 Task: Smart Goals for Elementary Teachers.
Action: Mouse pressed left at (284, 174)
Screenshot: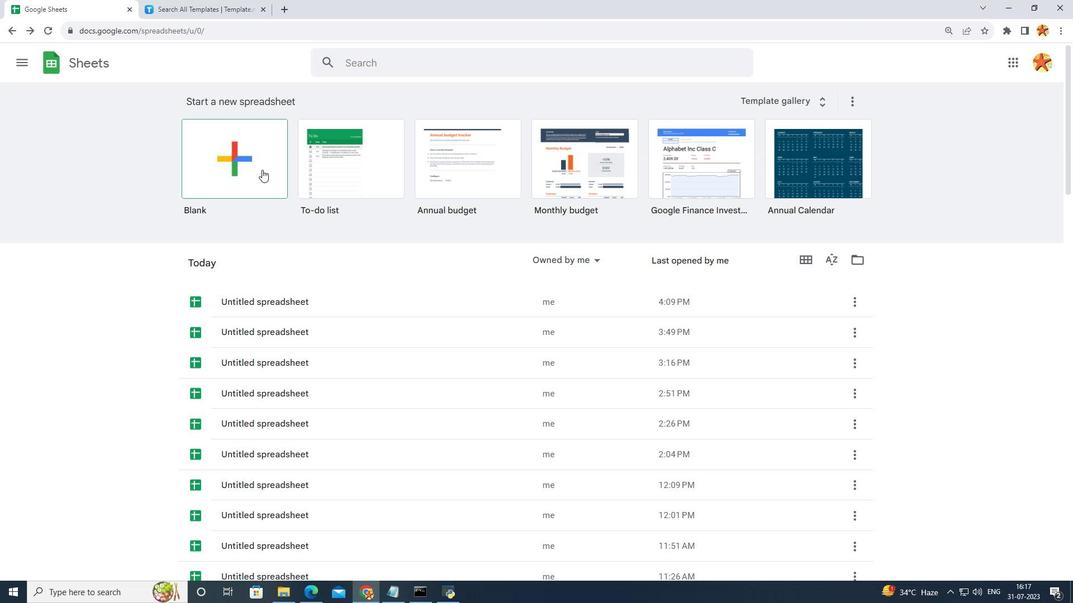 
Action: Mouse moved to (164, 168)
Screenshot: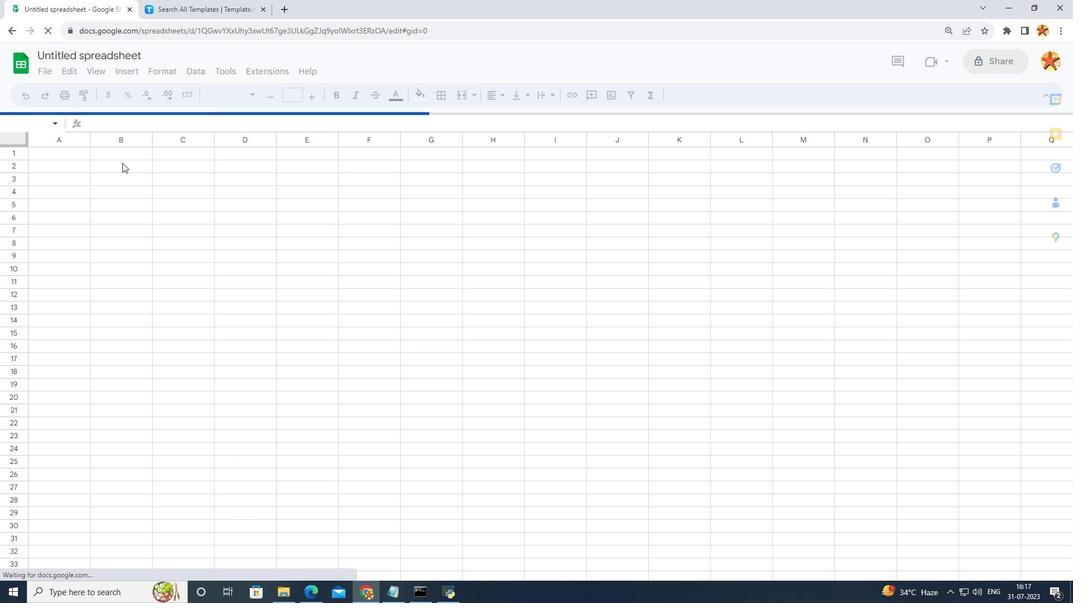 
Action: Mouse pressed left at (164, 168)
Screenshot: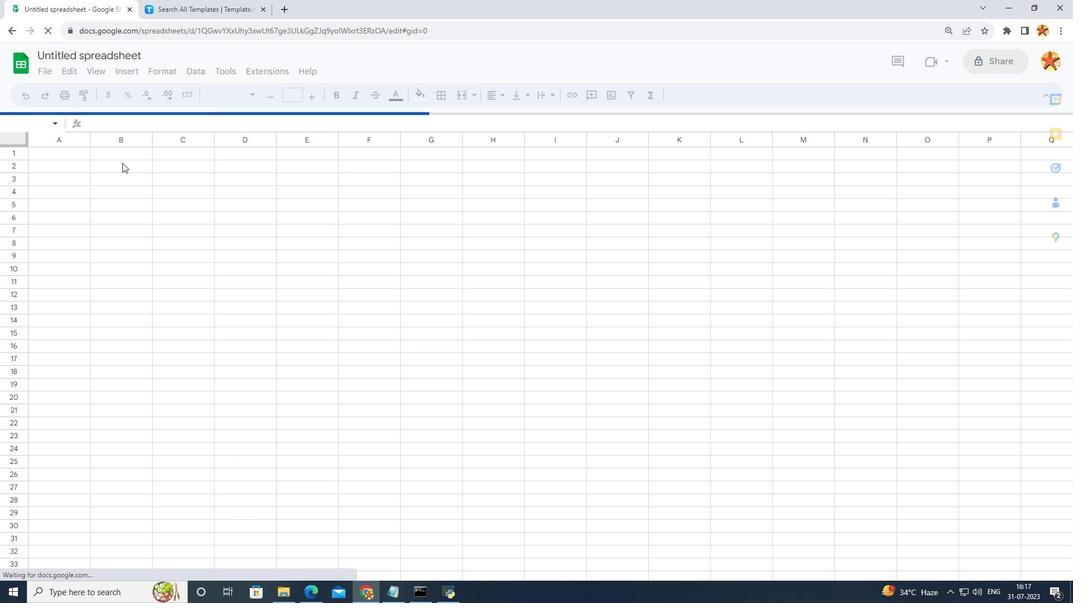 
Action: Mouse moved to (153, 80)
Screenshot: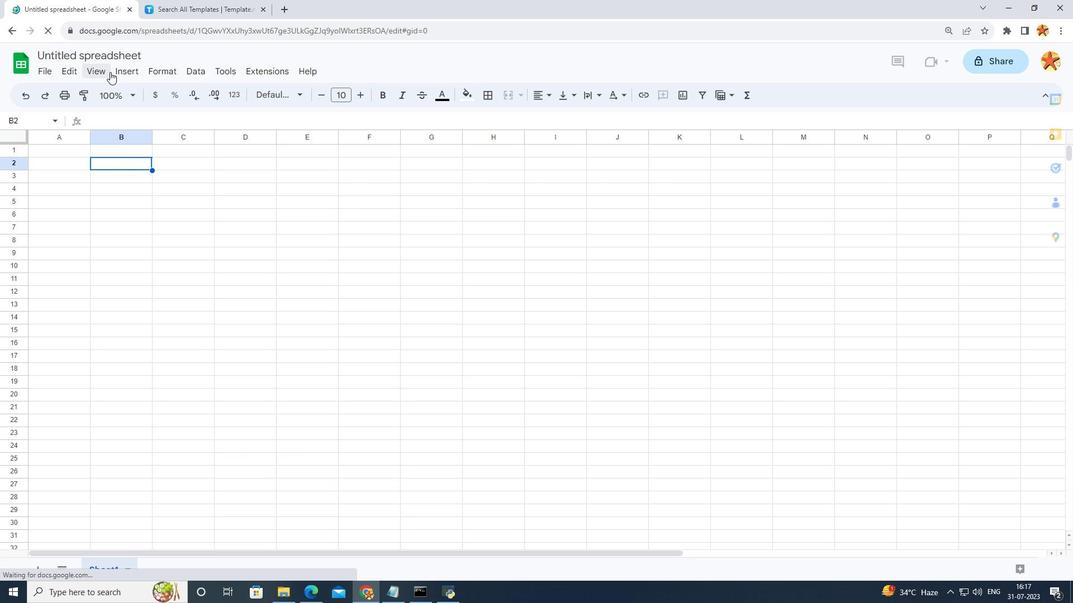 
Action: Mouse pressed left at (153, 80)
Screenshot: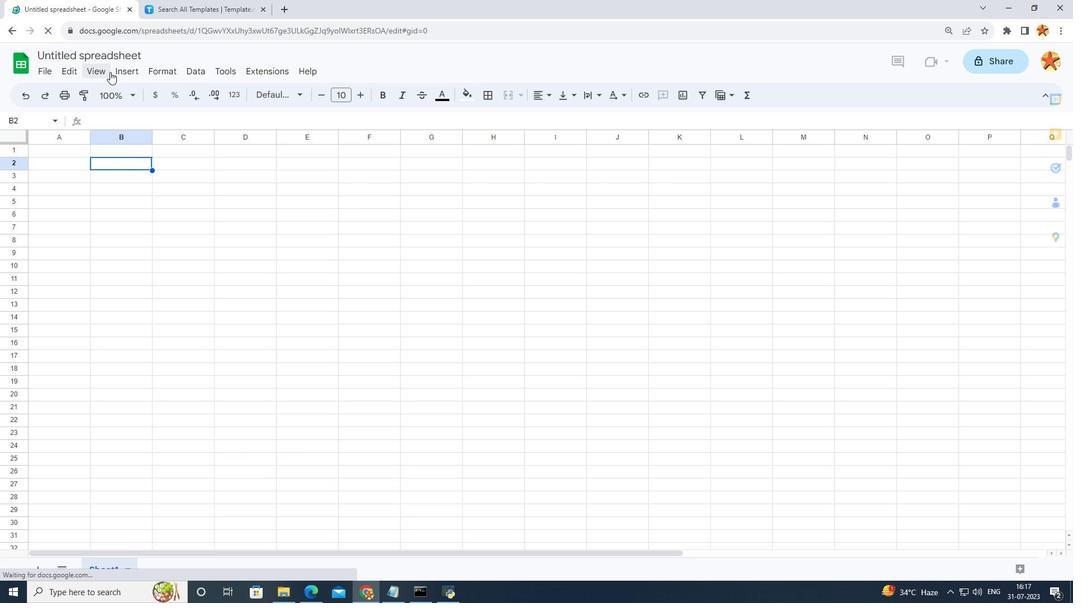 
Action: Mouse moved to (160, 77)
Screenshot: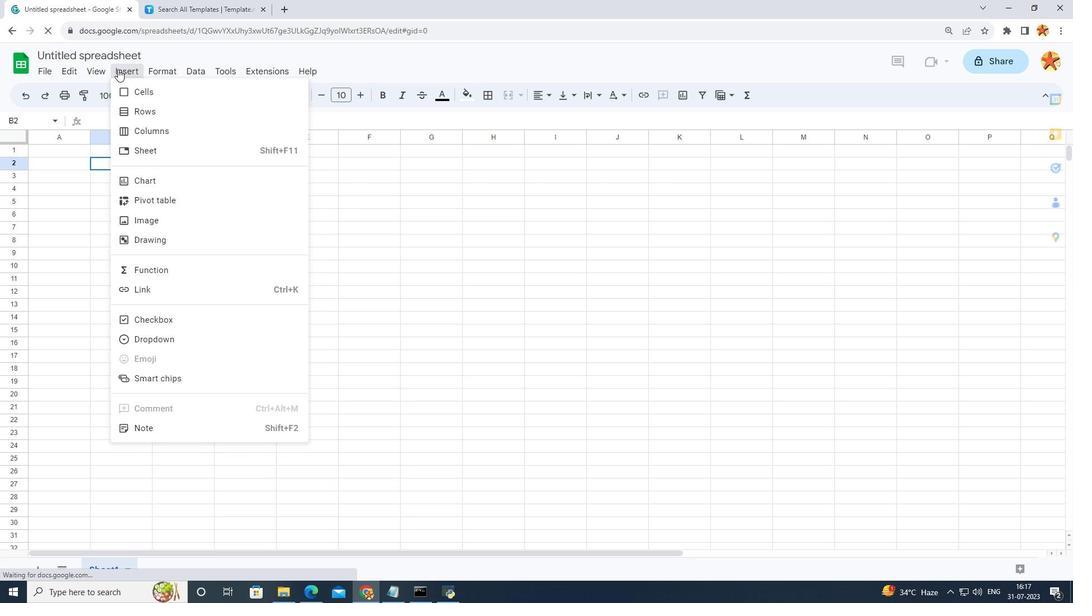 
Action: Mouse pressed left at (160, 77)
Screenshot: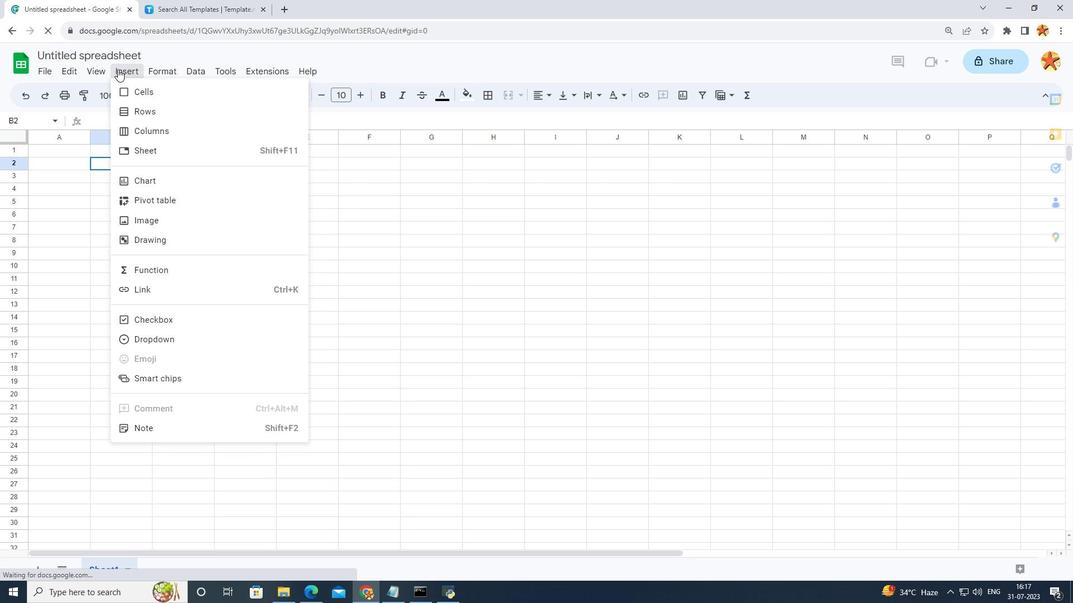 
Action: Mouse moved to (177, 78)
Screenshot: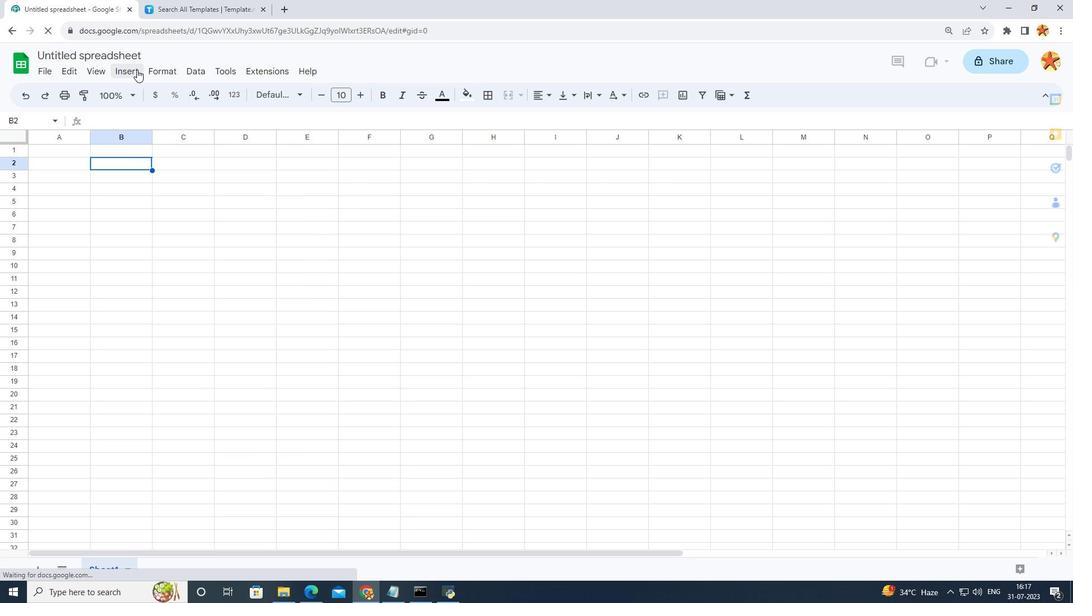 
Action: Mouse pressed left at (177, 78)
Screenshot: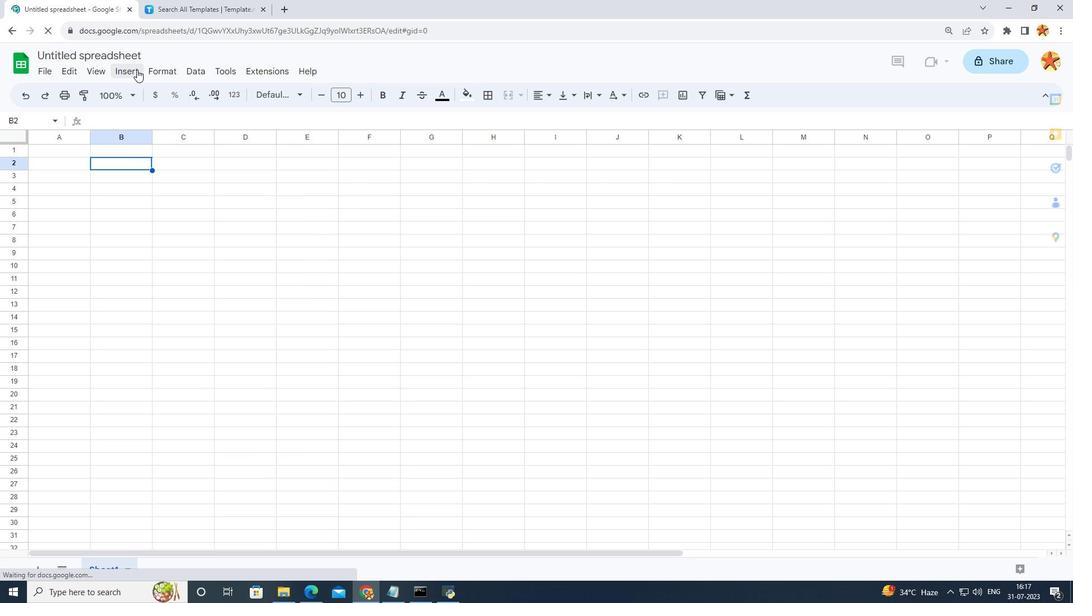 
Action: Mouse moved to (195, 218)
Screenshot: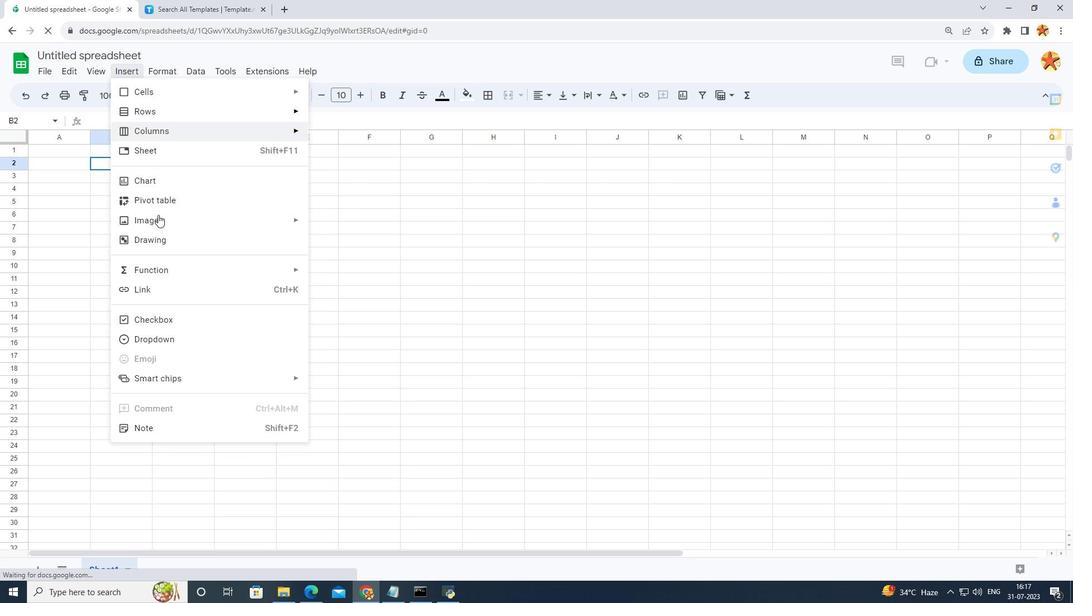 
Action: Mouse pressed left at (195, 218)
Screenshot: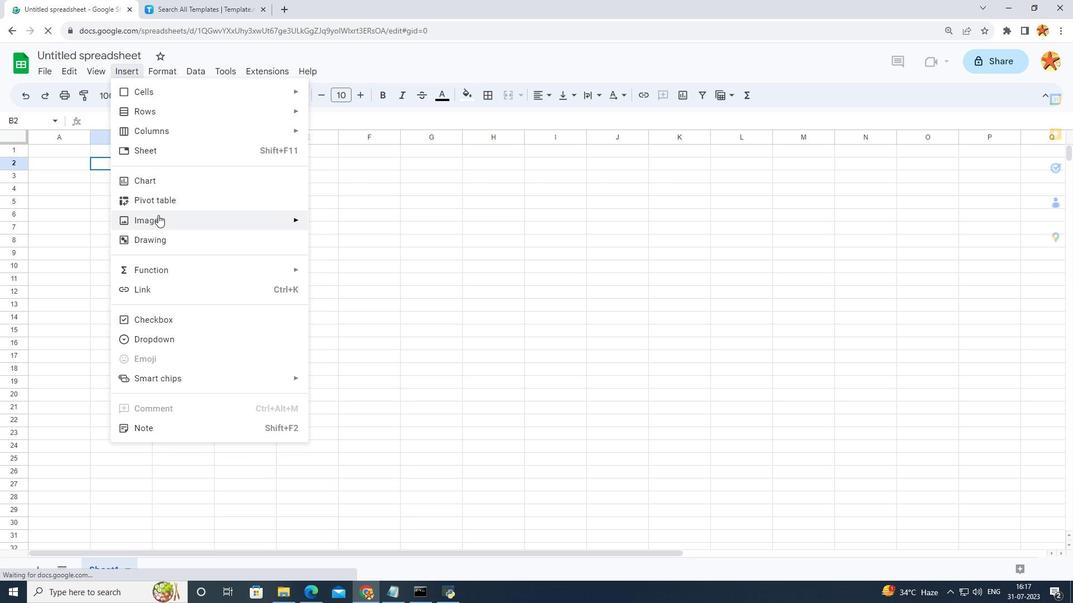 
Action: Mouse moved to (353, 228)
Screenshot: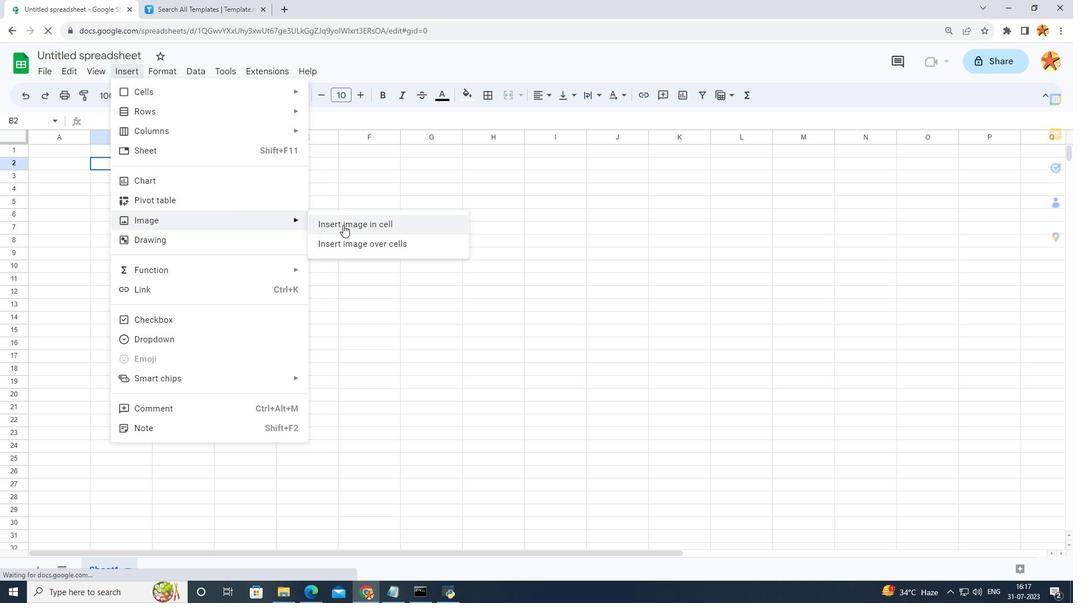 
Action: Mouse pressed left at (353, 228)
Screenshot: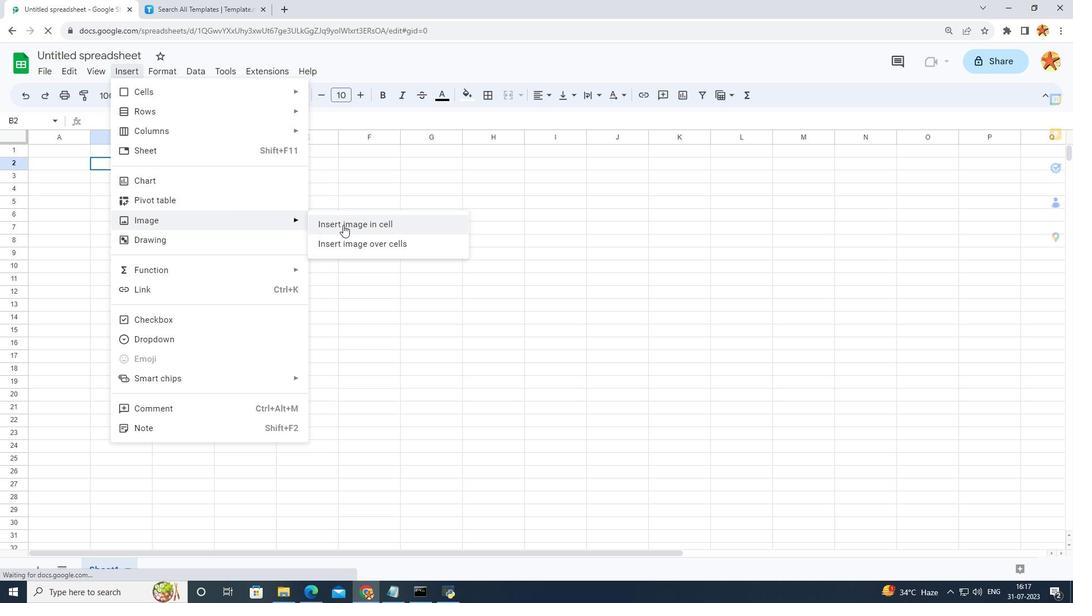 
Action: Mouse moved to (518, 387)
Screenshot: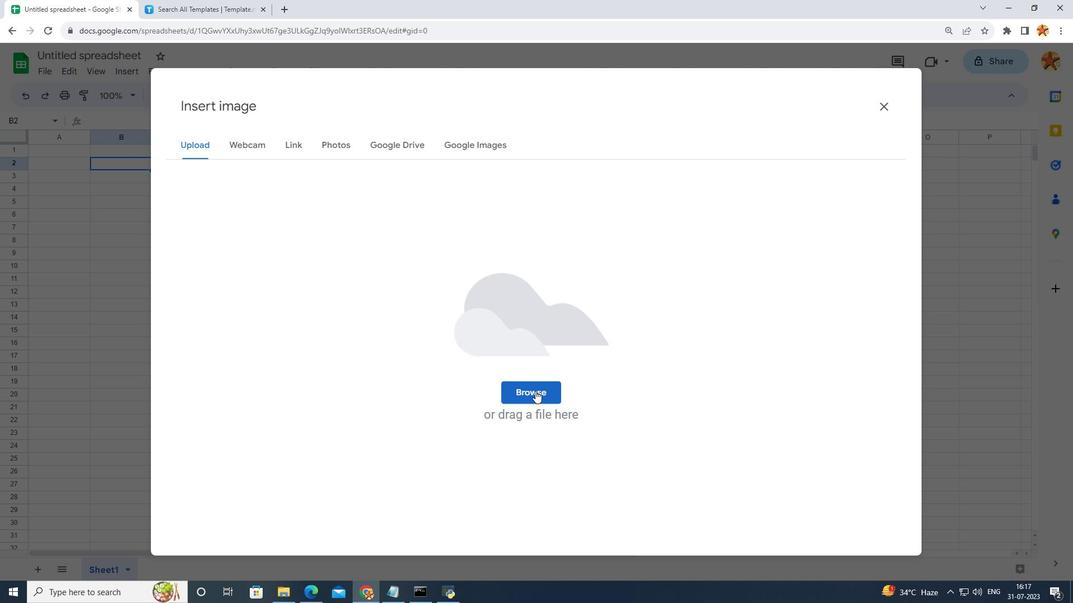 
Action: Mouse pressed left at (518, 387)
Screenshot: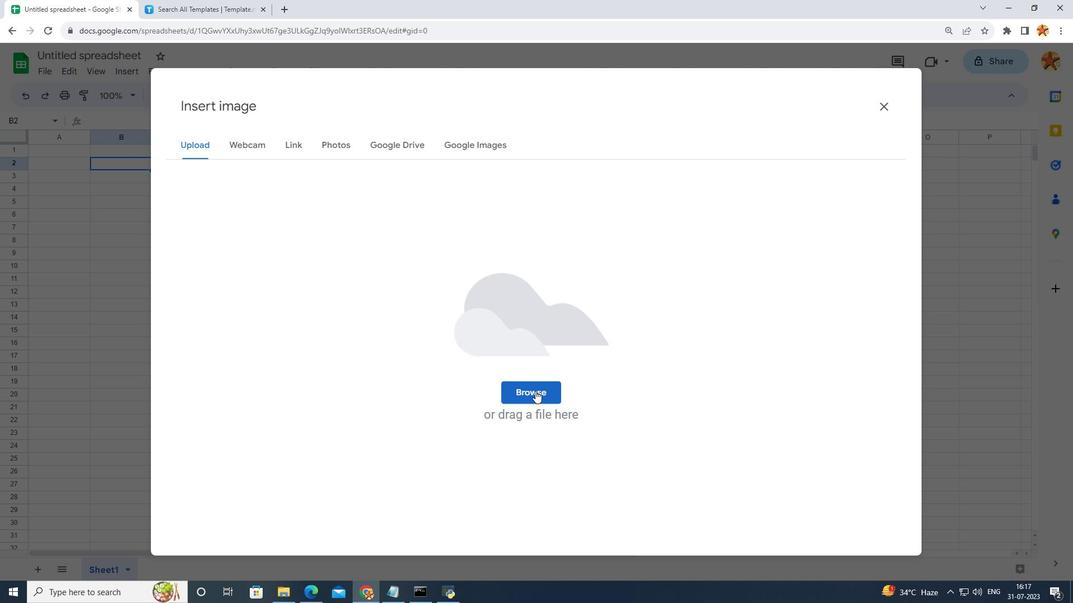 
Action: Mouse moved to (356, 239)
Screenshot: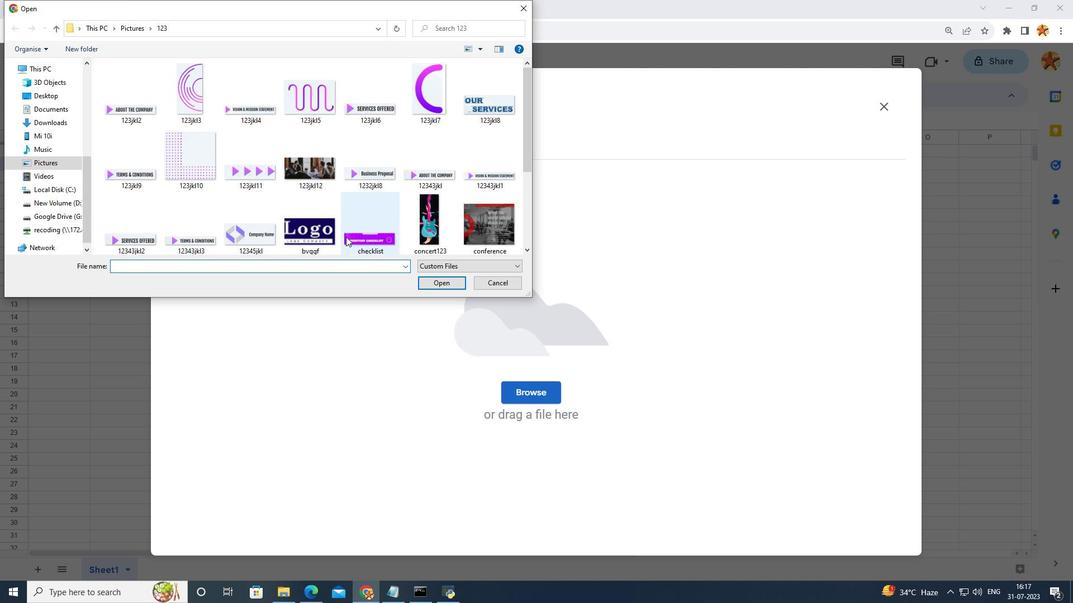 
Action: Mouse pressed left at (356, 239)
Screenshot: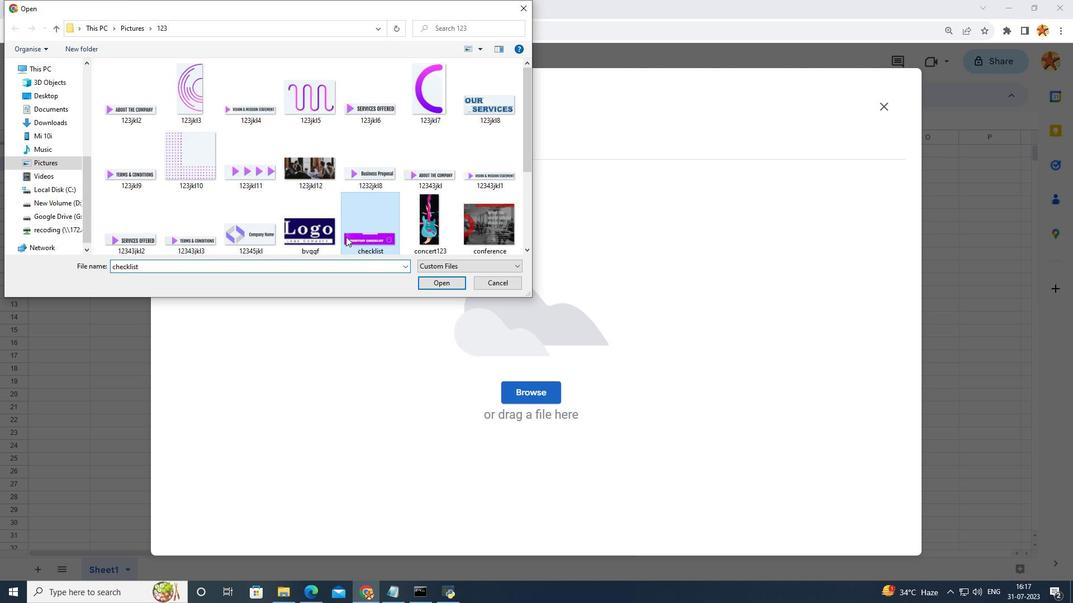 
Action: Mouse moved to (325, 233)
Screenshot: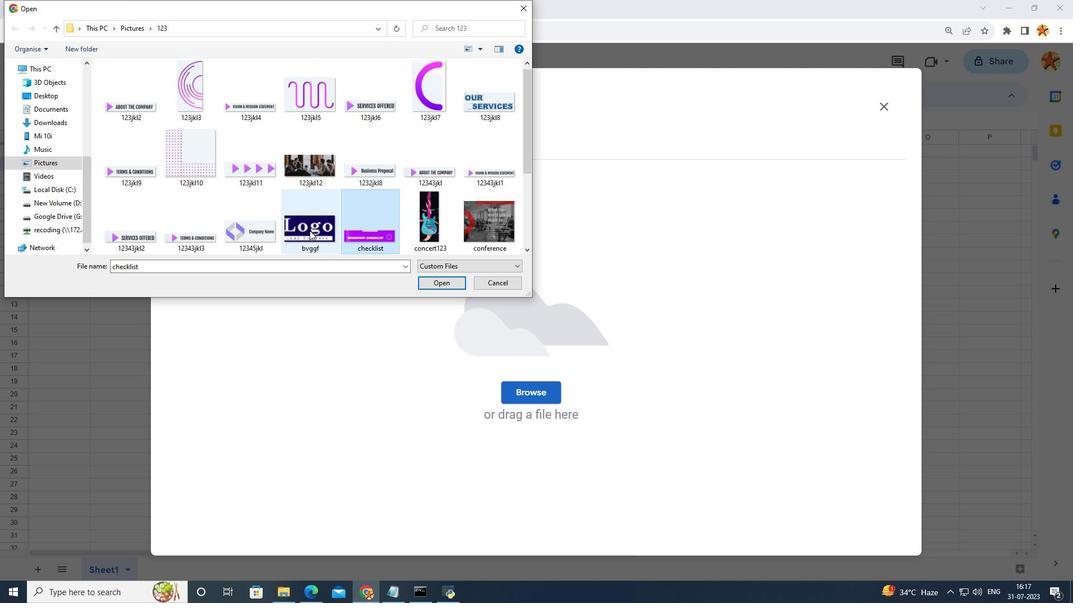 
Action: Mouse pressed left at (325, 233)
Screenshot: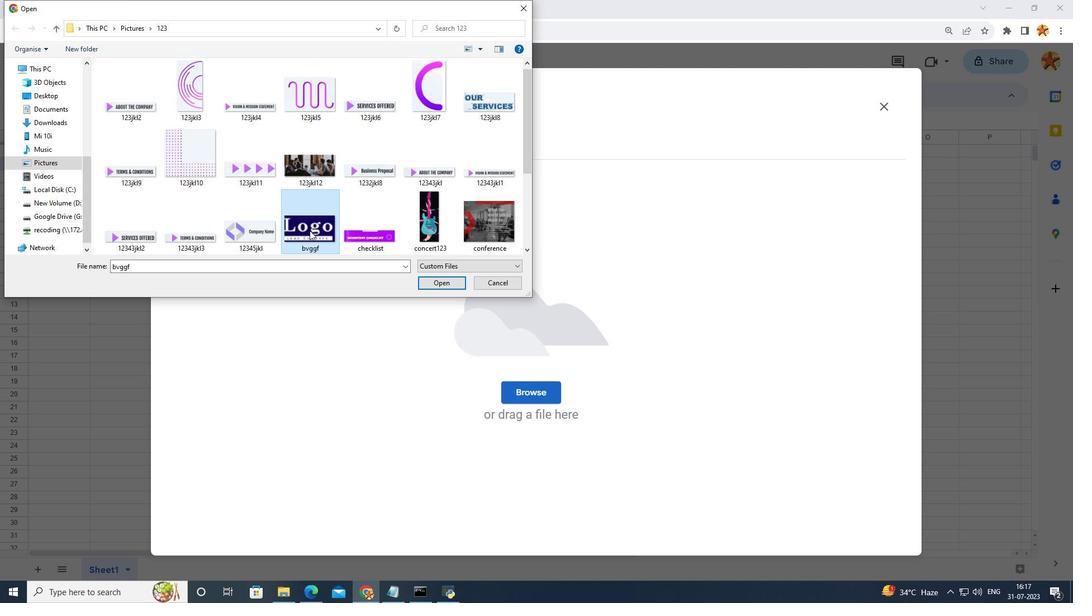 
Action: Mouse moved to (444, 285)
Screenshot: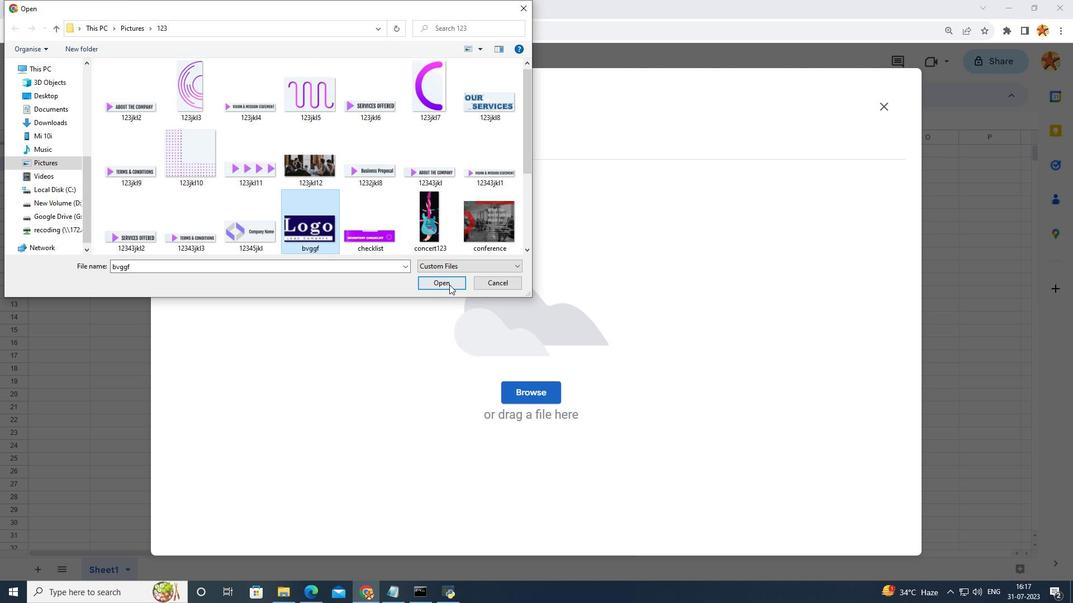 
Action: Mouse pressed left at (444, 285)
Screenshot: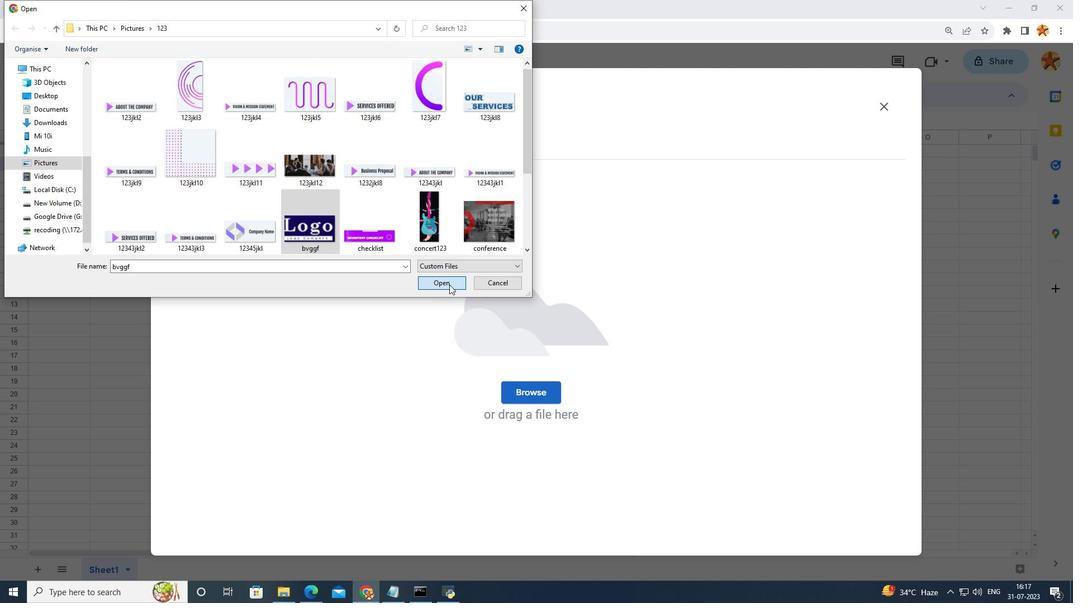 
Action: Mouse moved to (530, 101)
Screenshot: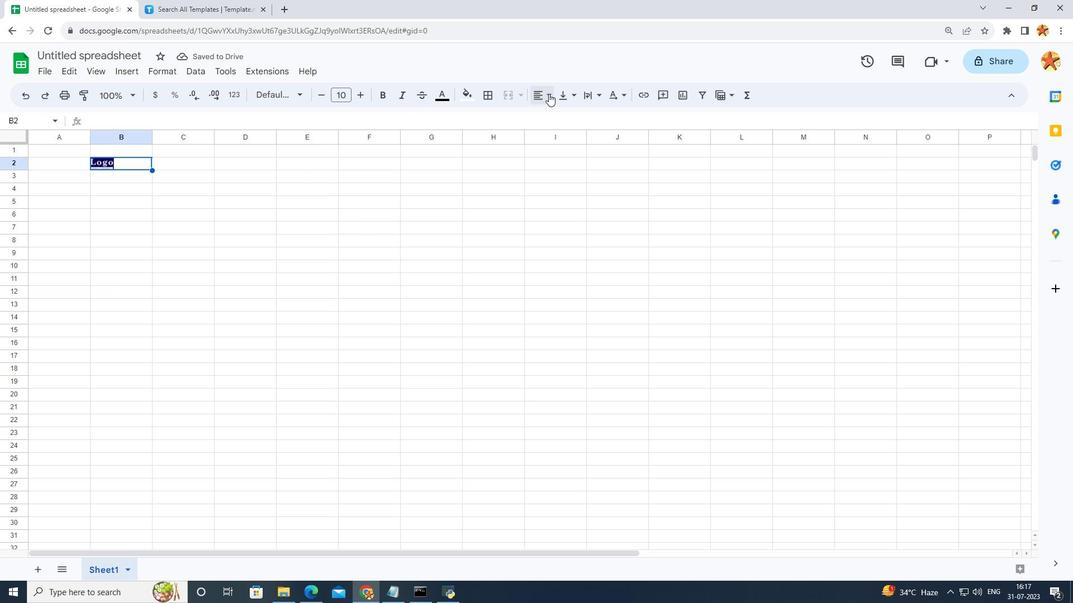 
Action: Mouse pressed left at (530, 101)
Screenshot: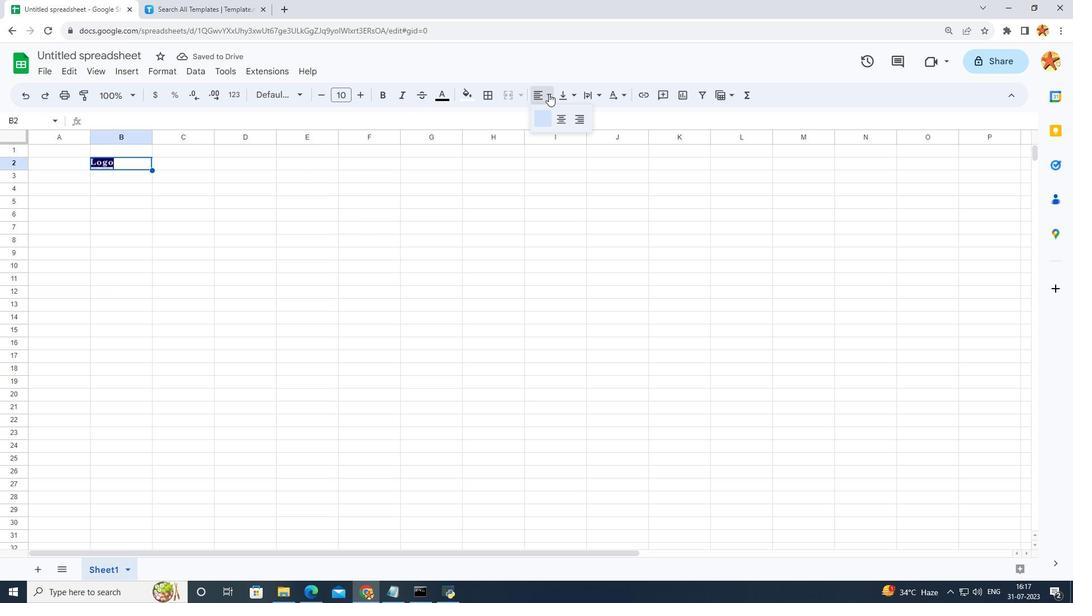 
Action: Mouse moved to (539, 121)
Screenshot: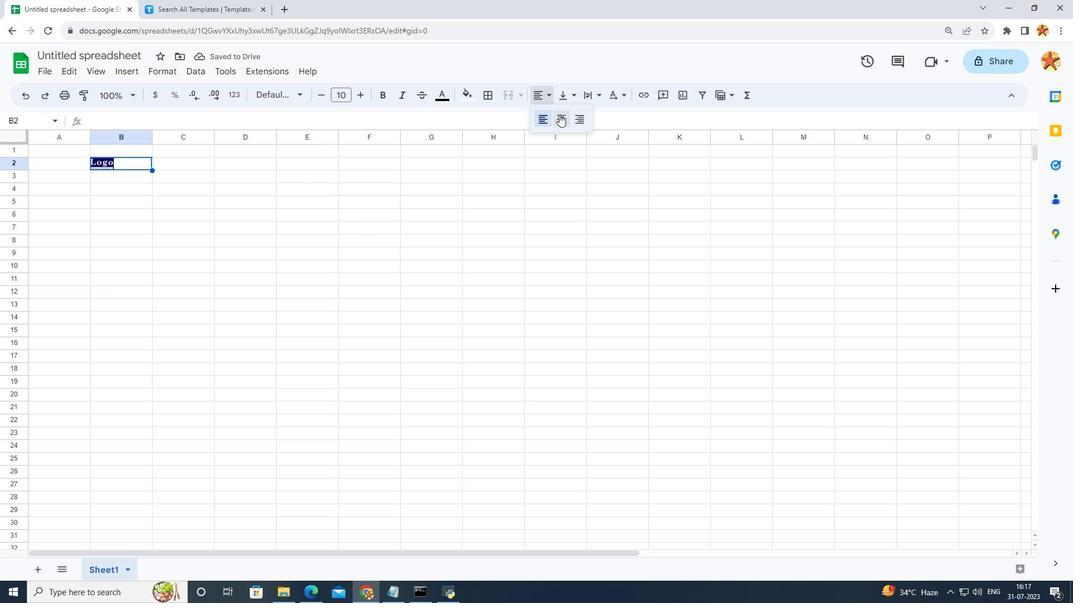 
Action: Mouse pressed left at (539, 121)
Screenshot: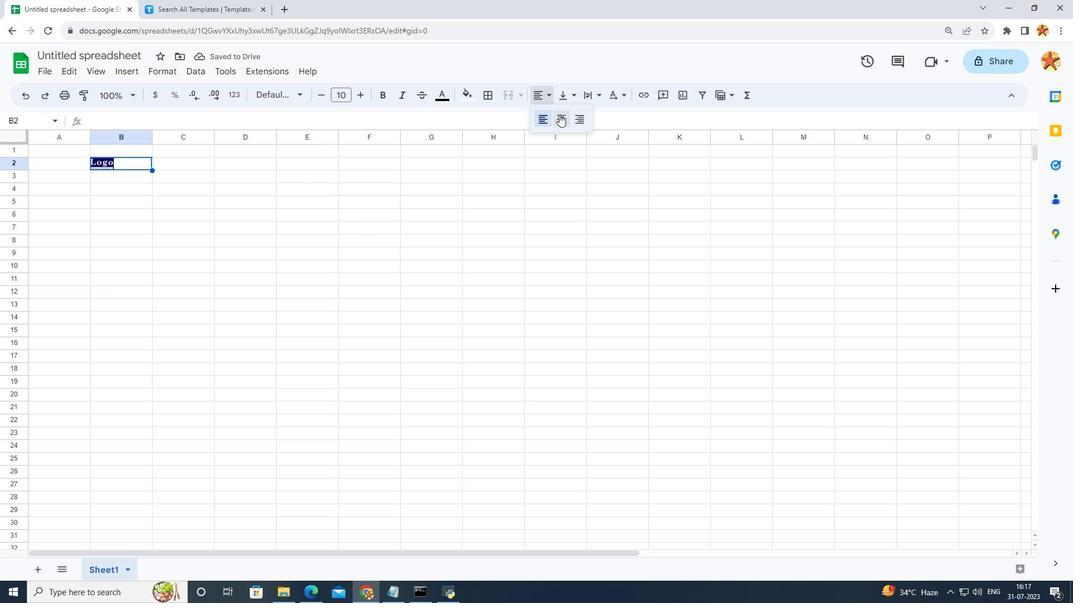 
Action: Mouse moved to (212, 174)
Screenshot: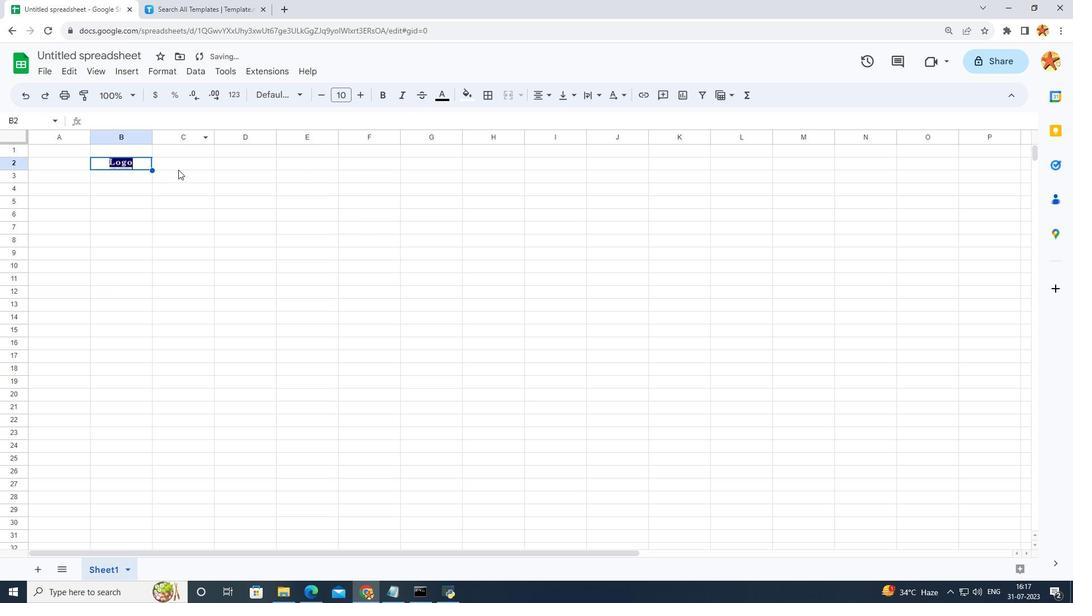 
Action: Mouse pressed left at (212, 174)
Screenshot: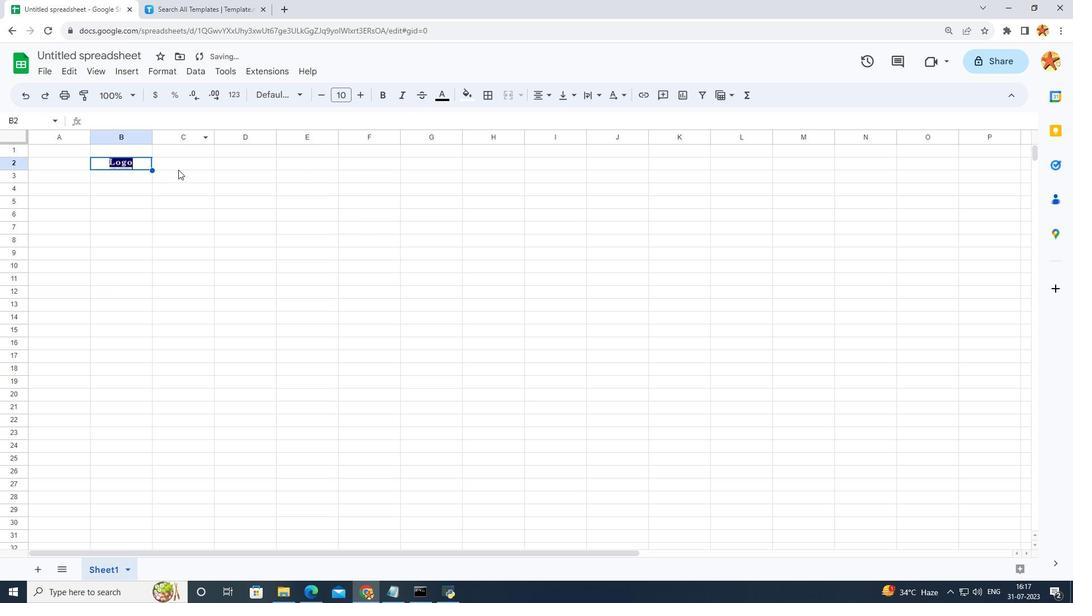 
Action: Mouse moved to (240, 166)
Screenshot: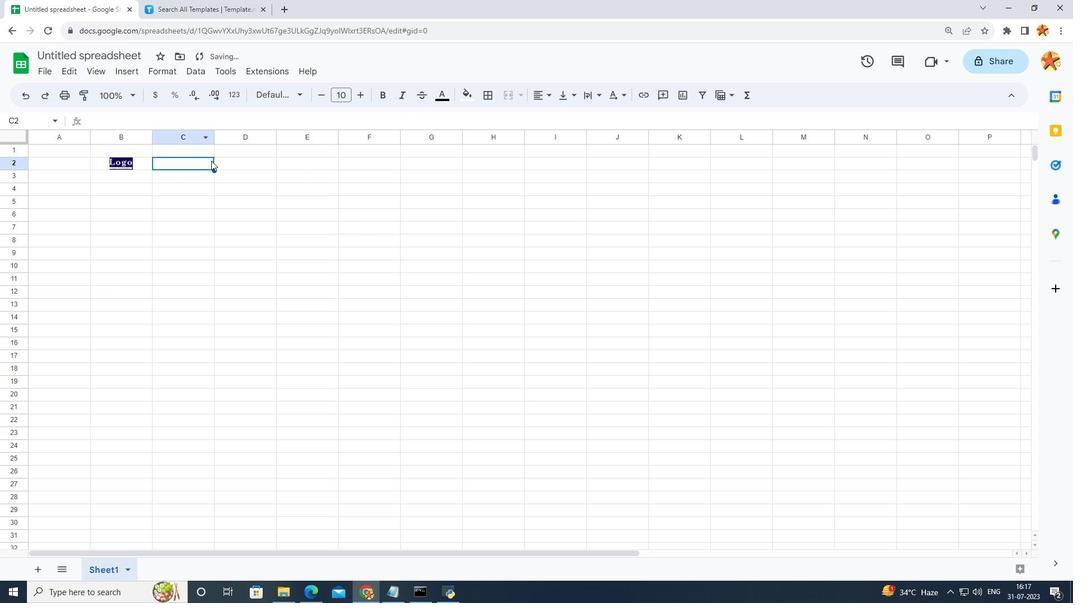 
Action: Mouse pressed left at (240, 166)
Screenshot: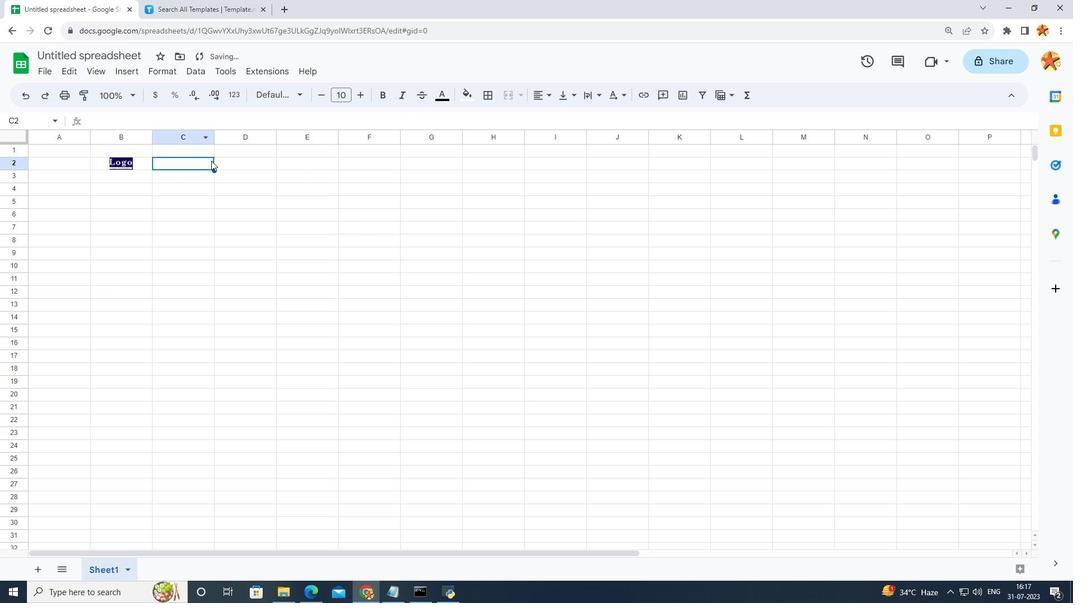 
Action: Mouse moved to (437, 168)
Screenshot: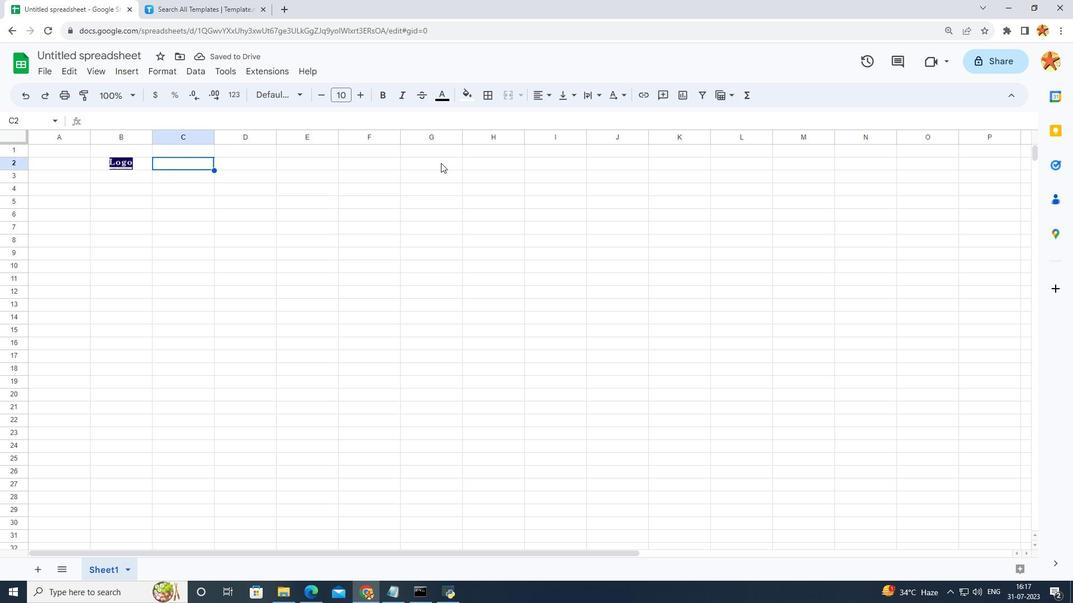 
Action: Mouse pressed left at (437, 168)
Screenshot: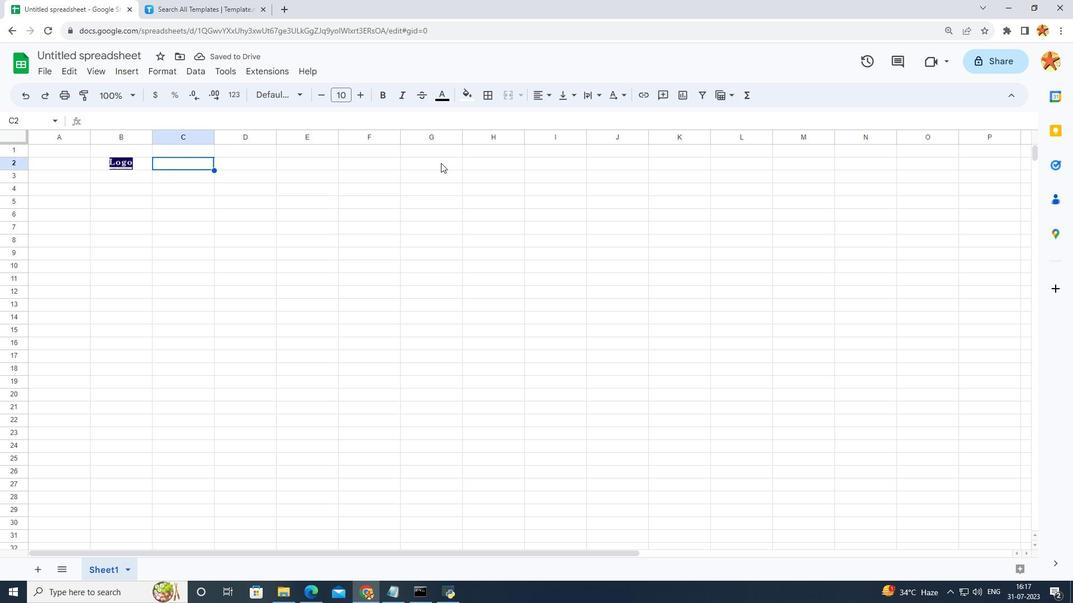 
Action: Mouse moved to (436, 168)
Screenshot: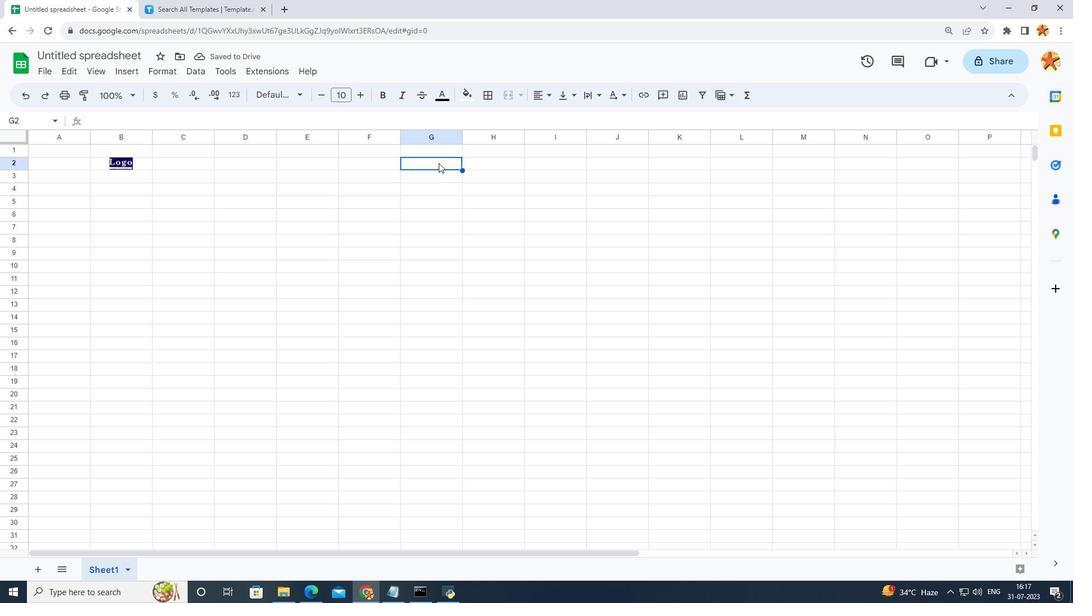 
Action: Mouse pressed left at (436, 168)
Screenshot: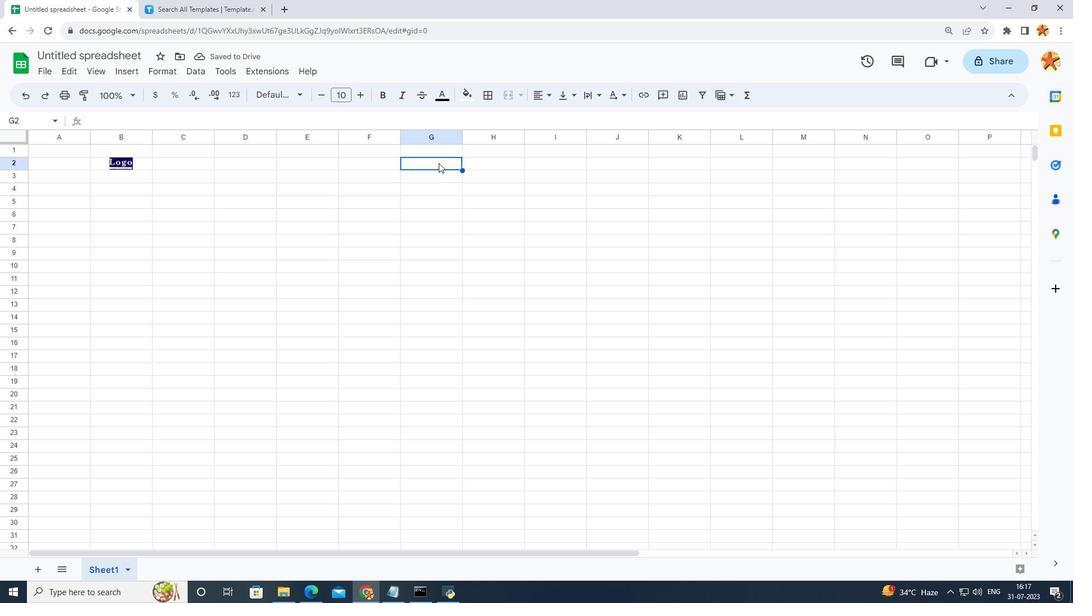 
Action: Mouse pressed left at (436, 168)
Screenshot: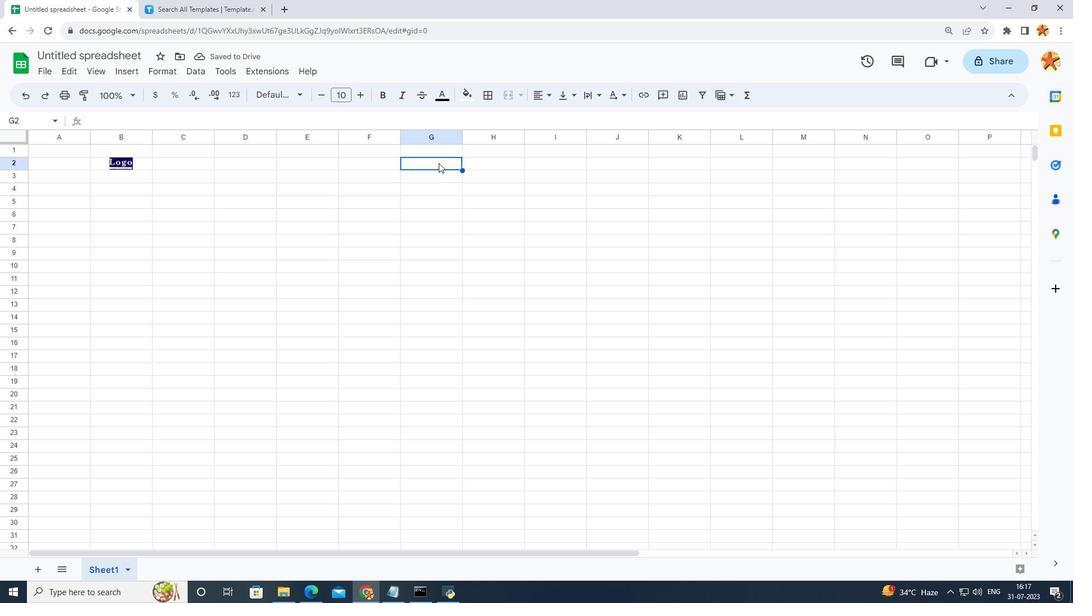 
Action: Key pressed <Key.caps_lock>LITTLE<Key.space>
Screenshot: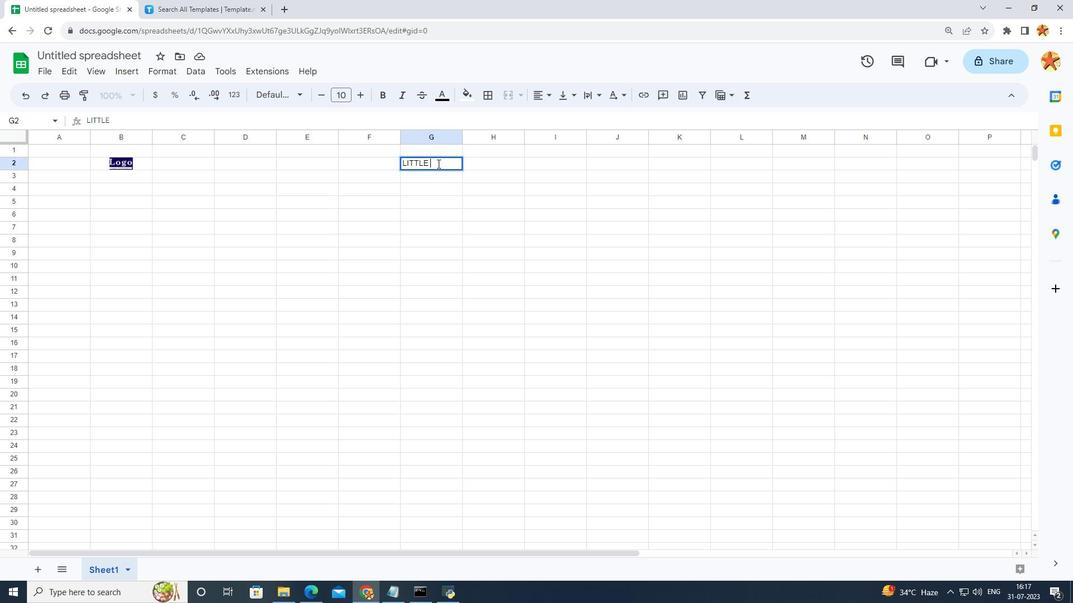 
Action: Mouse moved to (258, 188)
Screenshot: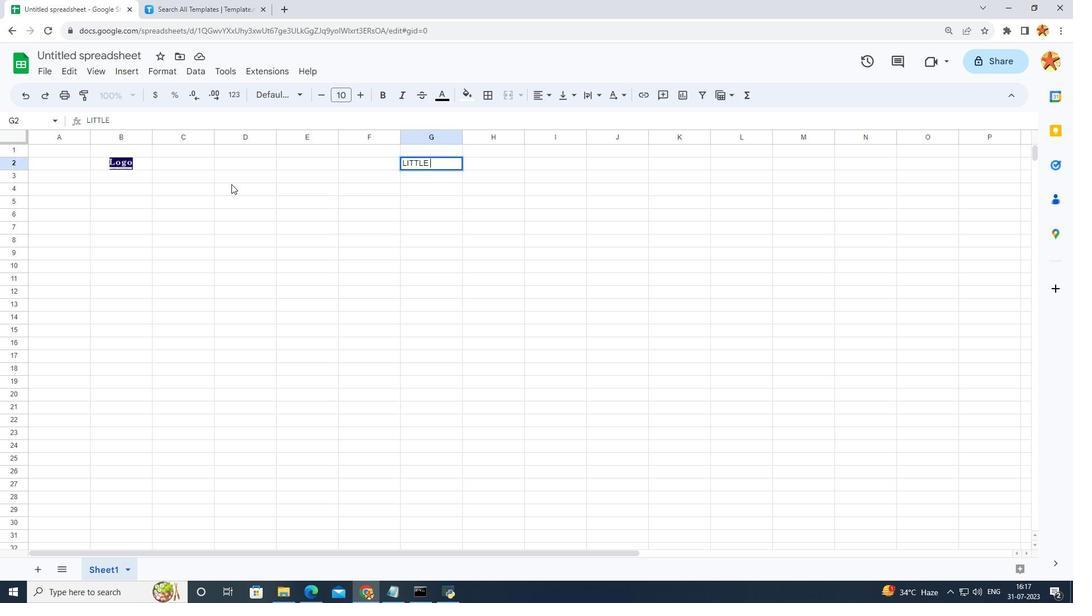 
Action: Key pressed FEATS<Key.space>ACADEMY<Key.enter>
Screenshot: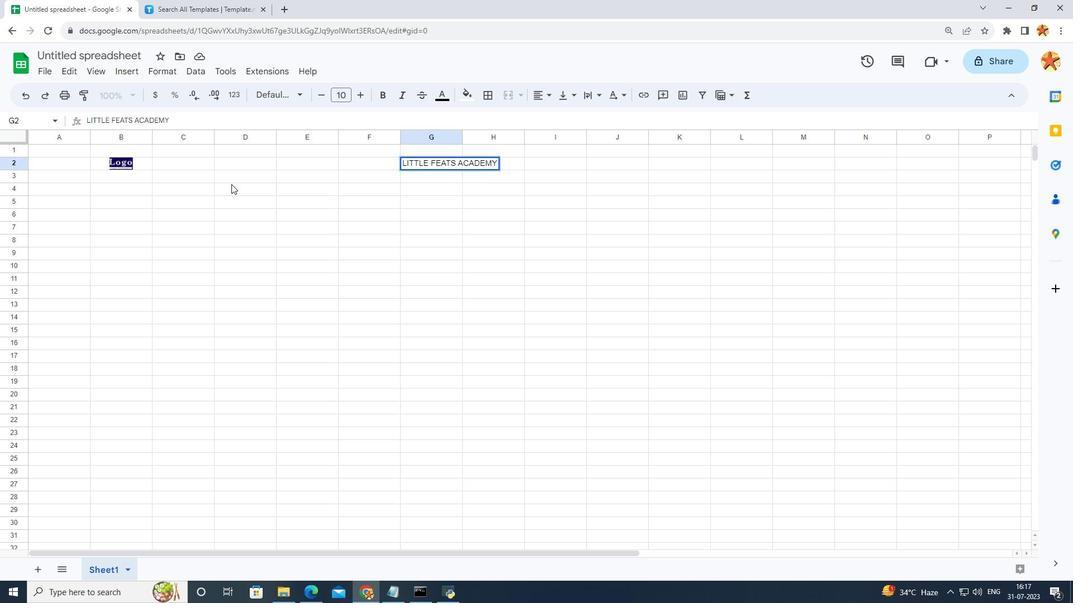 
Action: Mouse moved to (162, 154)
Screenshot: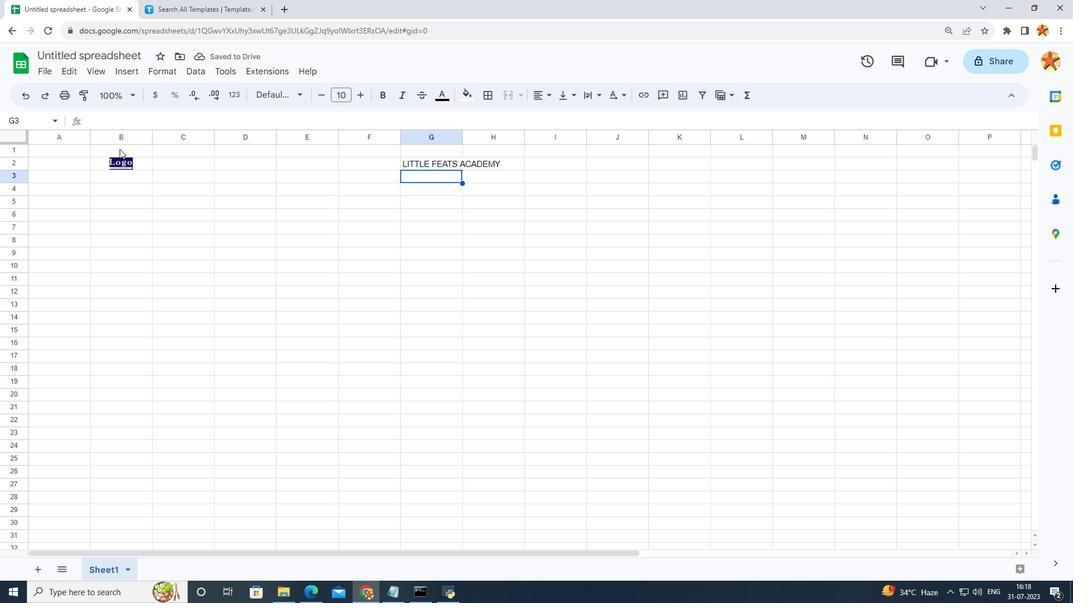 
Action: Mouse pressed left at (162, 154)
Screenshot: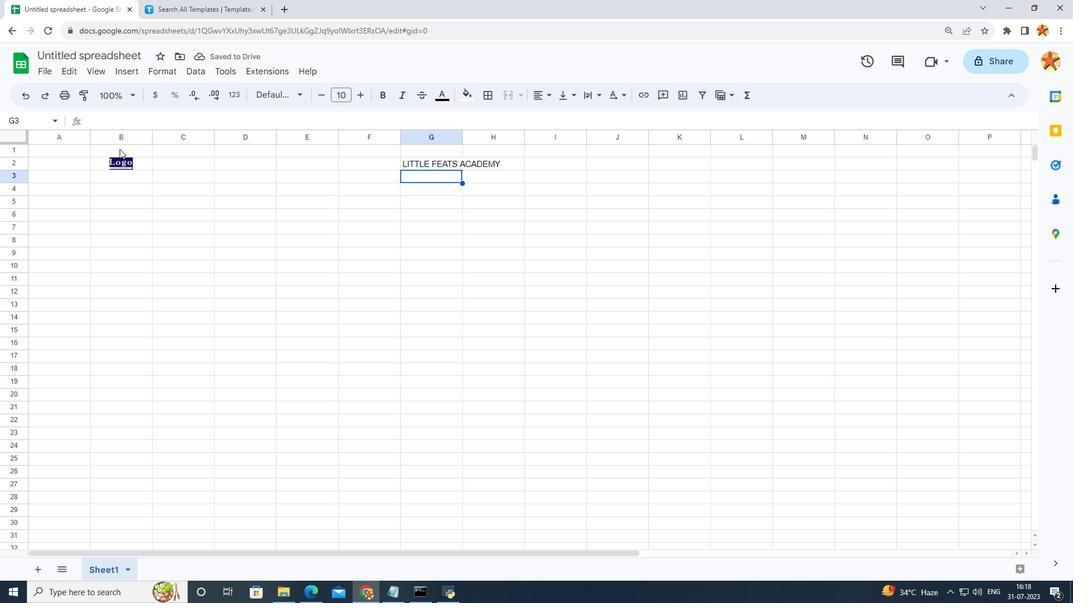 
Action: Mouse moved to (462, 104)
Screenshot: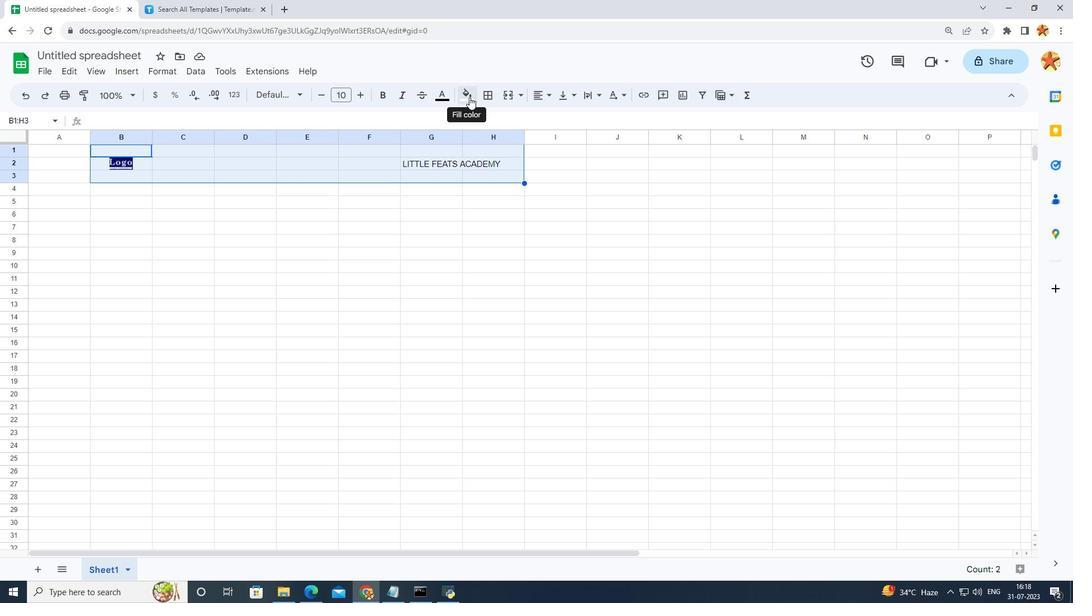 
Action: Mouse pressed left at (462, 104)
Screenshot: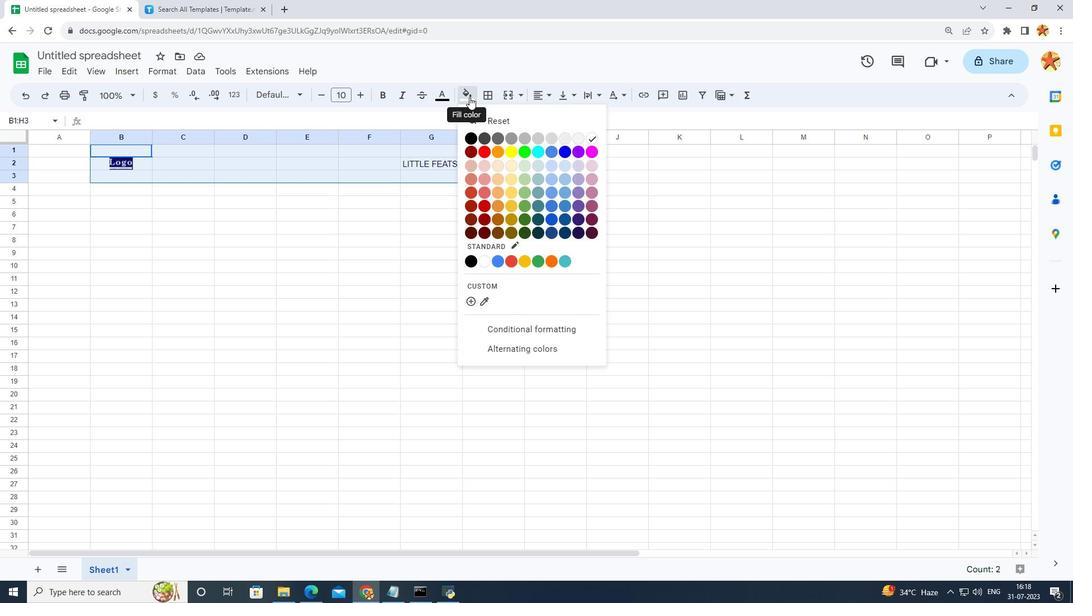 
Action: Mouse moved to (512, 196)
Screenshot: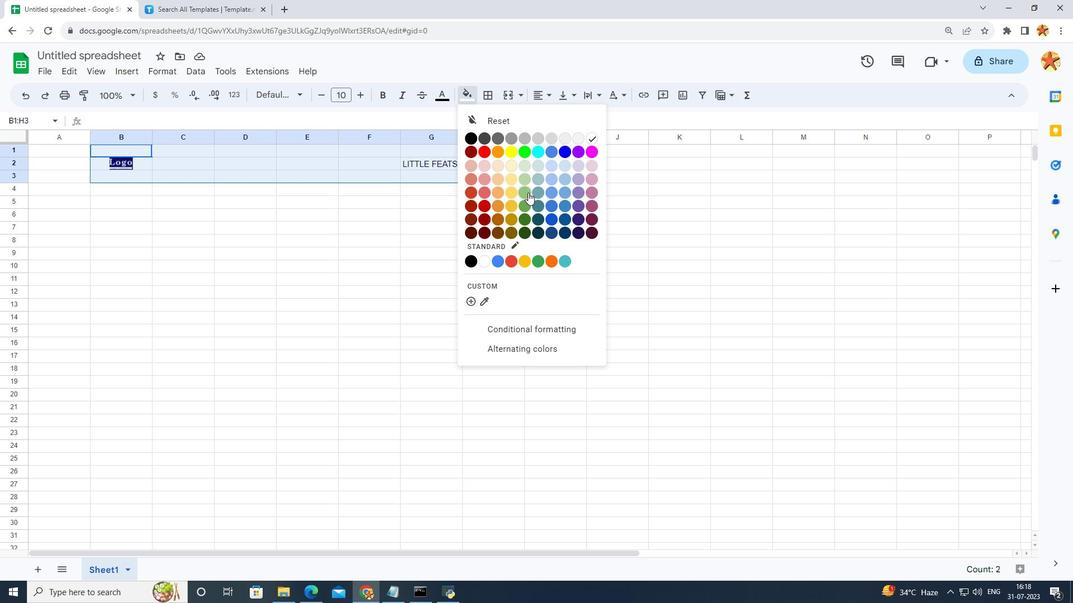 
Action: Mouse pressed left at (512, 196)
Screenshot: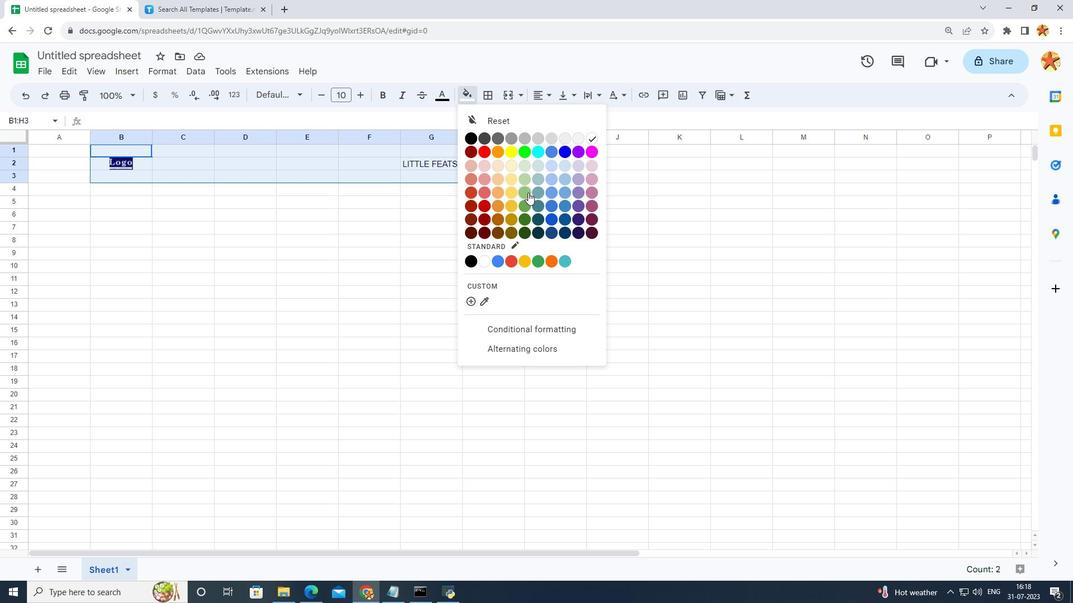 
Action: Mouse moved to (433, 101)
Screenshot: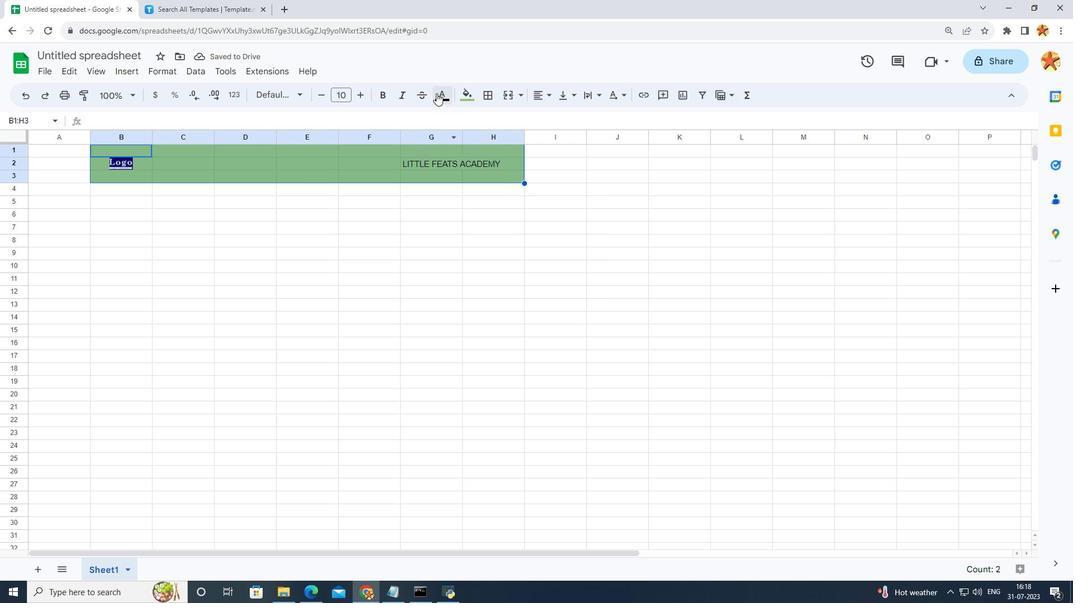 
Action: Mouse pressed left at (433, 101)
Screenshot: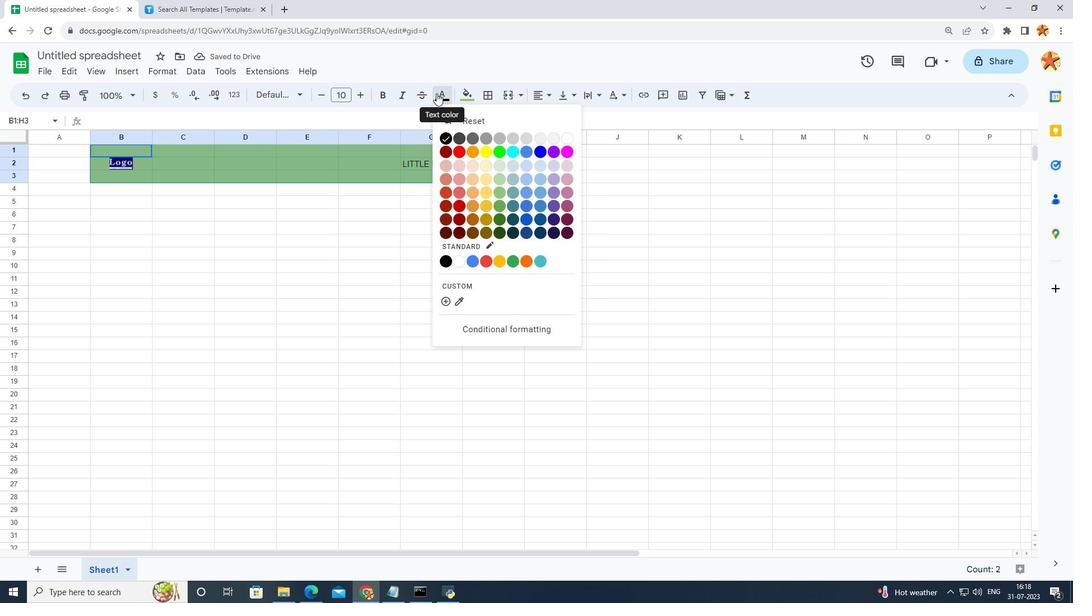 
Action: Mouse moved to (551, 145)
Screenshot: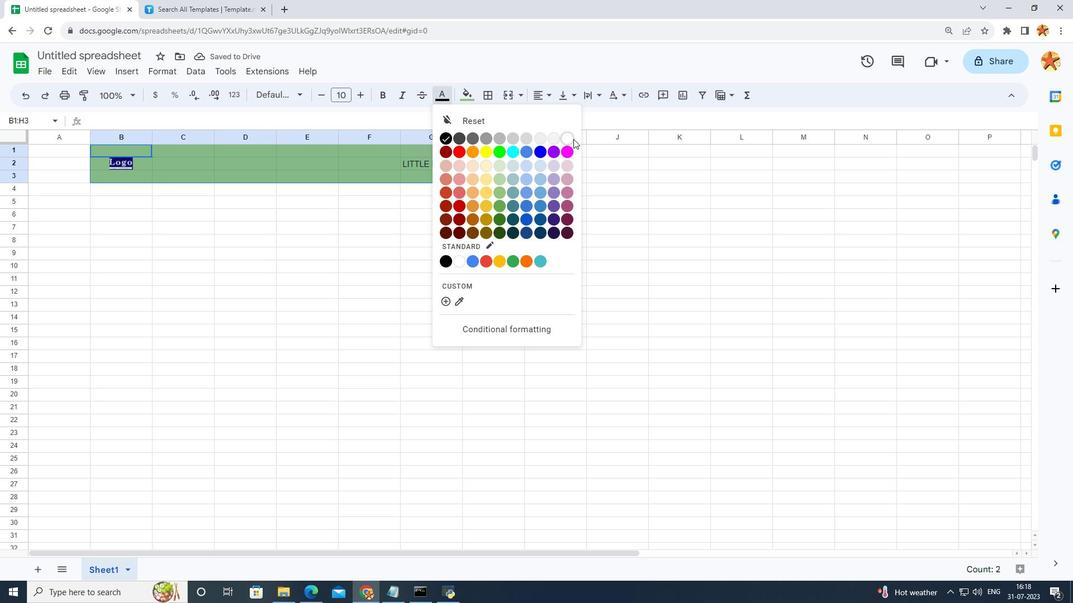 
Action: Mouse pressed left at (551, 145)
Screenshot: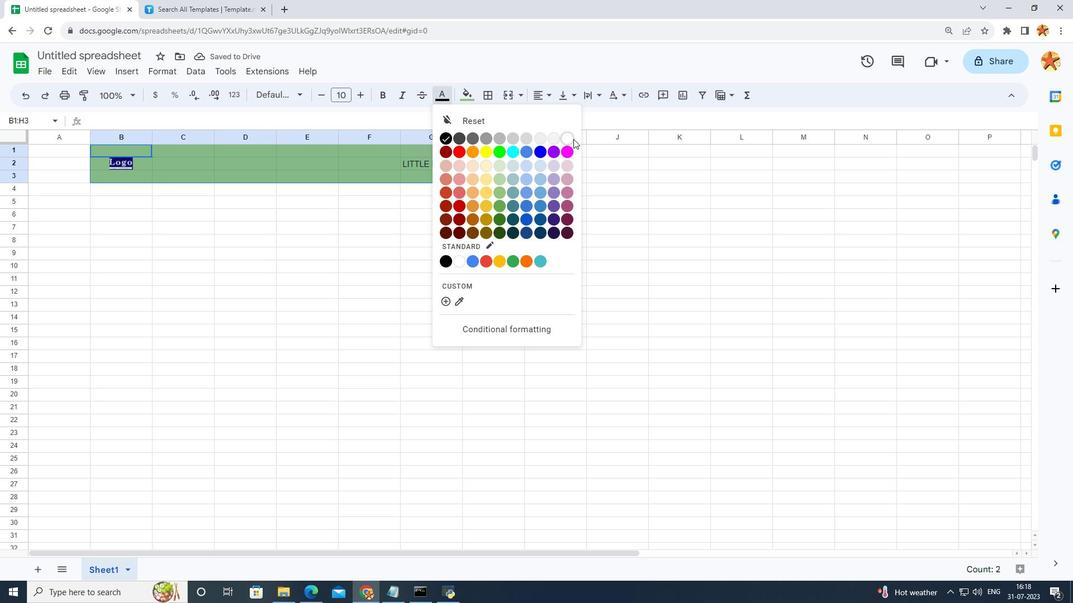 
Action: Mouse moved to (385, 97)
Screenshot: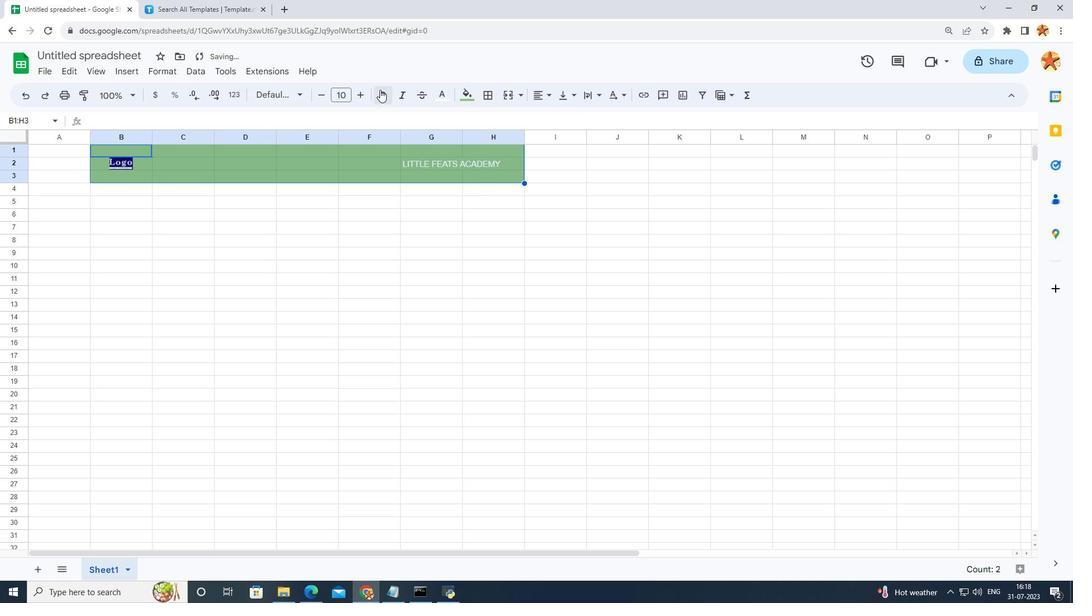 
Action: Mouse pressed left at (385, 97)
Screenshot: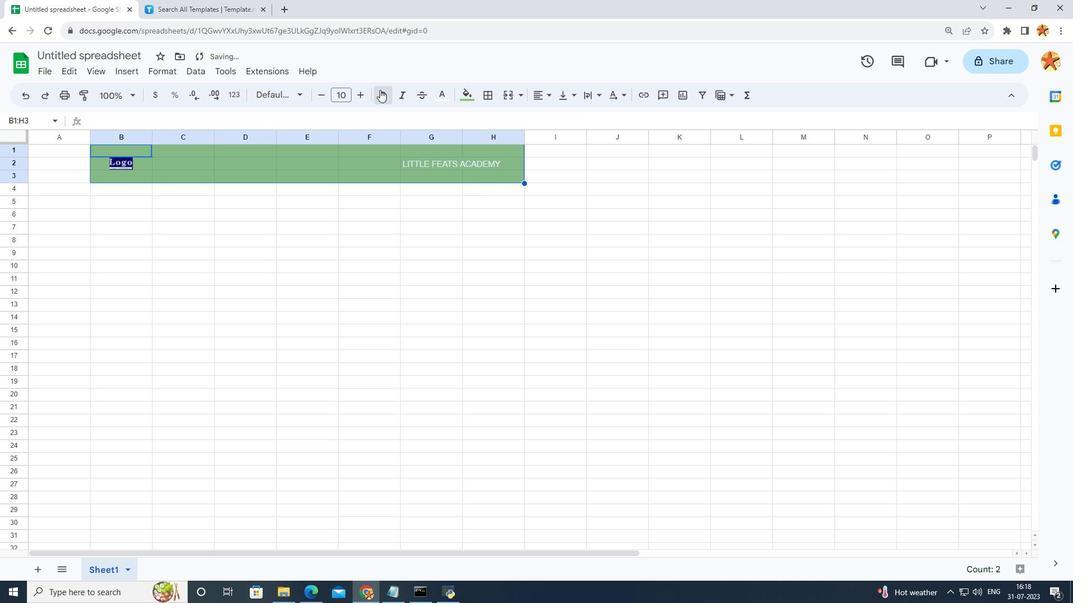 
Action: Mouse moved to (426, 163)
Screenshot: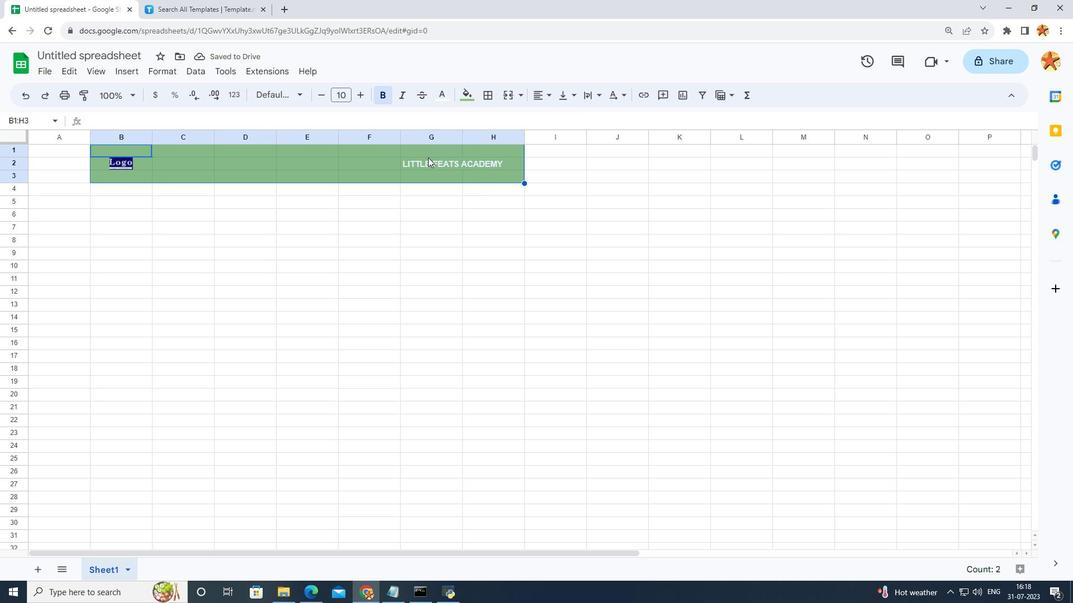 
Action: Mouse pressed left at (426, 163)
Screenshot: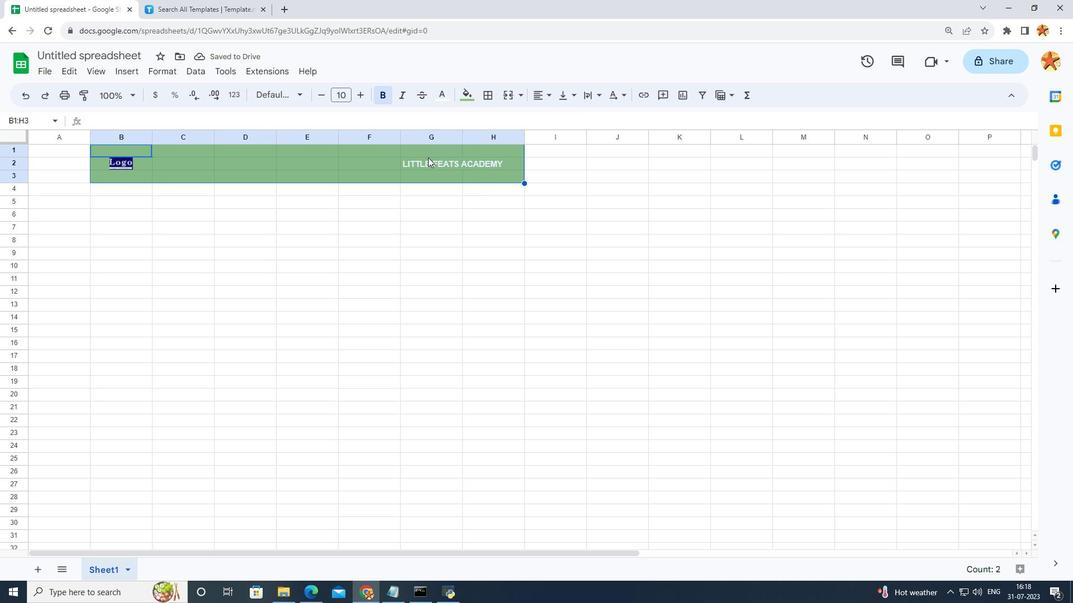 
Action: Mouse moved to (419, 170)
Screenshot: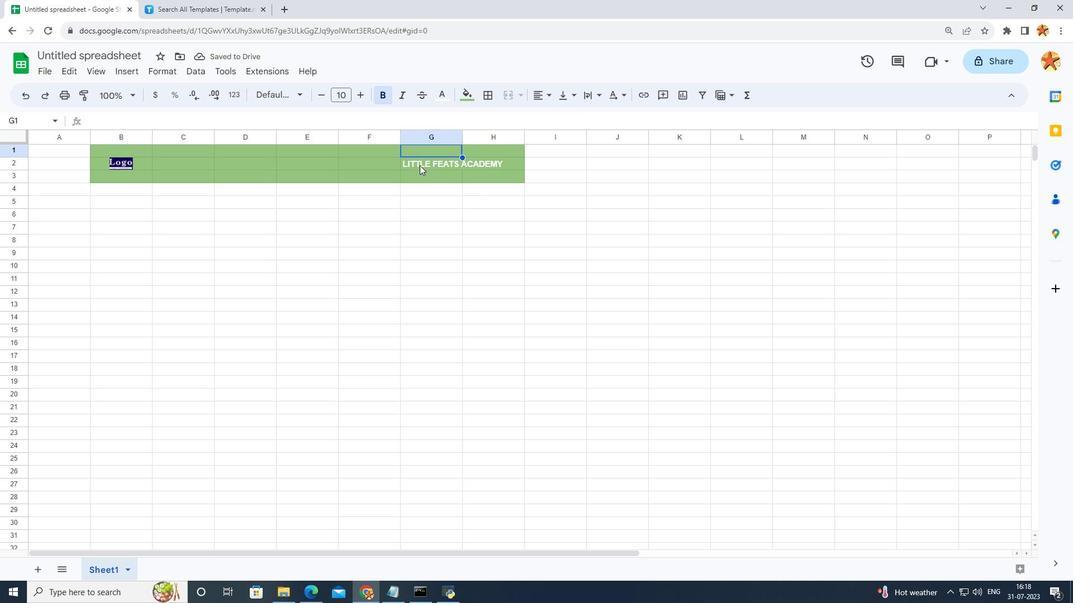 
Action: Mouse pressed left at (419, 170)
Screenshot: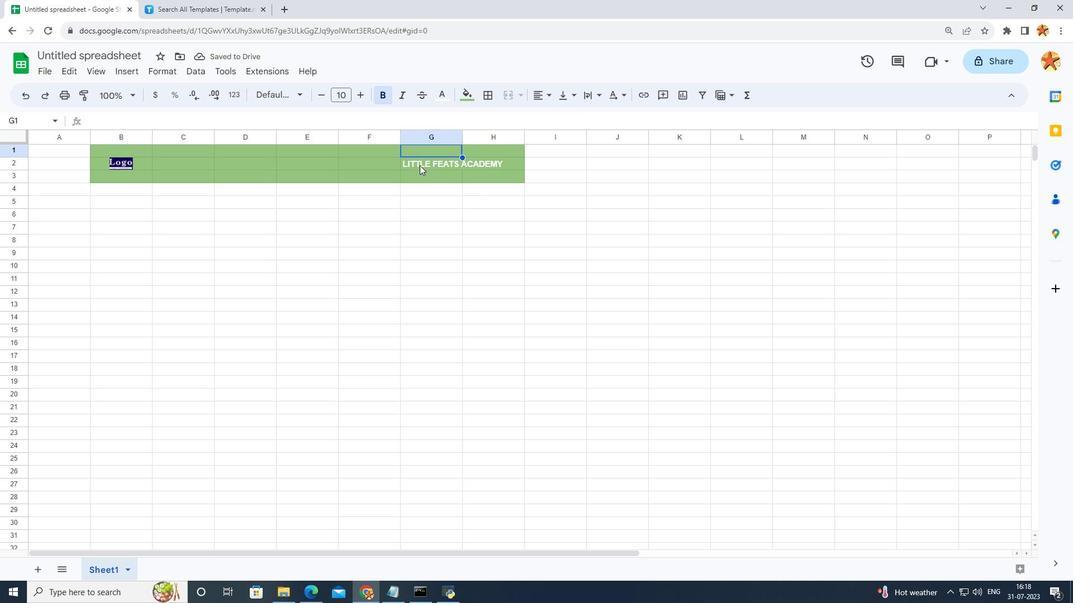
Action: Mouse moved to (369, 101)
Screenshot: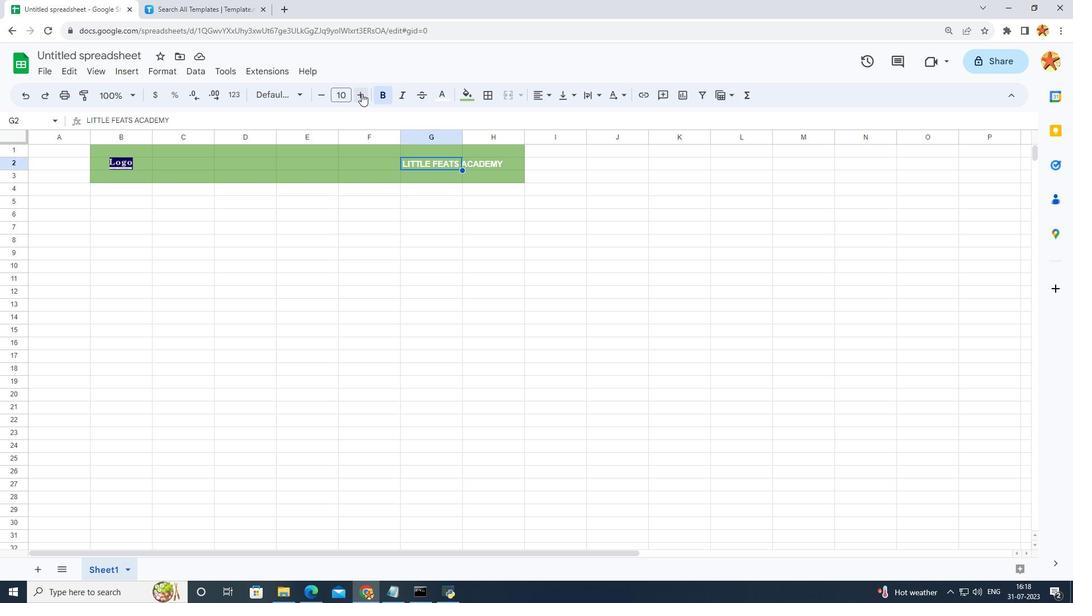 
Action: Mouse pressed left at (369, 101)
Screenshot: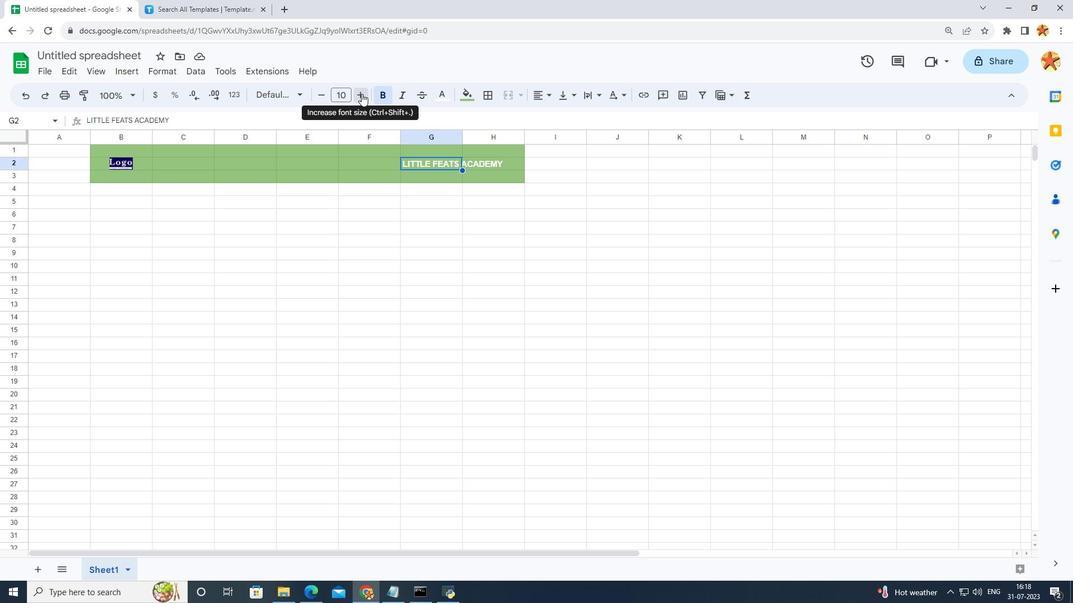 
Action: Mouse pressed left at (369, 101)
Screenshot: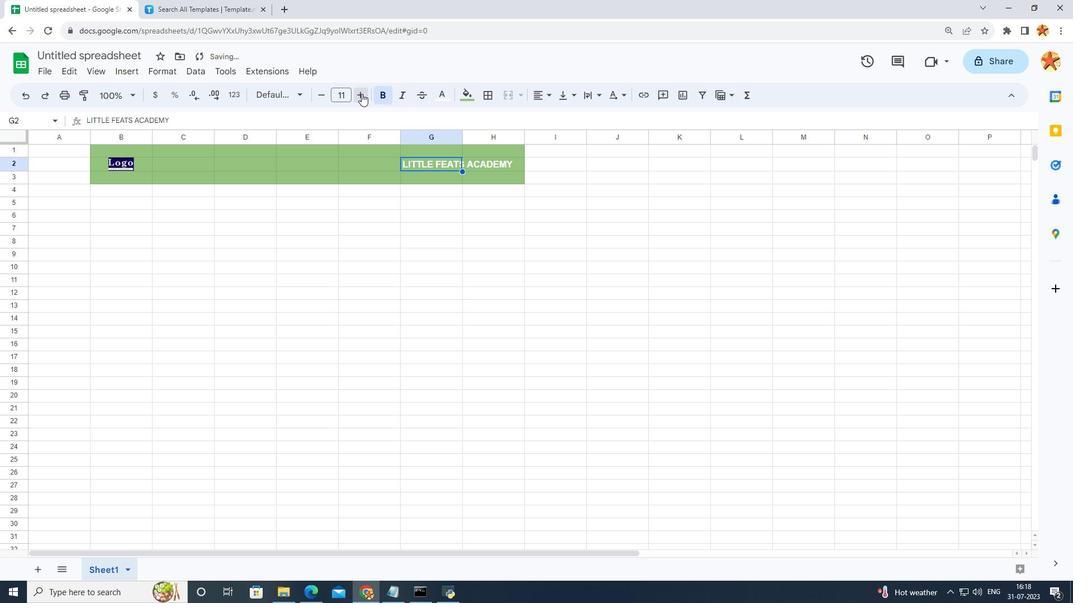 
Action: Mouse pressed left at (369, 101)
Screenshot: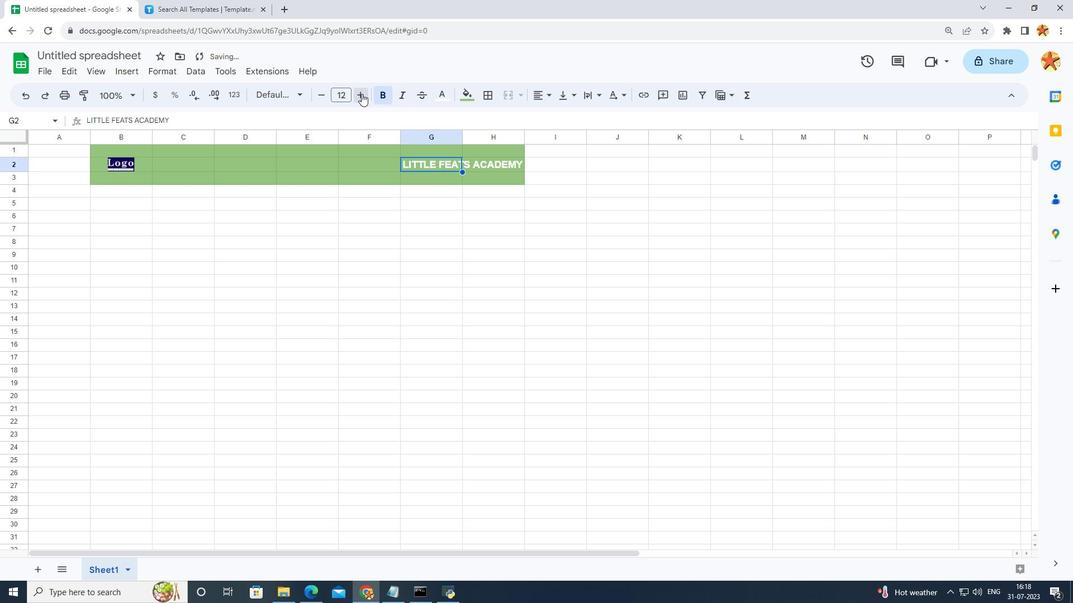 
Action: Mouse pressed left at (369, 101)
Screenshot: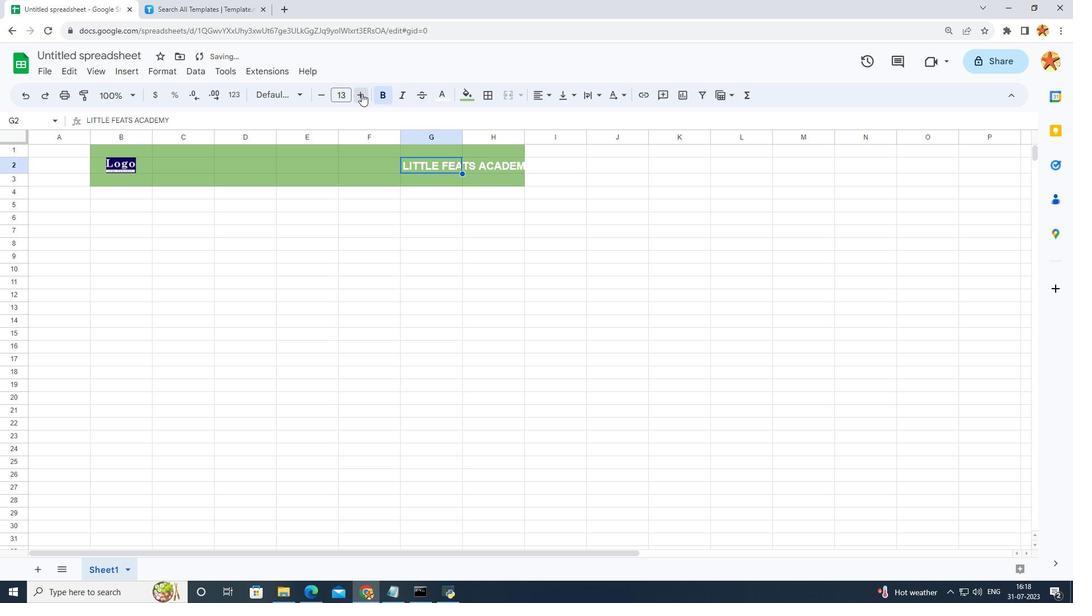 
Action: Mouse moved to (519, 155)
Screenshot: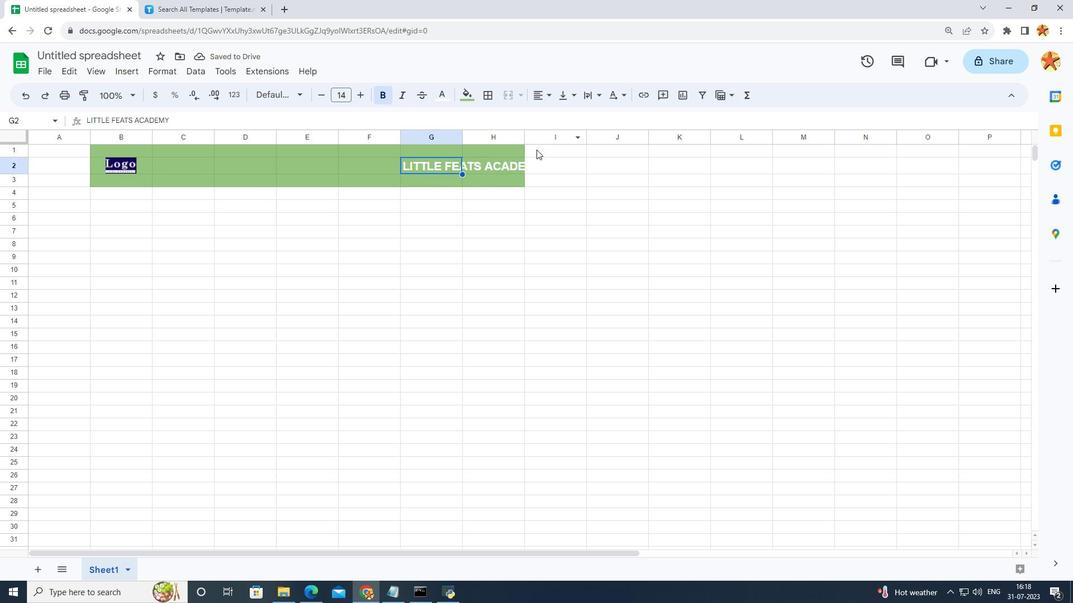 
Action: Mouse pressed left at (519, 155)
Screenshot: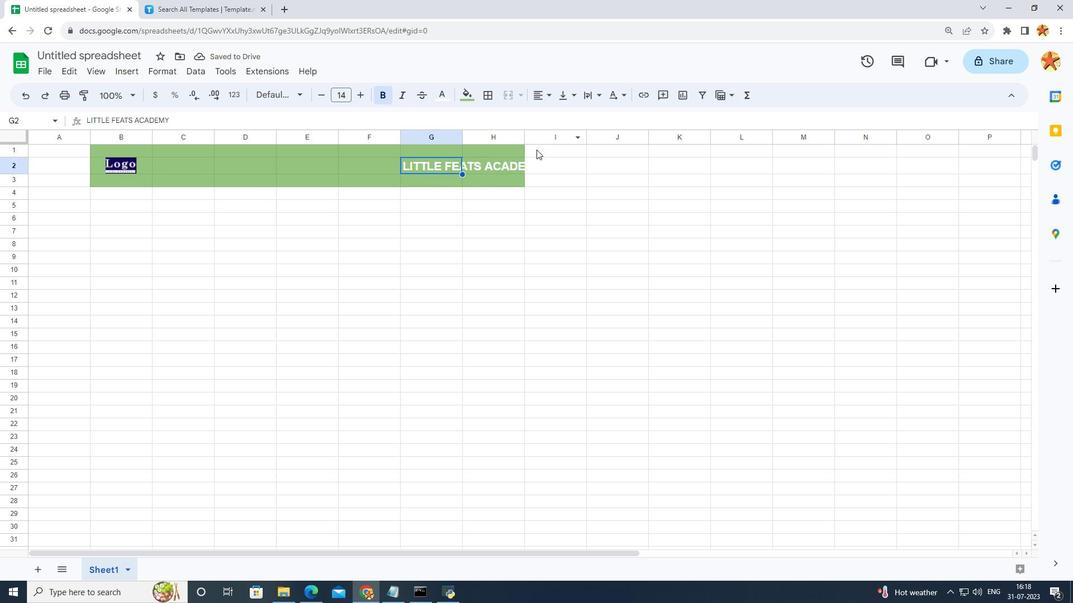 
Action: Mouse moved to (456, 102)
Screenshot: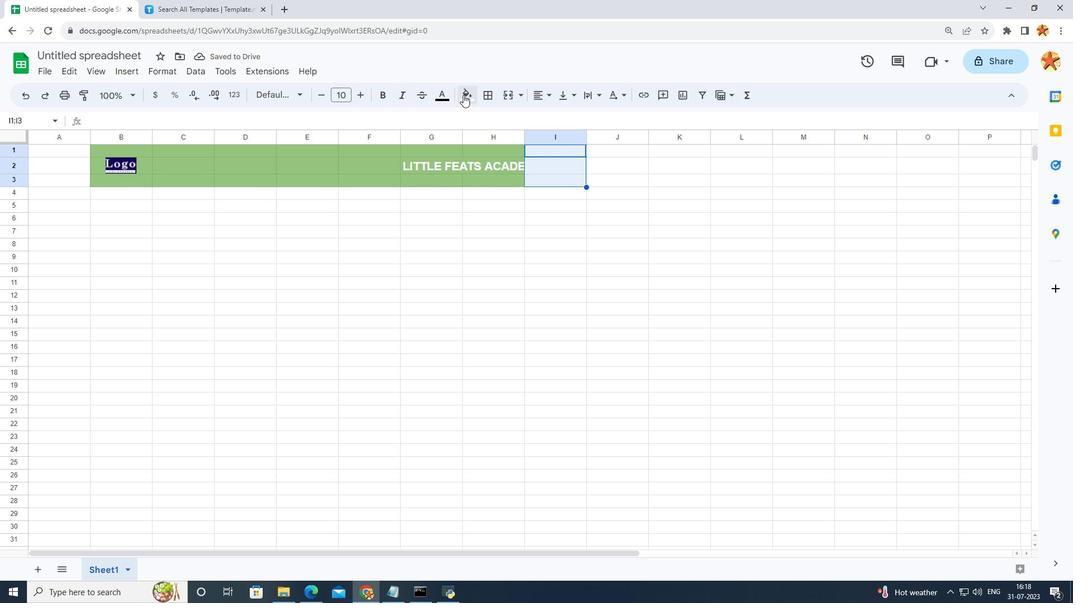 
Action: Mouse pressed left at (456, 102)
Screenshot: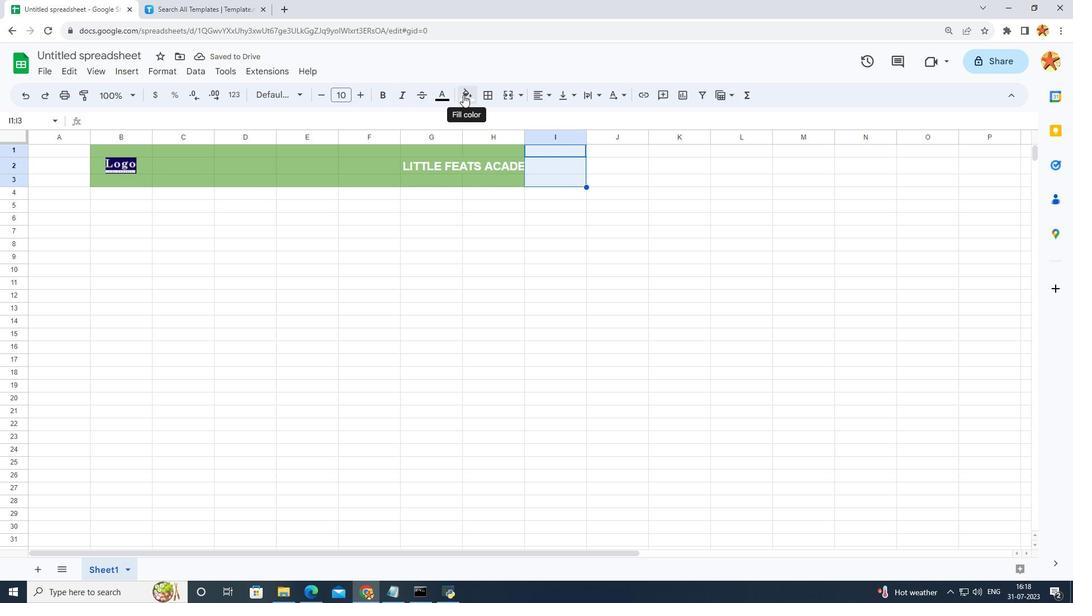 
Action: Mouse moved to (508, 193)
Screenshot: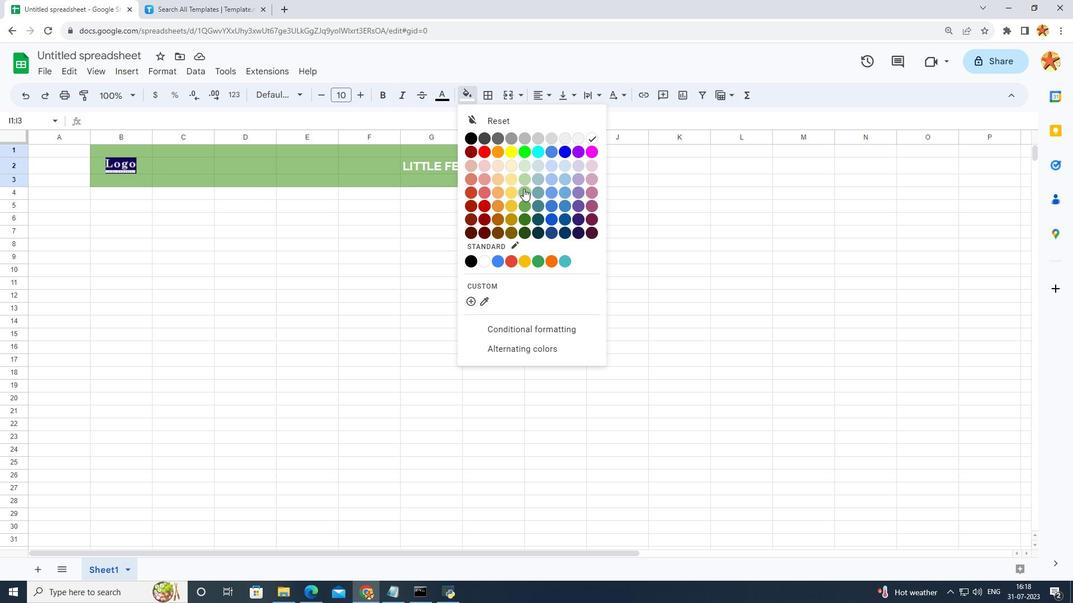 
Action: Mouse pressed left at (508, 193)
Screenshot: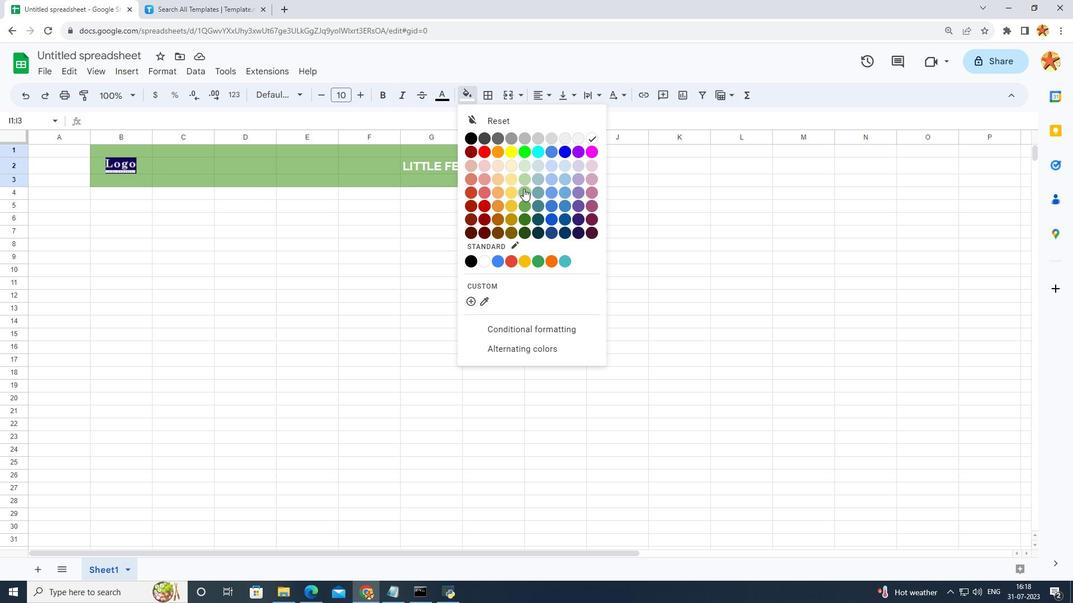 
Action: Mouse moved to (518, 187)
Screenshot: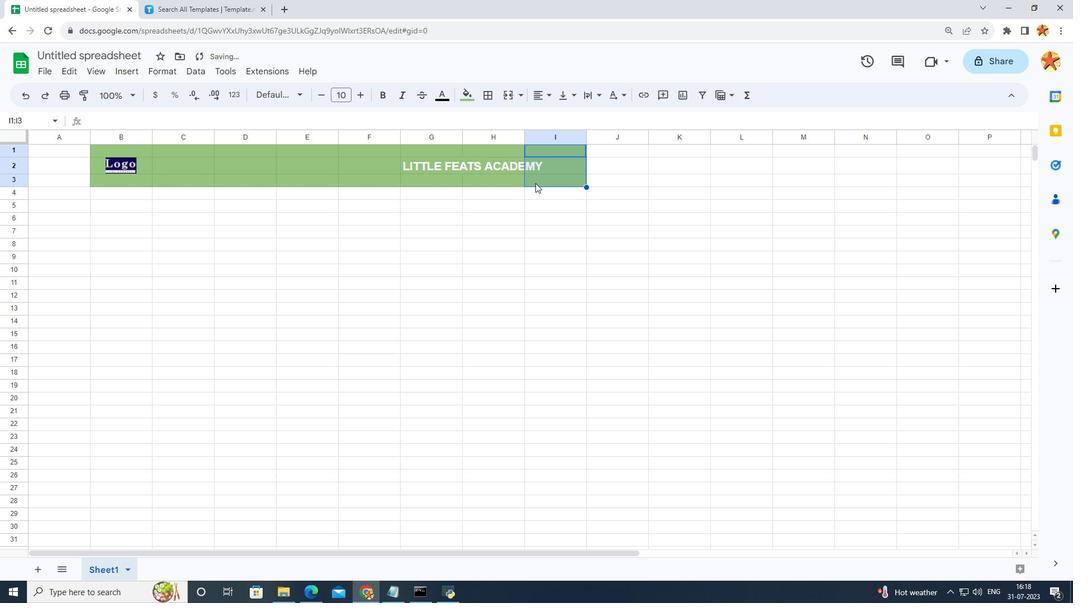 
Action: Mouse pressed left at (518, 187)
Screenshot: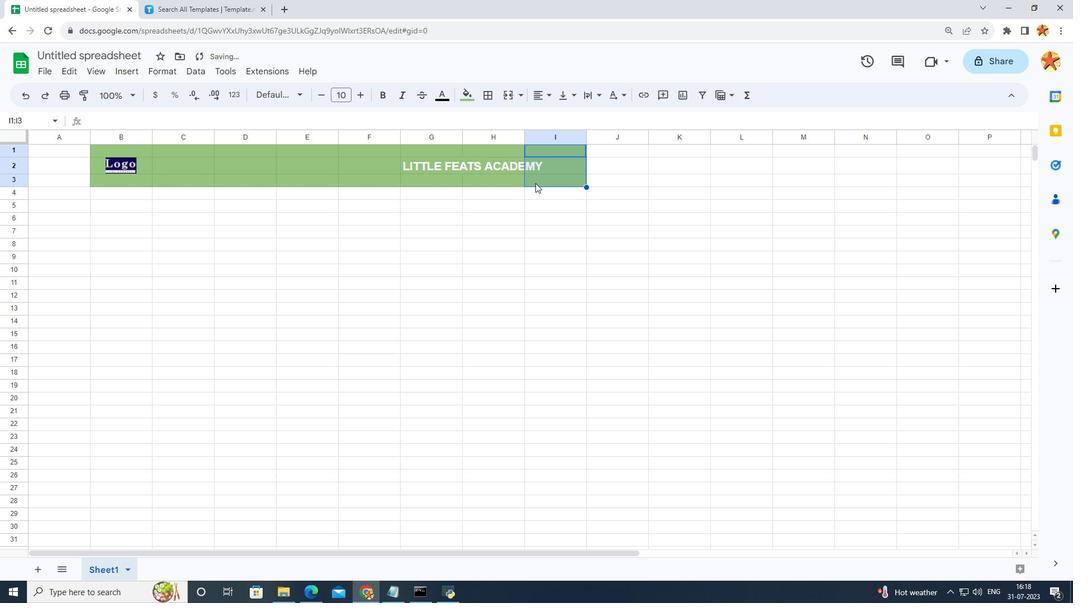 
Action: Mouse moved to (462, 204)
Screenshot: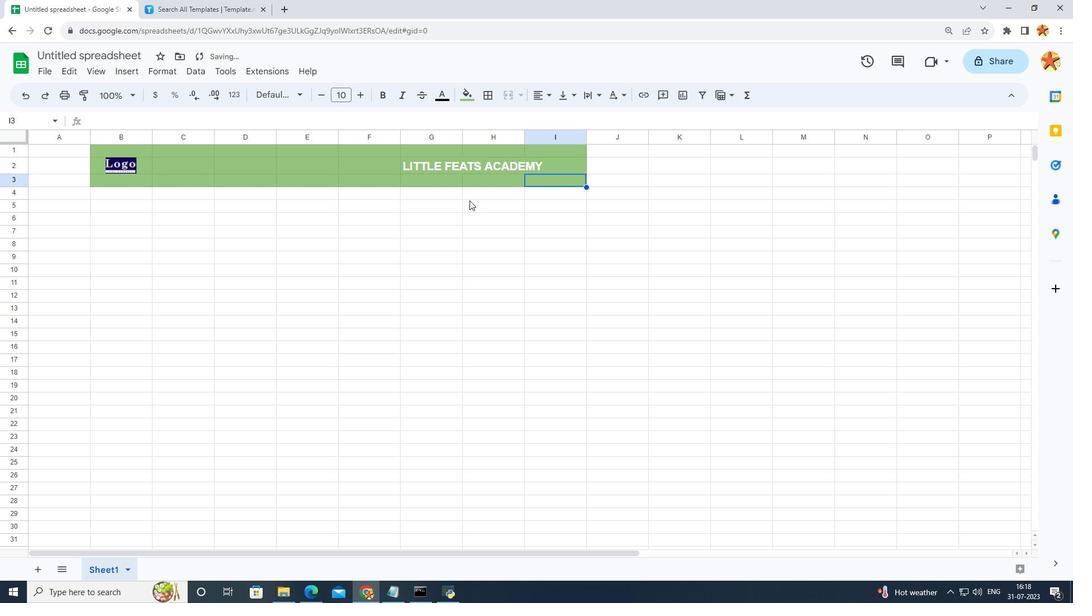 
Action: Mouse pressed left at (462, 204)
Screenshot: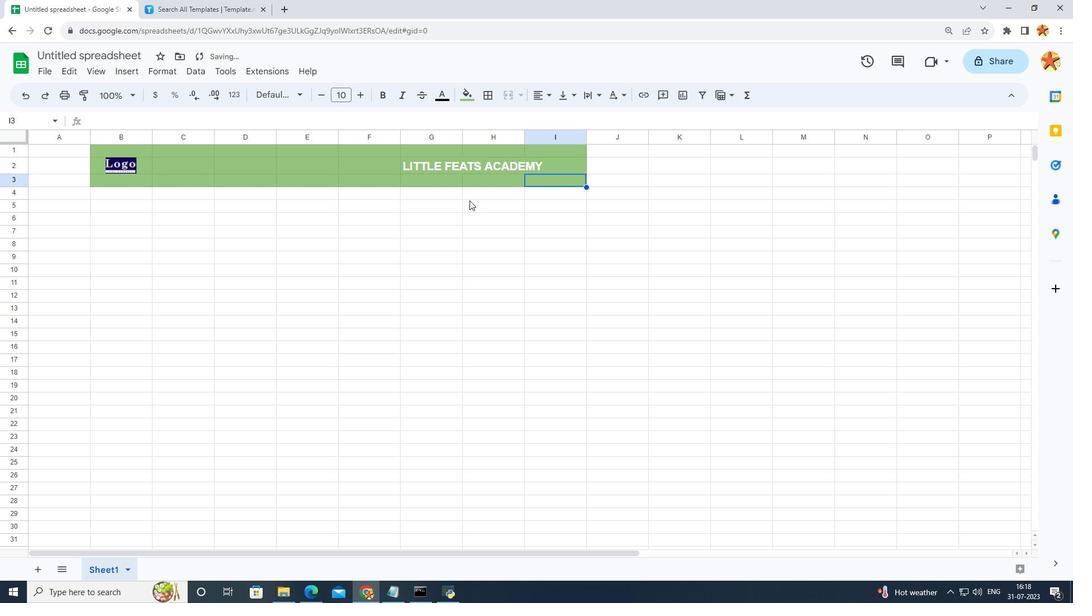 
Action: Mouse moved to (435, 179)
Screenshot: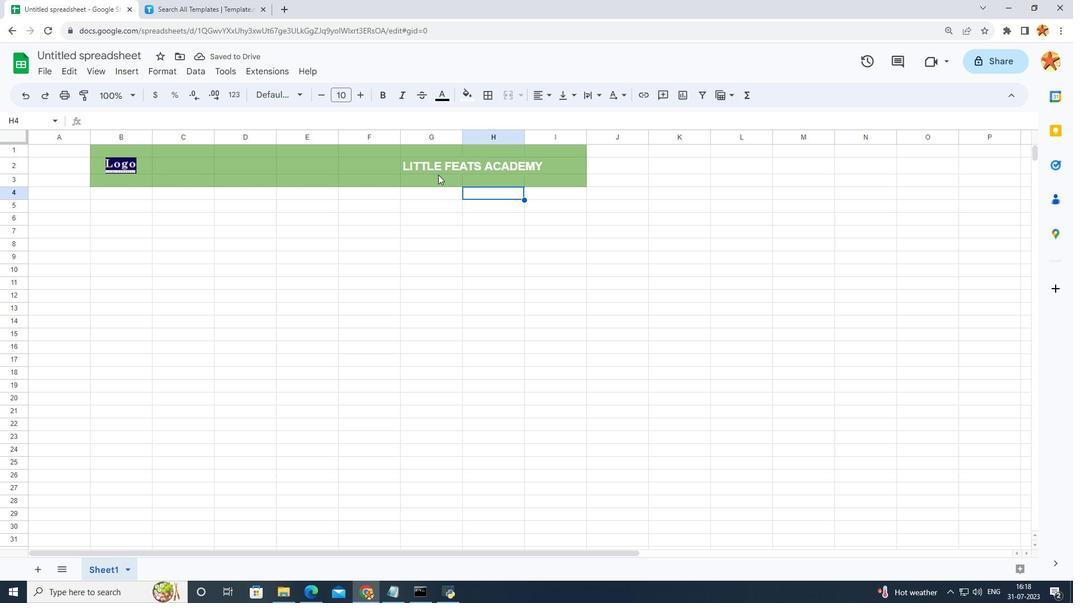 
Action: Mouse pressed left at (435, 179)
Screenshot: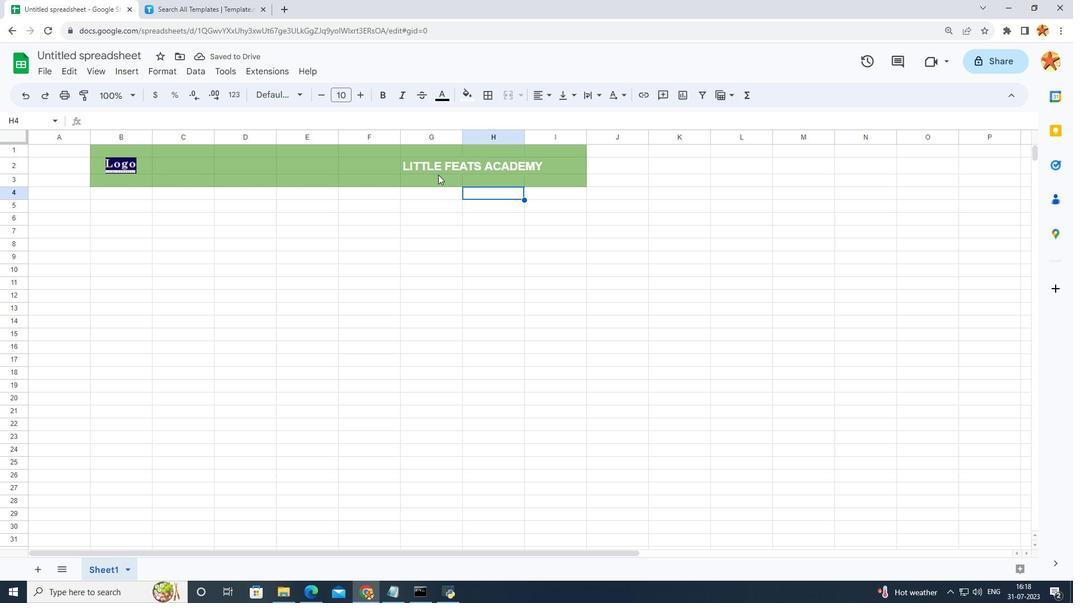 
Action: Mouse pressed left at (435, 179)
Screenshot: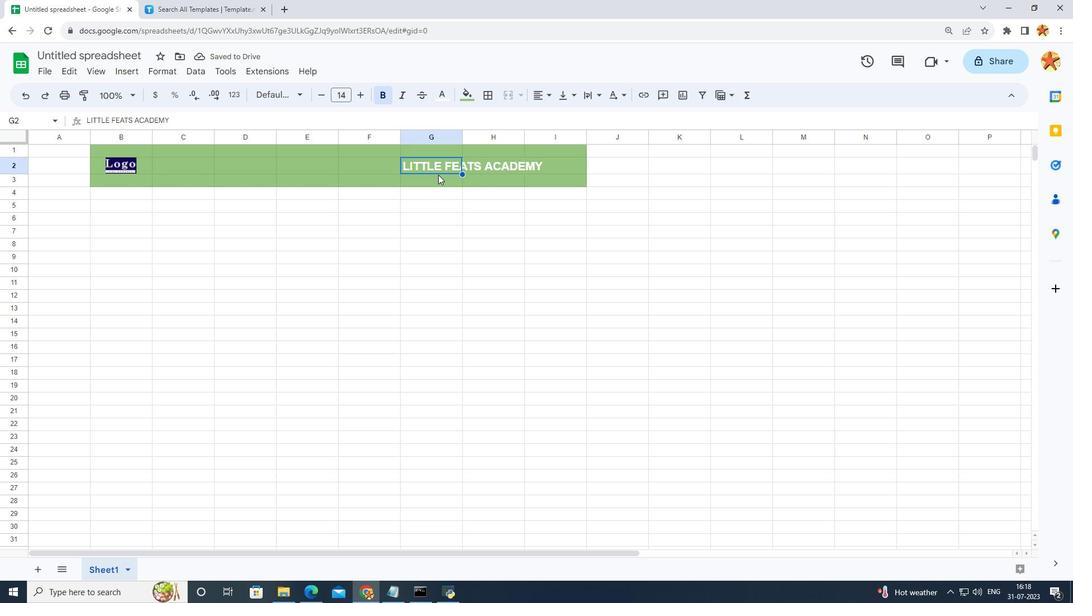 
Action: Mouse moved to (428, 182)
Screenshot: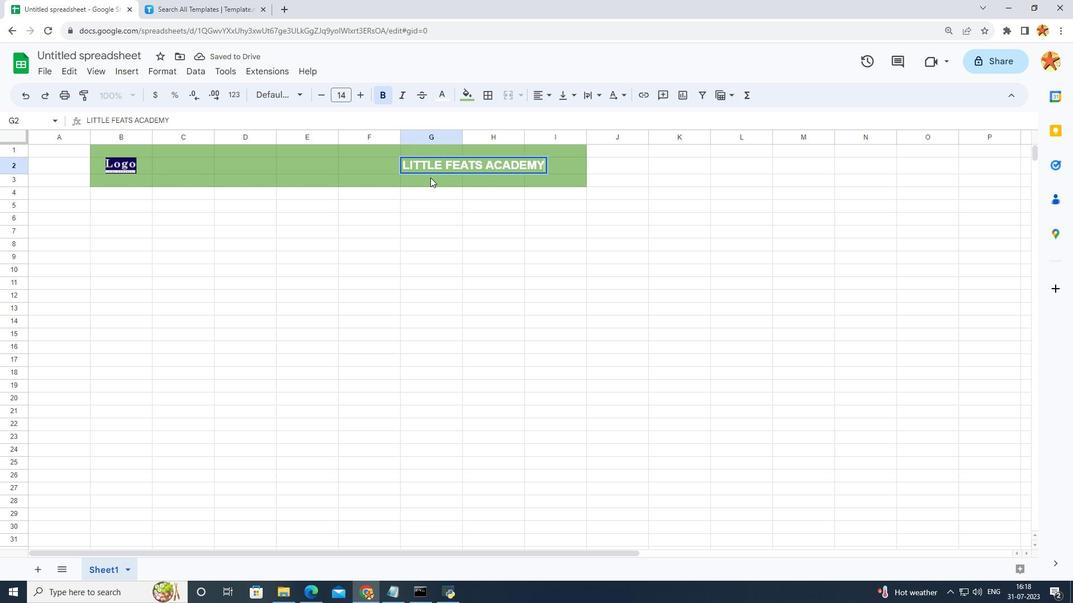
Action: Mouse pressed left at (428, 182)
Screenshot: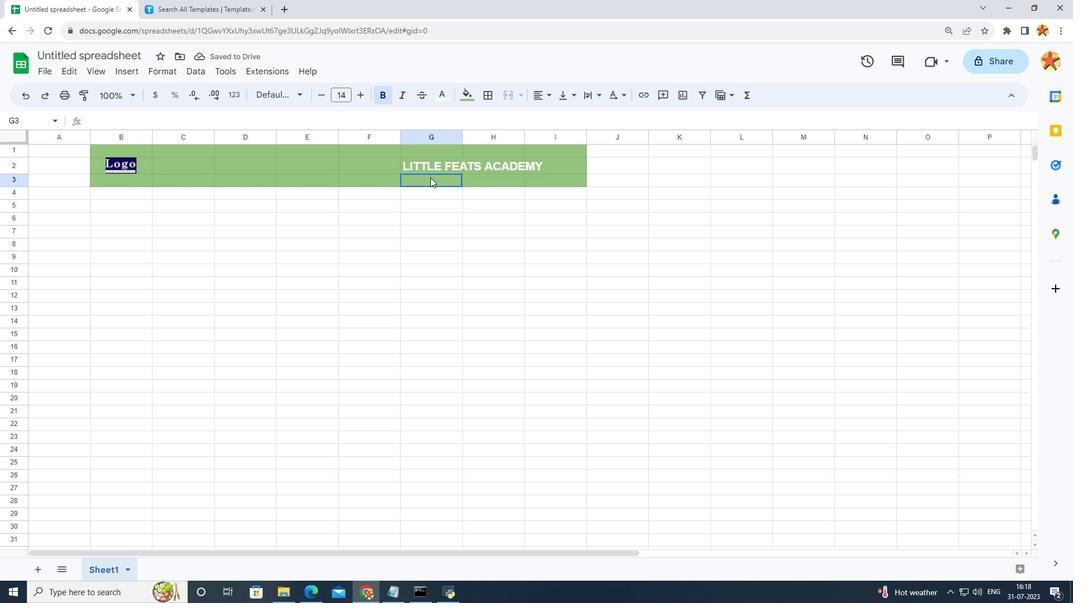 
Action: Mouse pressed left at (428, 182)
Screenshot: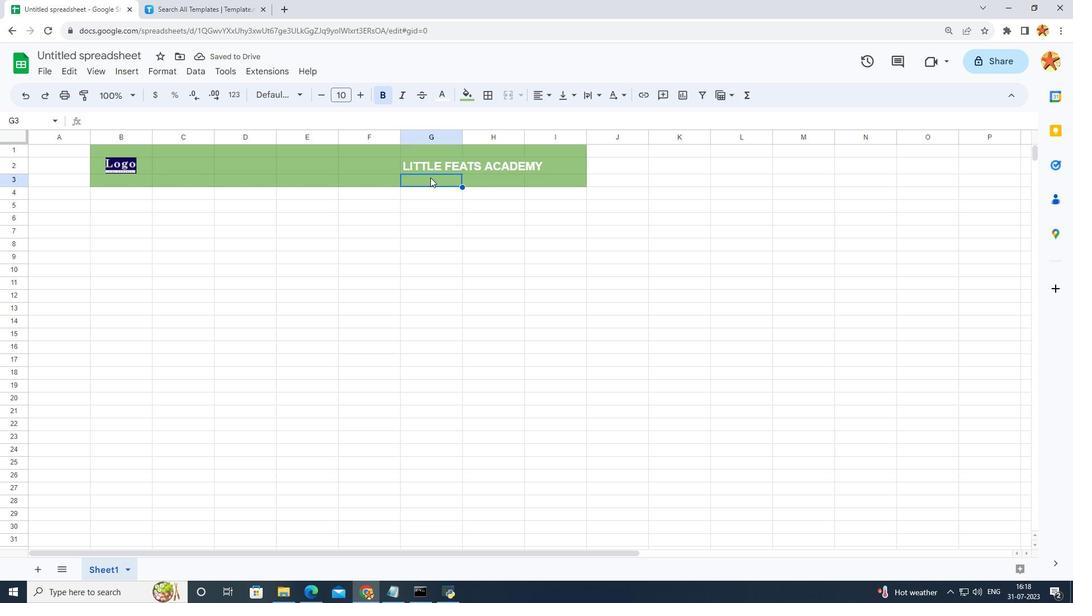 
Action: Mouse moved to (428, 182)
Screenshot: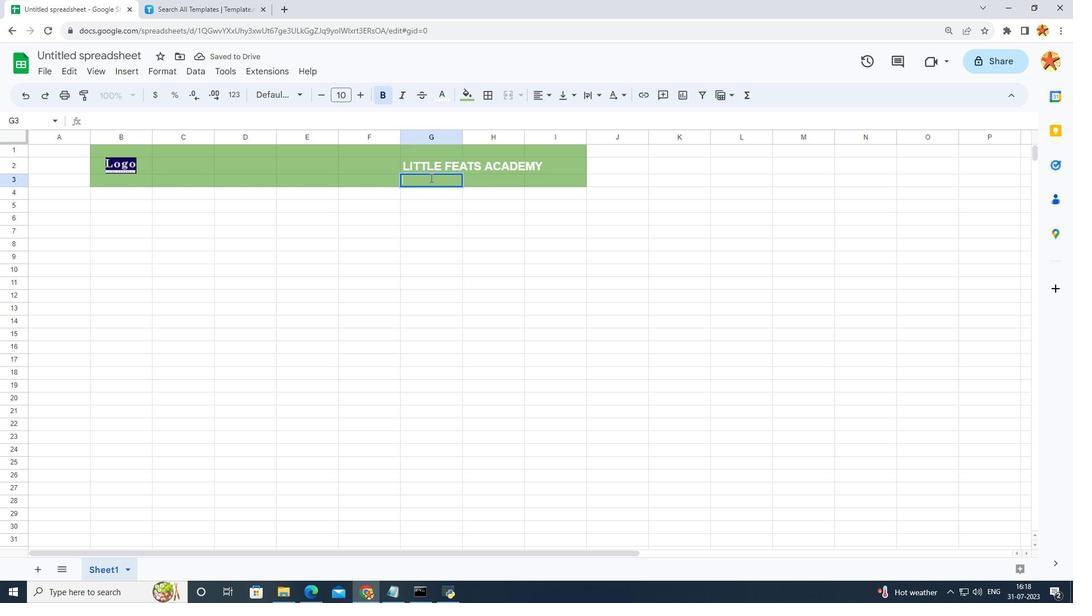 
Action: Key pressed 3129,<Key.space><Key.caps_lock>w<Key.caps_lock>EST<Key.space>STREEE<Key.backspace>T<Key.space>,<Key.caps_lock>g<Key.caps_lock>RABND<Key.space><Key.backspace><Key.backspace><Key.backspace><Key.backspace><Key.backspace><Key.backspace><Key.backspace>GRAND<Key.space>RAPIDS,MICHIGAN<Key.enter>
Screenshot: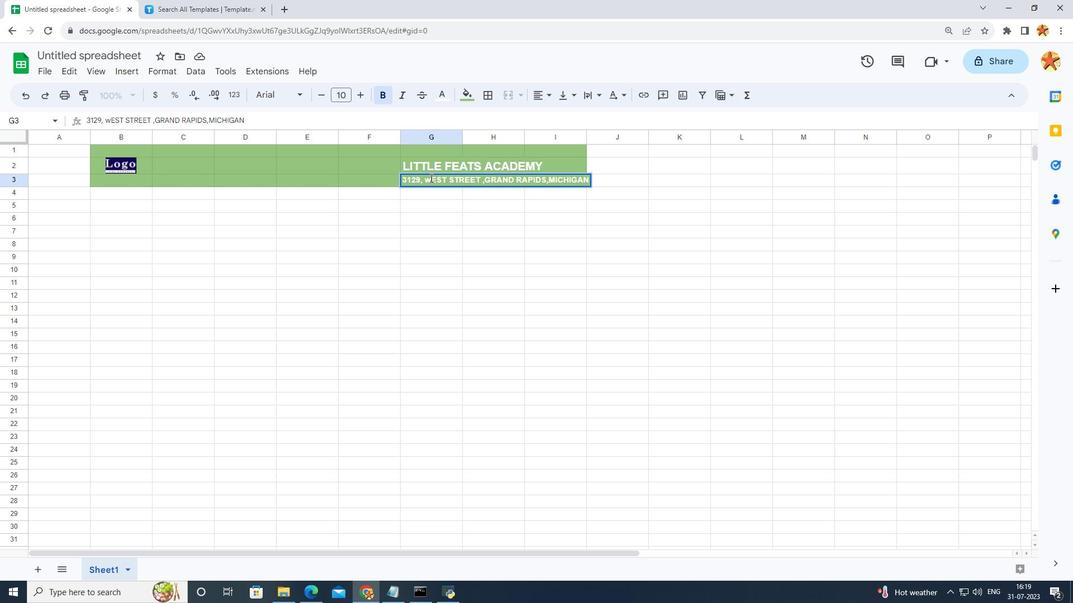 
Action: Mouse moved to (418, 182)
Screenshot: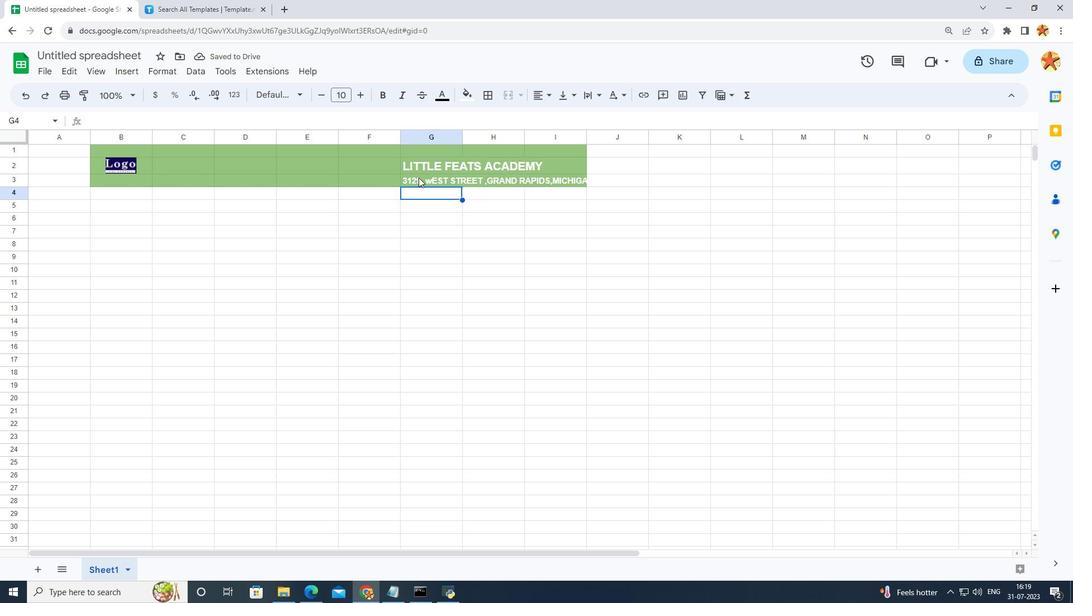 
Action: Mouse pressed left at (418, 182)
Screenshot: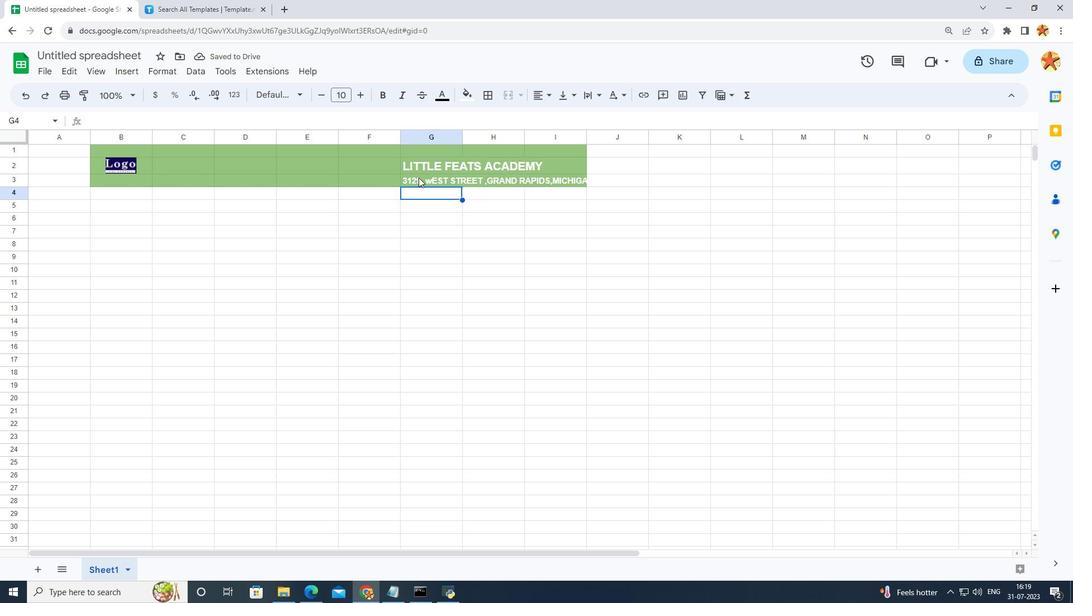 
Action: Mouse moved to (552, 182)
Screenshot: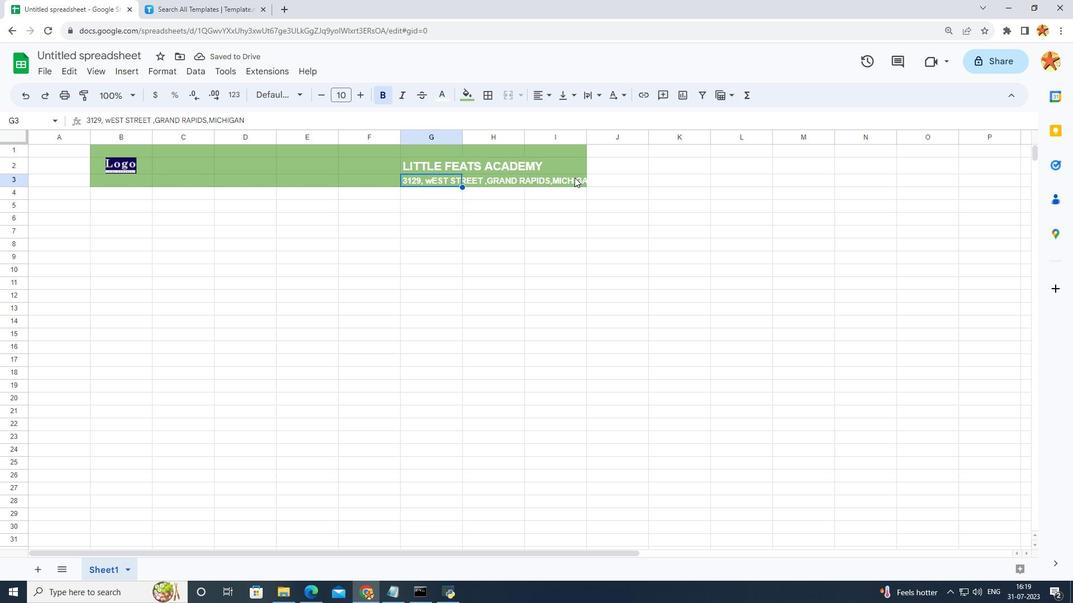 
Action: Mouse pressed left at (552, 182)
Screenshot: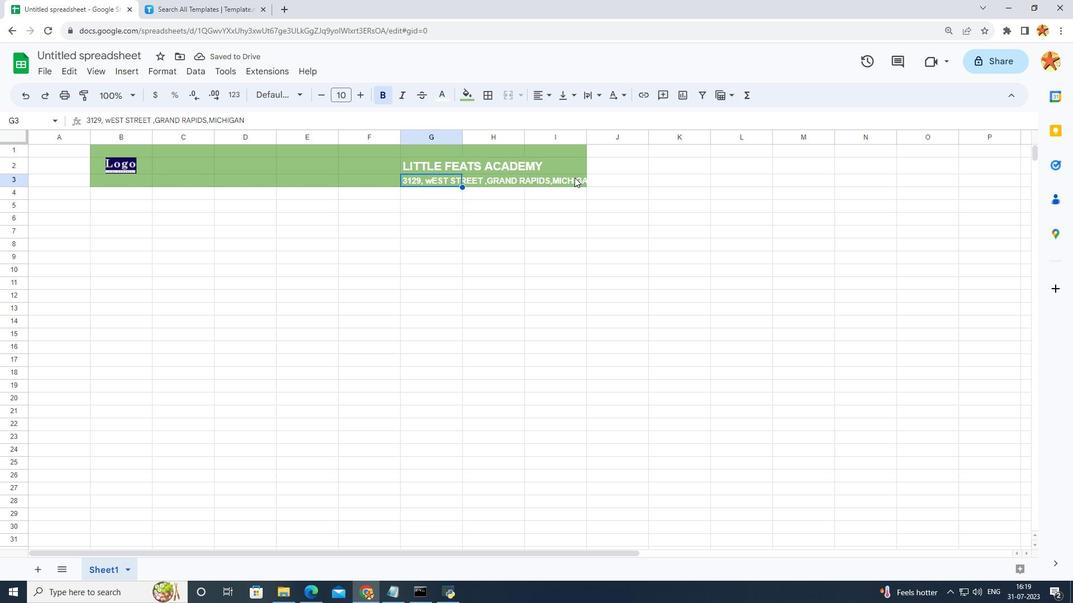 
Action: Mouse moved to (441, 183)
Screenshot: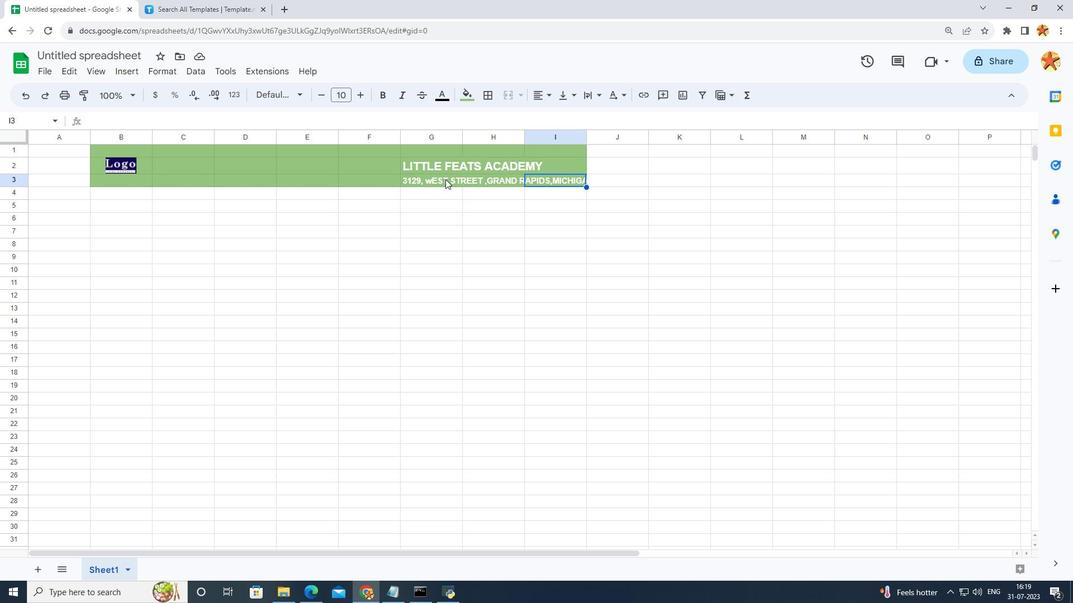 
Action: Mouse pressed left at (441, 183)
Screenshot: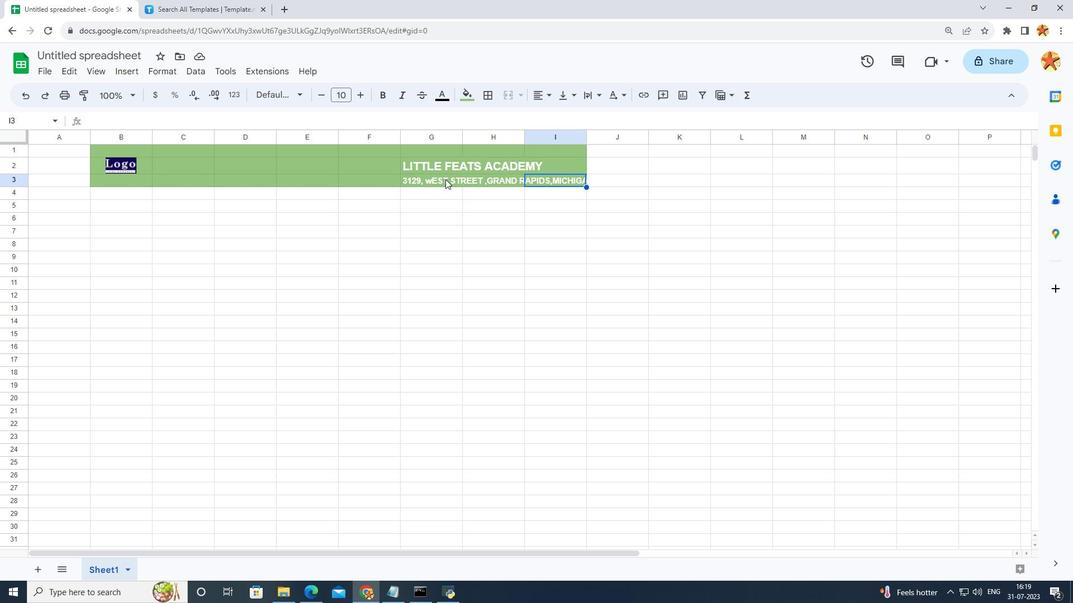 
Action: Mouse pressed left at (441, 183)
Screenshot: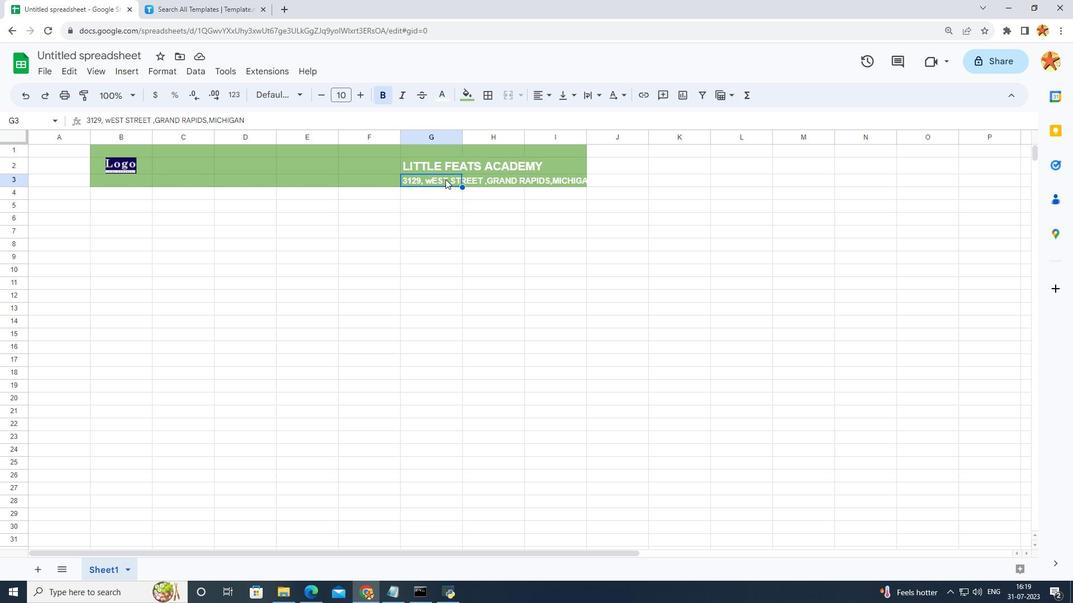 
Action: Mouse moved to (444, 183)
Screenshot: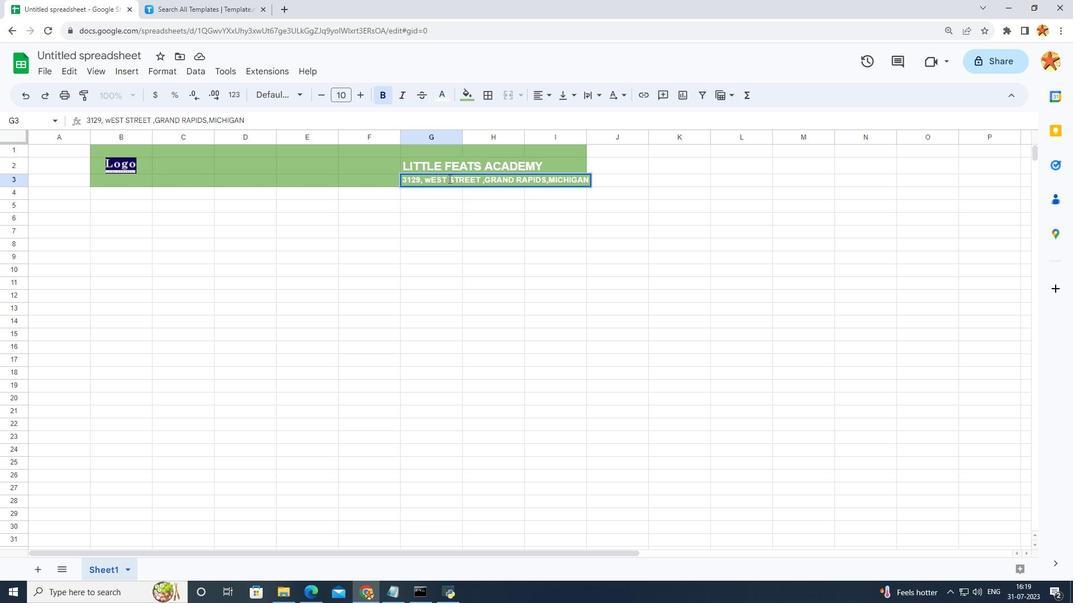 
Action: Key pressed <Key.space>49503<Key.enter>
Screenshot: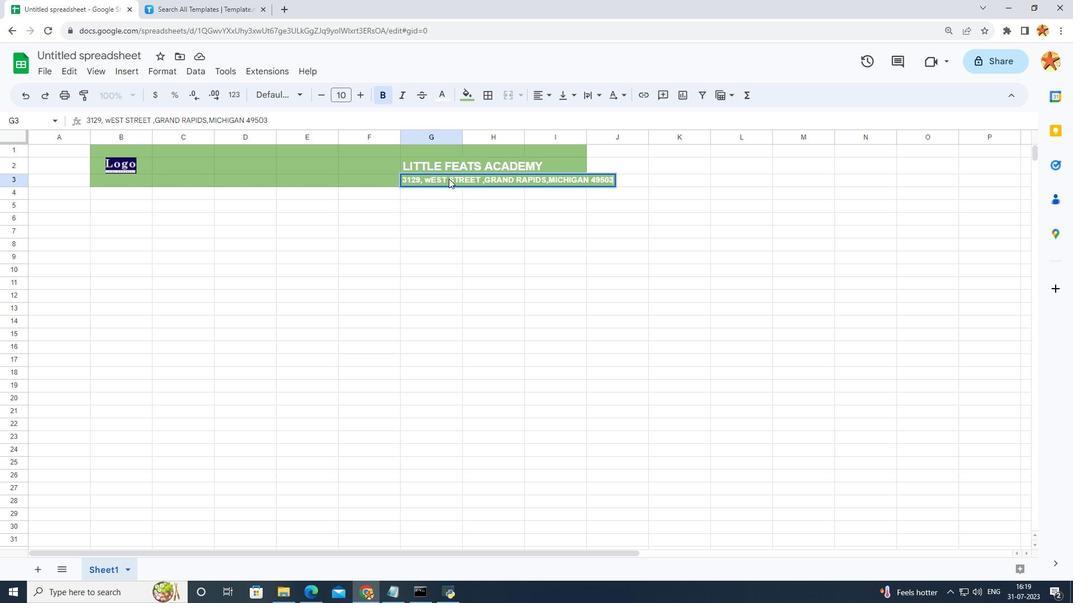 
Action: Mouse moved to (576, 155)
Screenshot: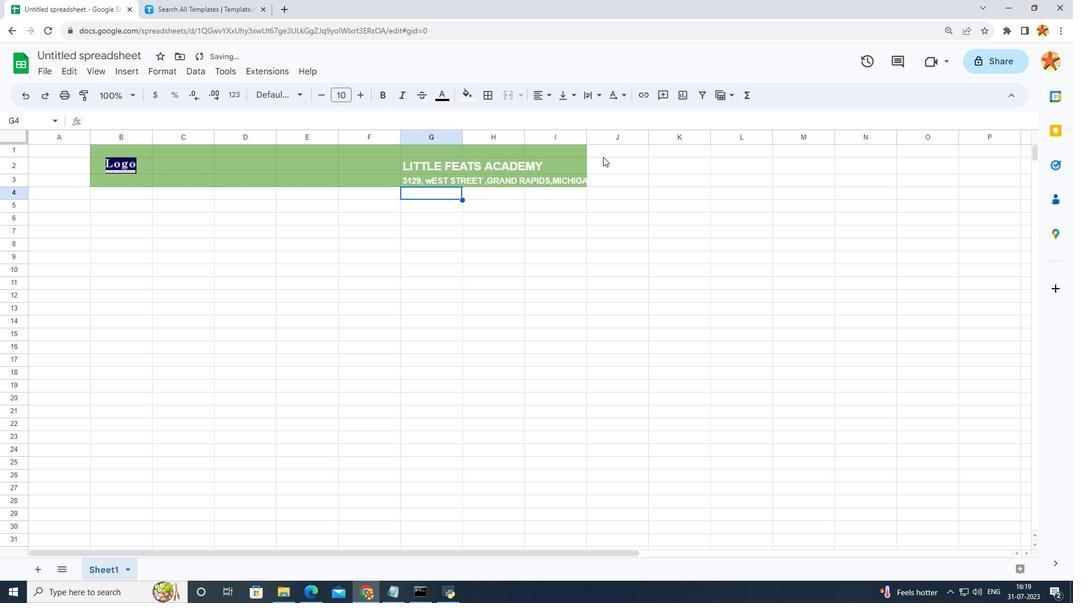 
Action: Mouse pressed left at (576, 155)
Screenshot: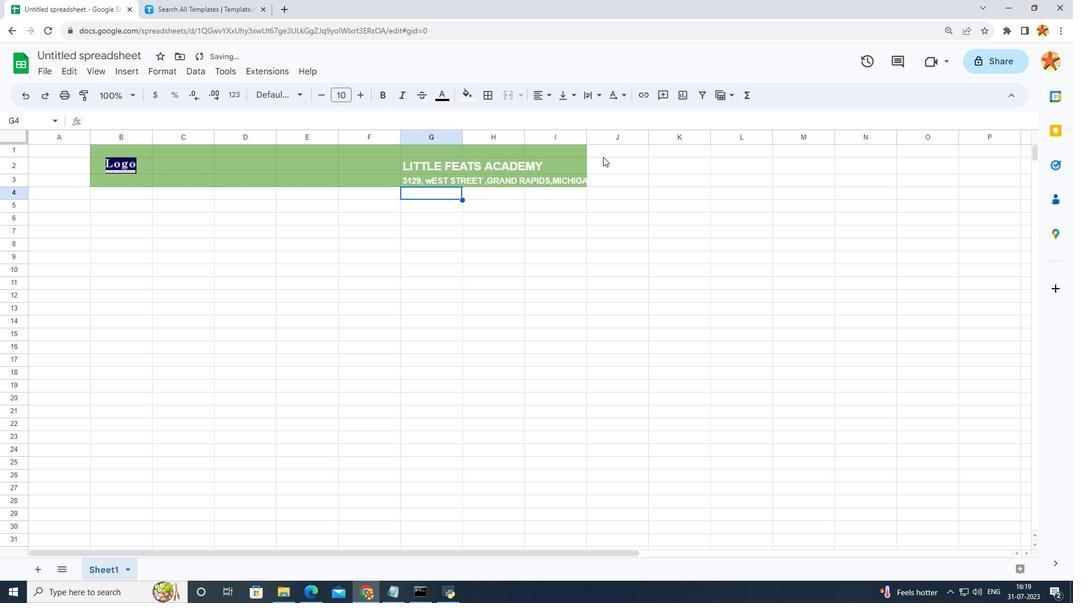 
Action: Mouse moved to (458, 95)
Screenshot: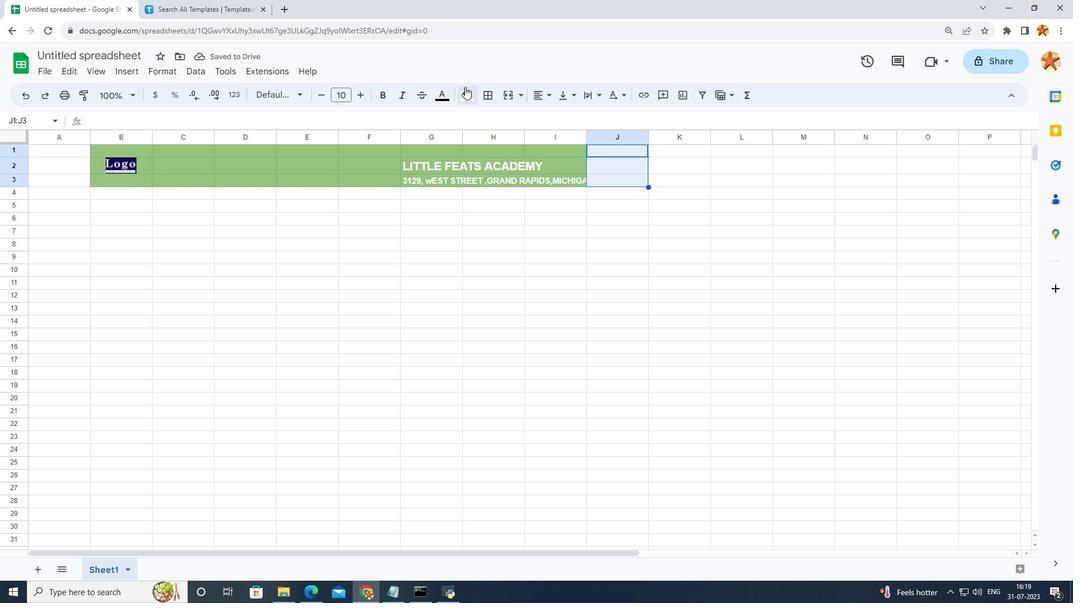 
Action: Mouse pressed left at (458, 95)
Screenshot: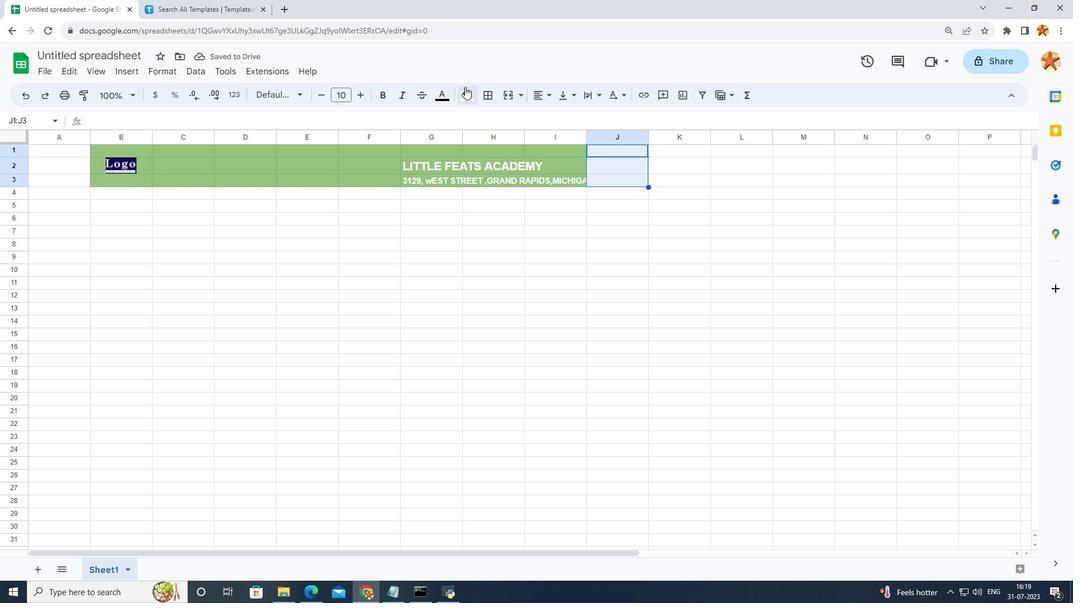 
Action: Mouse moved to (508, 181)
Screenshot: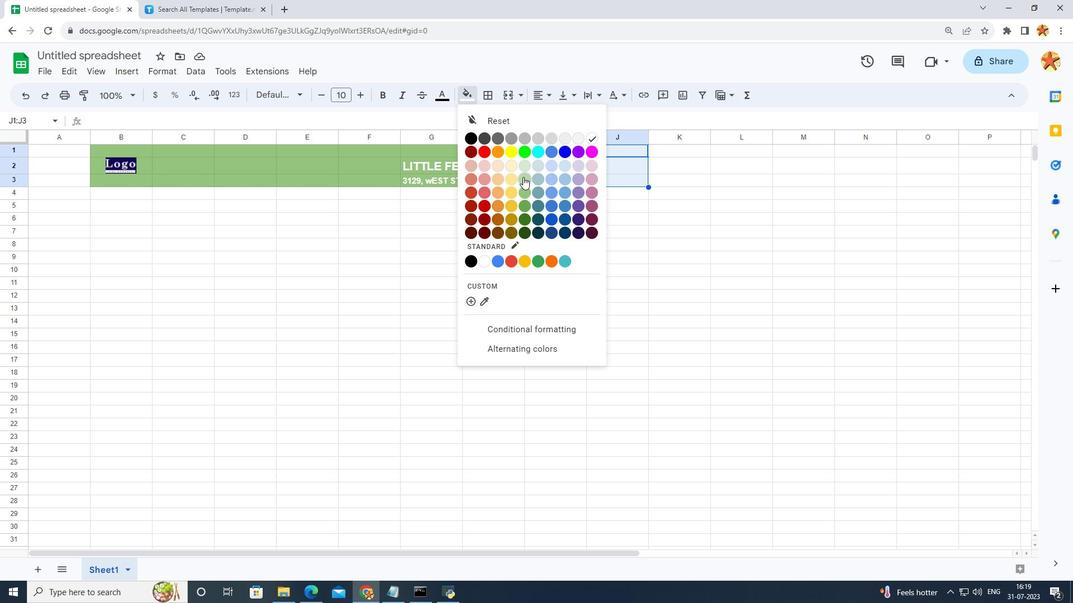 
Action: Mouse pressed left at (508, 181)
Screenshot: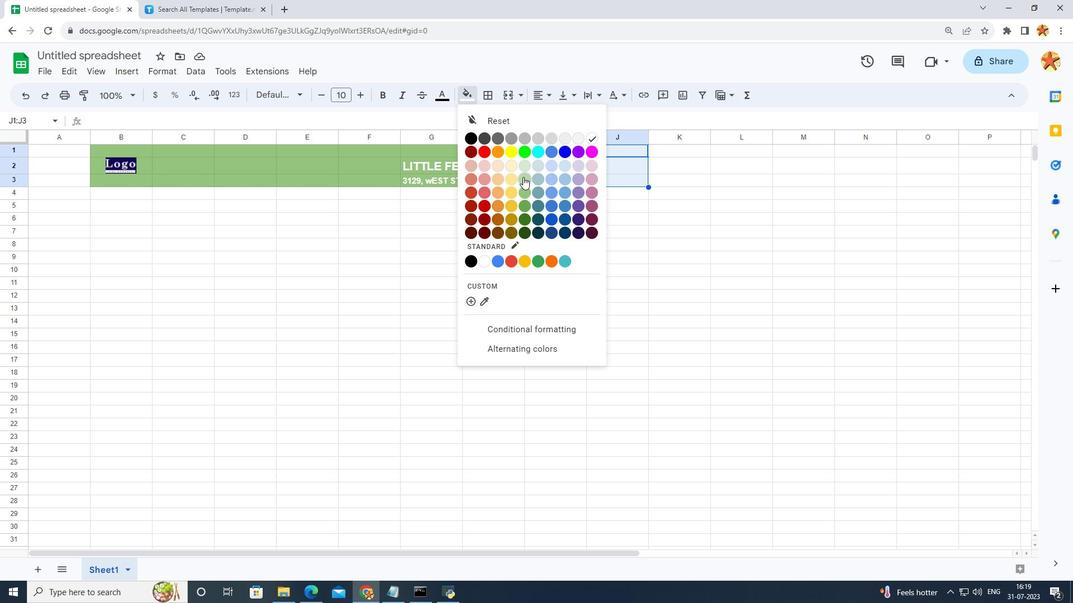 
Action: Mouse moved to (528, 196)
Screenshot: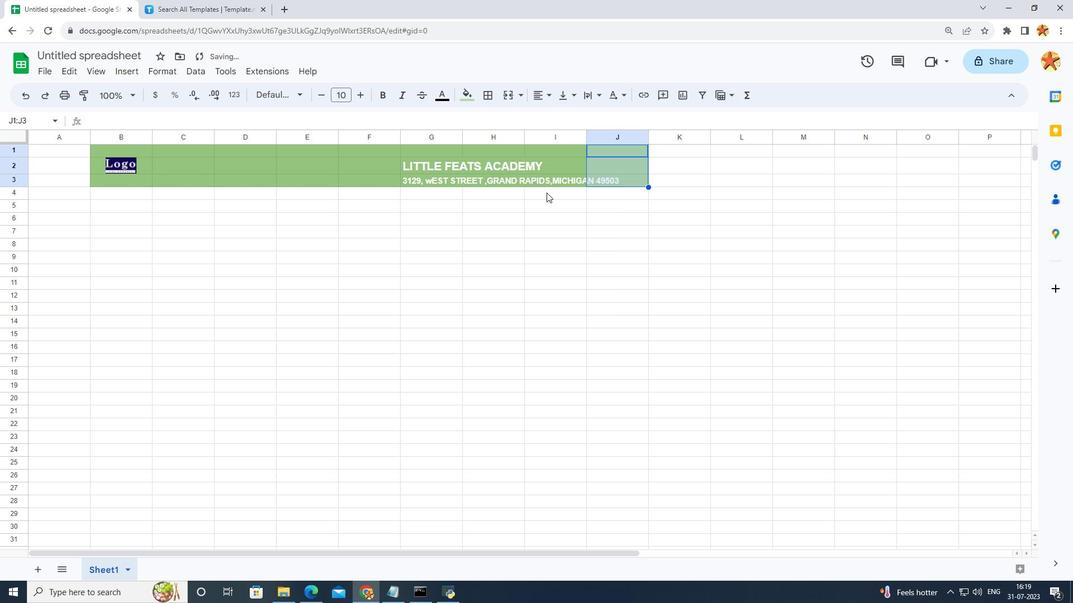 
Action: Mouse pressed left at (528, 196)
Screenshot: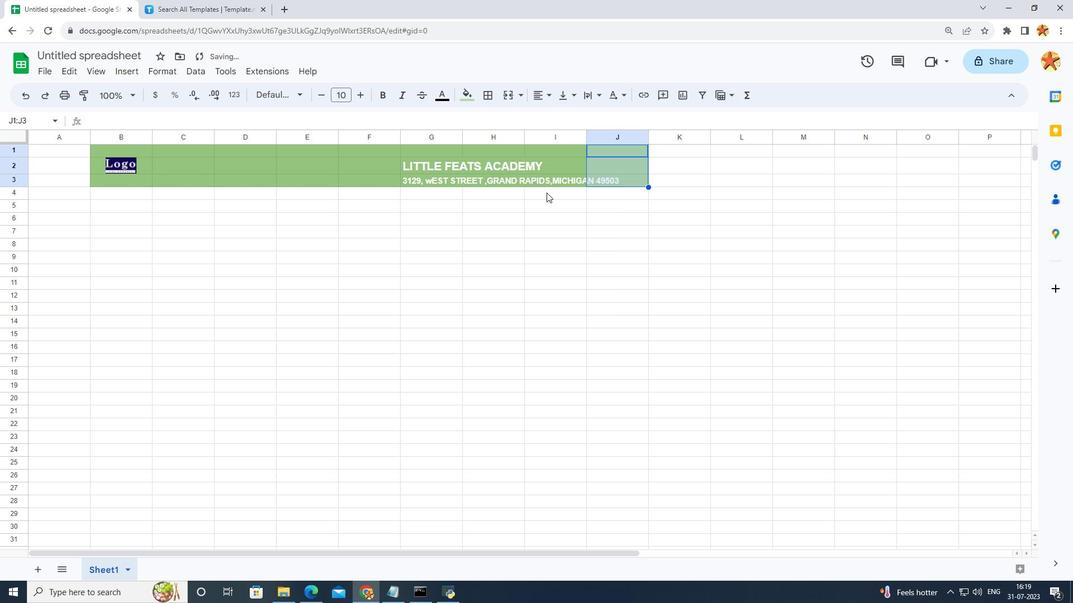 
Action: Mouse moved to (561, 183)
Screenshot: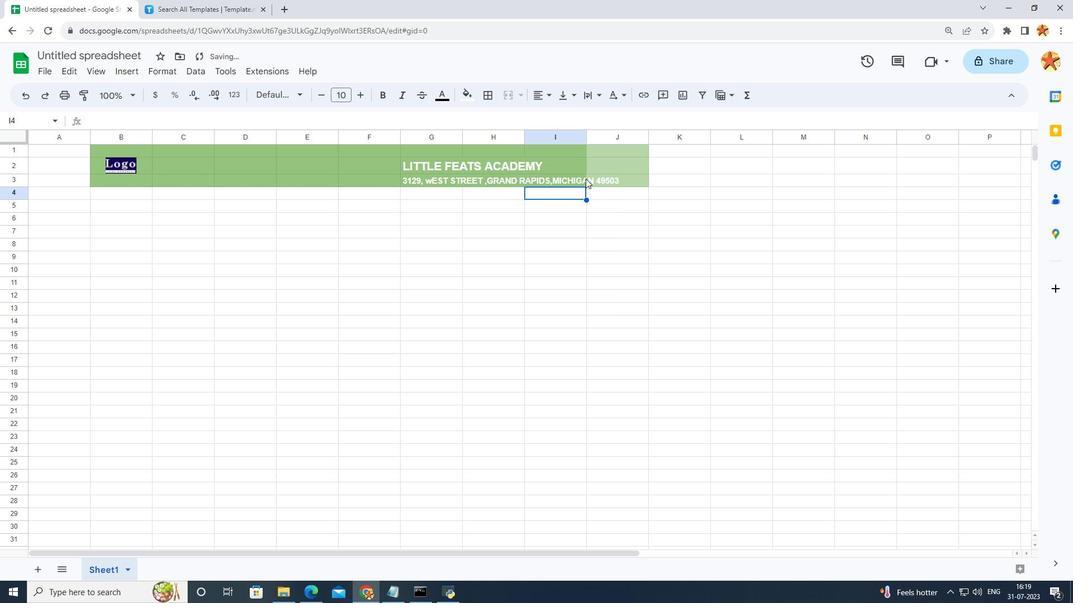
Action: Mouse pressed left at (561, 183)
Screenshot: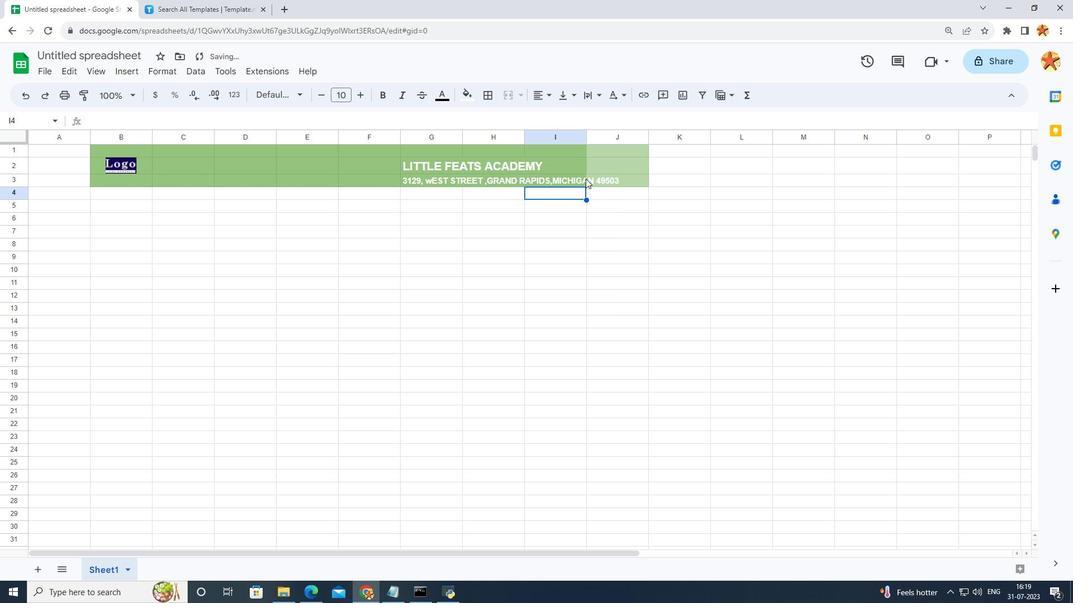 
Action: Mouse moved to (392, 106)
Screenshot: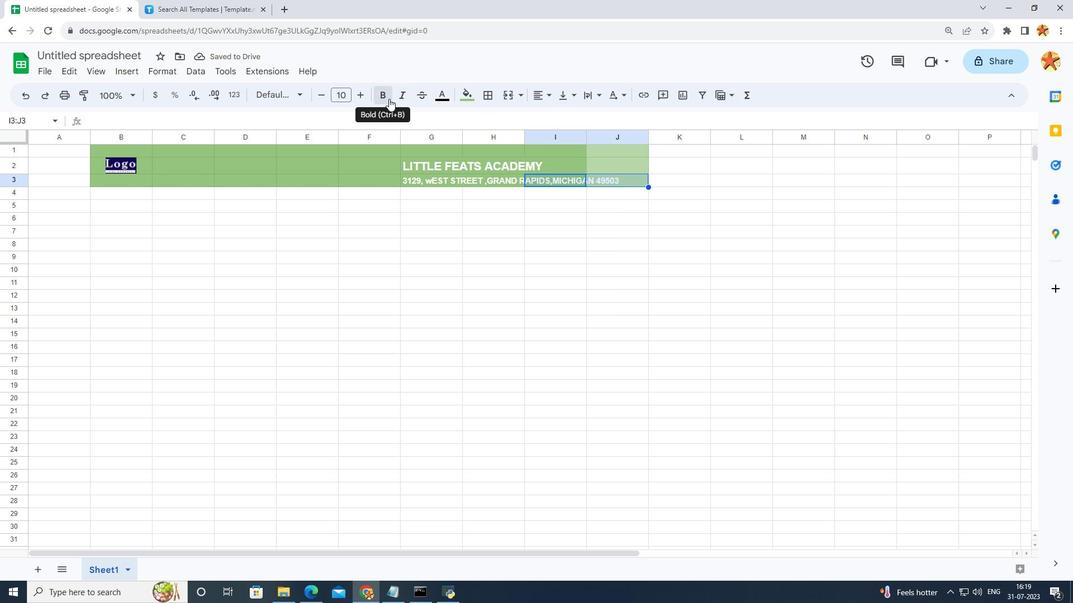 
Action: Mouse pressed left at (392, 106)
Screenshot: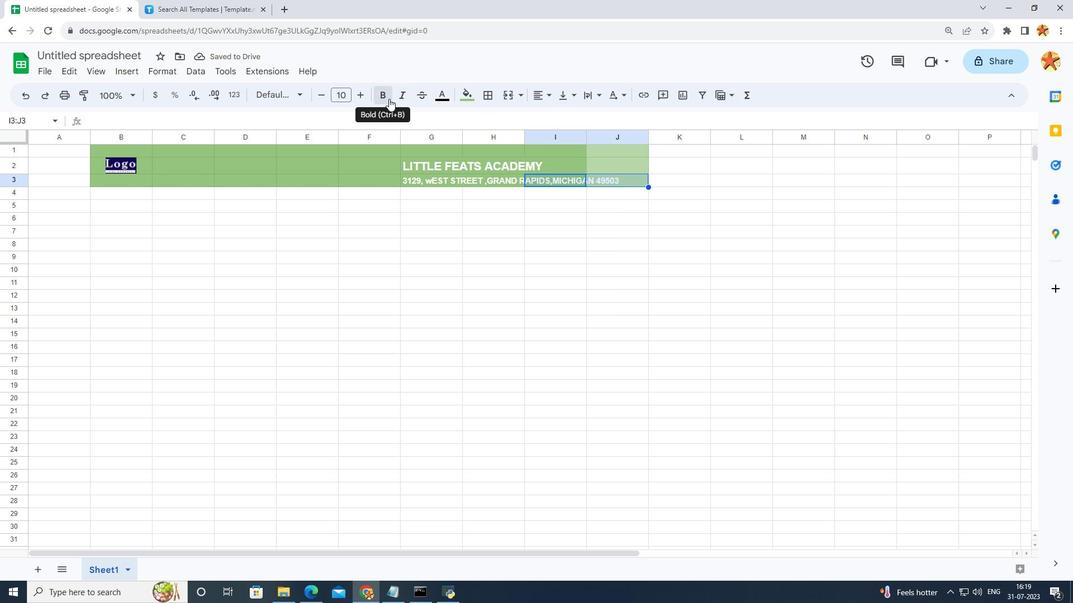 
Action: Mouse moved to (436, 186)
Screenshot: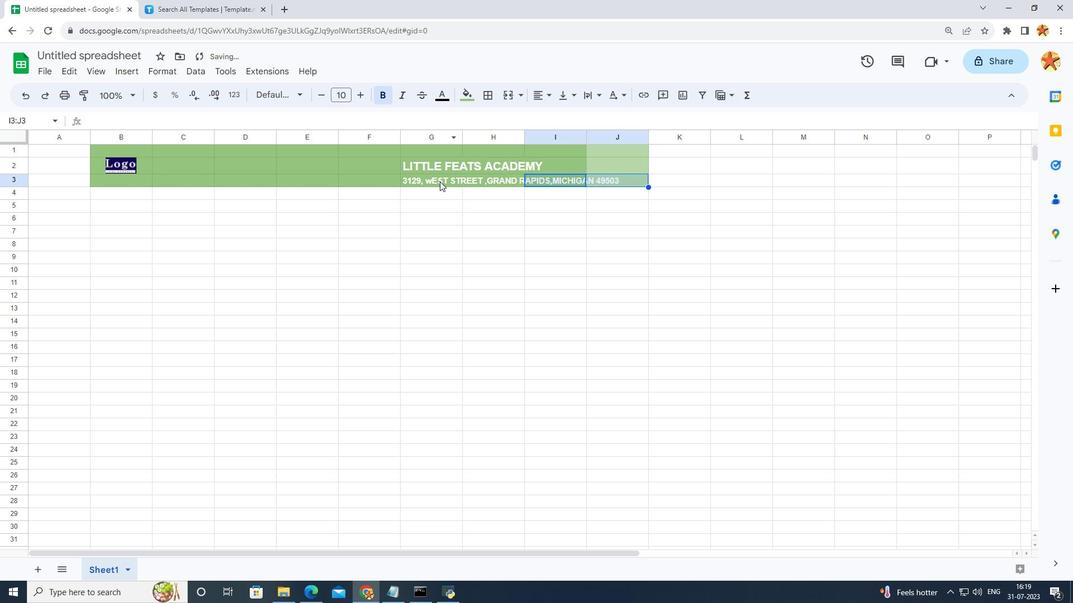 
Action: Mouse pressed left at (436, 186)
Screenshot: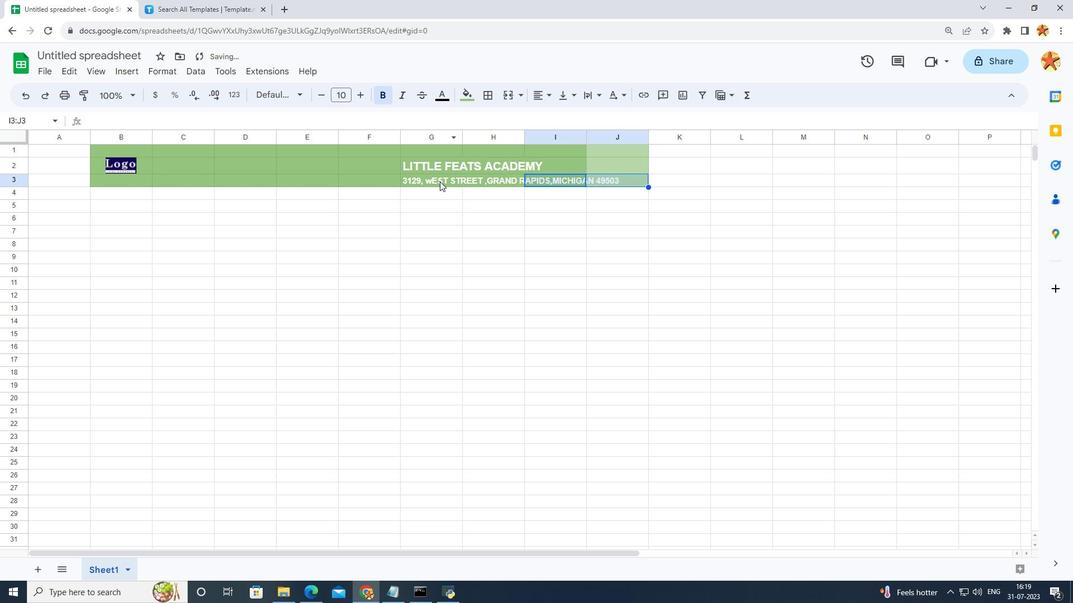 
Action: Mouse moved to (584, 158)
Screenshot: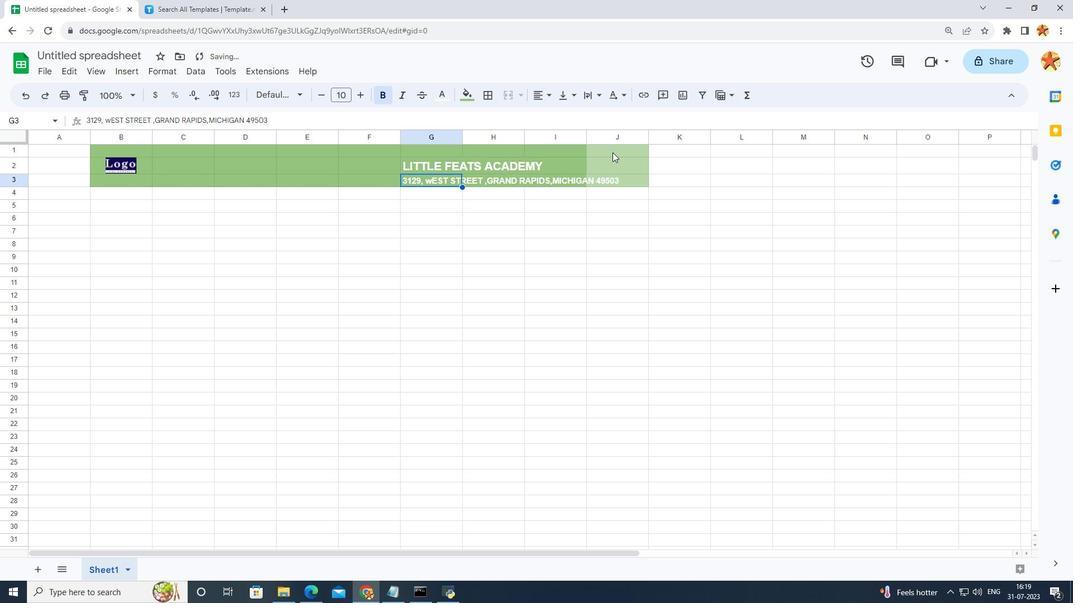 
Action: Mouse pressed left at (584, 158)
Screenshot: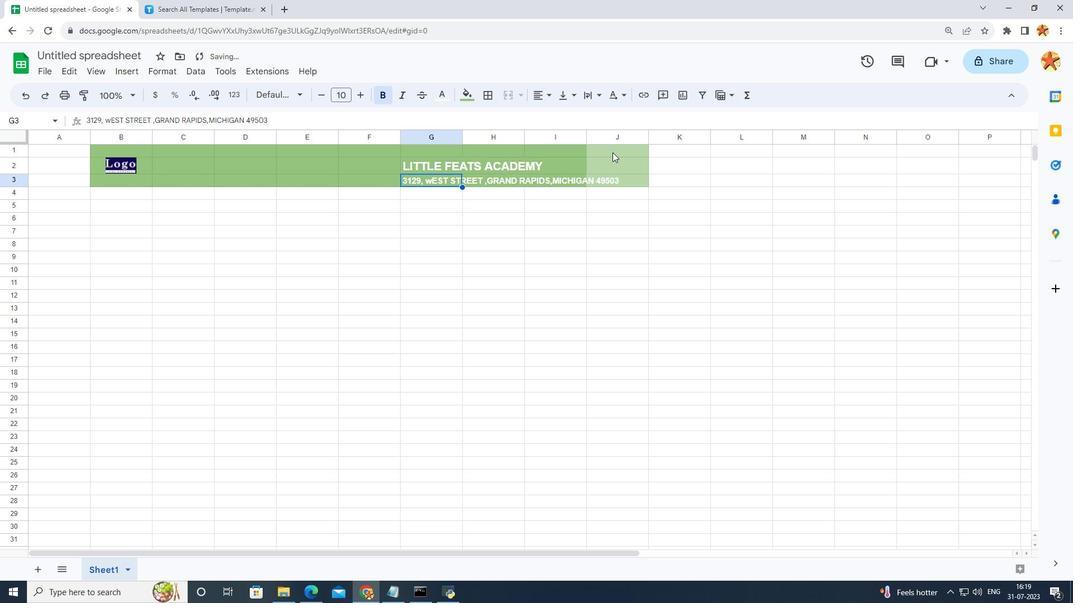 
Action: Mouse moved to (465, 99)
Screenshot: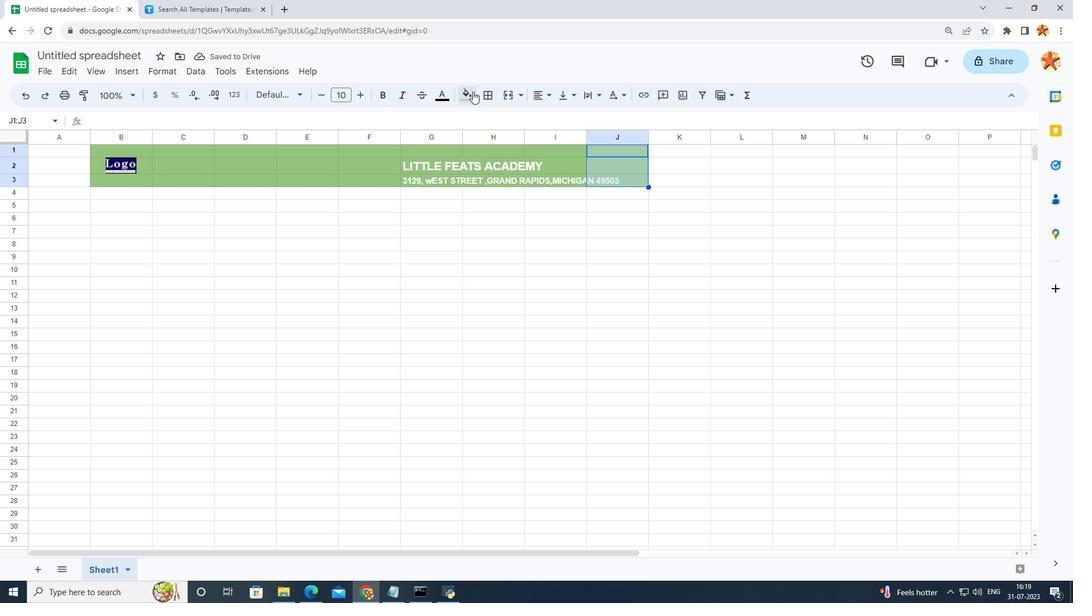 
Action: Mouse pressed left at (465, 99)
Screenshot: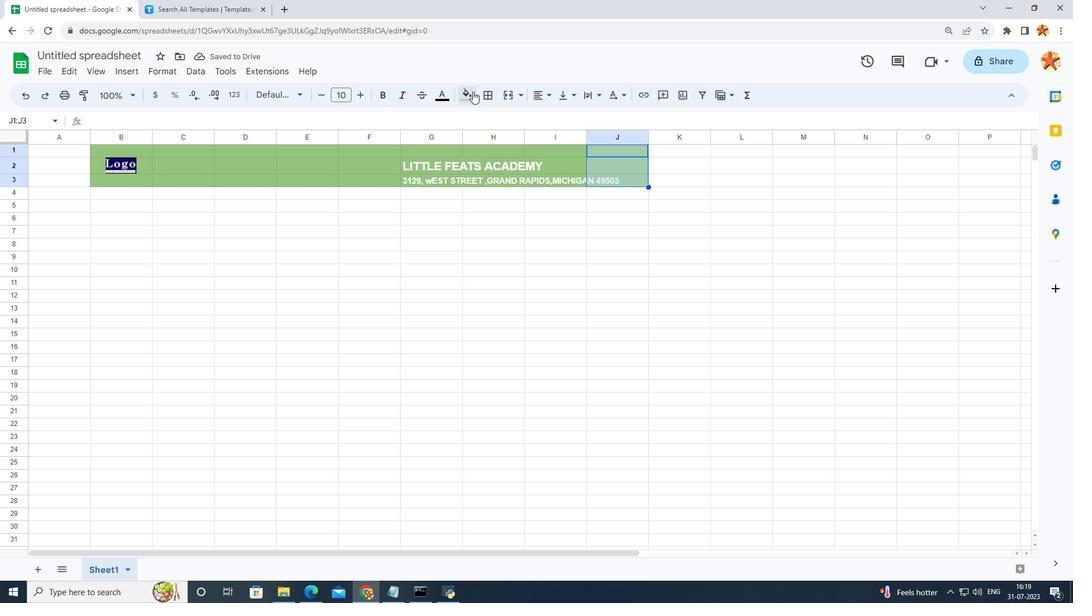 
Action: Mouse moved to (510, 197)
Screenshot: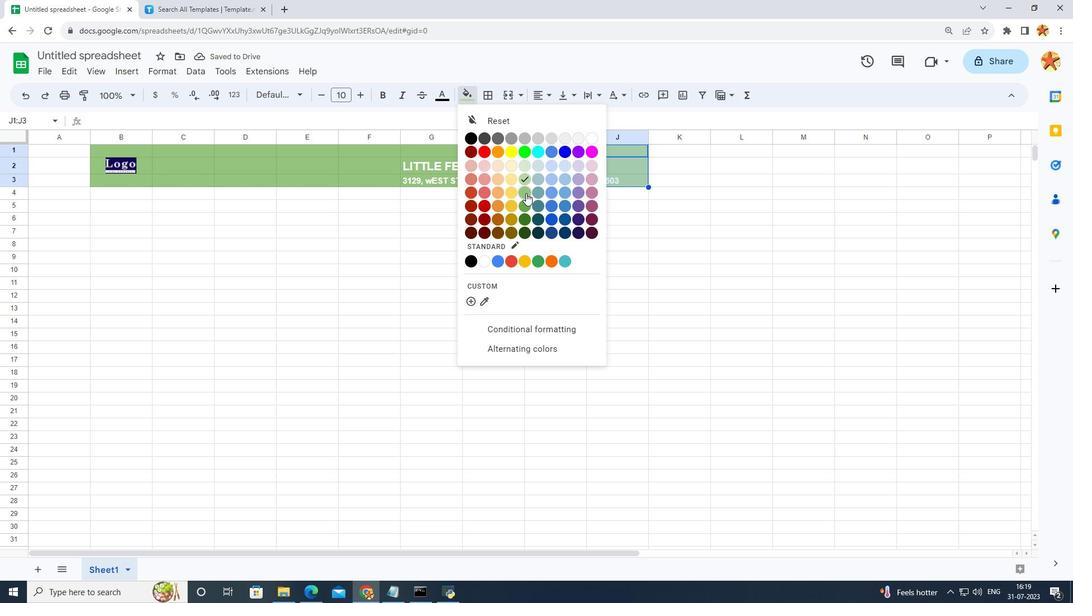 
Action: Mouse pressed left at (510, 197)
Screenshot: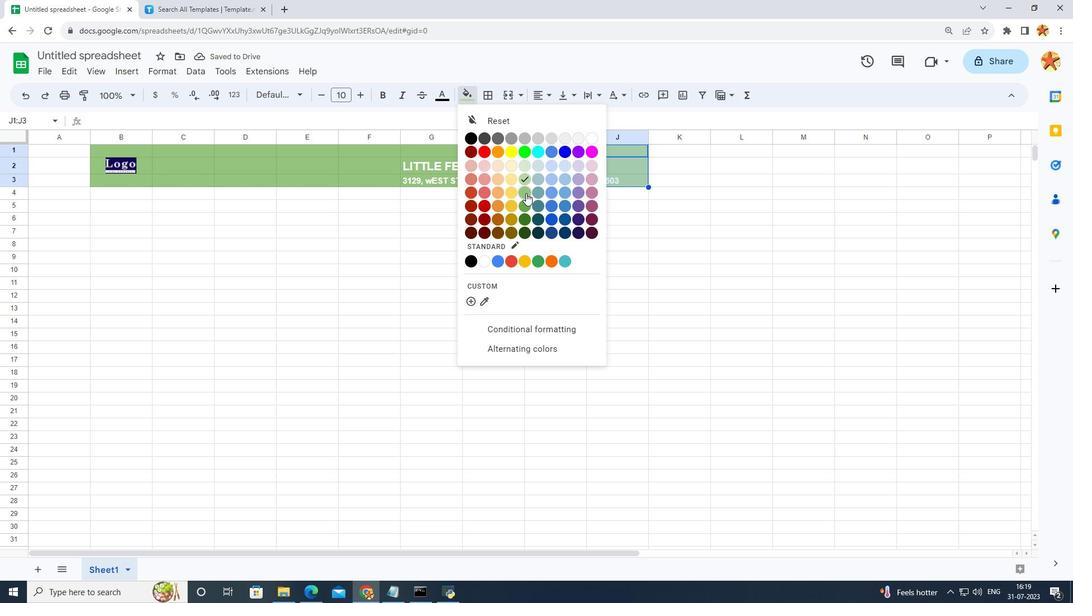 
Action: Mouse moved to (539, 188)
Screenshot: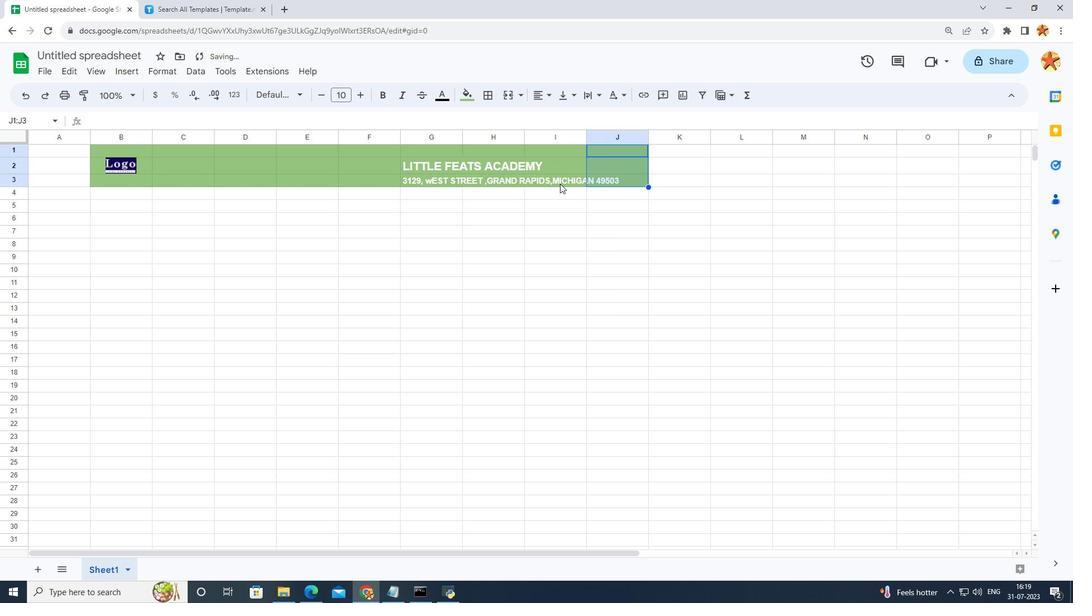 
Action: Mouse pressed left at (539, 188)
Screenshot: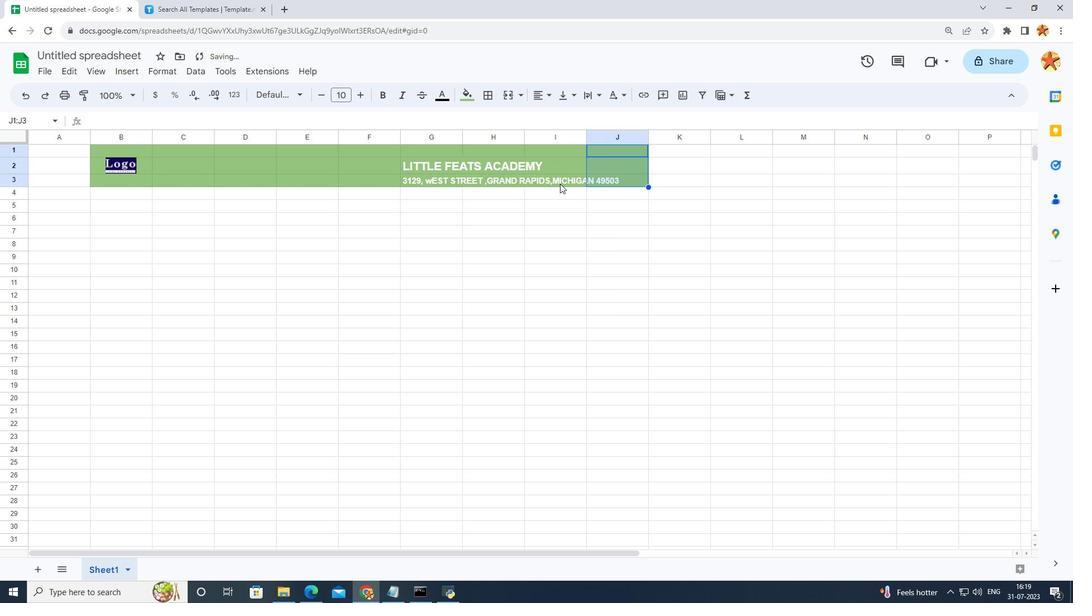 
Action: Mouse moved to (446, 199)
Screenshot: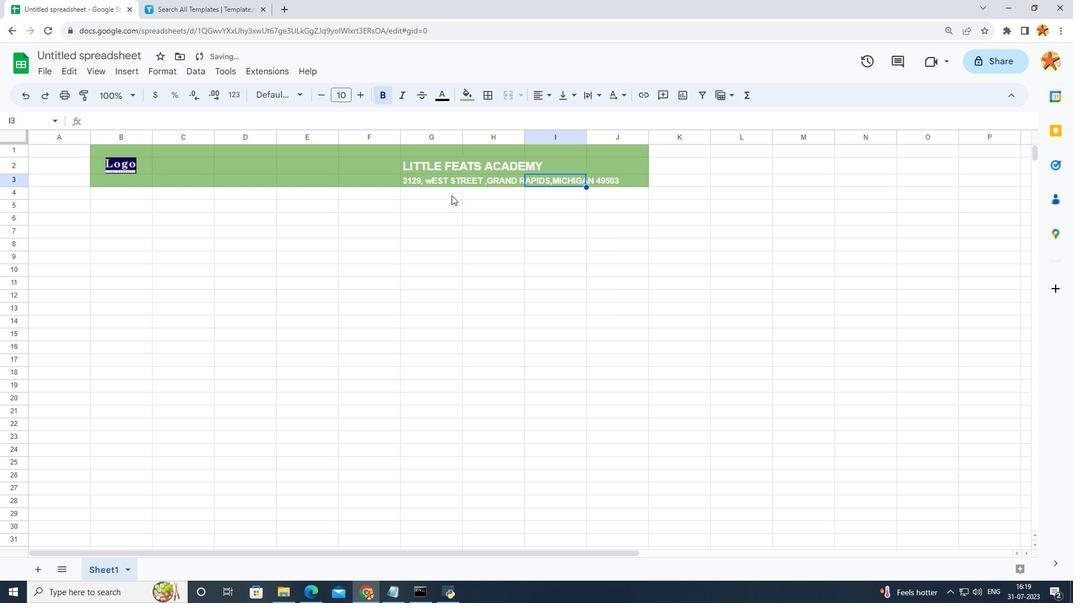 
Action: Mouse pressed left at (446, 199)
Screenshot: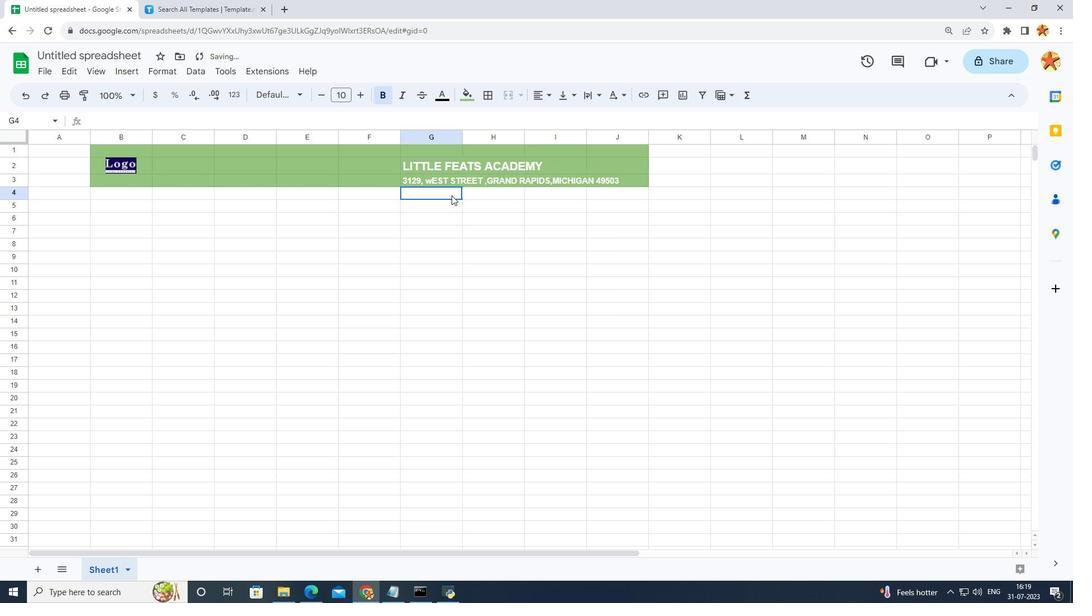 
Action: Mouse moved to (167, 197)
Screenshot: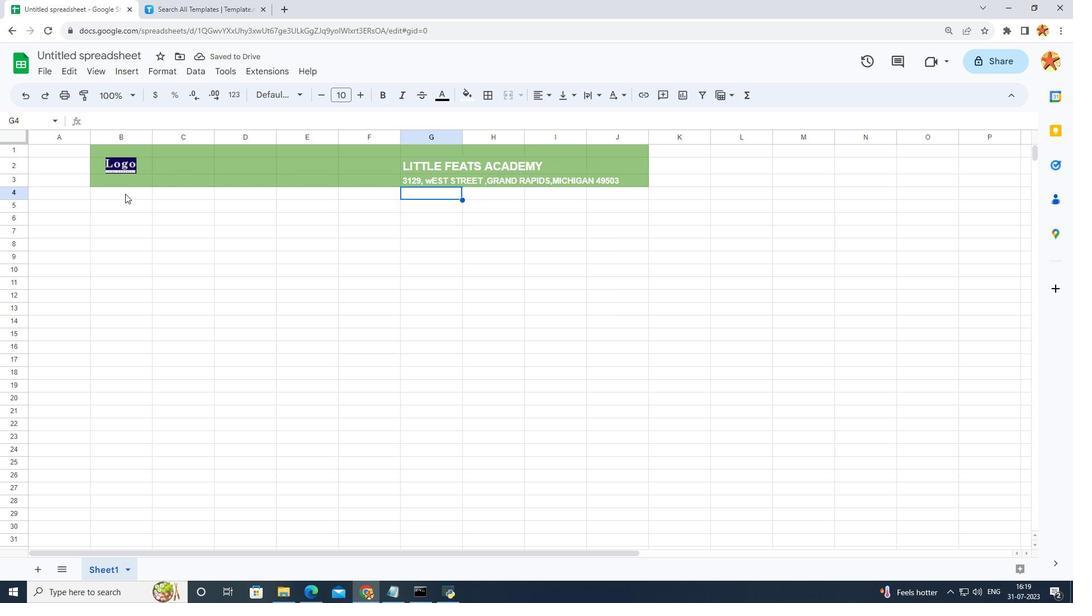 
Action: Mouse pressed left at (167, 197)
Screenshot: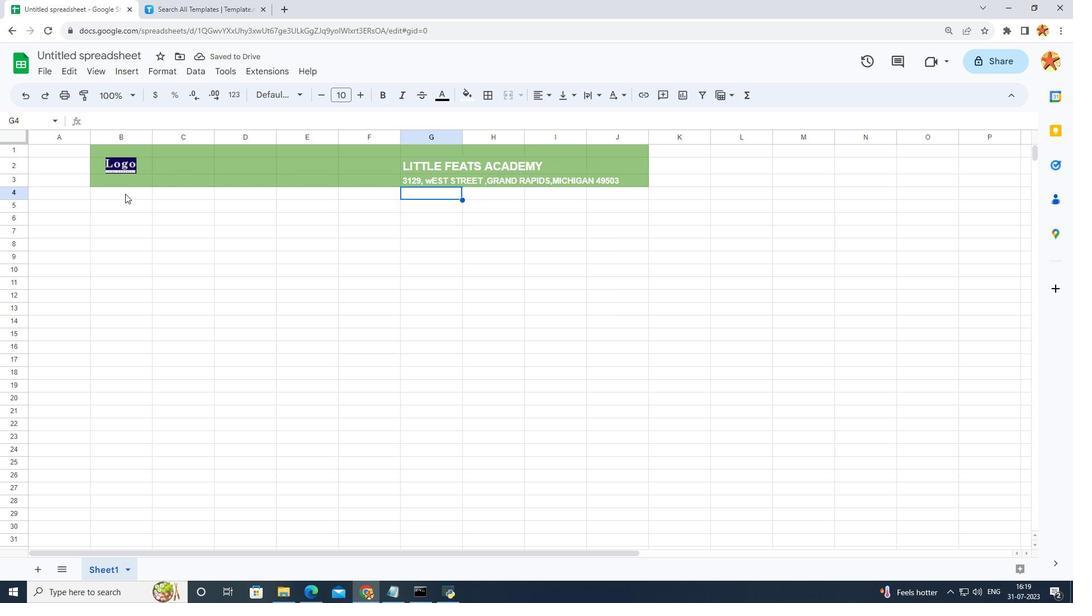 
Action: Mouse moved to (464, 103)
Screenshot: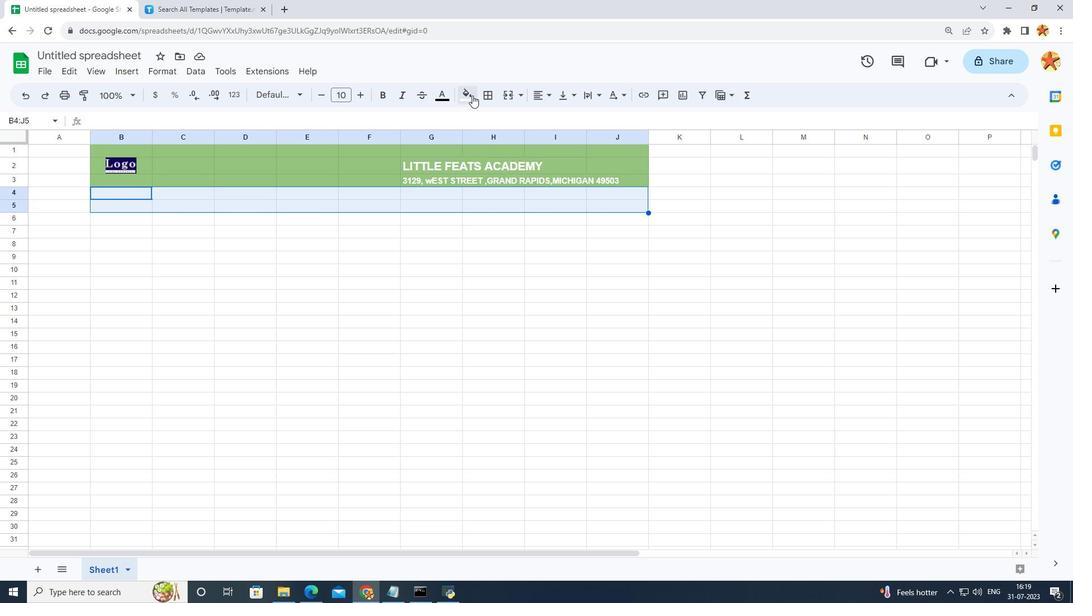 
Action: Mouse pressed left at (464, 103)
Screenshot: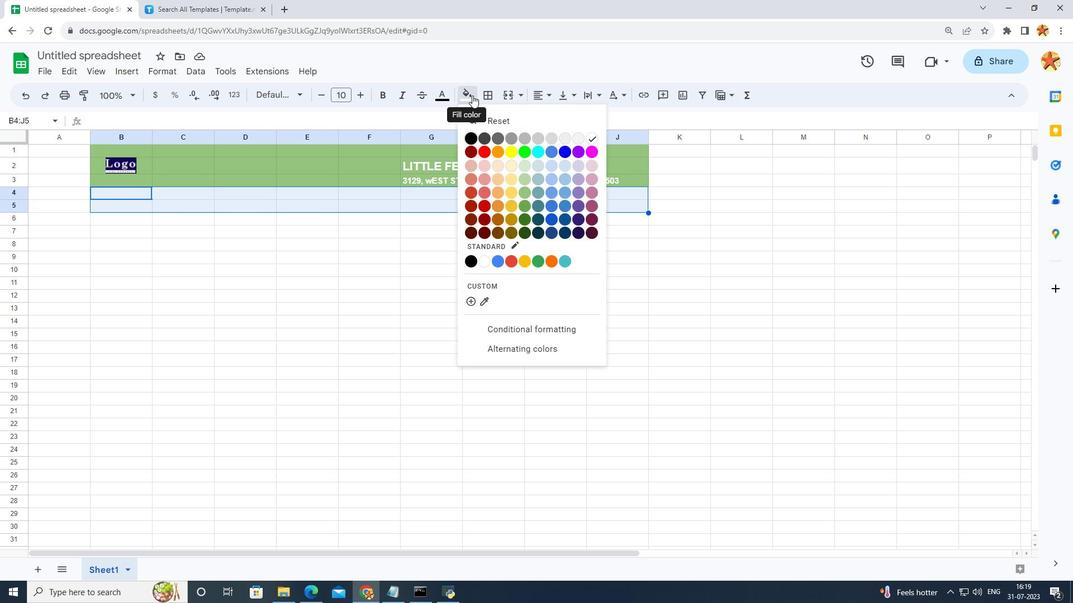 
Action: Mouse moved to (508, 193)
Screenshot: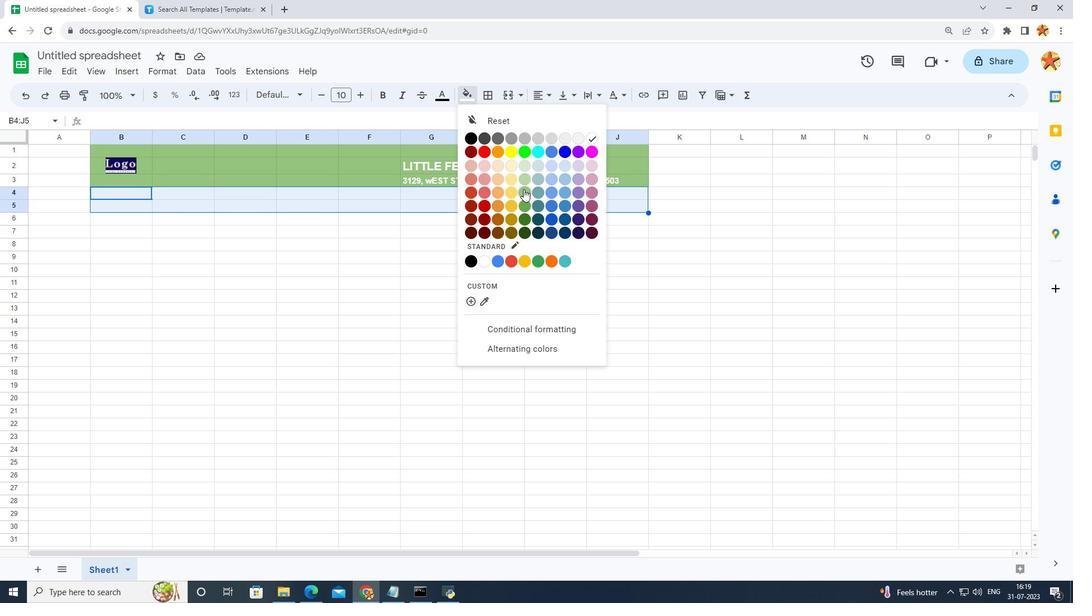 
Action: Mouse pressed left at (508, 193)
Screenshot: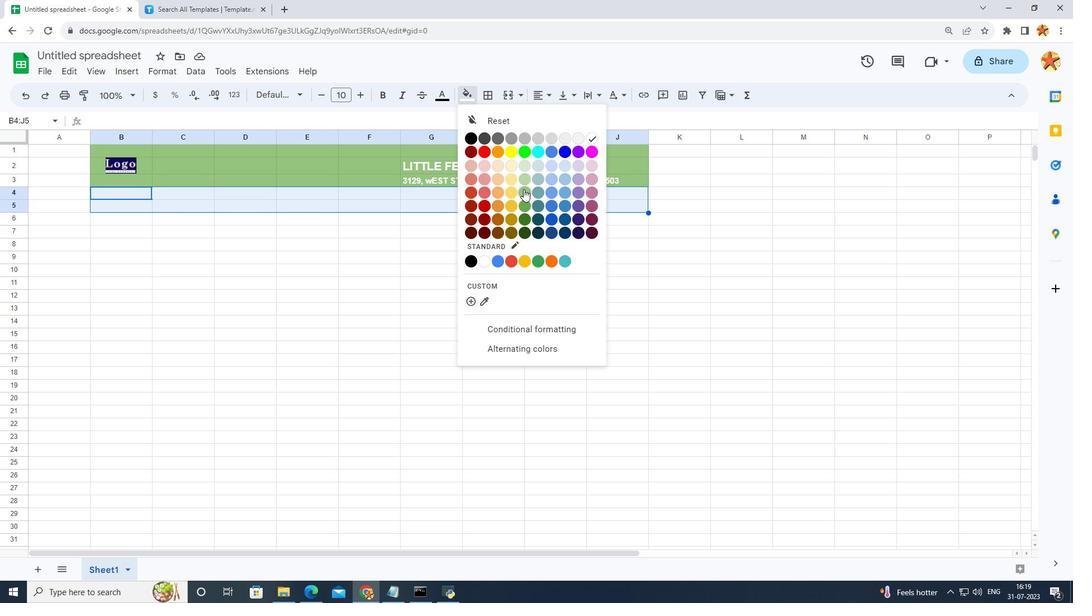
Action: Mouse moved to (468, 198)
Screenshot: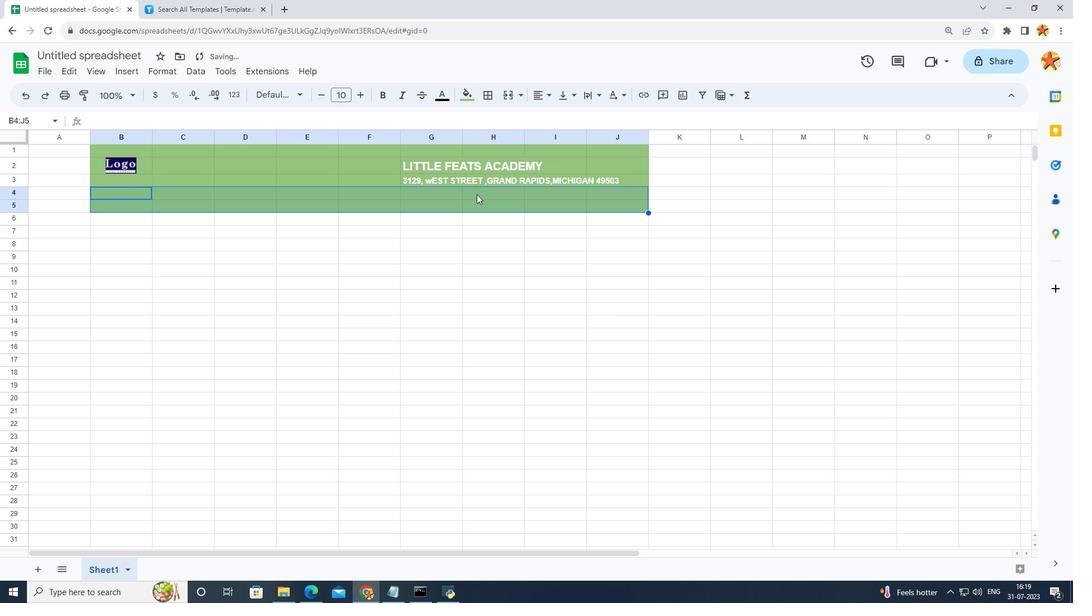 
Action: Mouse pressed left at (468, 198)
Screenshot: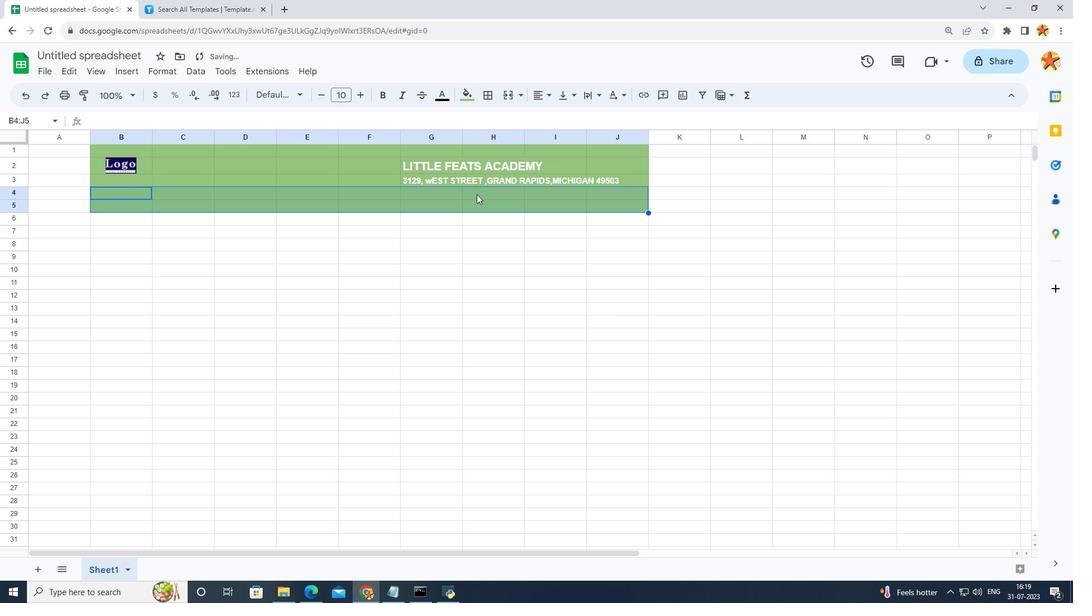 
Action: Mouse moved to (429, 196)
Screenshot: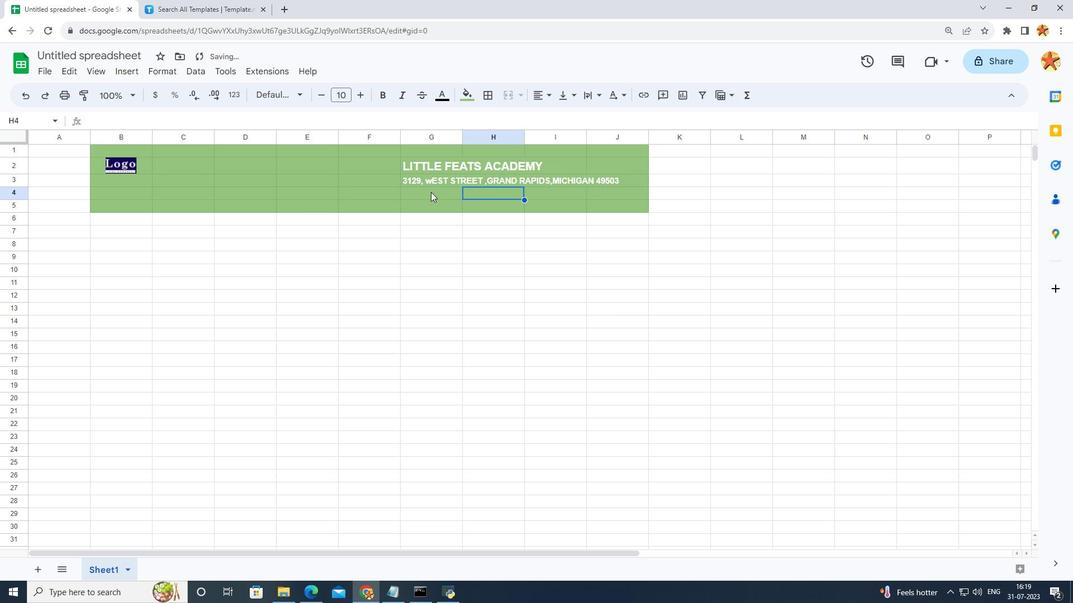 
Action: Mouse pressed left at (429, 196)
Screenshot: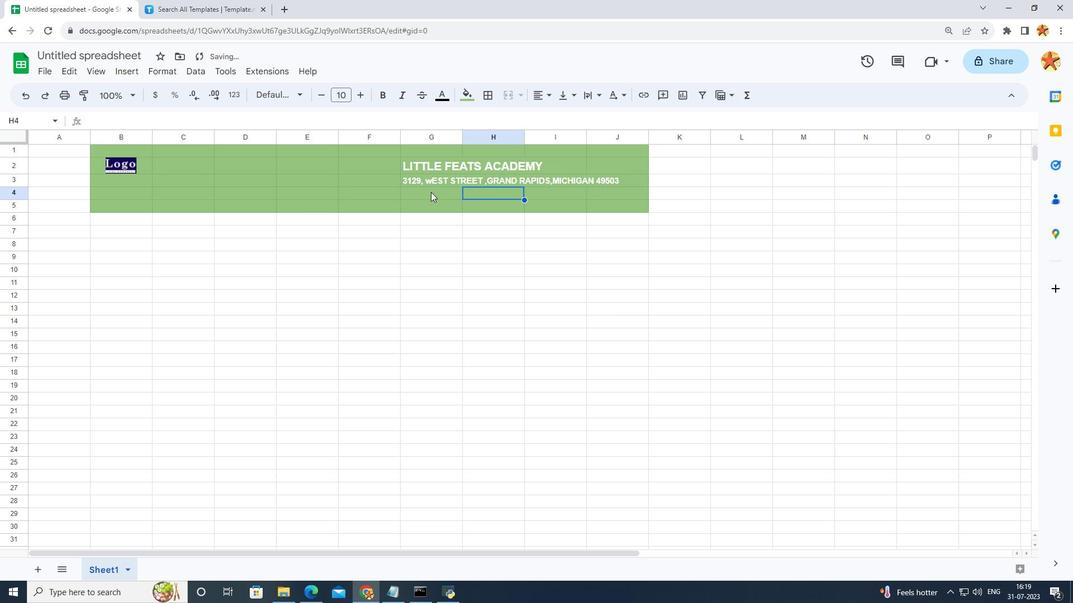 
Action: Mouse pressed left at (429, 196)
Screenshot: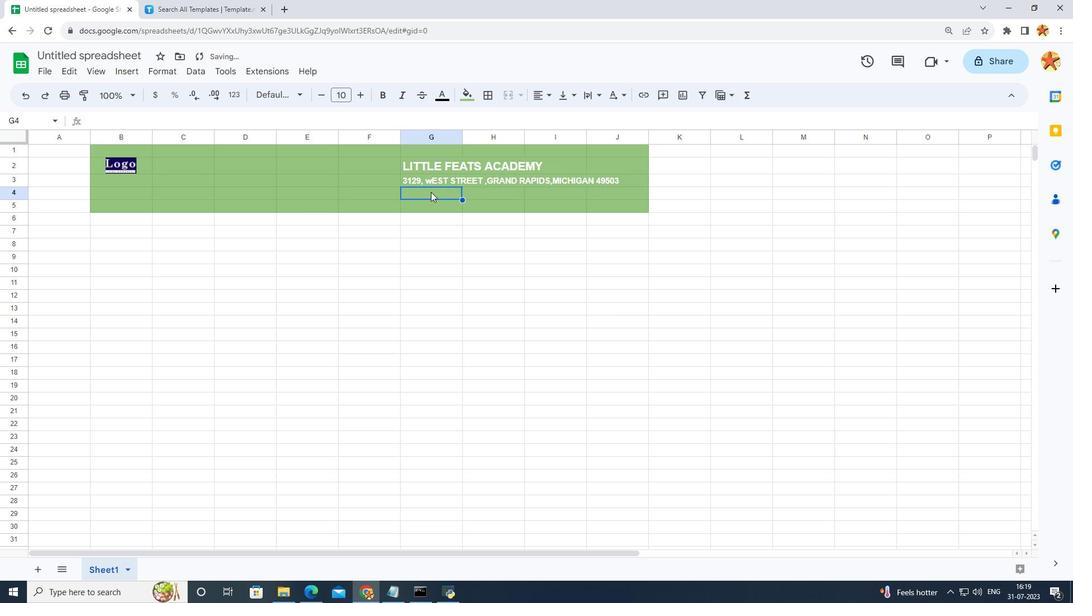 
Action: Mouse moved to (429, 196)
Screenshot: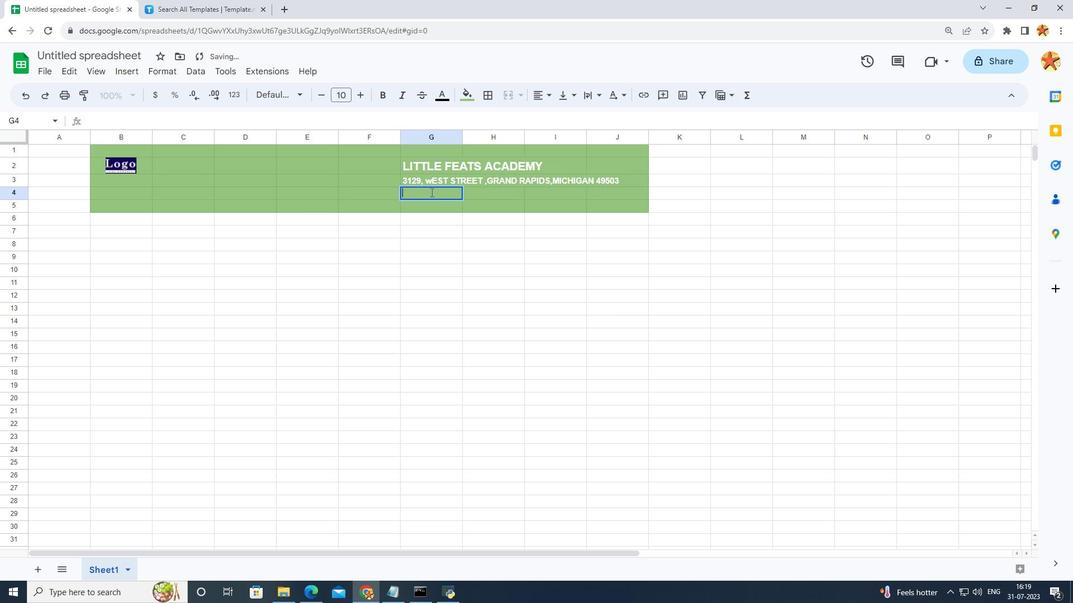 
Action: Key pressed LITTLEFEATS<Key.backspace><Key.backspace><Key.backspace><Key.backspace><Key.backspace><Key.backspace><Key.backspace><Key.backspace><Key.backspace><Key.backspace><Key.backspace><Key.caps_lock>littlefr<Key.backspace>eats<Key.shift_r>@academy.com<Key.enter>222-555-7777-<Key.backspace><Key.enter>
Screenshot: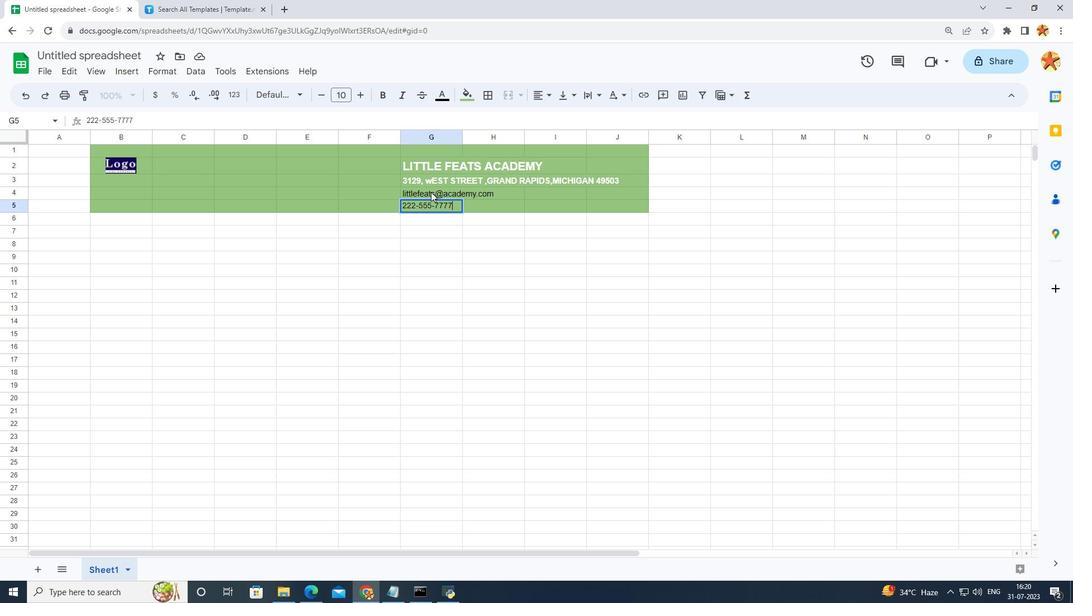 
Action: Mouse moved to (409, 193)
Screenshot: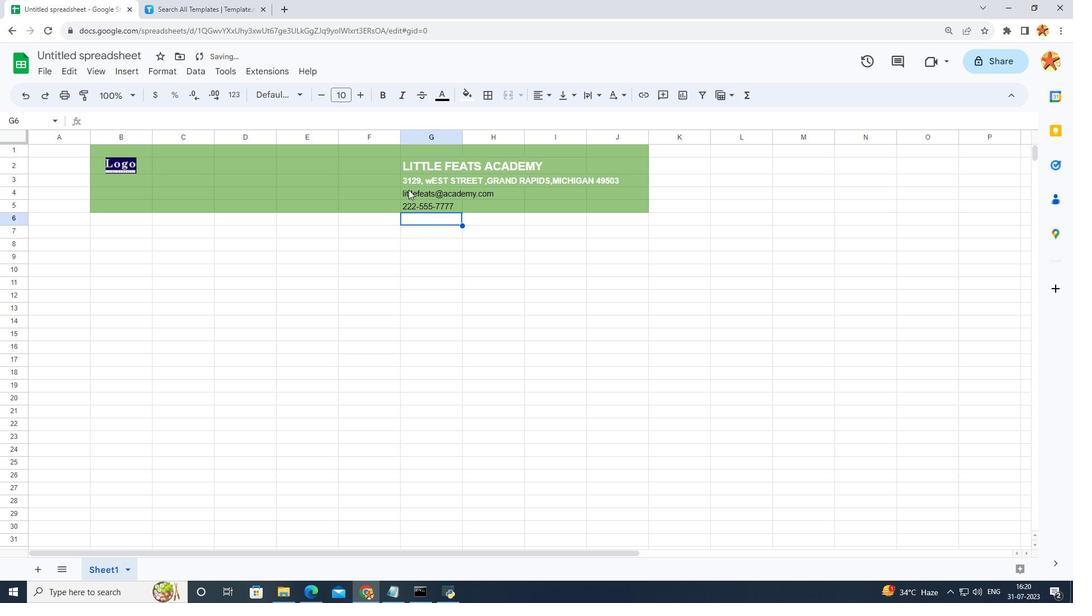 
Action: Mouse pressed left at (409, 193)
Screenshot: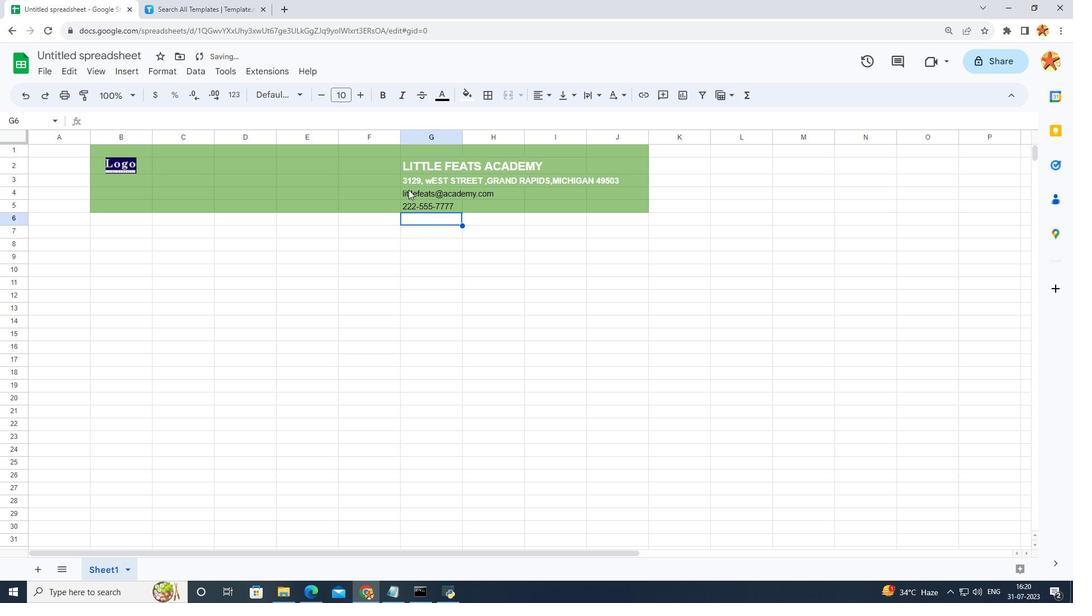 
Action: Mouse moved to (437, 105)
Screenshot: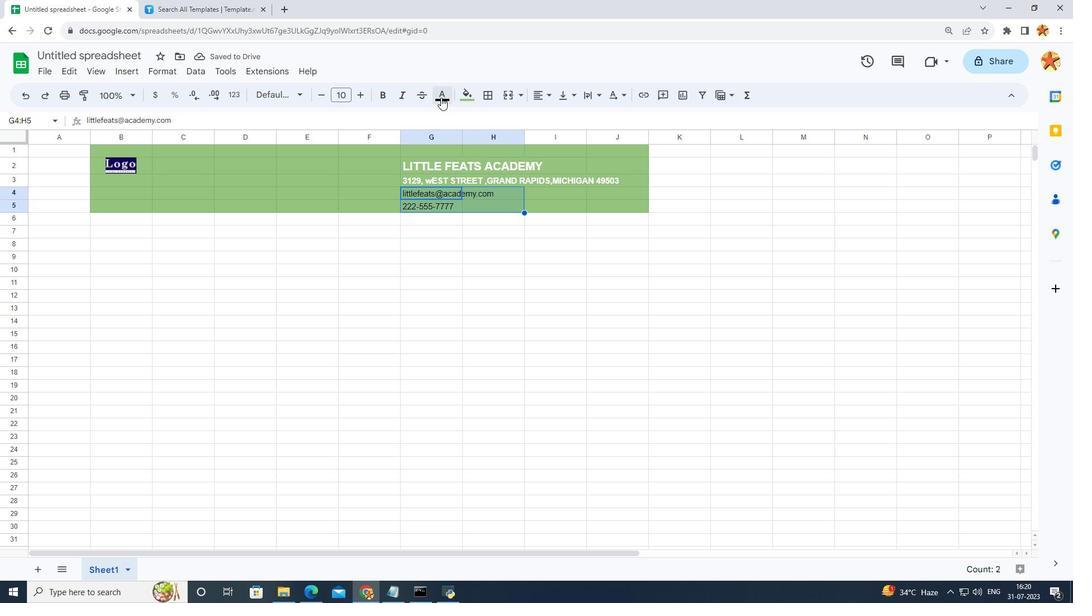 
Action: Mouse pressed left at (437, 105)
Screenshot: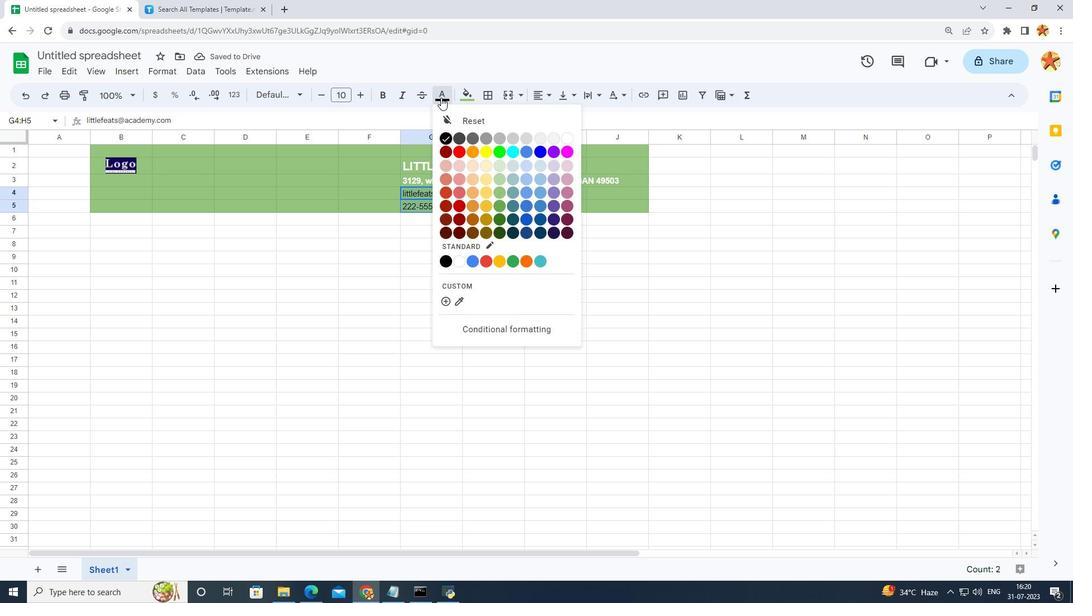 
Action: Mouse moved to (547, 144)
Screenshot: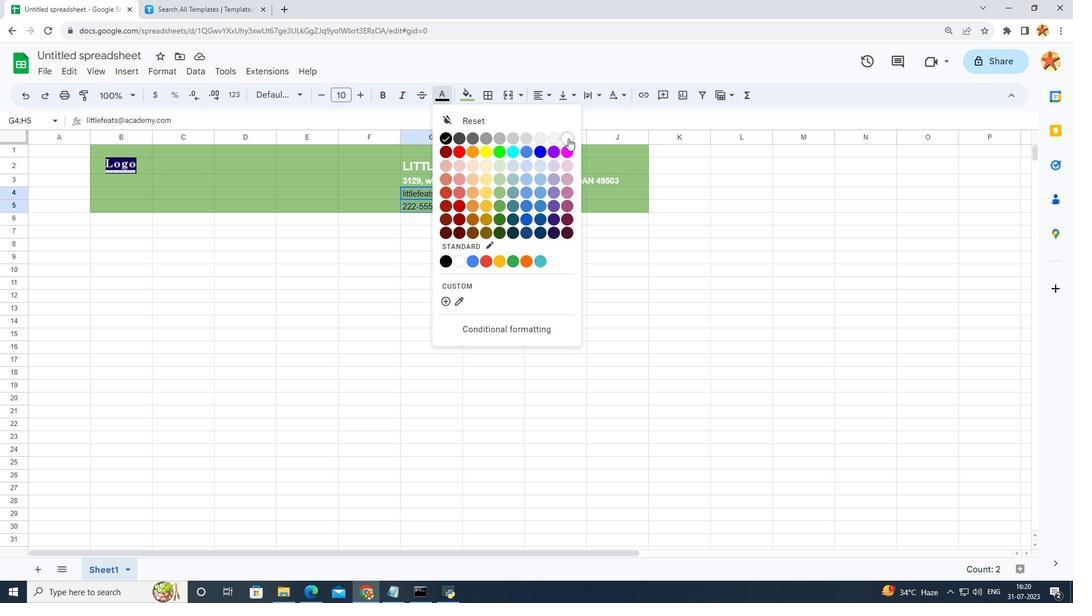 
Action: Mouse pressed left at (547, 144)
Screenshot: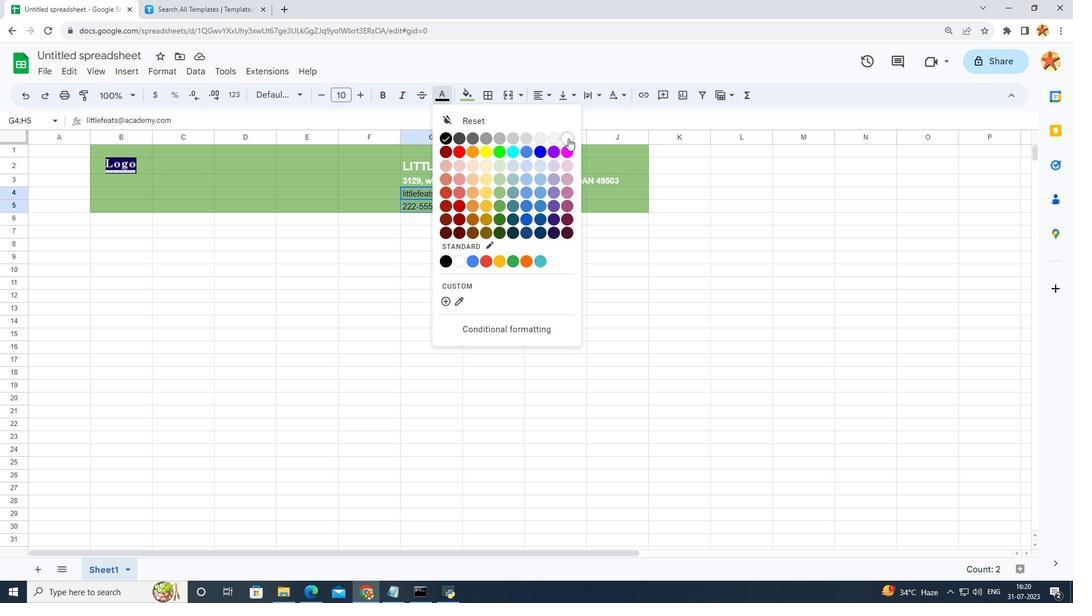 
Action: Mouse moved to (501, 267)
Screenshot: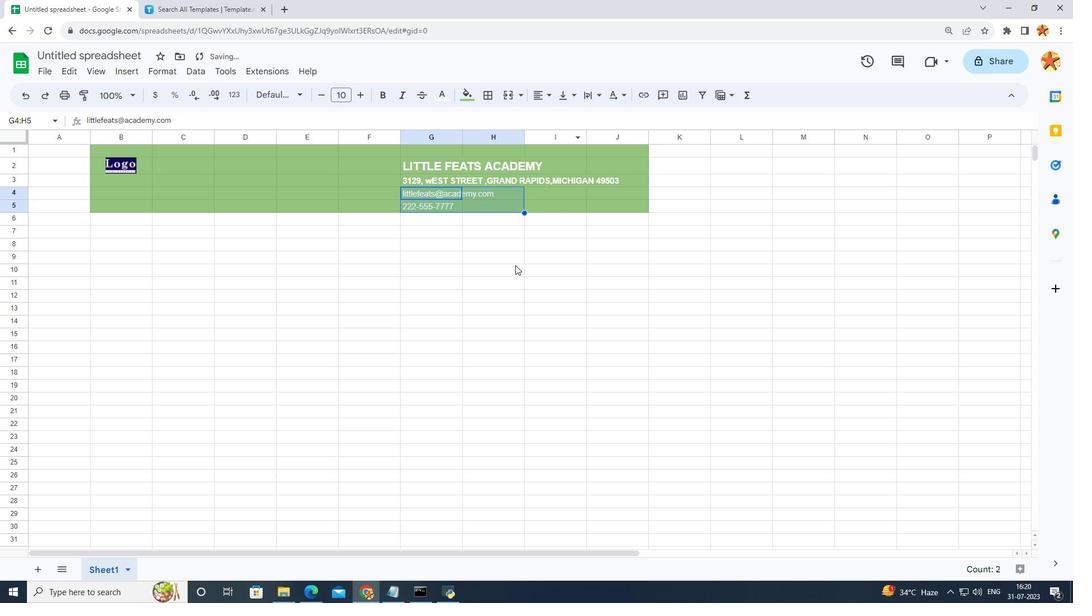 
Action: Mouse pressed left at (501, 267)
Screenshot: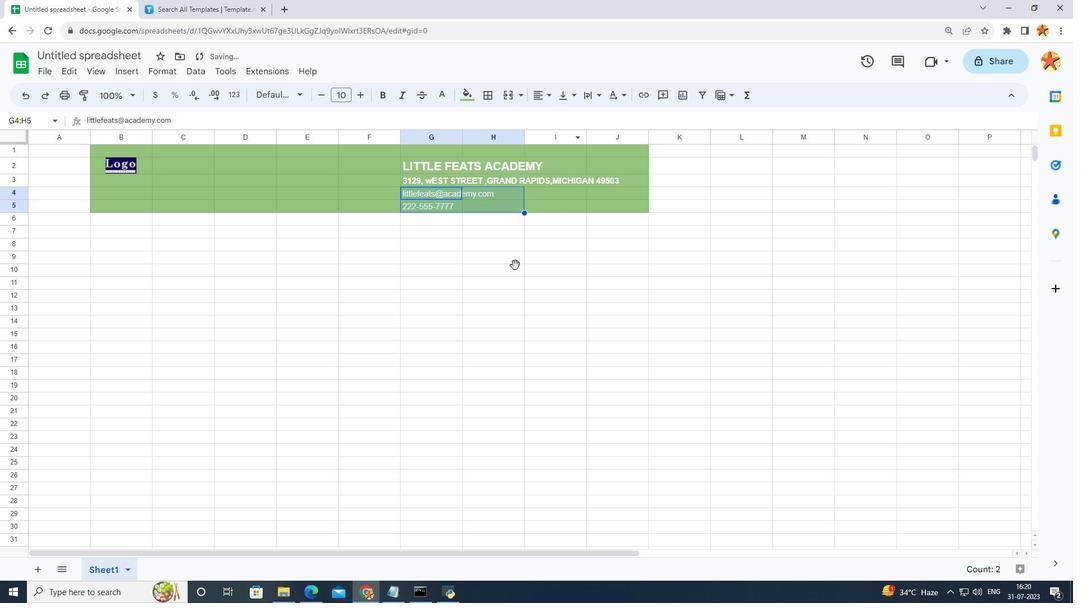 
Action: Mouse moved to (430, 198)
Screenshot: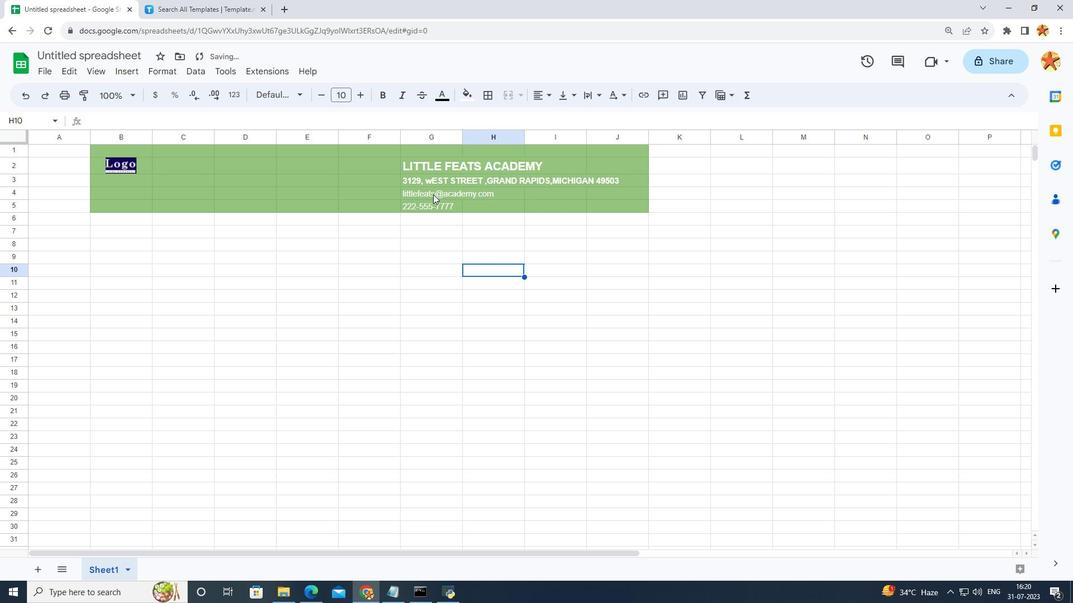 
Action: Mouse pressed left at (430, 198)
Screenshot: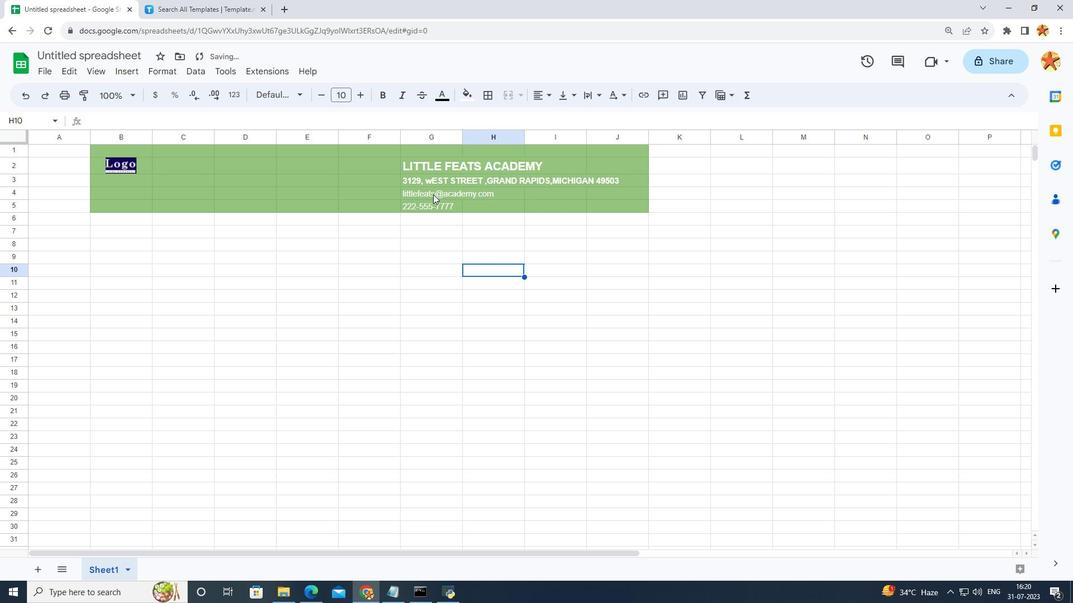 
Action: Mouse moved to (302, 95)
Screenshot: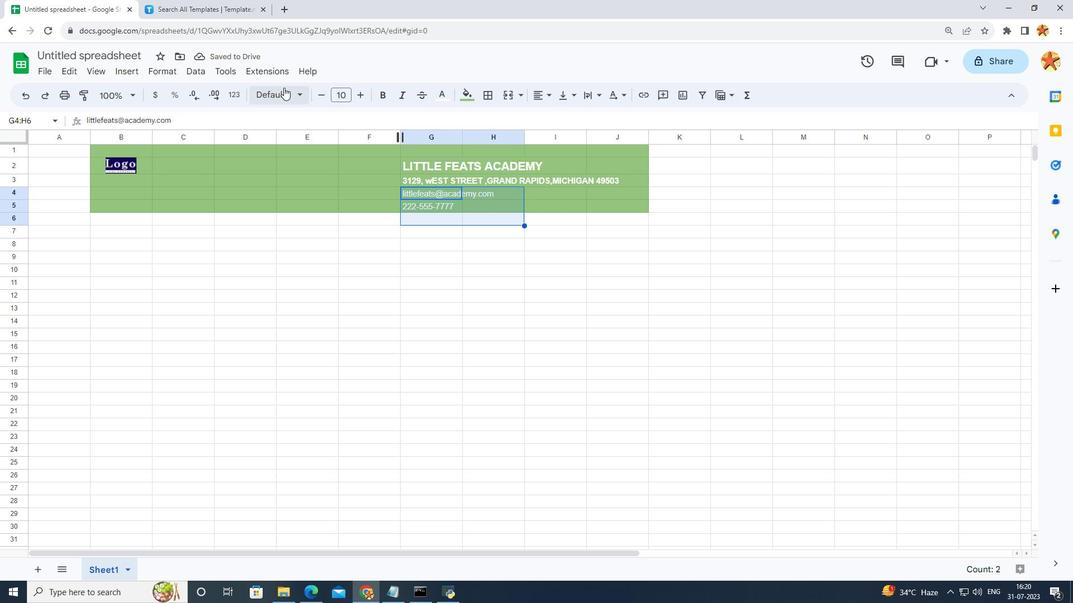 
Action: Mouse pressed left at (302, 95)
Screenshot: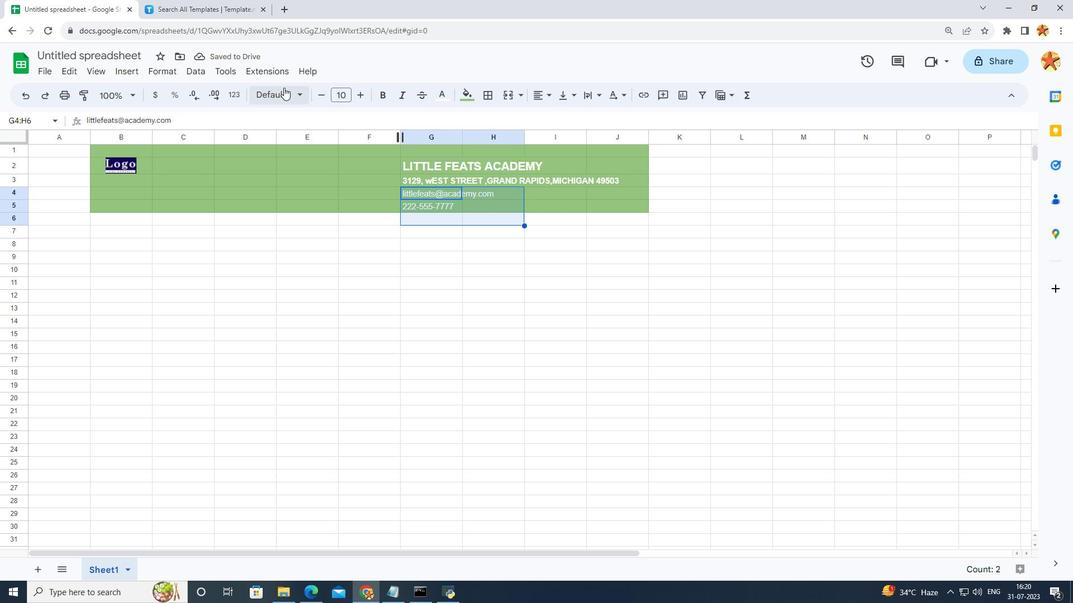 
Action: Mouse moved to (288, 213)
Screenshot: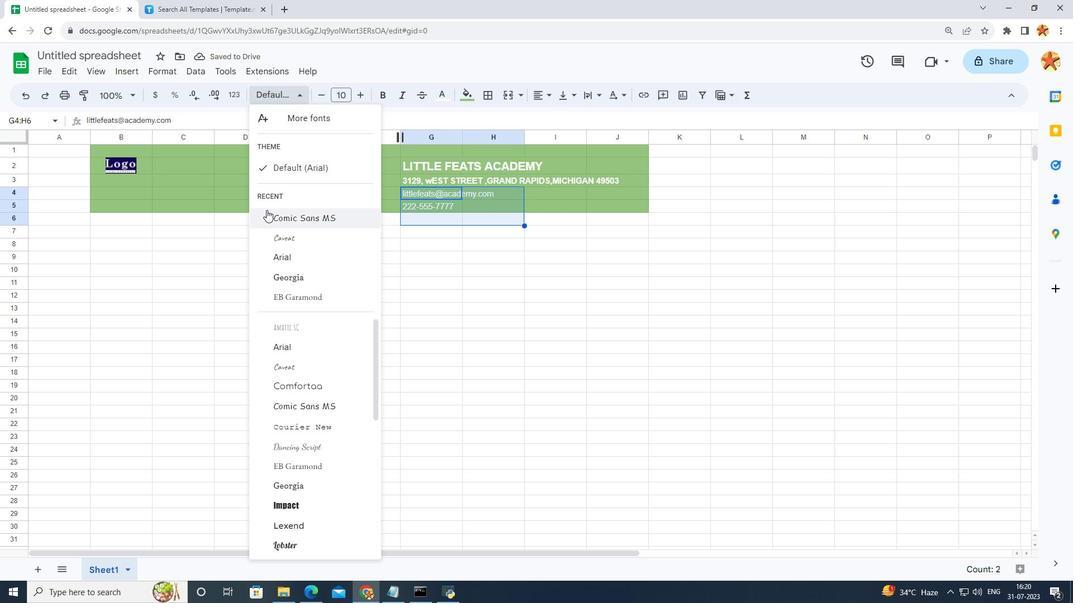 
Action: Mouse pressed left at (288, 213)
Screenshot: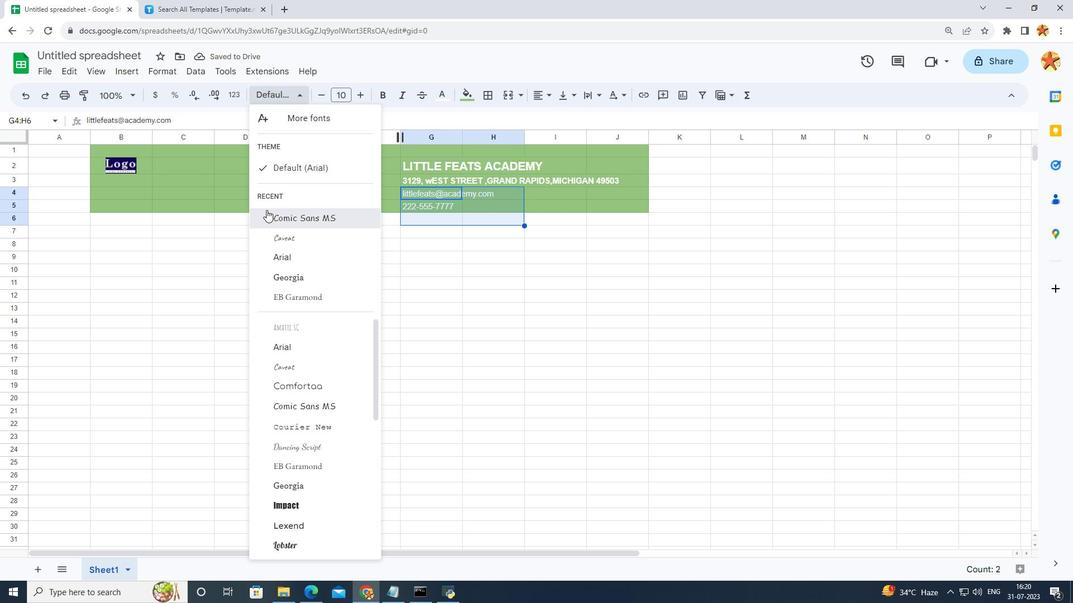 
Action: Mouse moved to (446, 186)
Screenshot: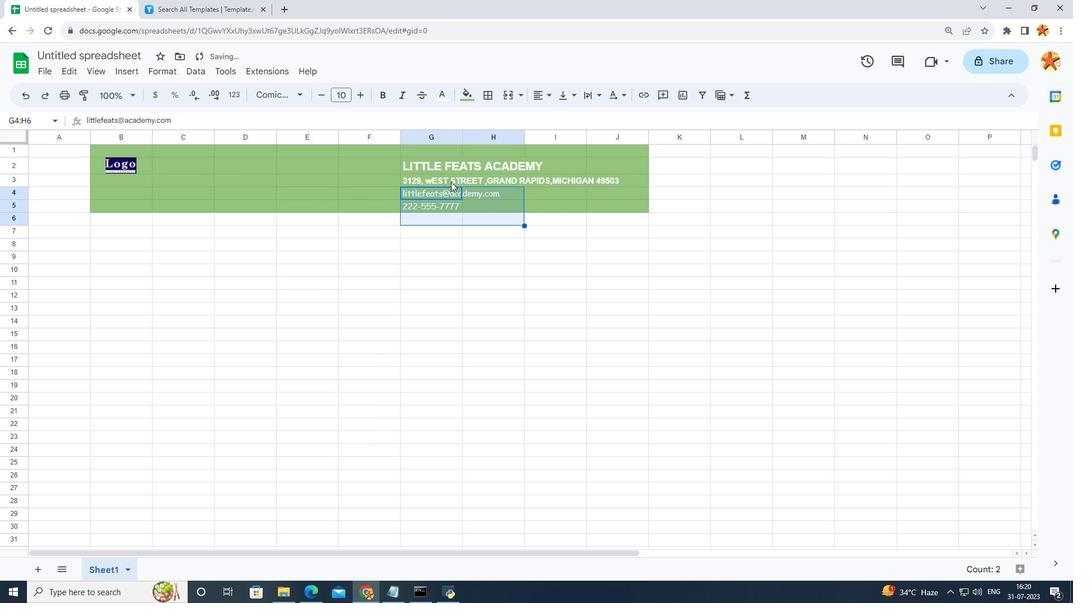 
Action: Mouse pressed left at (446, 186)
Screenshot: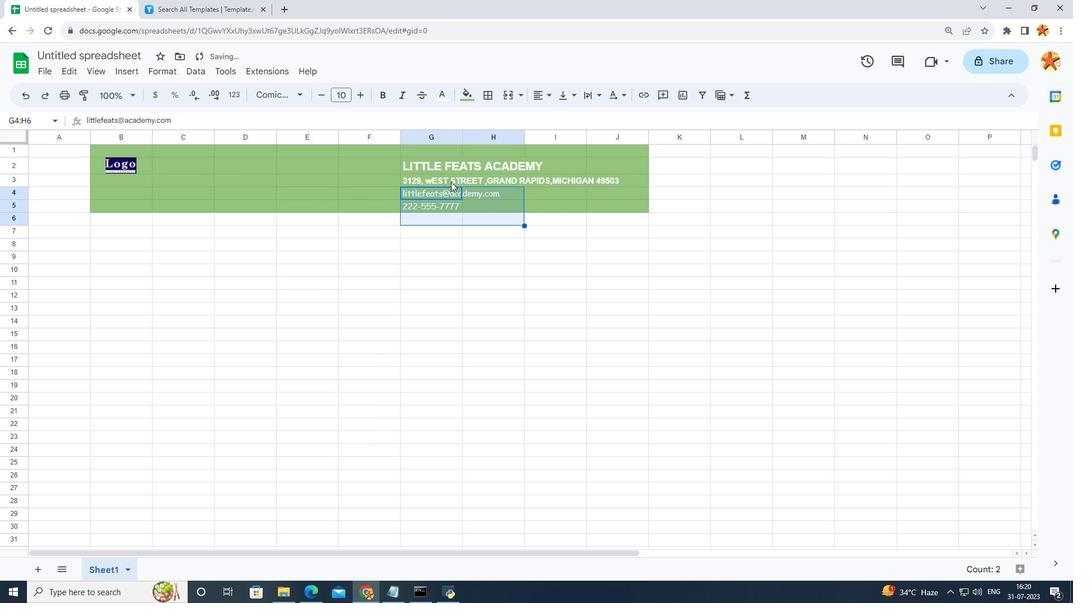 
Action: Mouse moved to (411, 183)
Screenshot: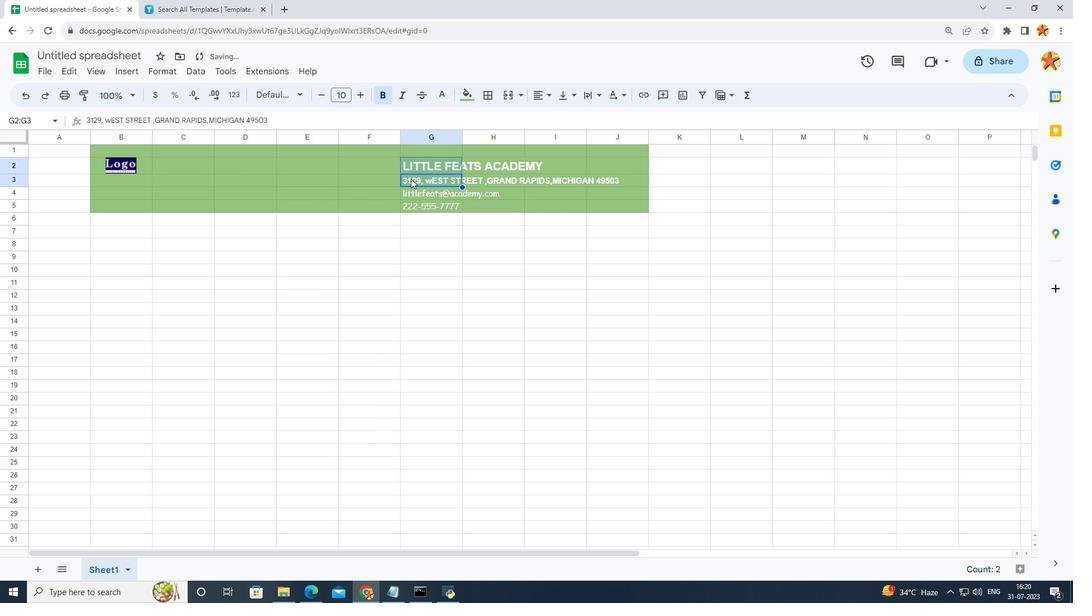 
Action: Mouse pressed left at (411, 183)
Screenshot: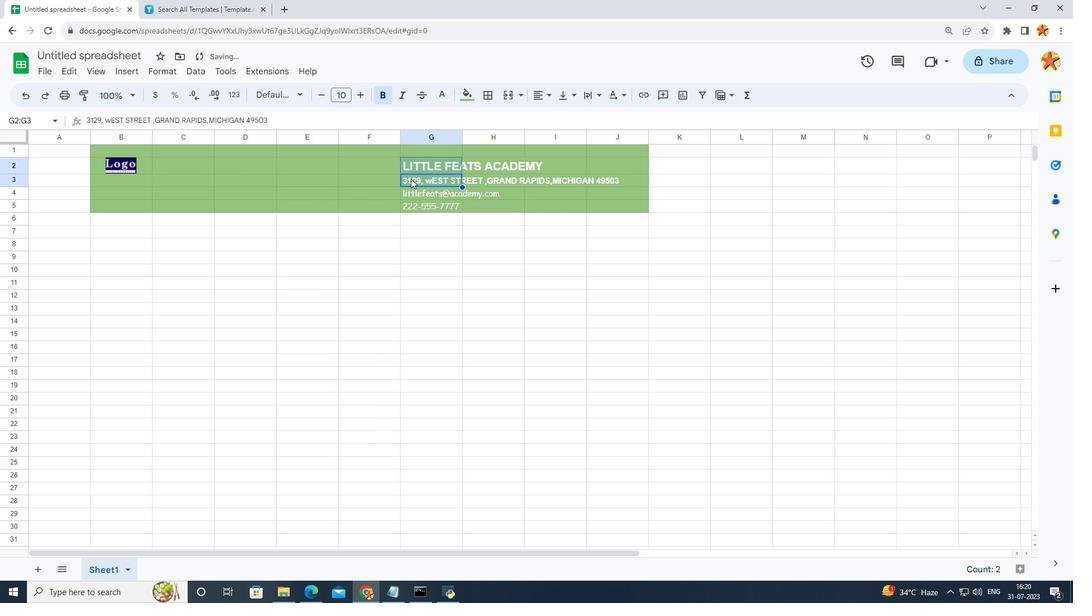 
Action: Mouse pressed left at (411, 183)
Screenshot: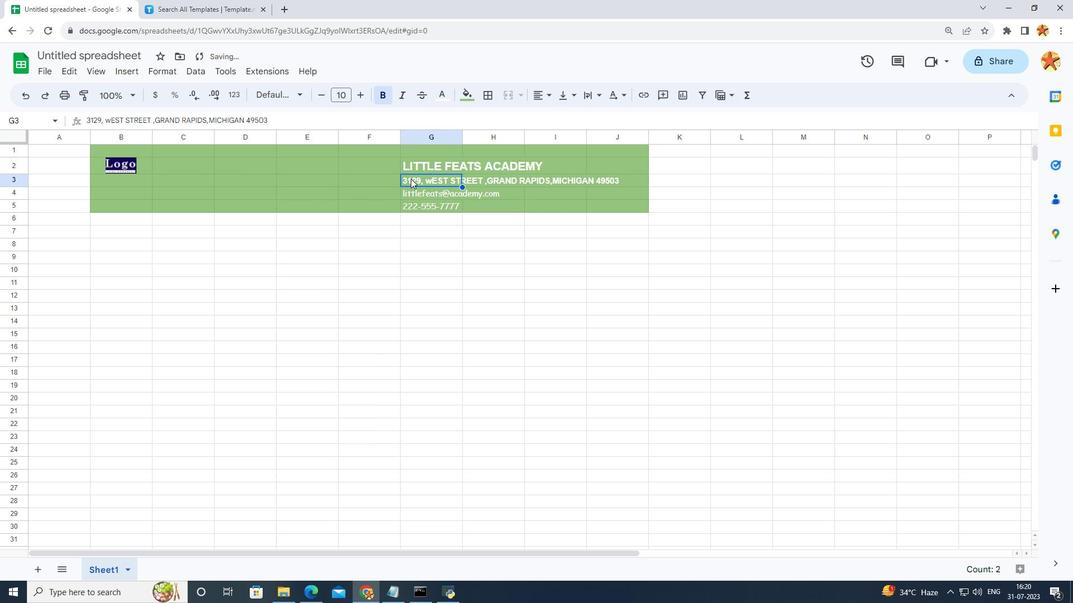 
Action: Mouse moved to (426, 183)
Screenshot: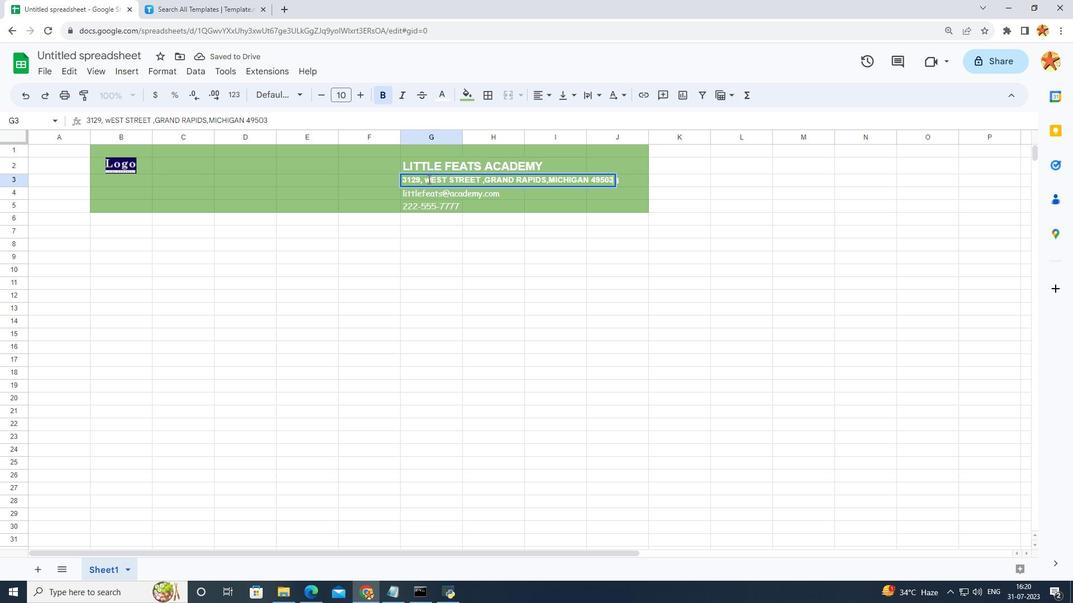 
Action: Mouse pressed left at (426, 183)
Screenshot: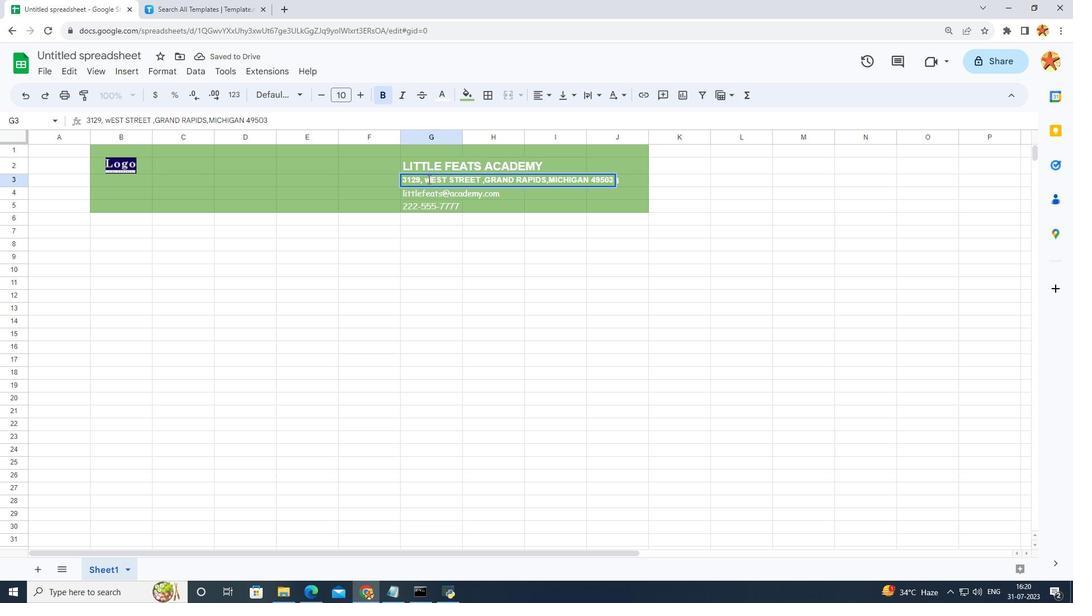 
Action: Mouse moved to (424, 185)
Screenshot: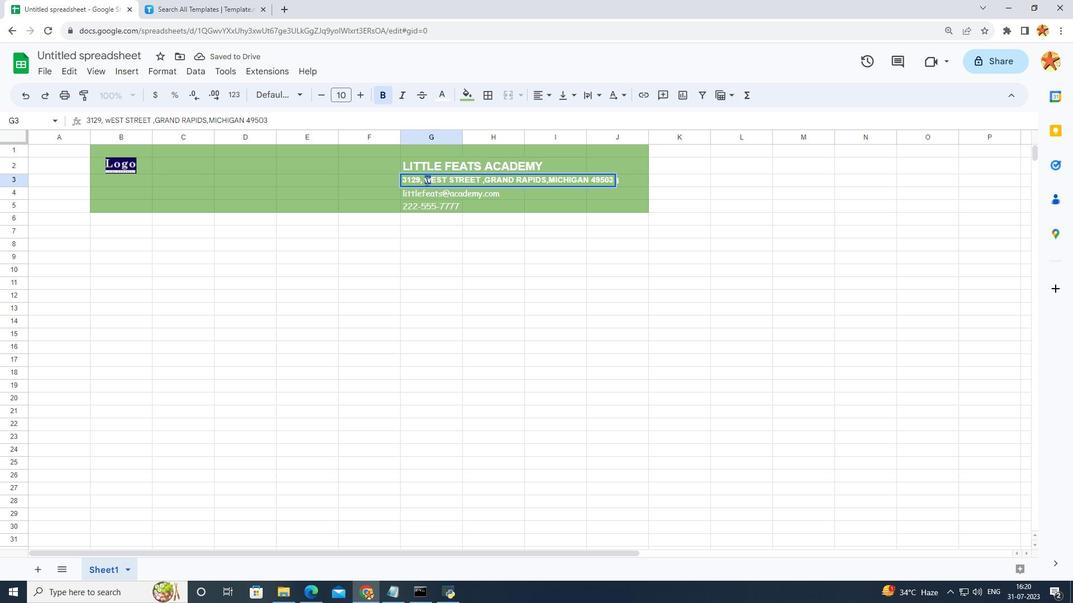 
Action: Key pressed <Key.caps_lock>W
Screenshot: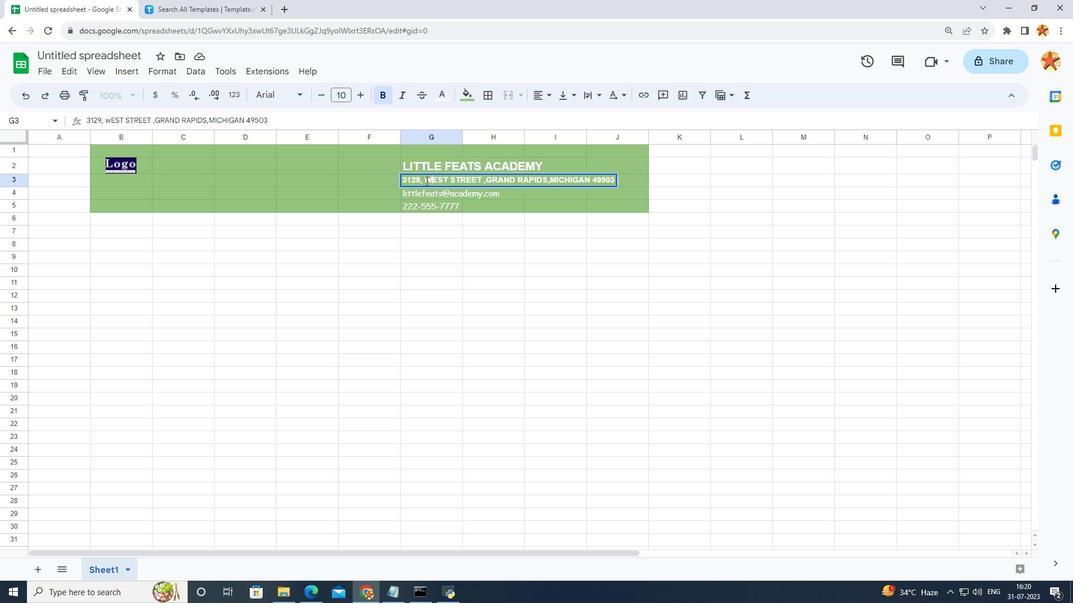 
Action: Mouse moved to (447, 248)
Screenshot: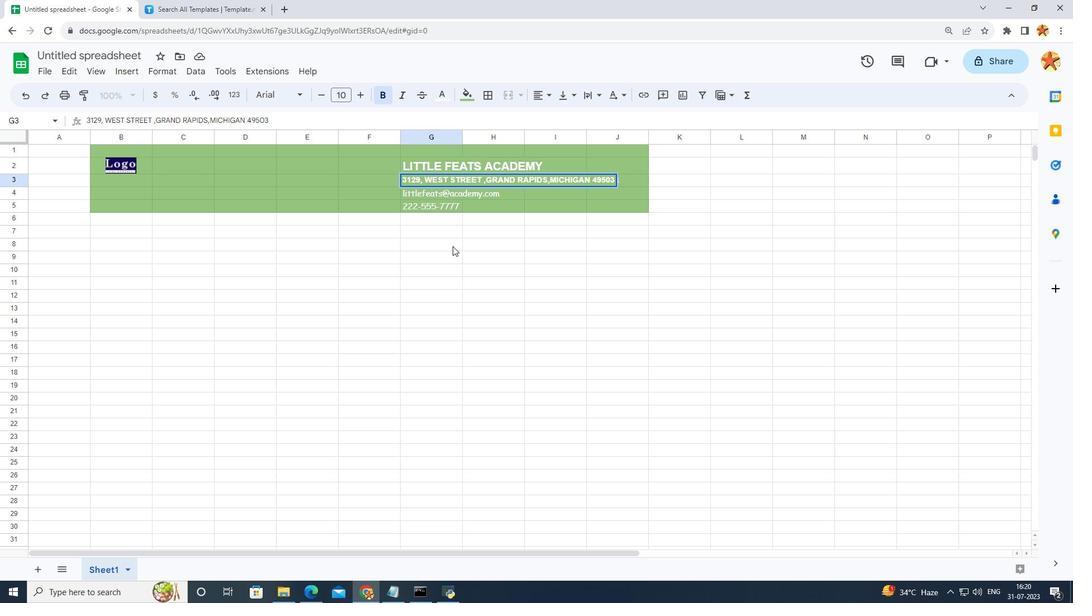 
Action: Mouse pressed left at (447, 248)
Screenshot: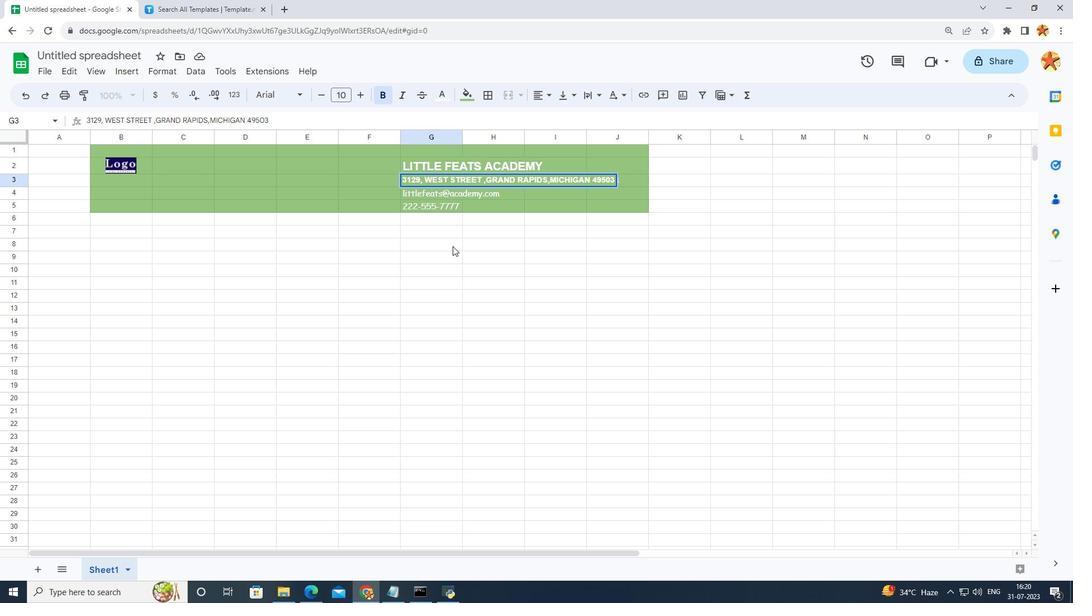 
Action: Mouse moved to (401, 197)
Screenshot: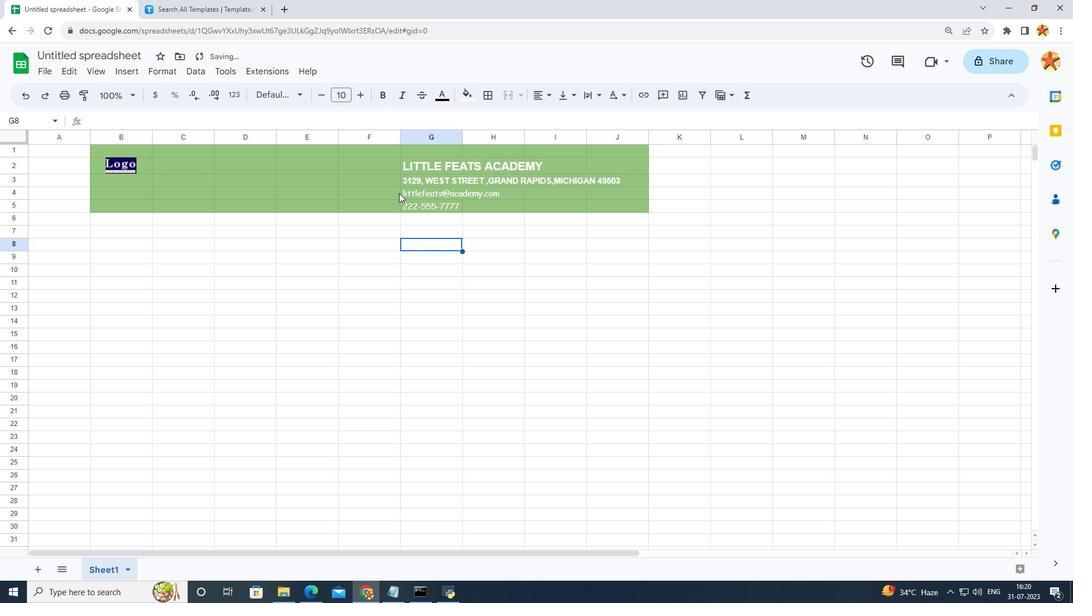 
Action: Mouse pressed left at (401, 197)
Screenshot: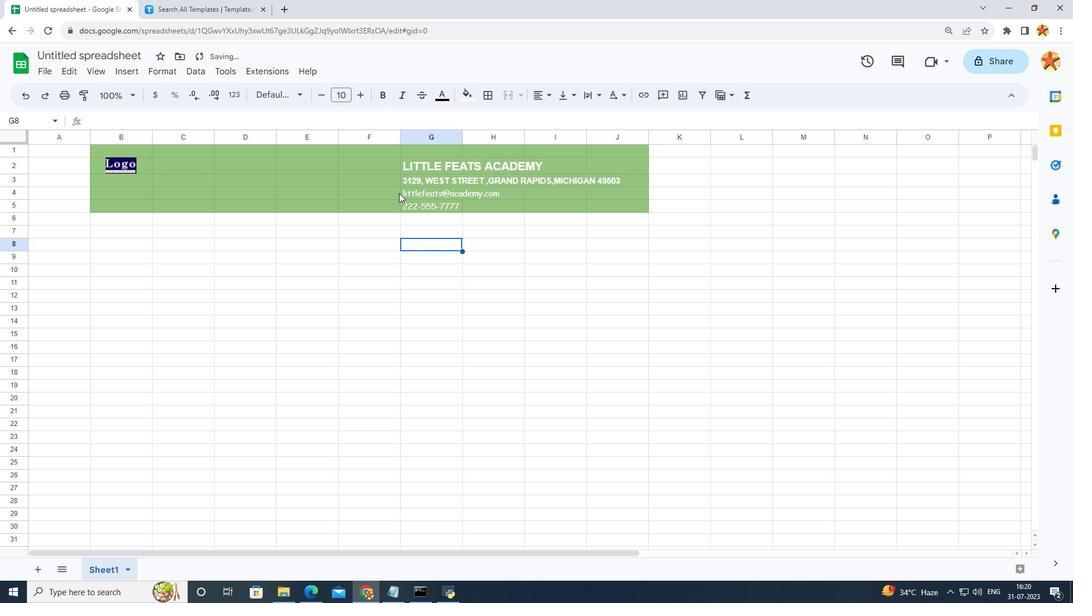 
Action: Mouse moved to (387, 98)
Screenshot: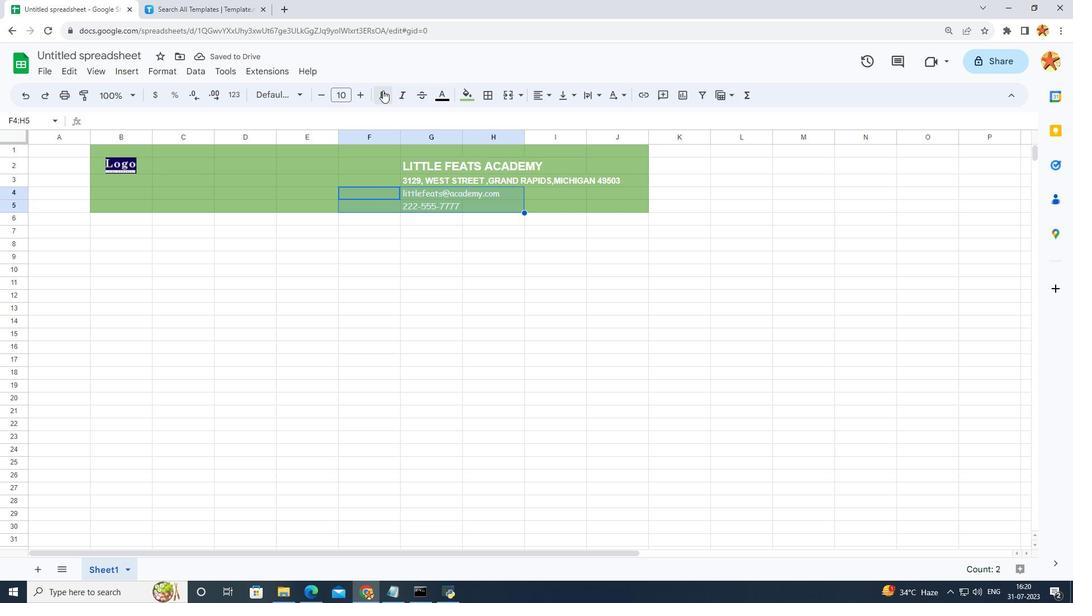 
Action: Mouse pressed left at (387, 98)
Screenshot: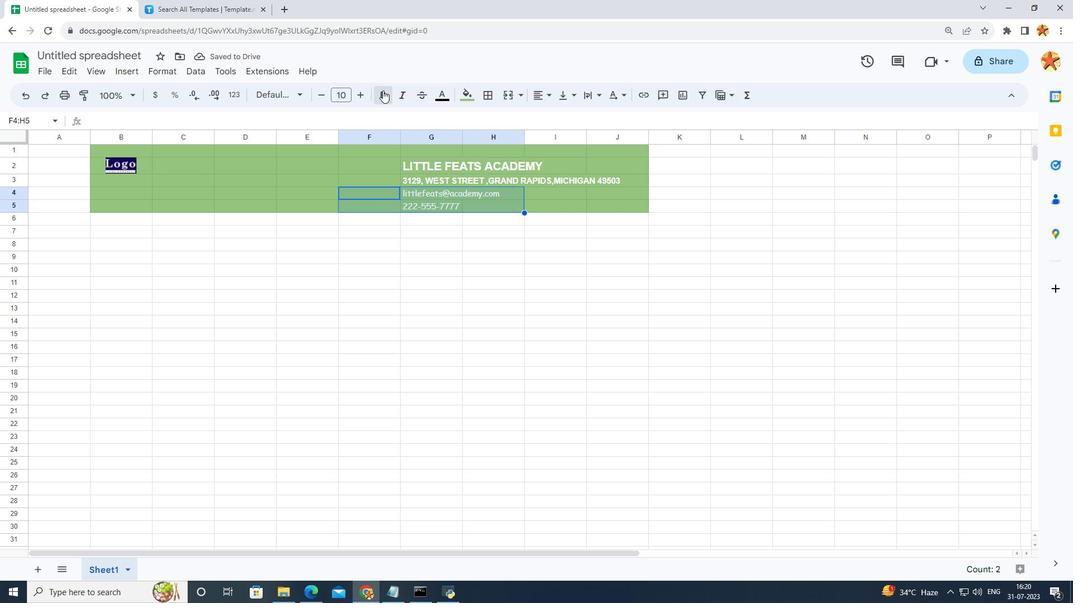 
Action: Mouse moved to (353, 224)
Screenshot: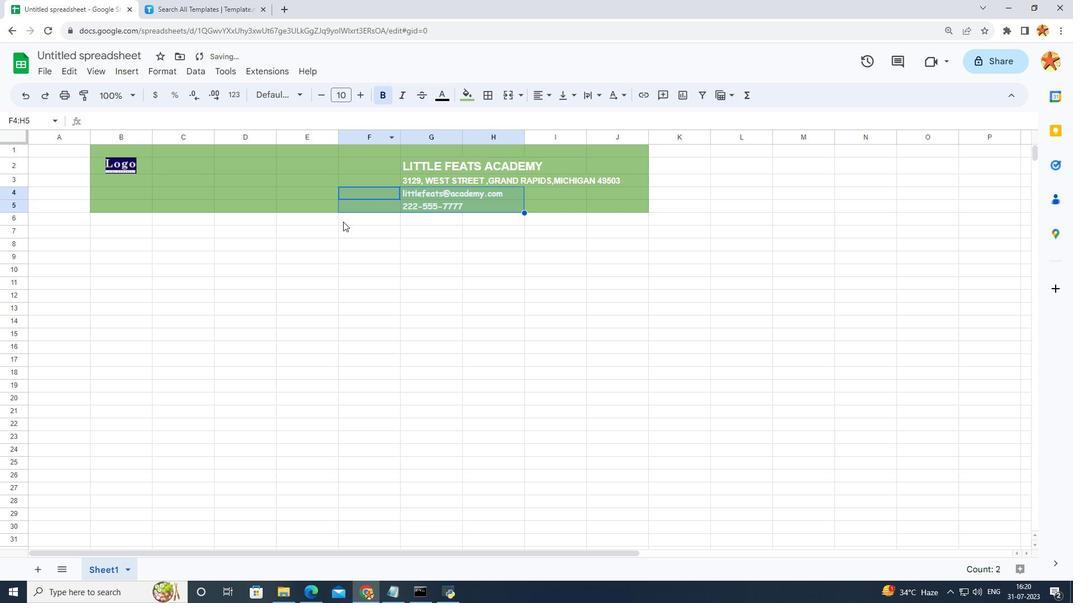 
Action: Mouse pressed left at (353, 224)
Screenshot: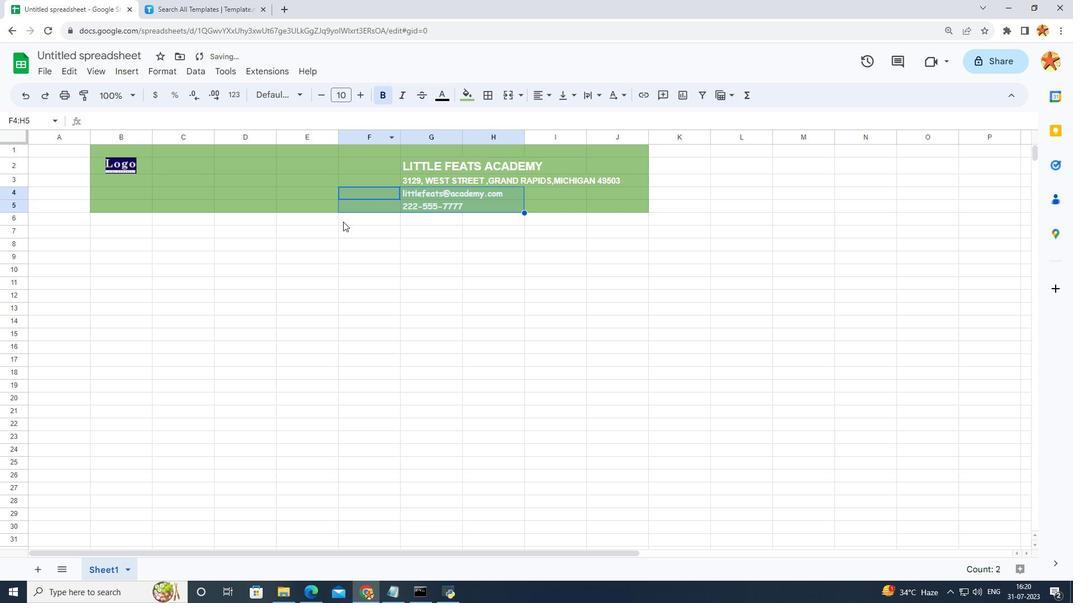 
Action: Mouse moved to (256, 219)
Screenshot: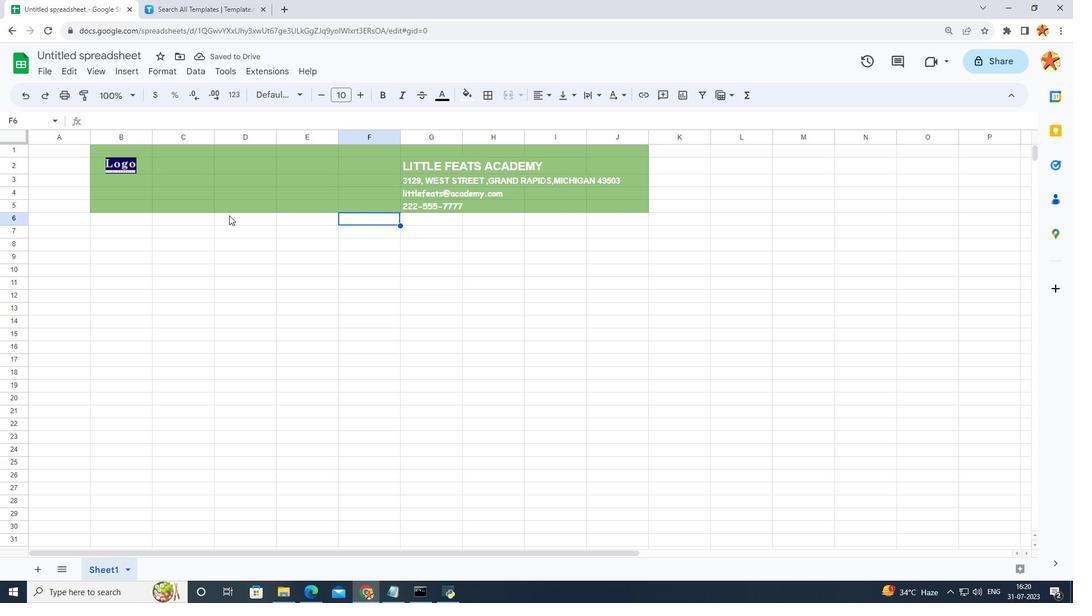 
Action: Mouse pressed left at (256, 219)
Screenshot: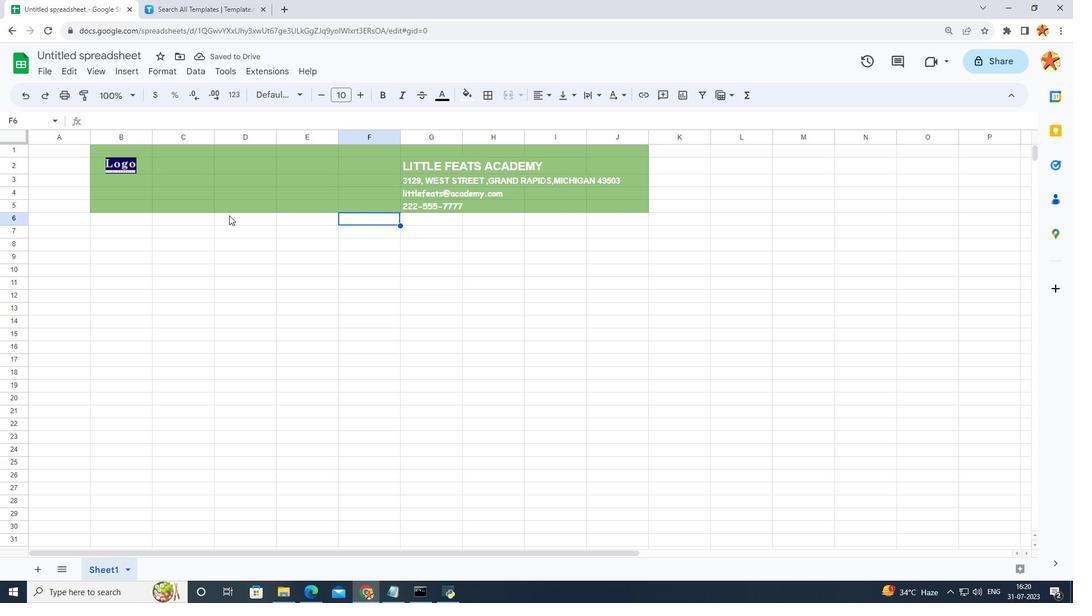 
Action: Mouse pressed left at (256, 219)
Screenshot: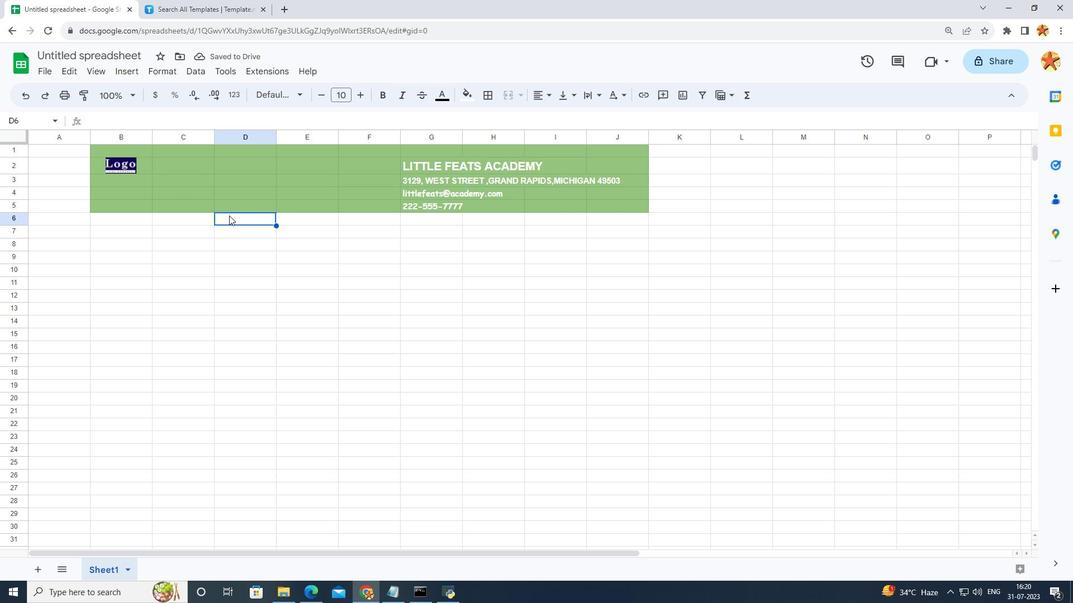 
Action: Mouse pressed left at (256, 219)
Screenshot: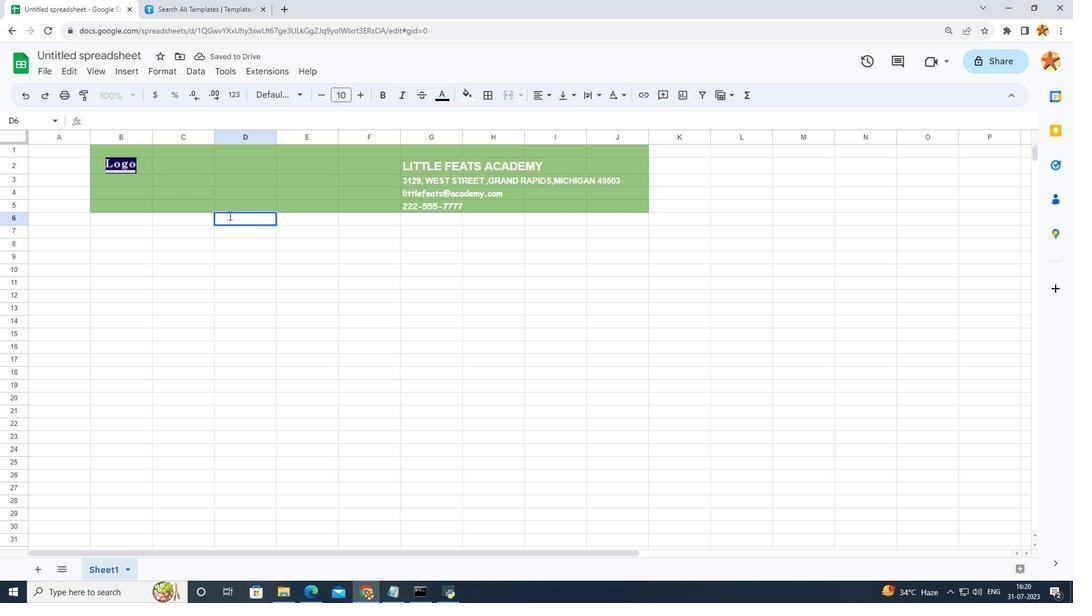 
Action: Mouse moved to (231, 215)
Screenshot: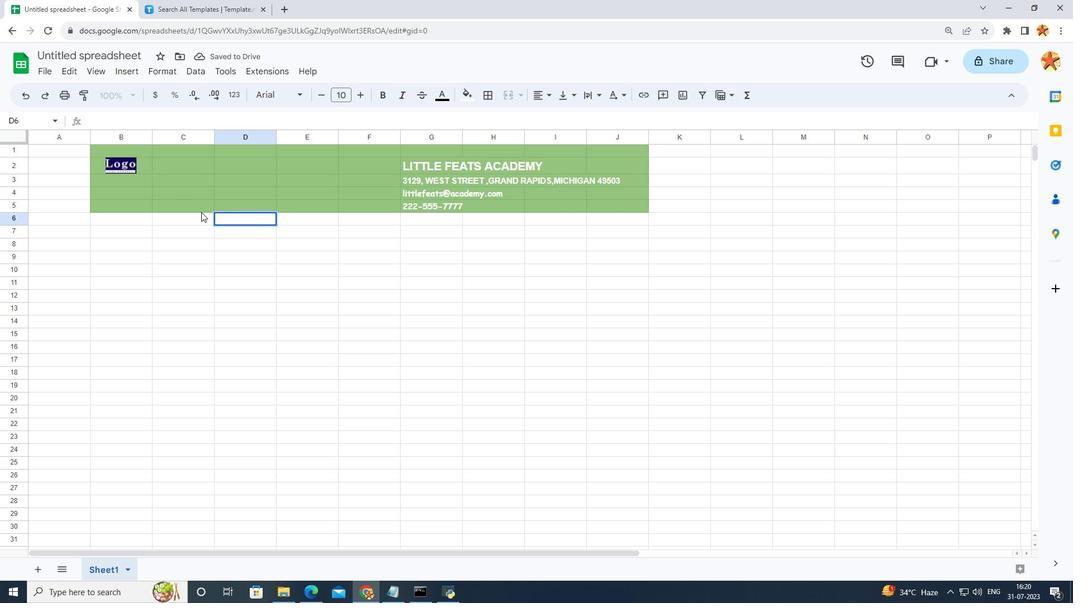 
Action: Mouse pressed left at (231, 215)
Screenshot: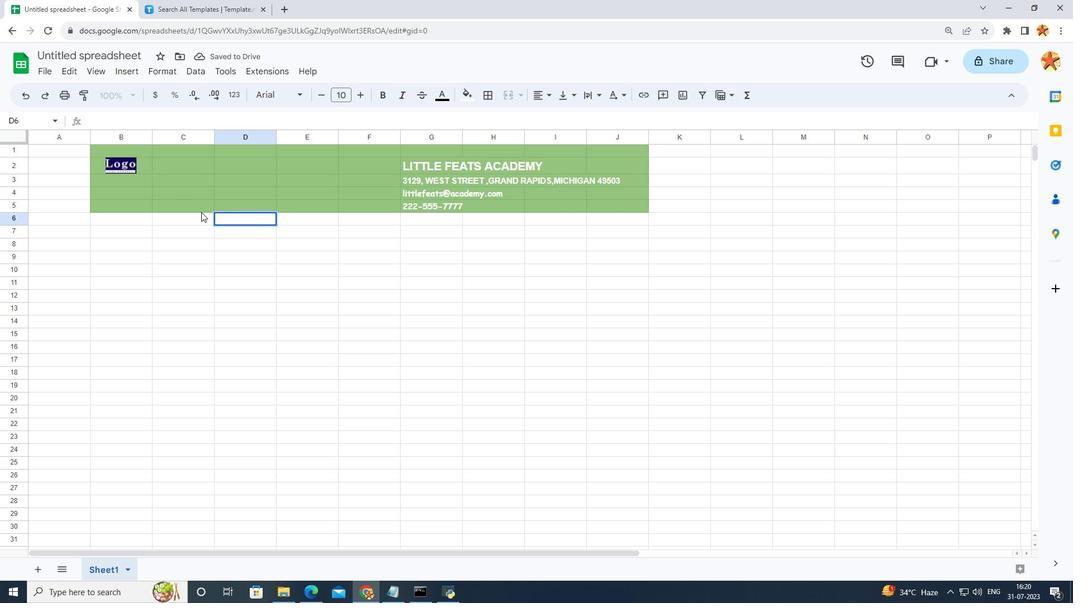 
Action: Mouse moved to (231, 216)
Screenshot: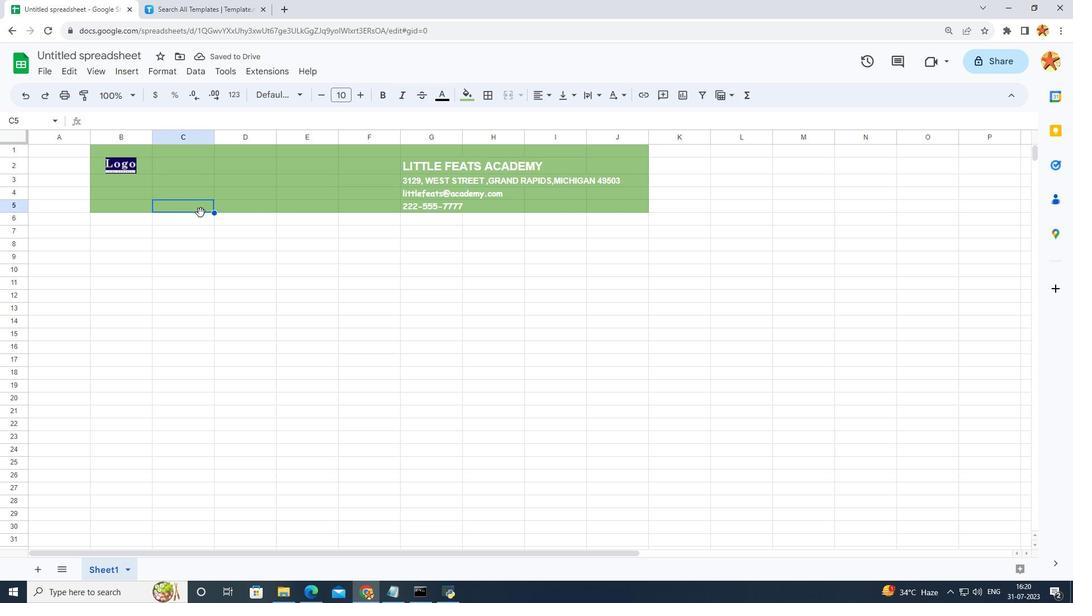 
Action: Mouse pressed left at (231, 216)
Screenshot: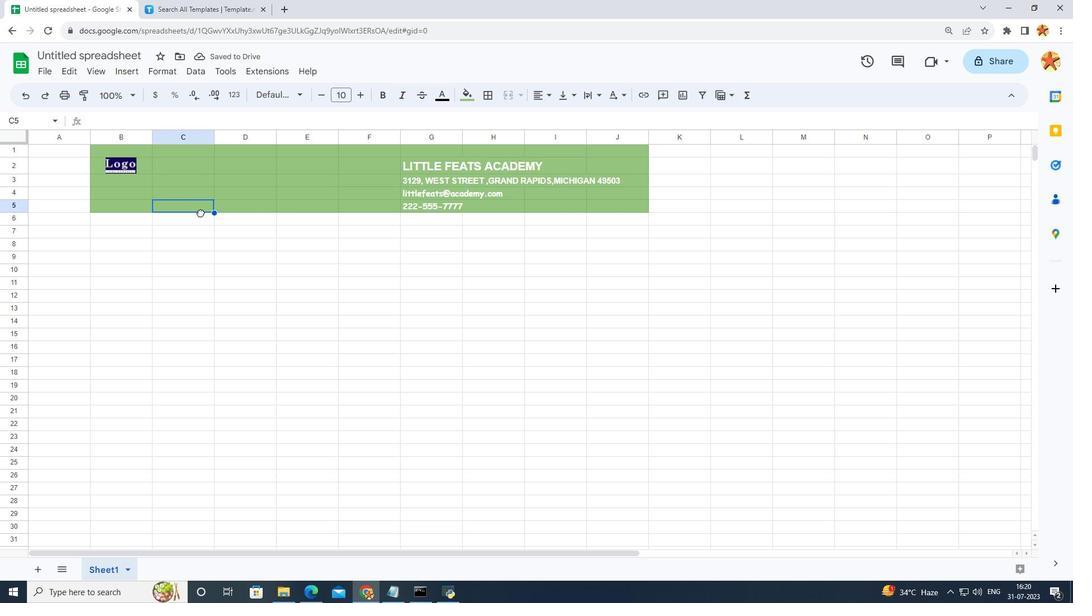 
Action: Mouse moved to (230, 220)
Screenshot: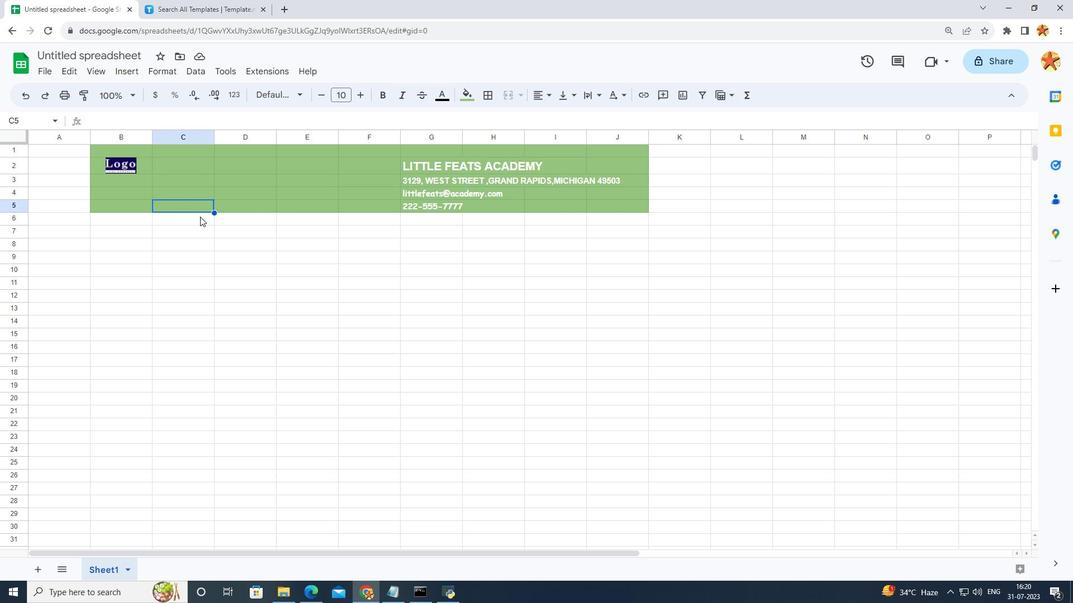 
Action: Mouse pressed left at (230, 220)
Screenshot: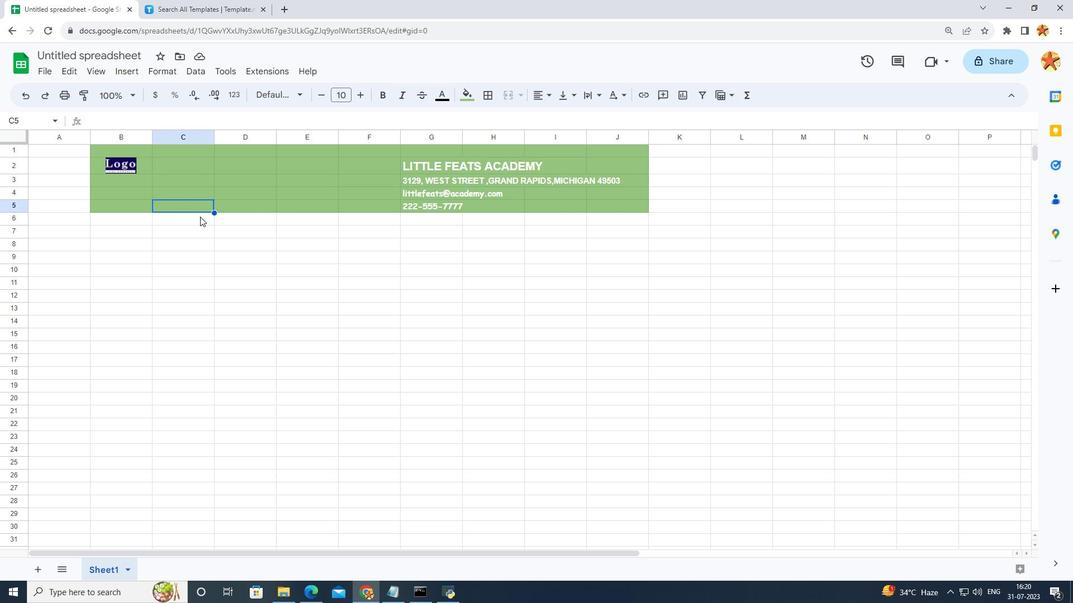 
Action: Mouse pressed left at (230, 220)
Screenshot: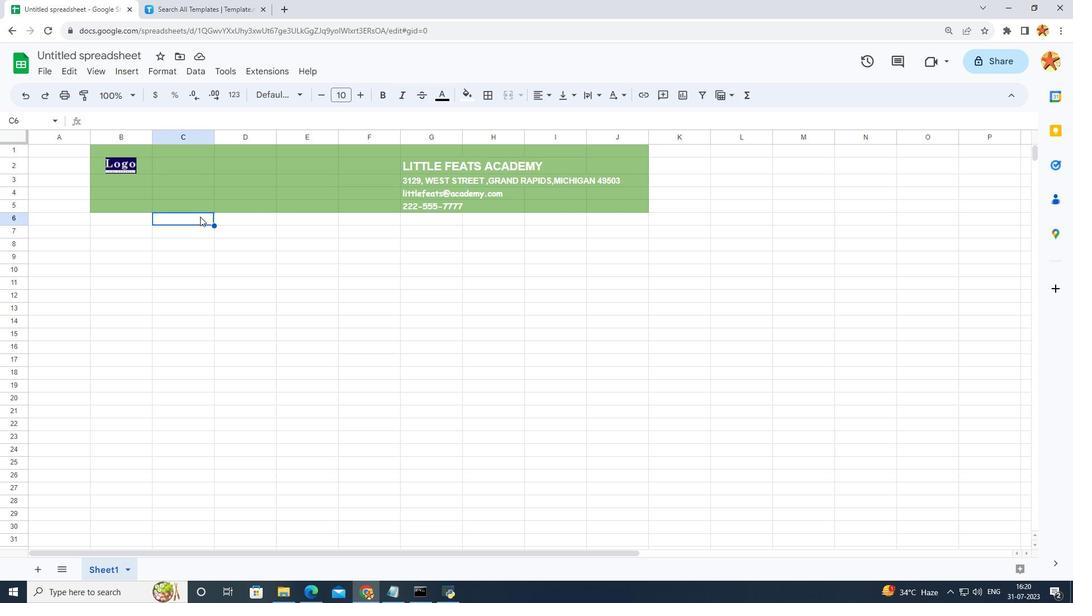 
Action: Mouse moved to (269, 229)
Screenshot: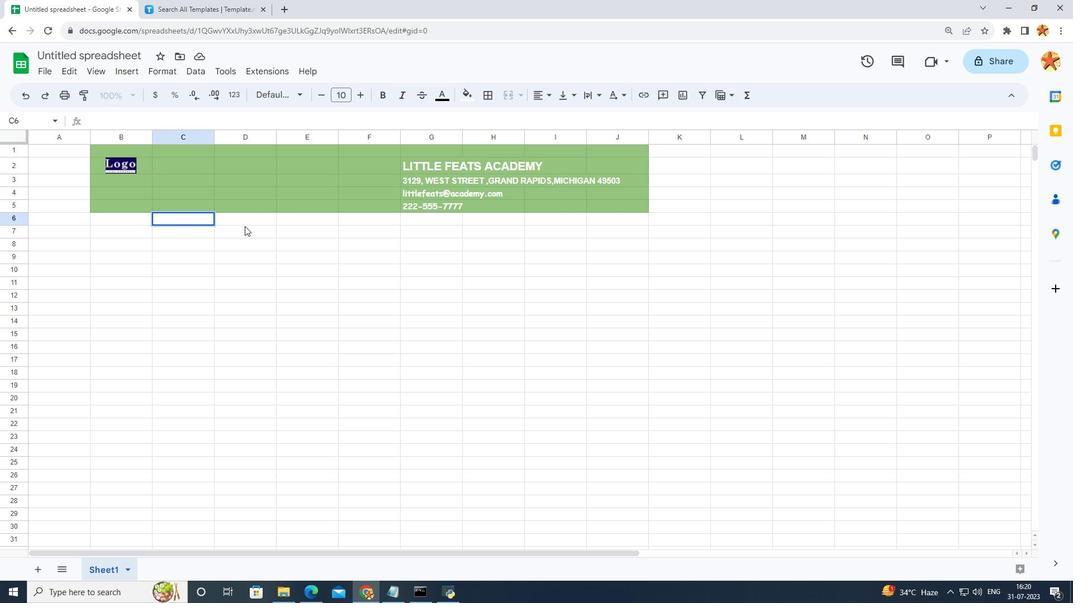 
Action: Mouse pressed left at (269, 229)
Screenshot: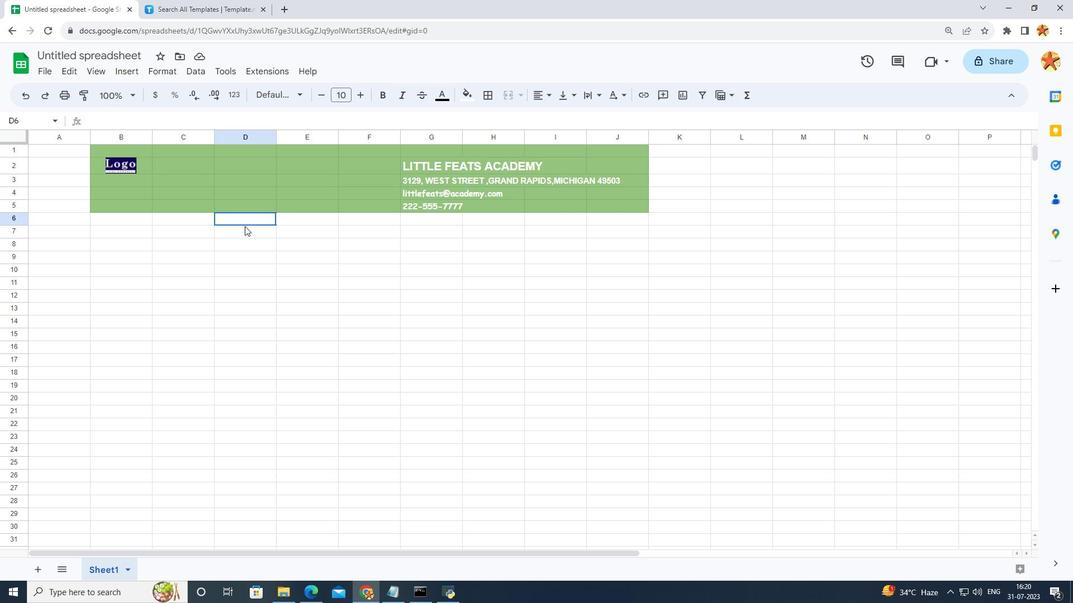 
Action: Mouse moved to (267, 225)
Screenshot: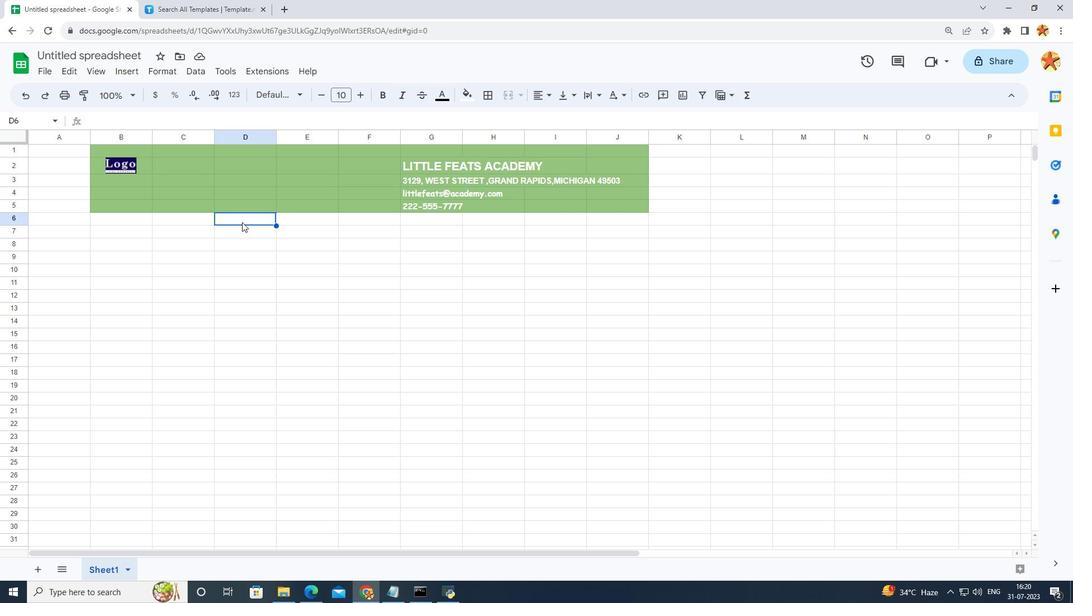 
Action: Mouse pressed left at (267, 225)
Screenshot: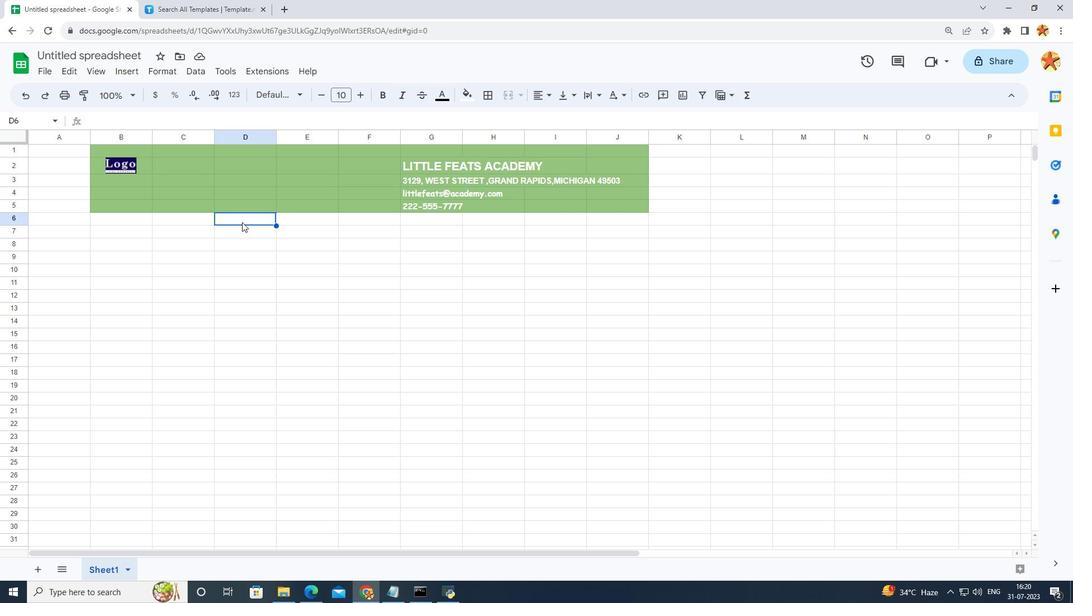 
Action: Mouse moved to (268, 224)
Screenshot: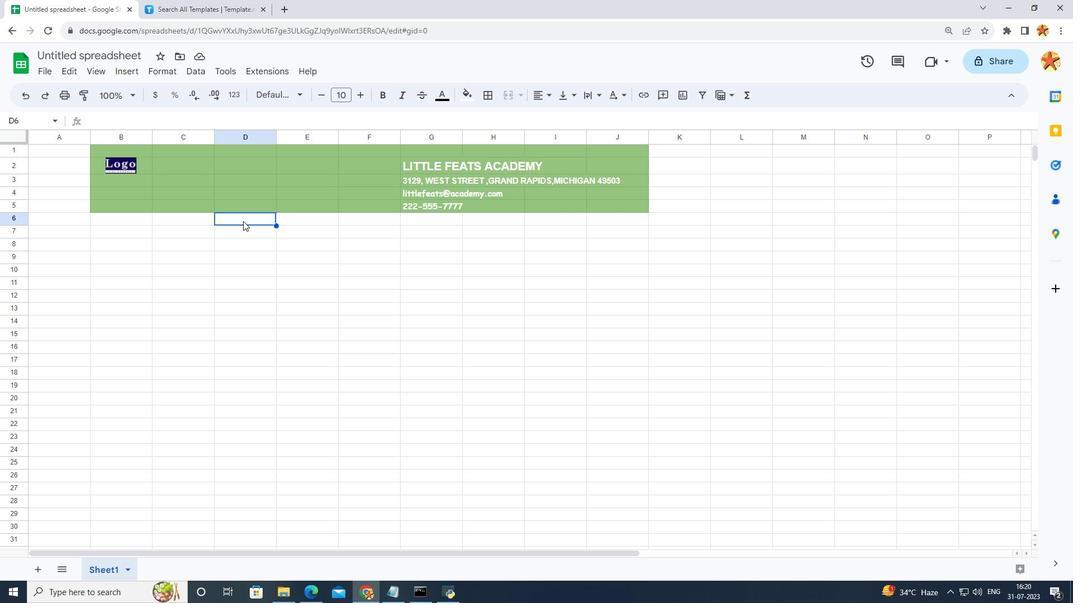 
Action: Mouse pressed left at (268, 224)
Screenshot: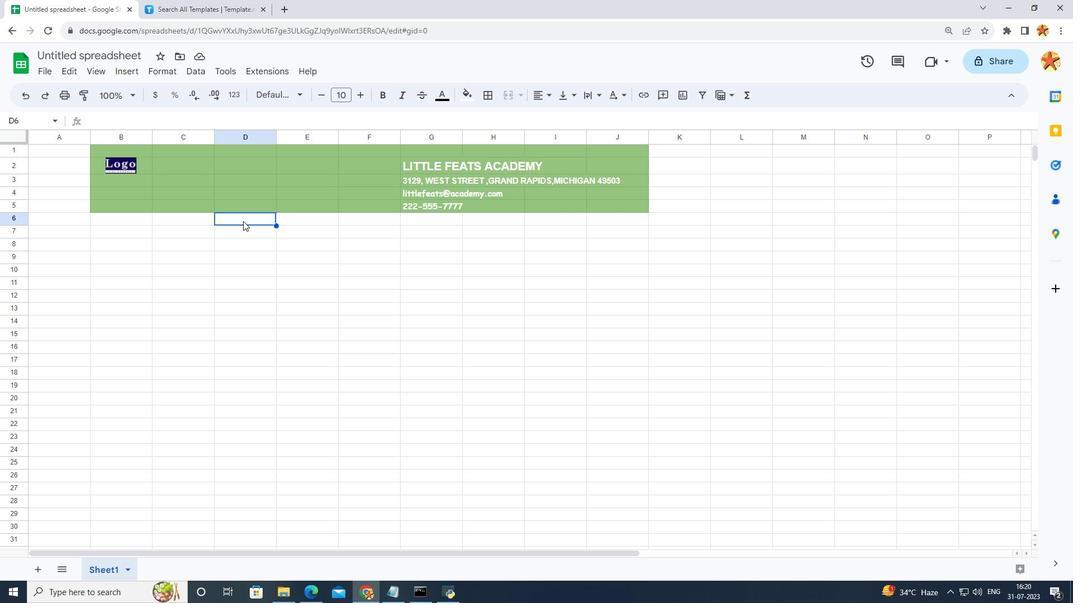 
Action: Mouse pressed left at (268, 224)
Screenshot: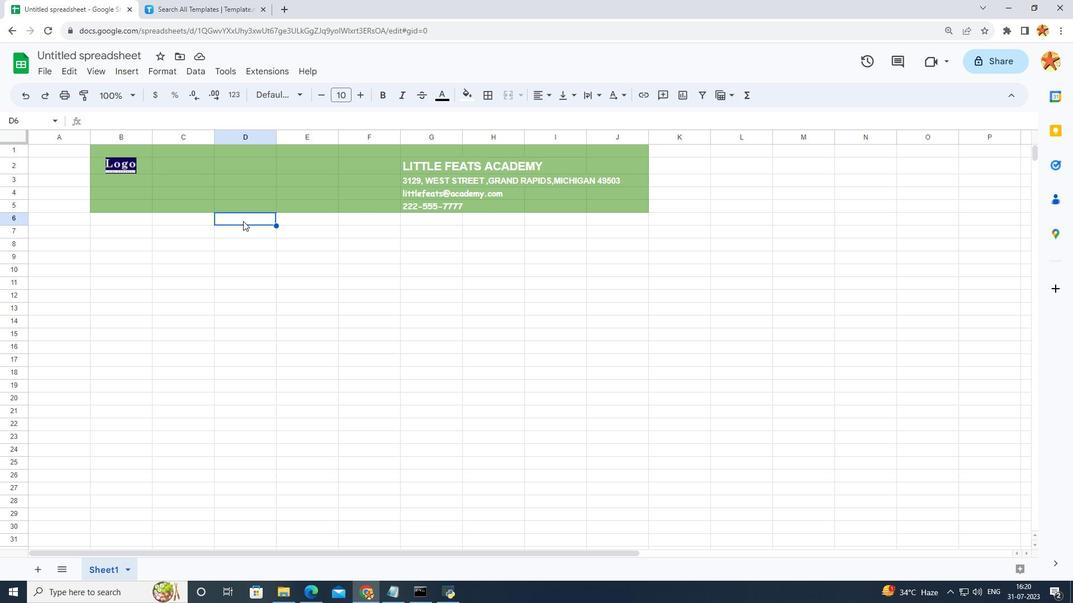 
Action: Mouse moved to (273, 223)
Screenshot: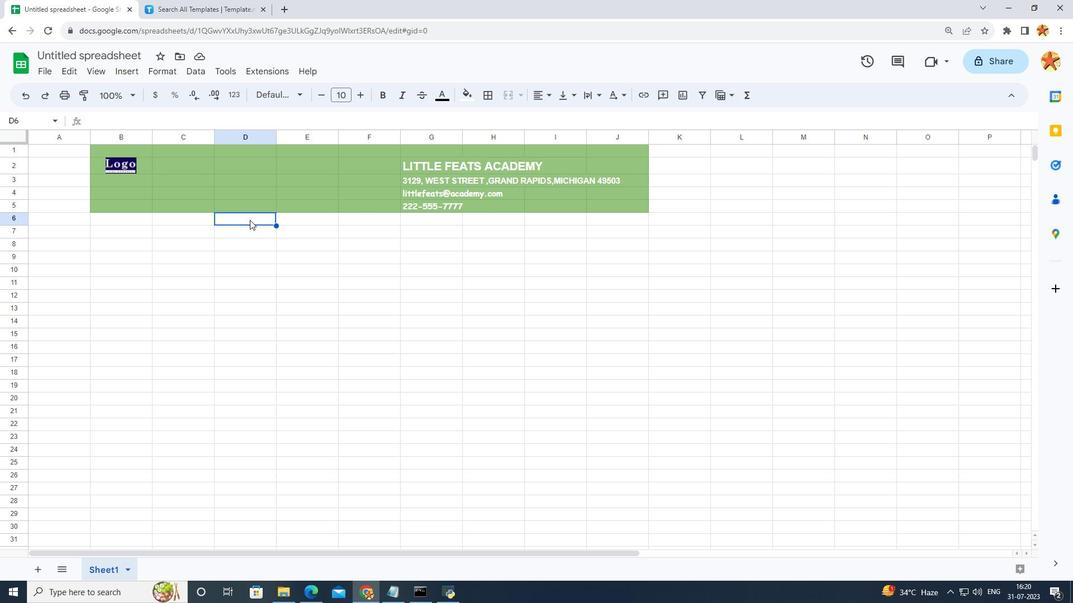 
Action: Key pressed 2023<Key.space><Key.caps_lock><Key.caps_lock>SMA
Screenshot: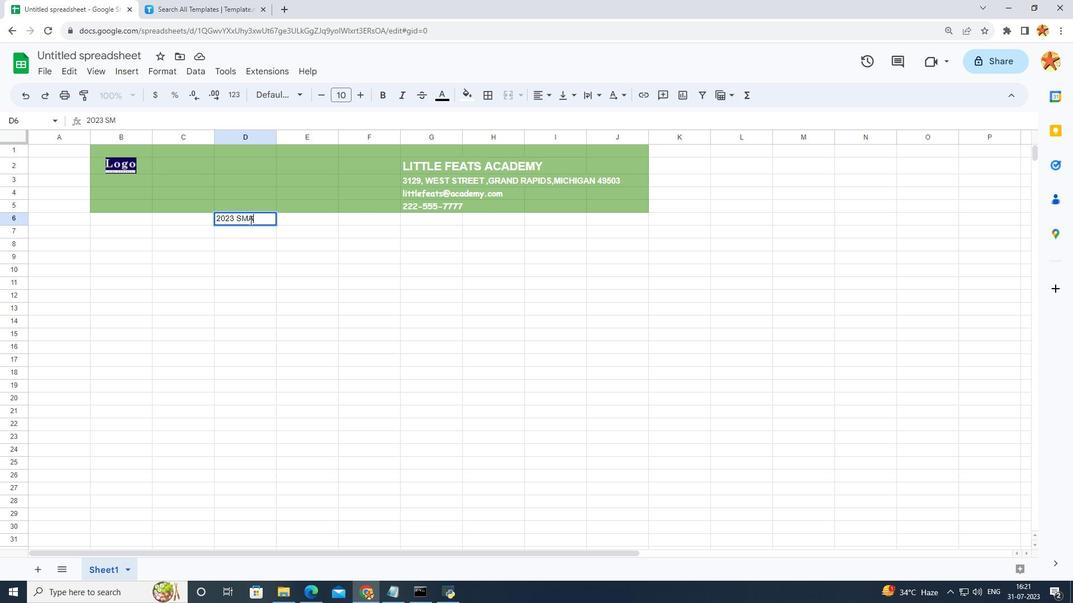 
Action: Mouse moved to (279, 50)
Screenshot: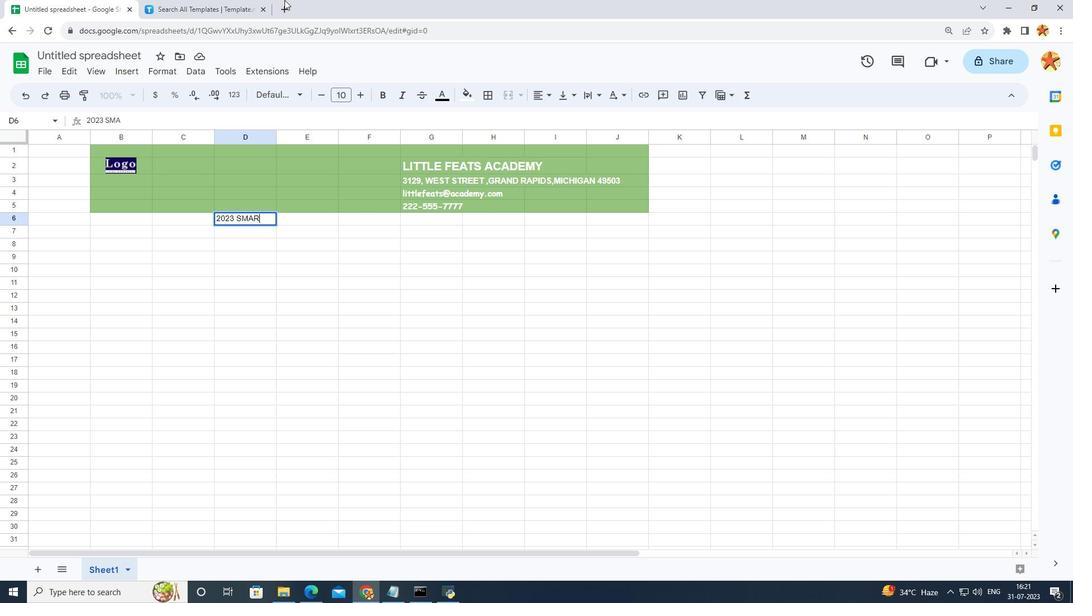 
Action: Key pressed R
Screenshot: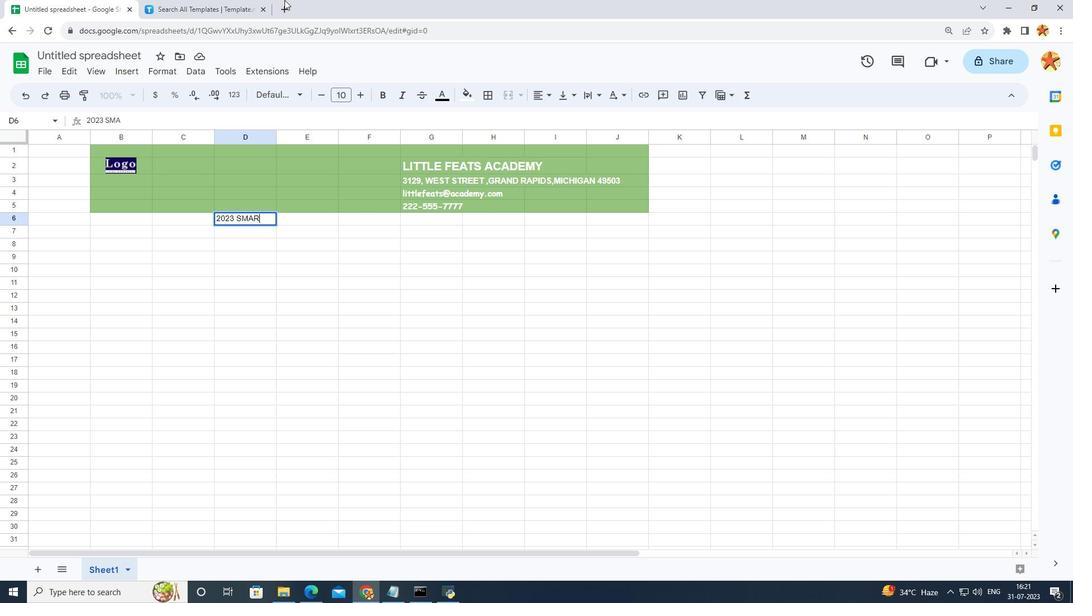 
Action: Mouse moved to (303, 11)
Screenshot: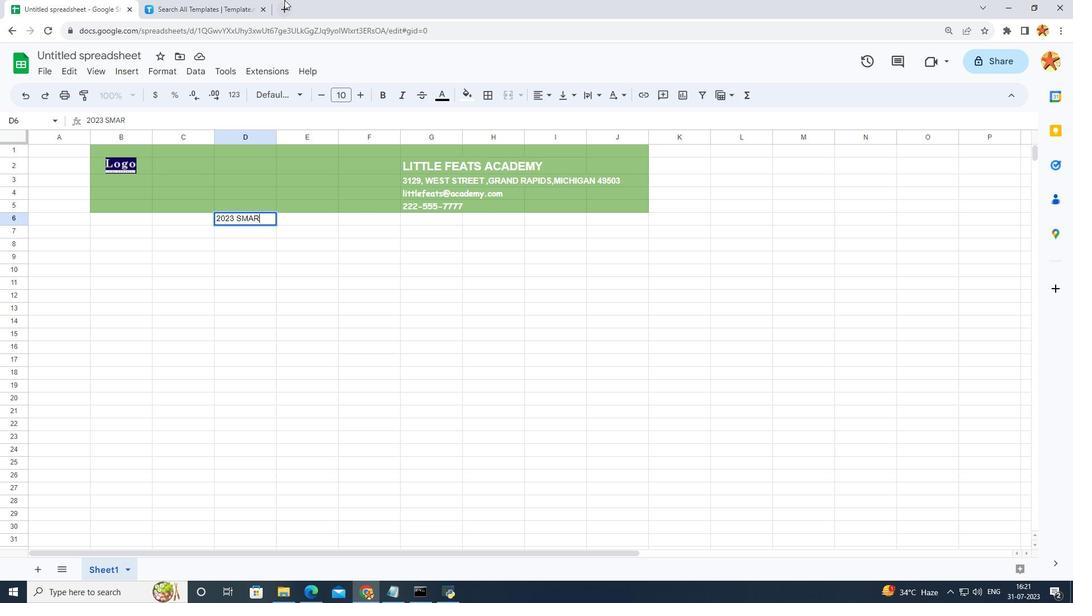 
Action: Key pressed T<Key.space>GOAL<Key.space>FOR<Key.space>ELEMENTARY<Key.space>T
Screenshot: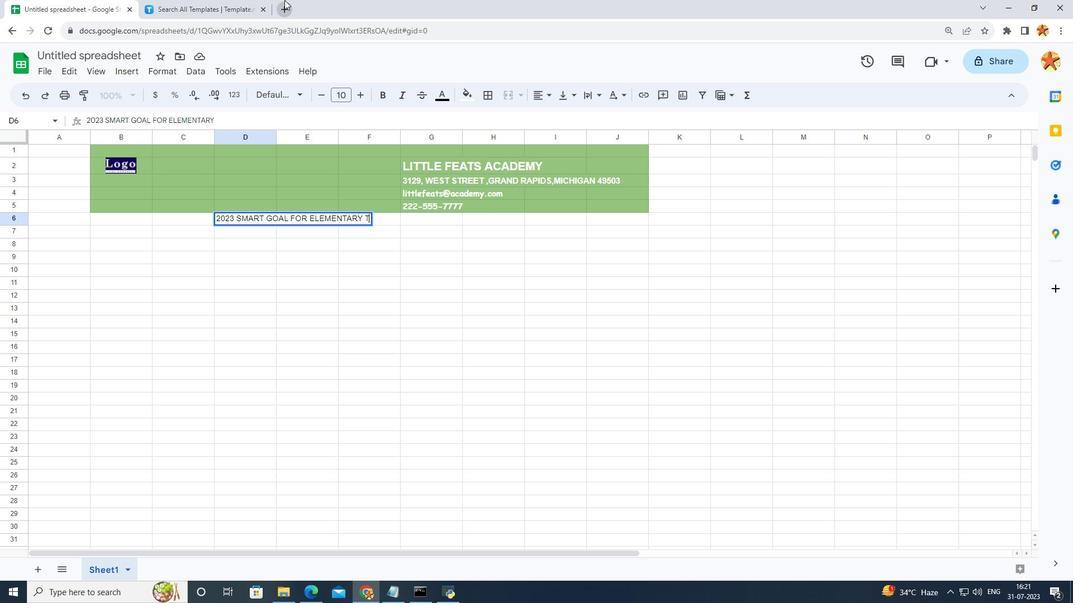 
Action: Mouse moved to (296, 8)
Screenshot: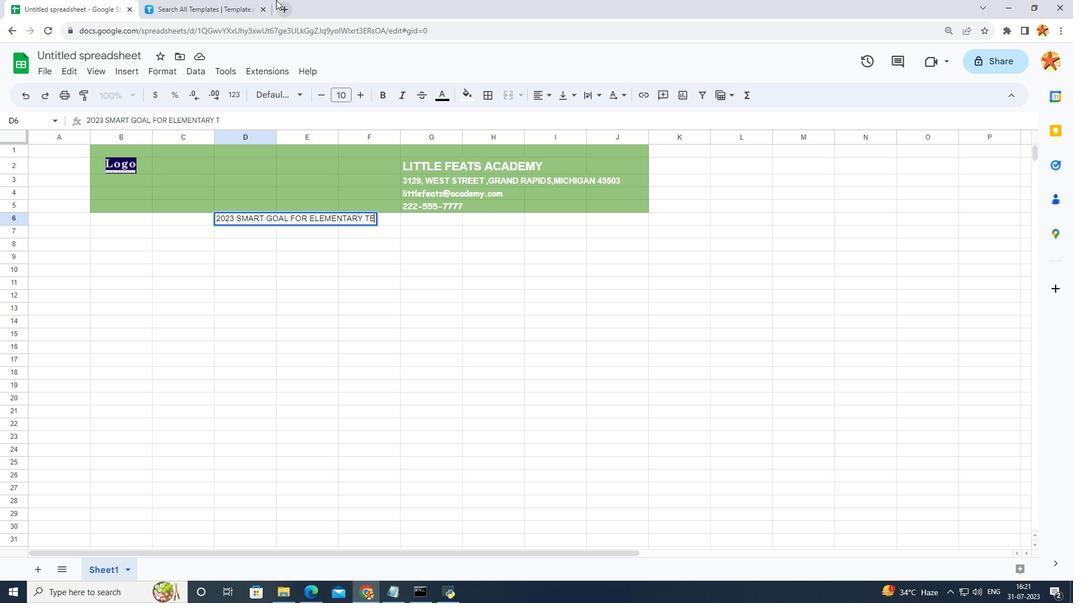 
Action: Key pressed E
Screenshot: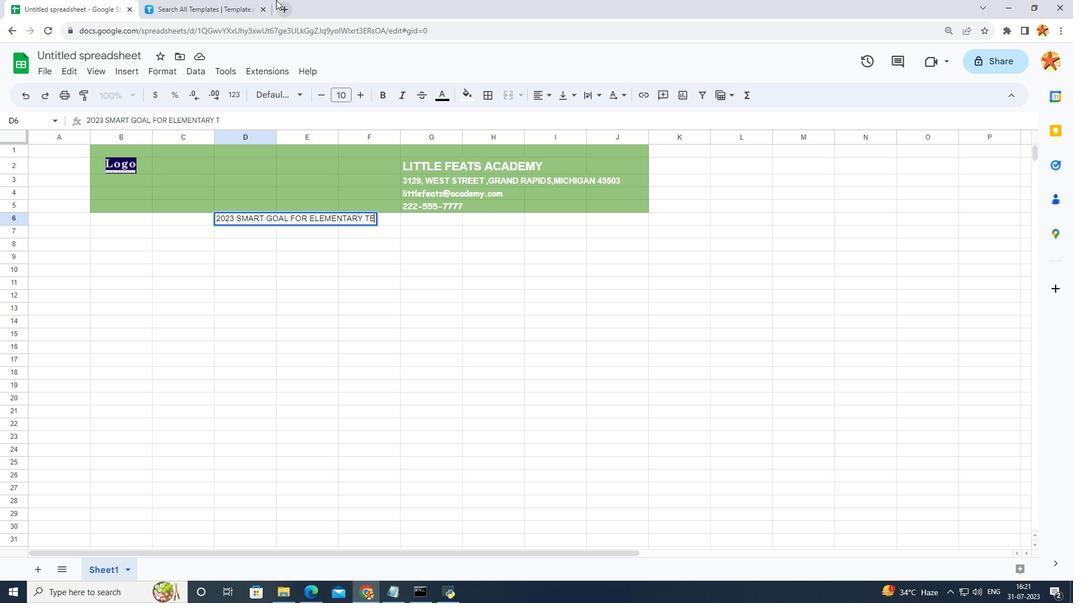 
Action: Mouse moved to (296, 11)
Screenshot: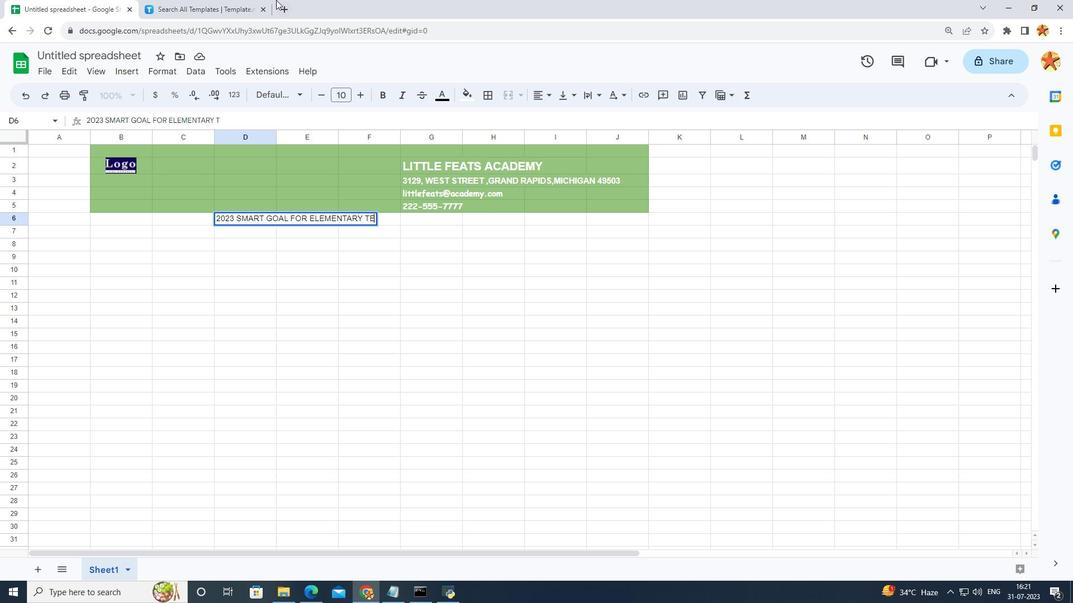
Action: Key pressed ACHERS<Key.enter>
Screenshot: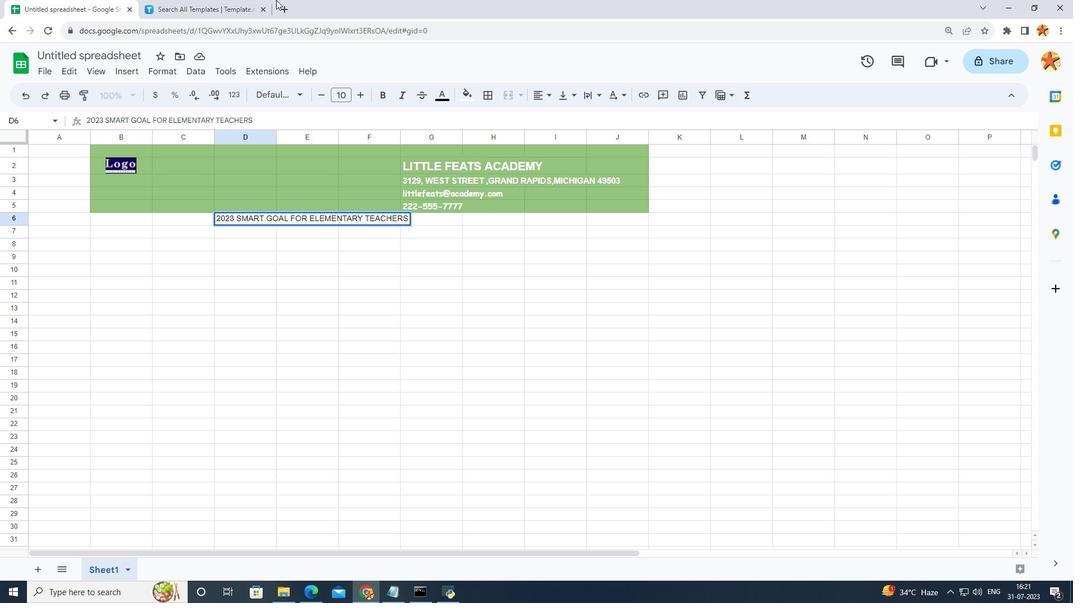 
Action: Mouse moved to (254, 218)
Screenshot: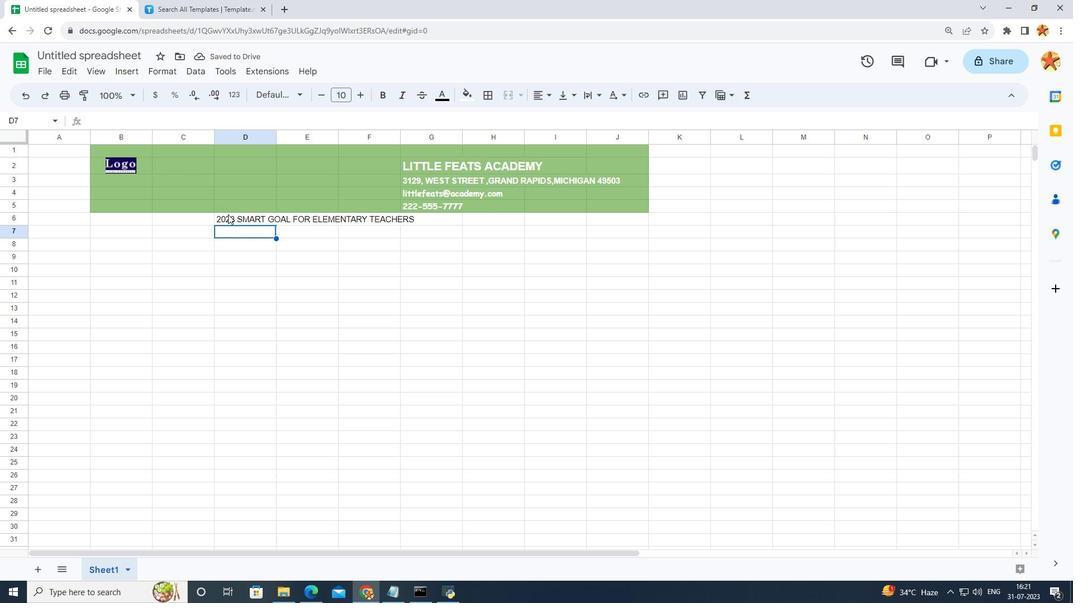 
Action: Mouse pressed left at (254, 218)
Screenshot: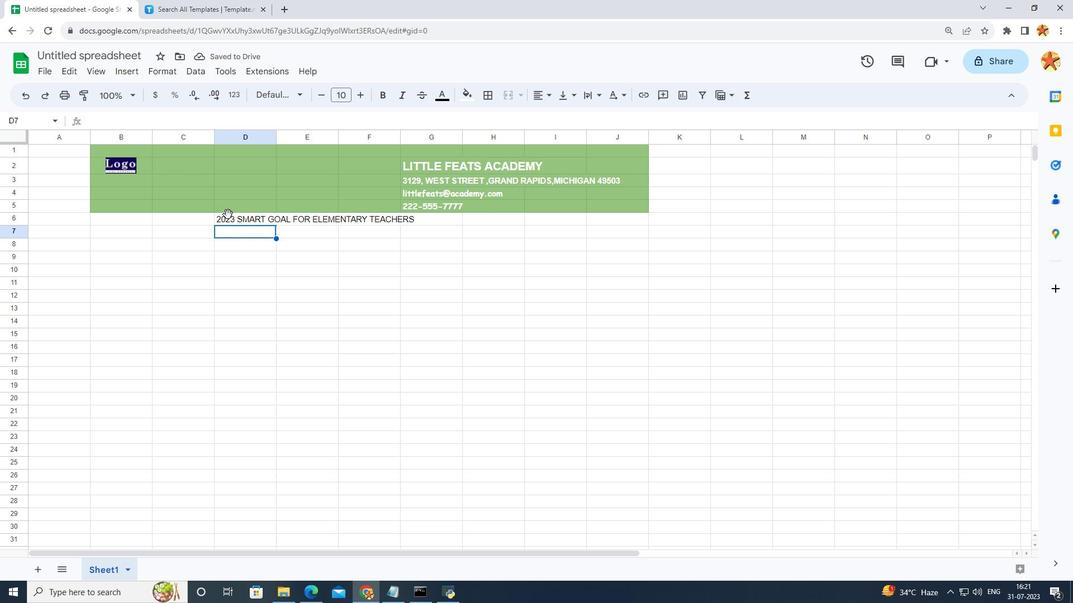 
Action: Mouse moved to (319, 97)
Screenshot: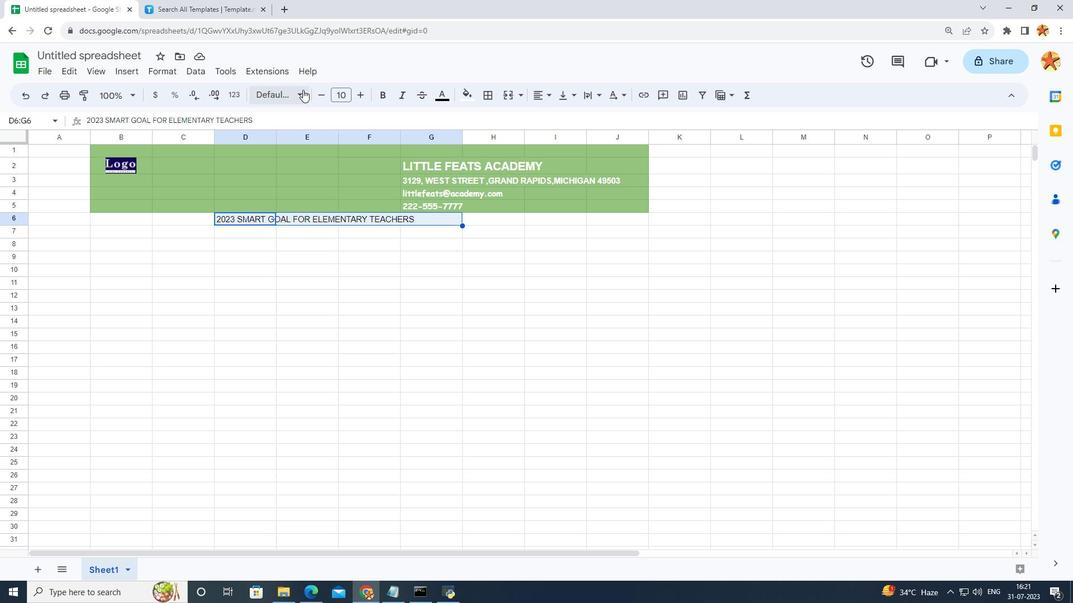 
Action: Mouse pressed left at (319, 97)
Screenshot: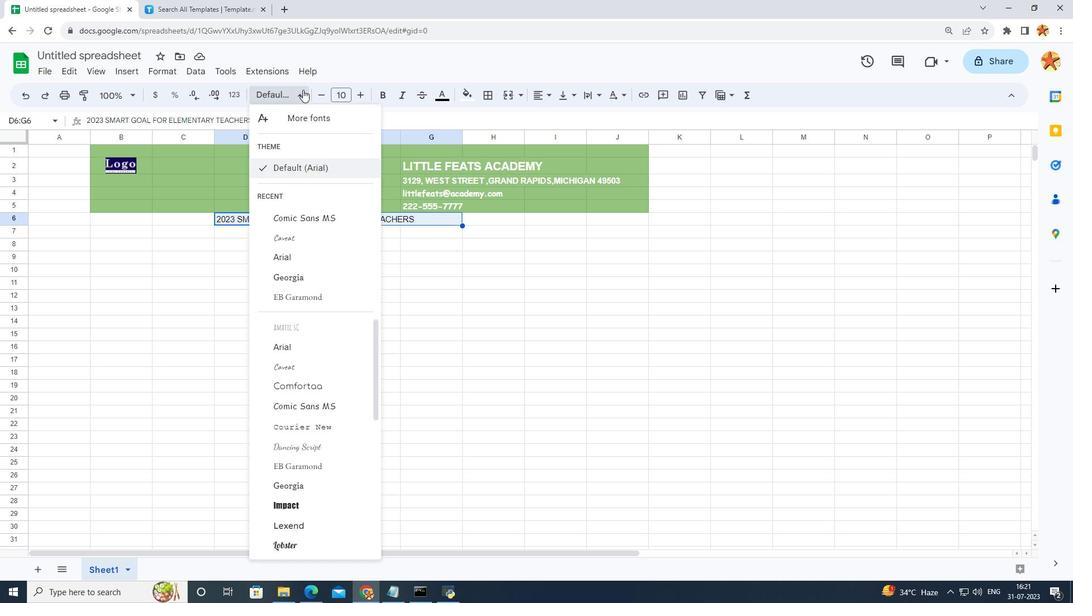 
Action: Mouse moved to (317, 220)
Screenshot: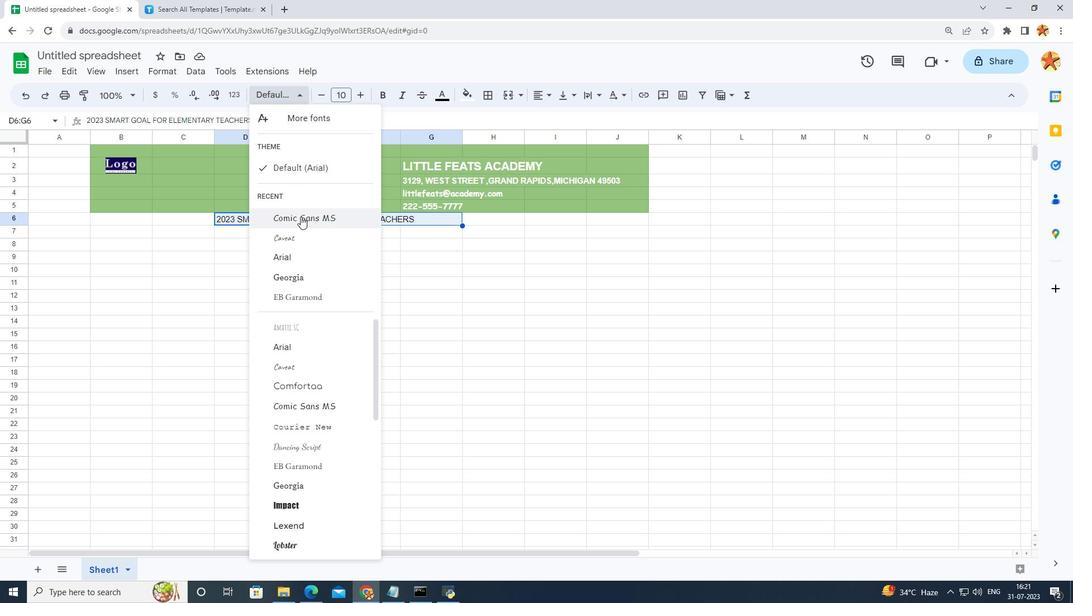 
Action: Mouse pressed left at (317, 220)
Screenshot: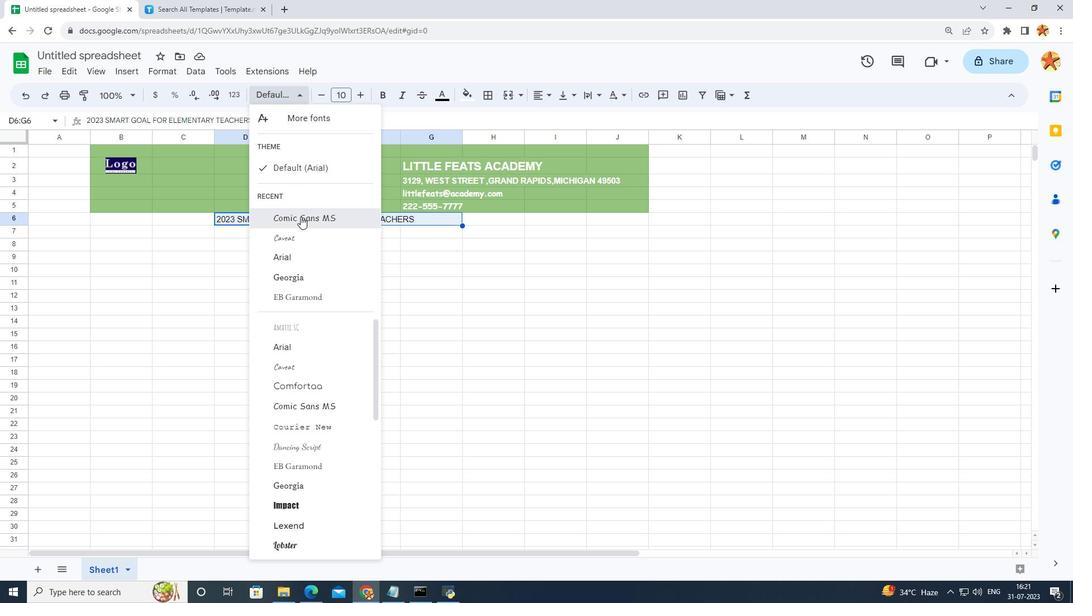 
Action: Mouse moved to (366, 100)
Screenshot: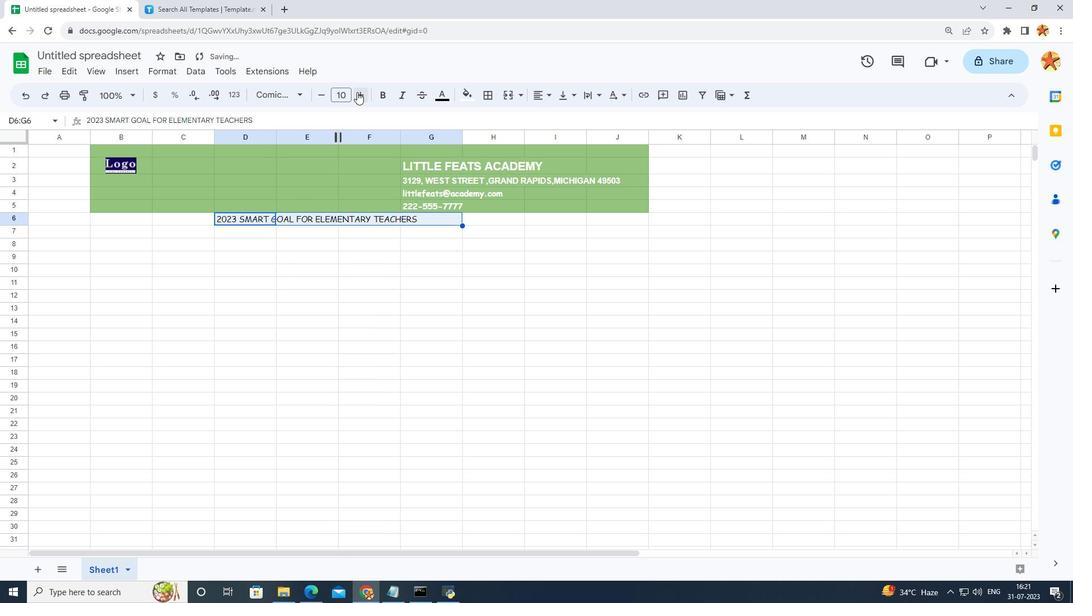 
Action: Mouse pressed left at (366, 100)
Screenshot: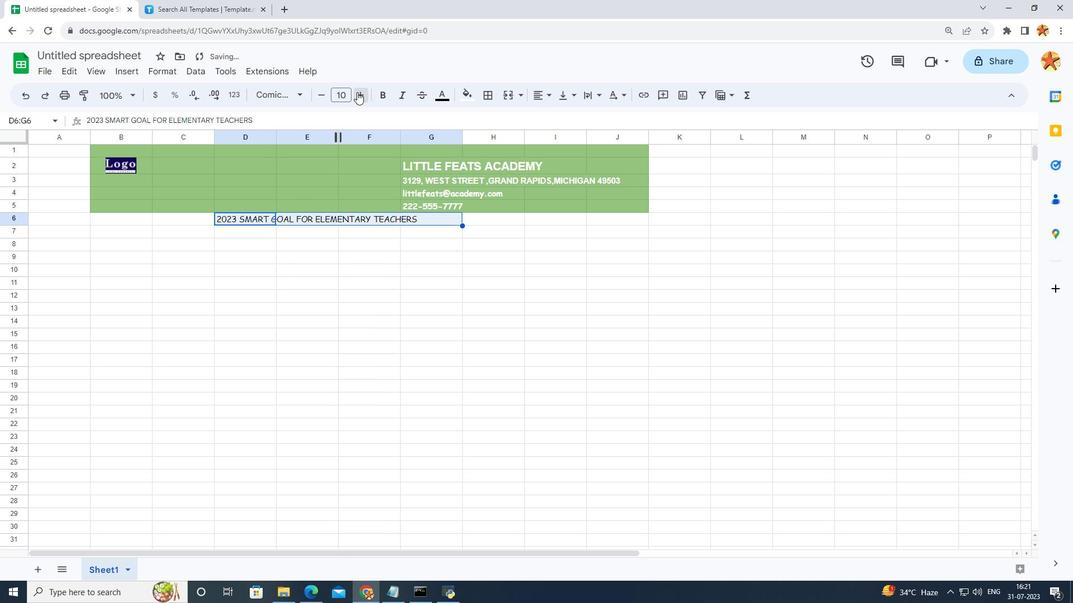 
Action: Mouse pressed left at (366, 100)
Screenshot: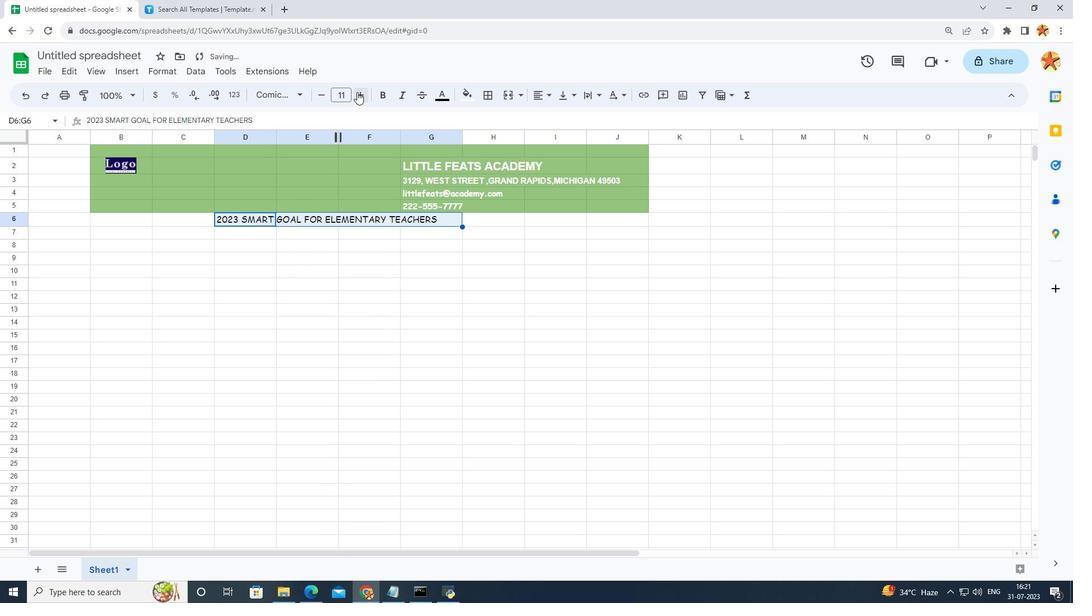 
Action: Mouse moved to (296, 242)
Screenshot: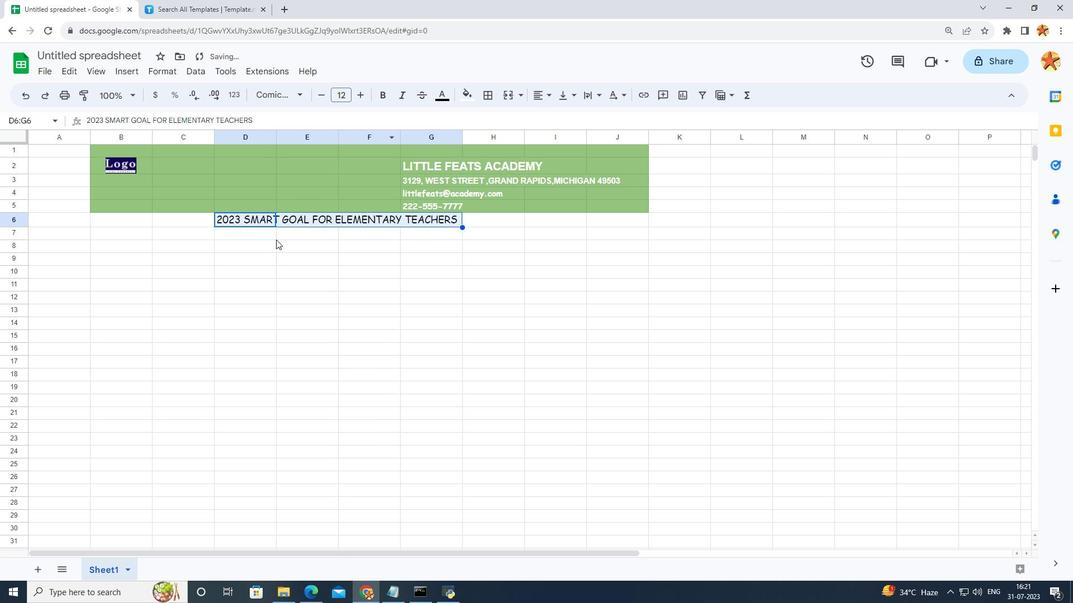
Action: Mouse pressed left at (296, 242)
Screenshot: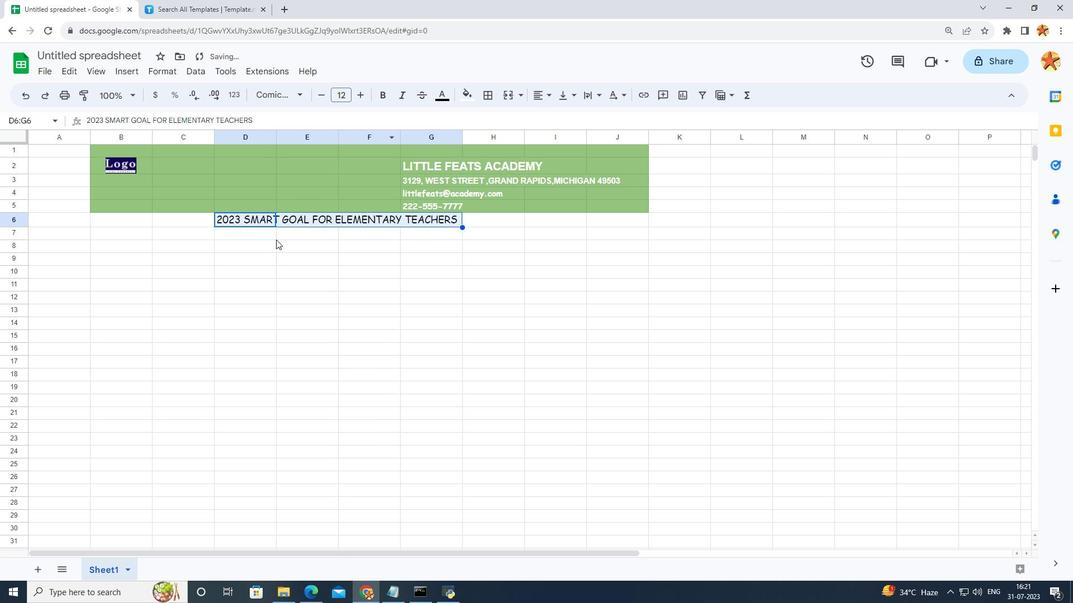 
Action: Mouse moved to (254, 237)
Screenshot: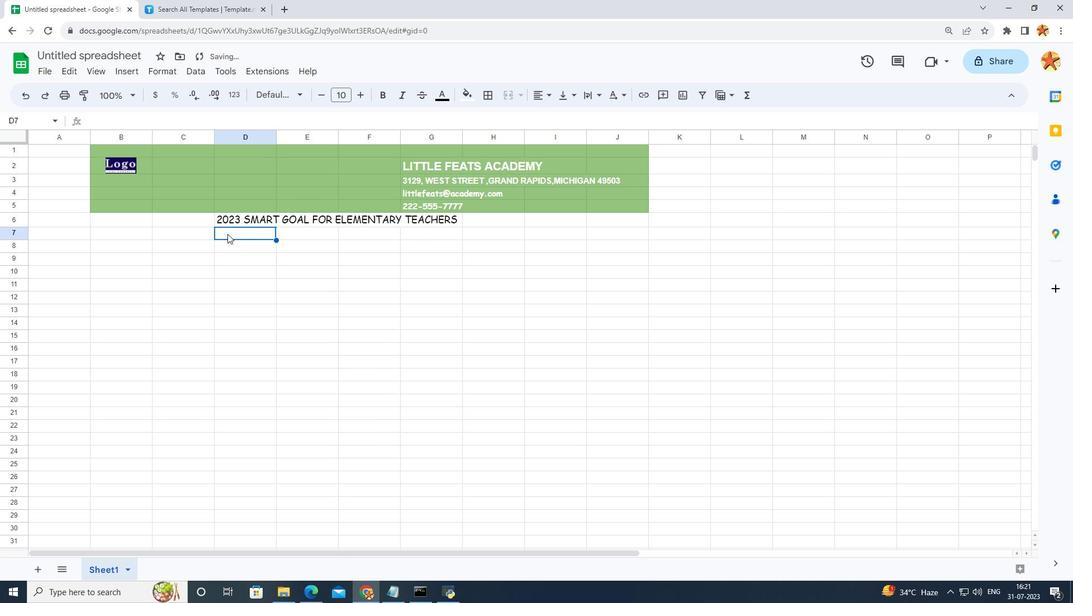 
Action: Mouse pressed left at (254, 237)
Screenshot: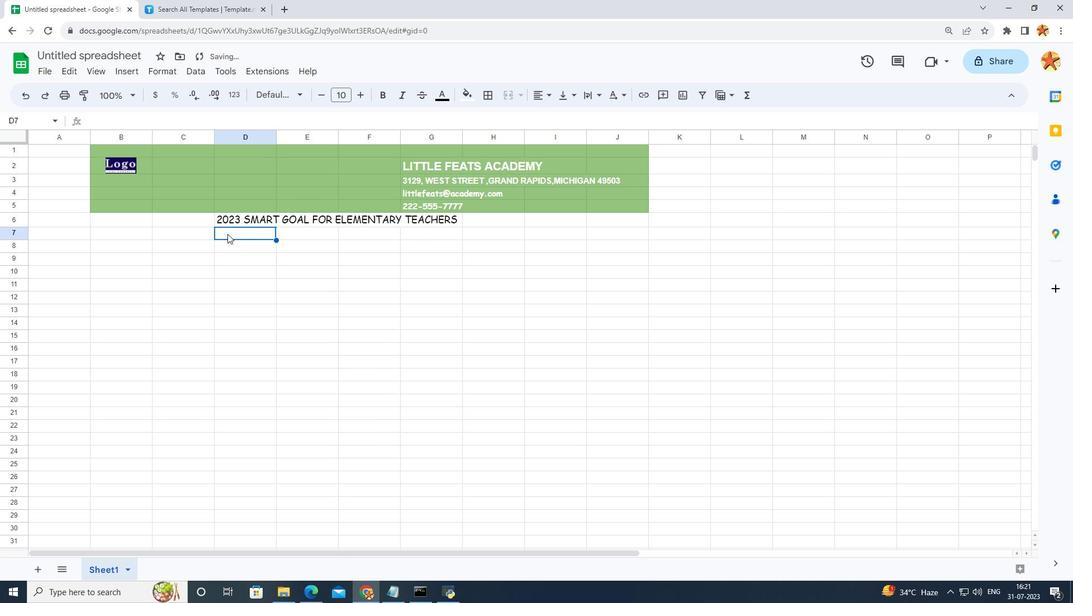
Action: Mouse moved to (235, 237)
Screenshot: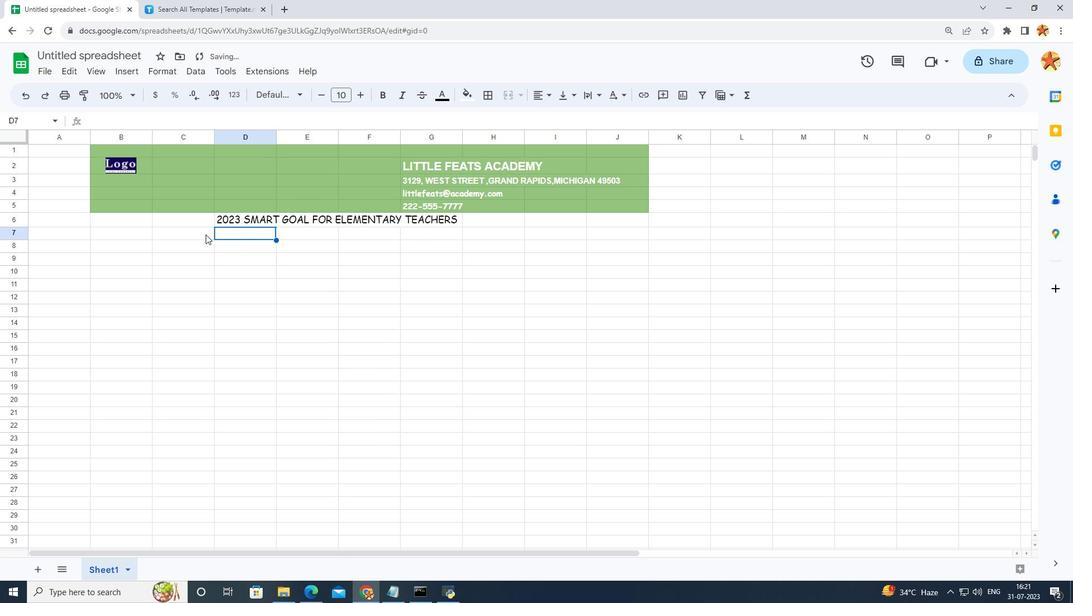 
Action: Mouse pressed left at (235, 237)
Screenshot: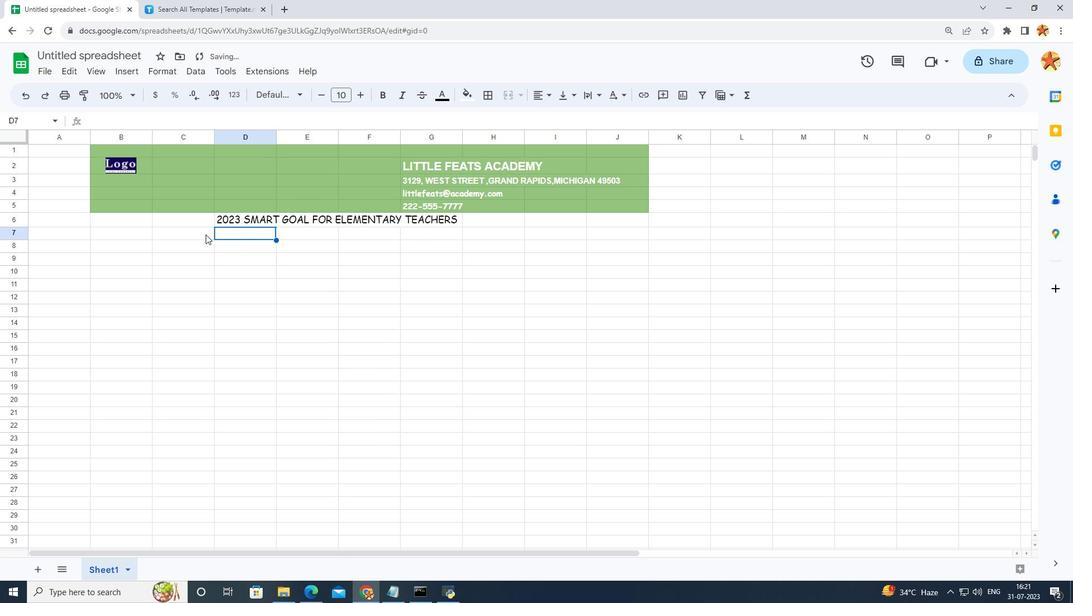 
Action: Mouse moved to (190, 245)
Screenshot: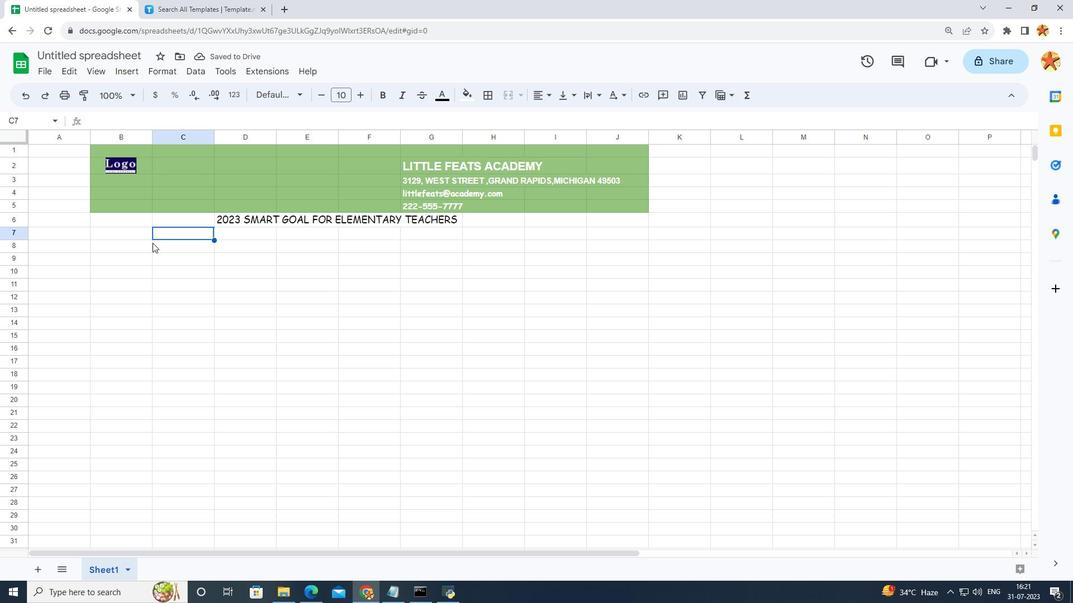 
Action: Mouse pressed left at (190, 245)
Screenshot: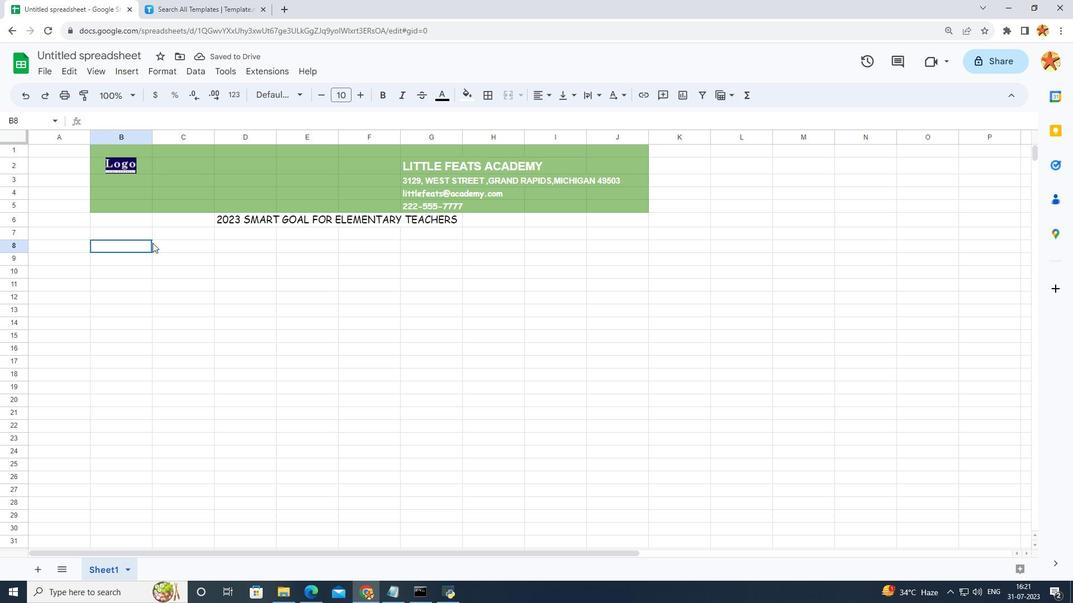 
Action: Mouse pressed left at (190, 245)
Screenshot: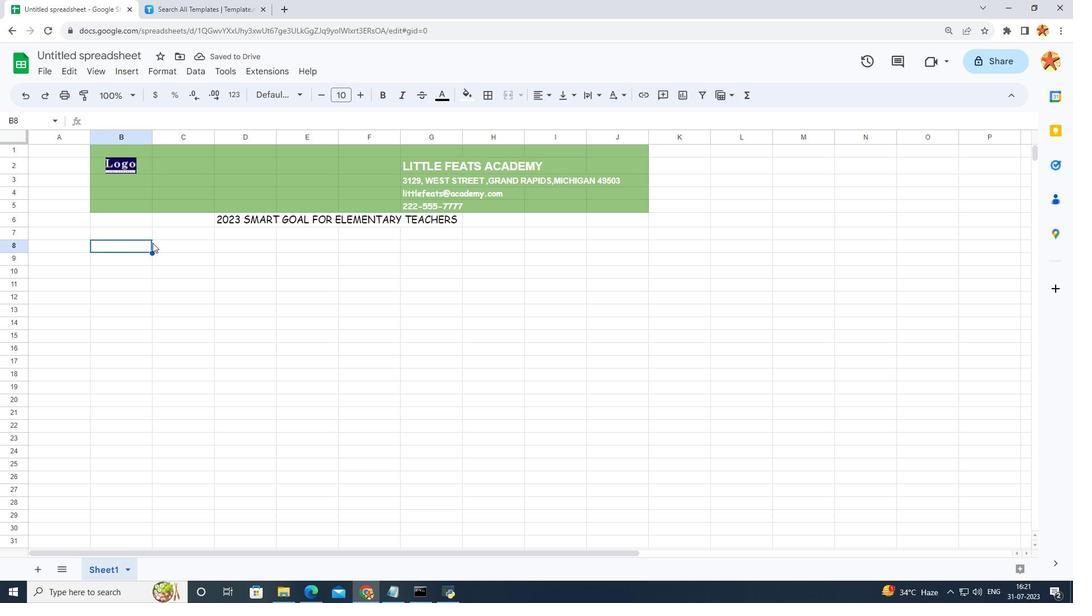 
Action: Mouse moved to (196, 246)
Screenshot: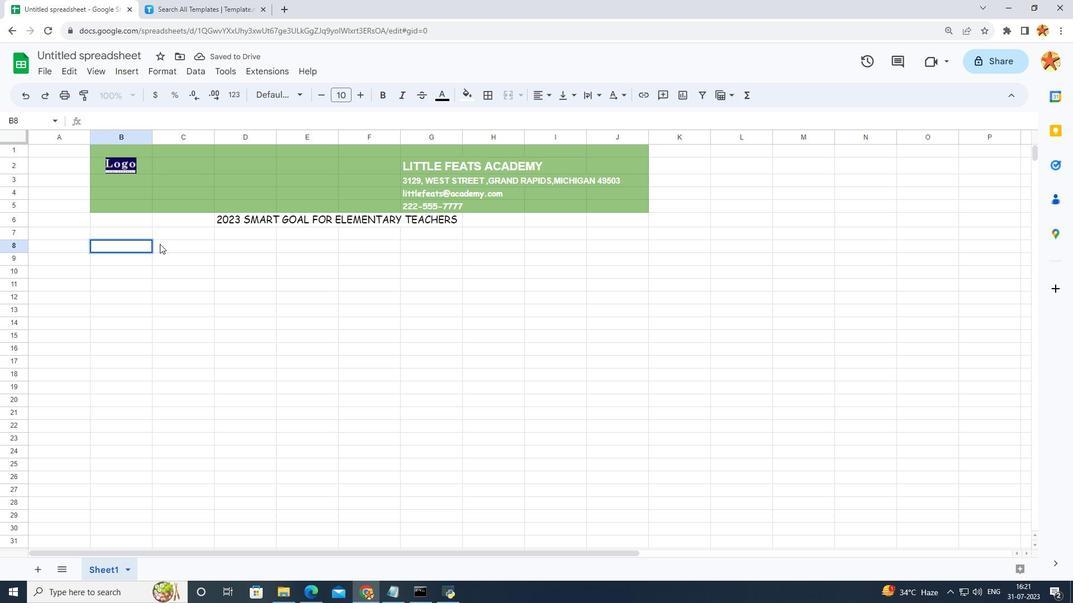 
Action: Mouse pressed left at (196, 246)
Screenshot: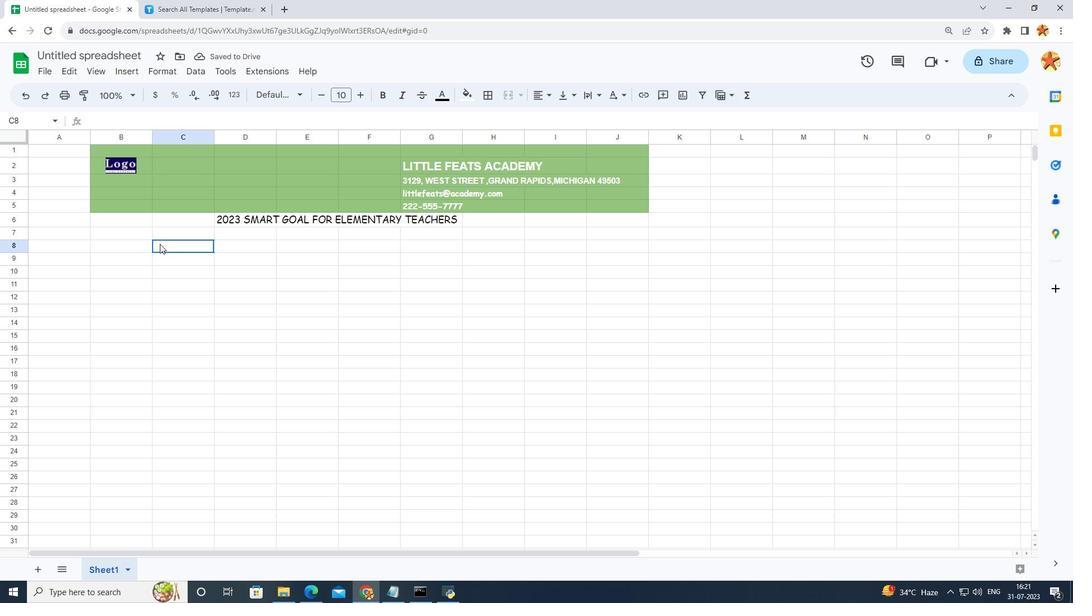 
Action: Mouse pressed left at (196, 246)
Screenshot: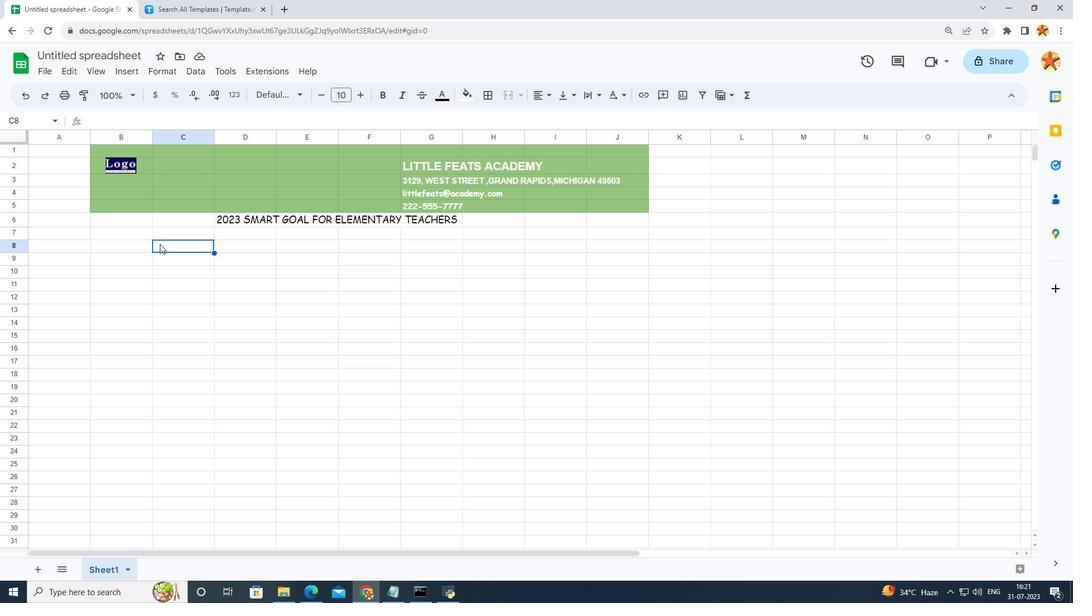 
Action: Mouse moved to (200, 249)
Screenshot: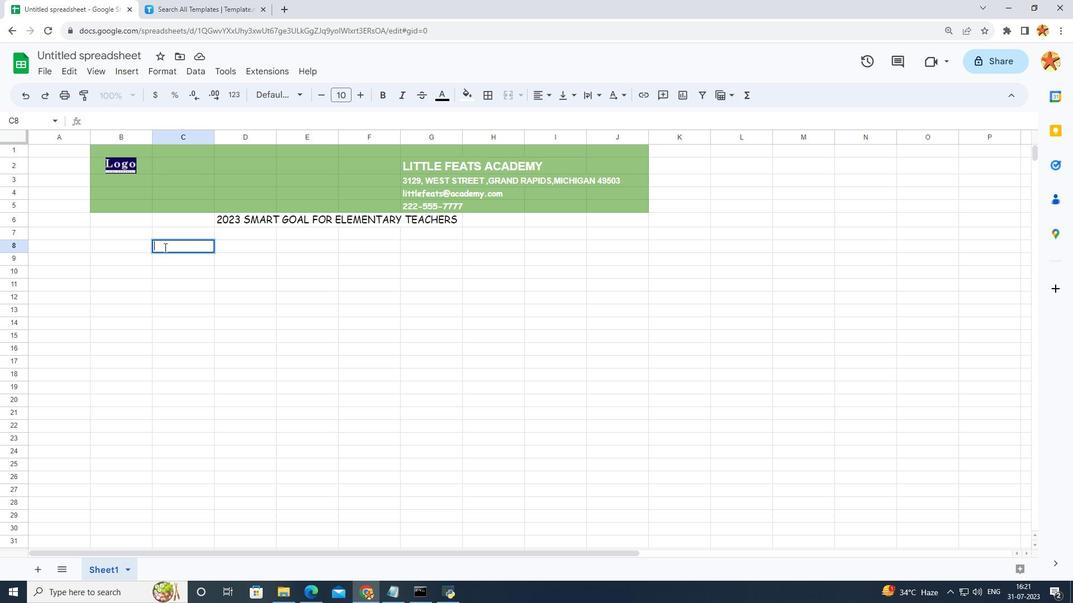 
Action: Key pressed DATE
Screenshot: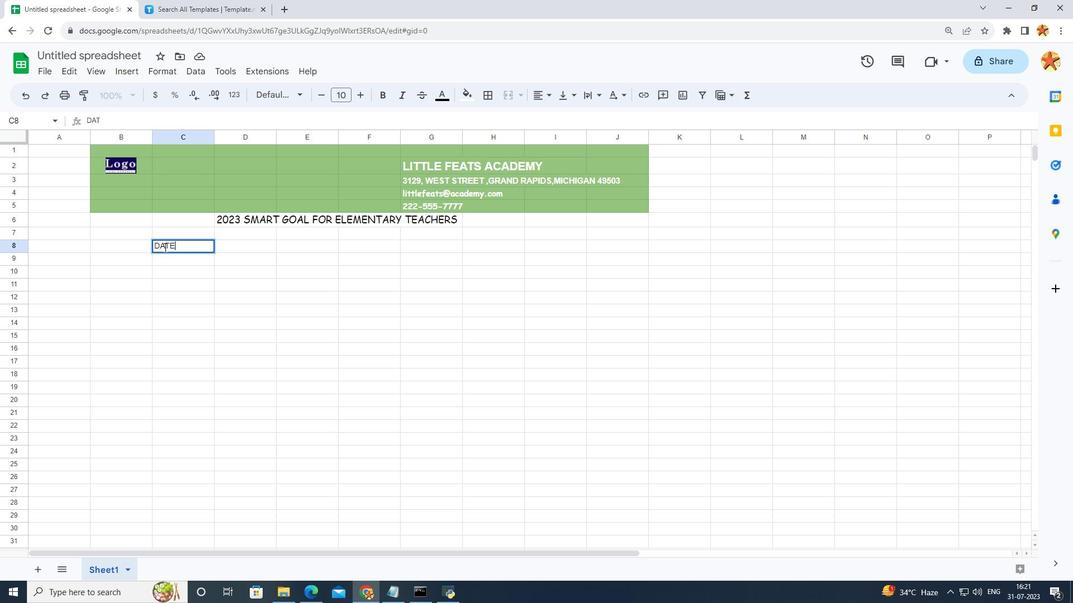 
Action: Mouse moved to (200, 268)
Screenshot: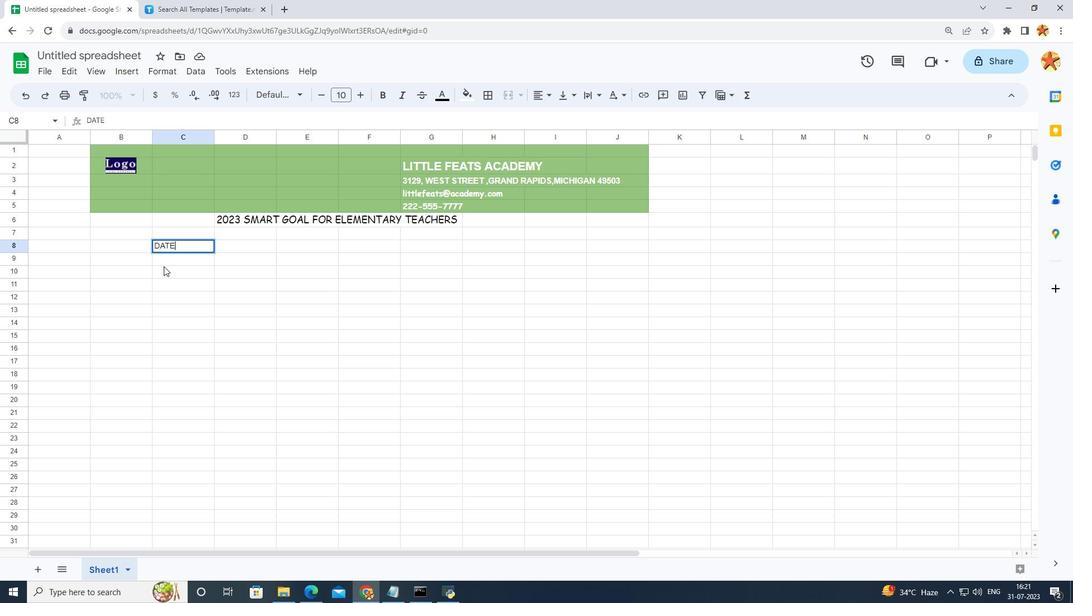 
Action: Mouse pressed left at (200, 268)
Screenshot: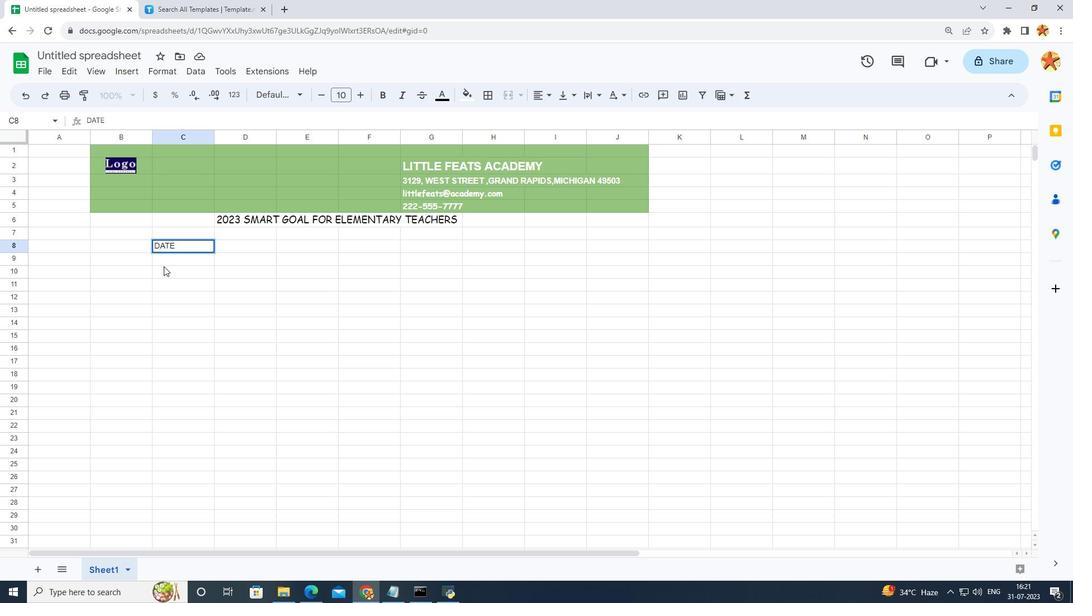 
Action: Mouse moved to (200, 267)
Screenshot: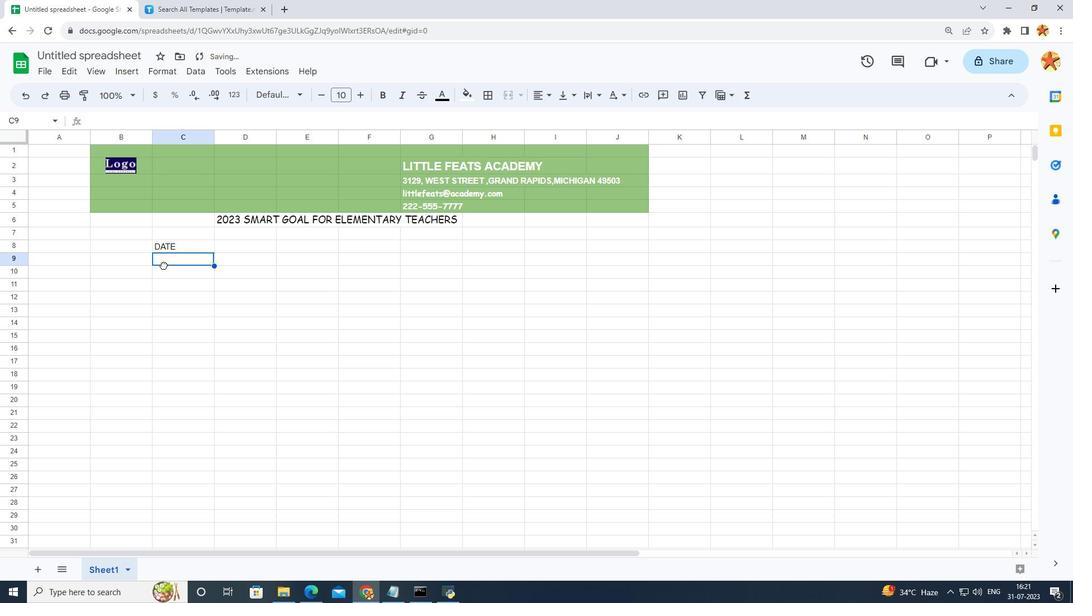 
Action: Mouse pressed left at (200, 267)
Screenshot: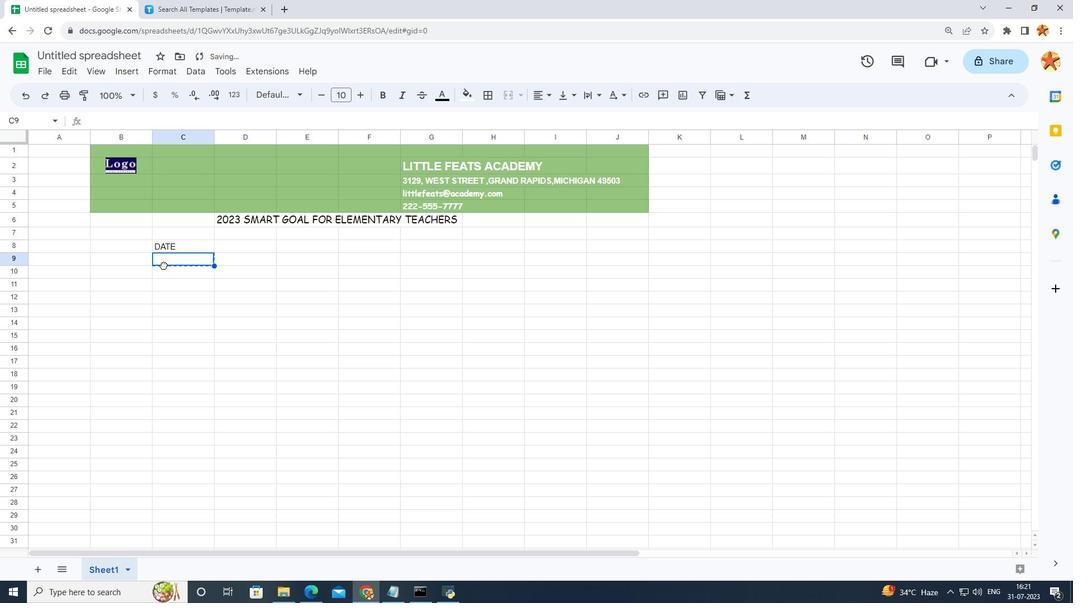 
Action: Mouse moved to (200, 259)
Screenshot: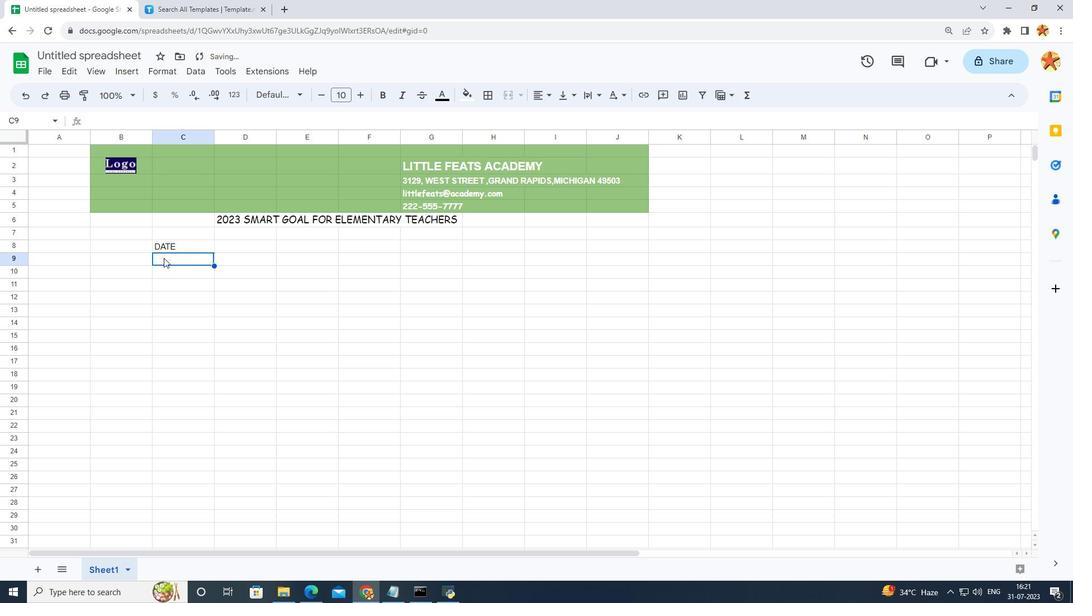 
Action: Key pressed WRITT
Screenshot: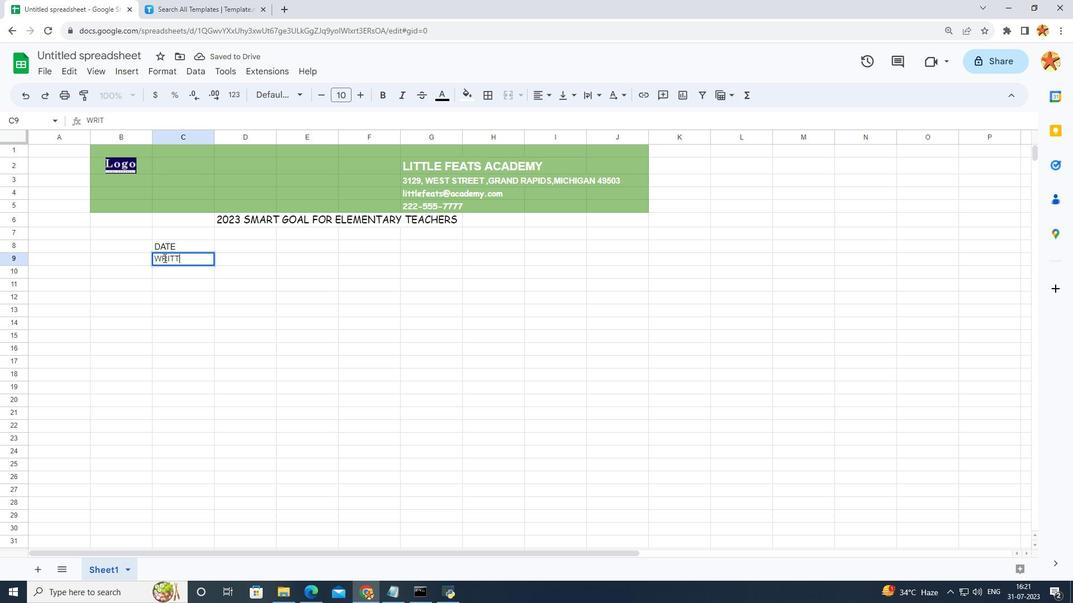 
Action: Mouse moved to (196, 242)
Screenshot: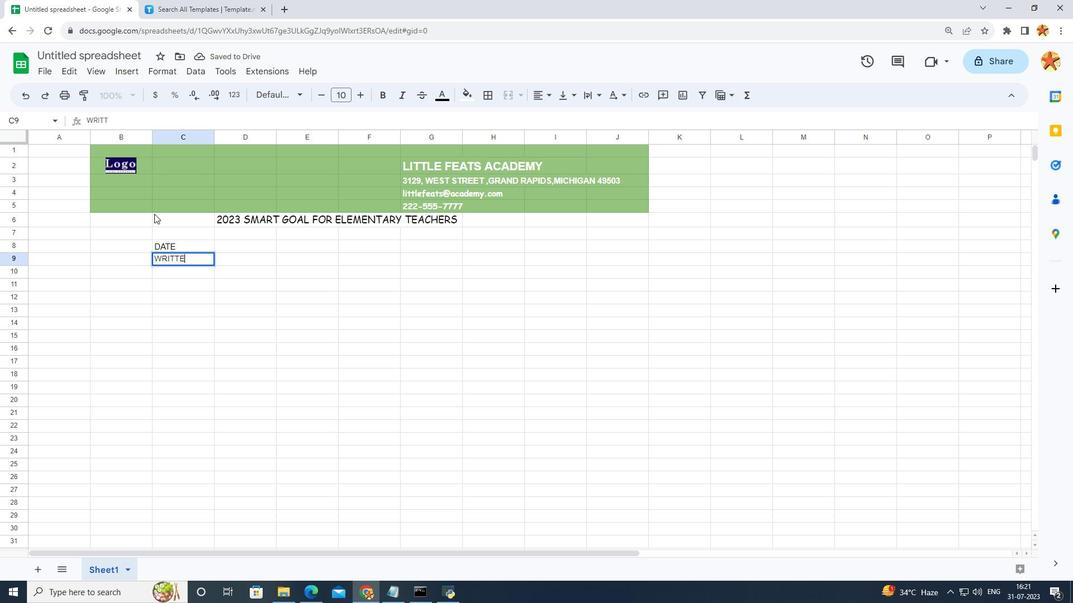 
Action: Key pressed E
Screenshot: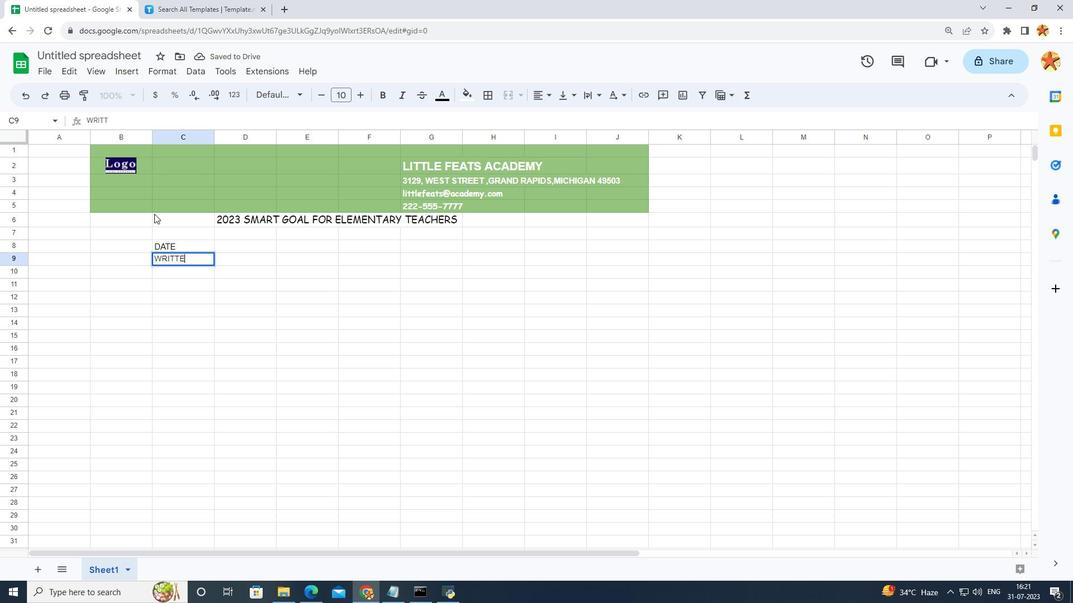 
Action: Mouse moved to (191, 217)
Screenshot: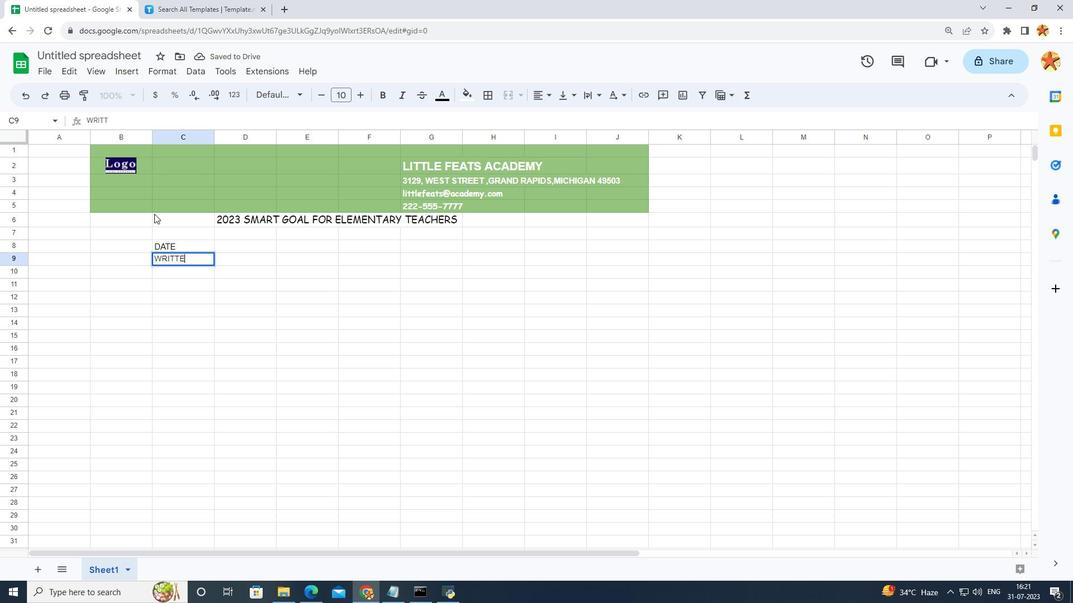 
Action: Key pressed N<Key.space>BY<Key.enter>
Screenshot: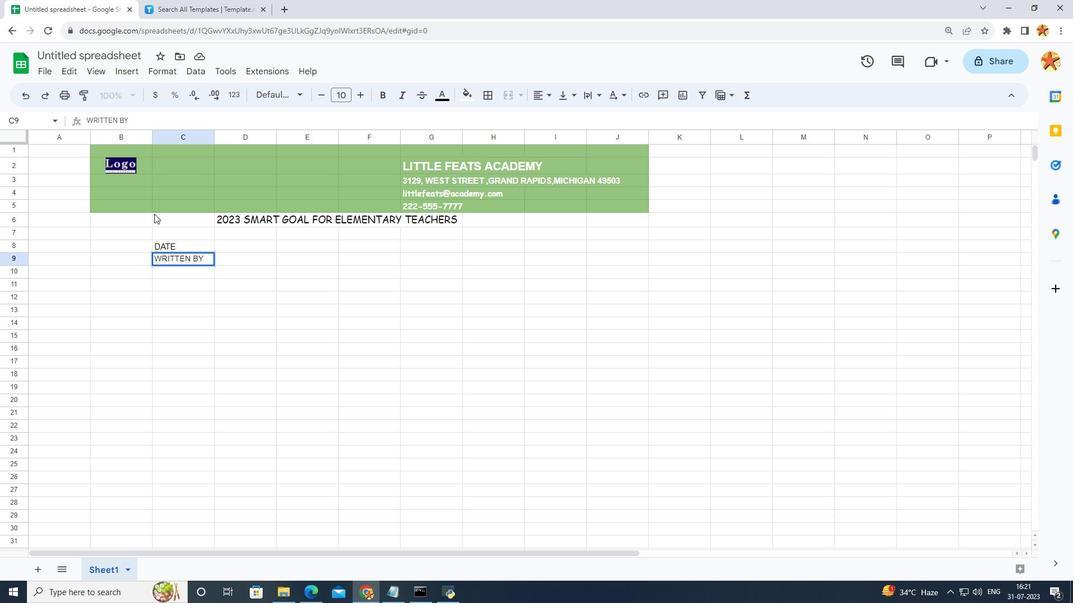 
Action: Mouse moved to (260, 247)
Screenshot: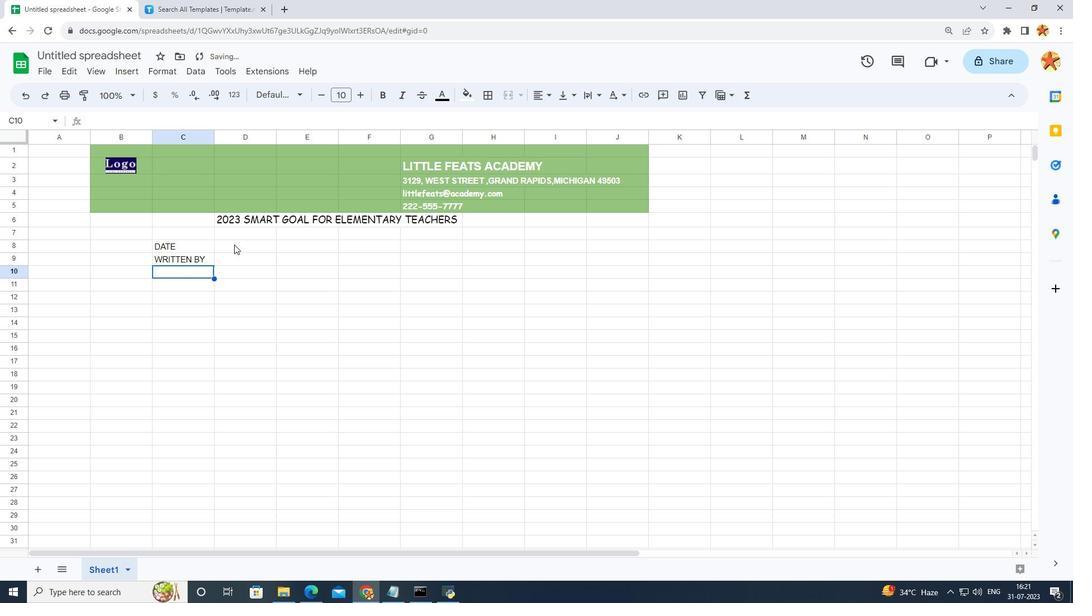 
Action: Mouse pressed left at (260, 247)
Screenshot: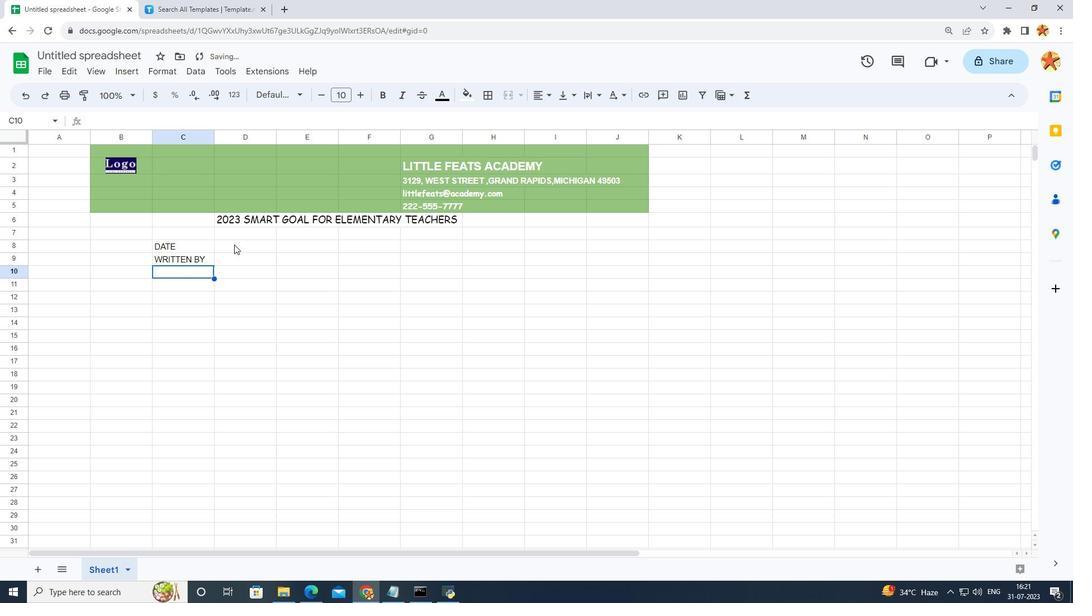 
Action: Mouse moved to (259, 247)
Screenshot: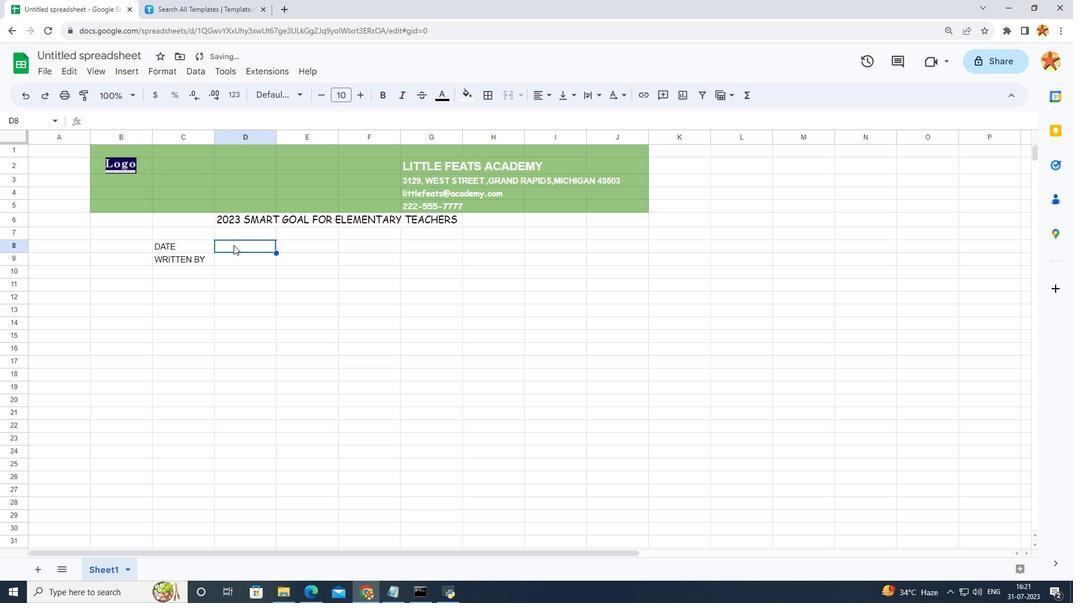 
Action: Mouse pressed left at (259, 247)
Screenshot: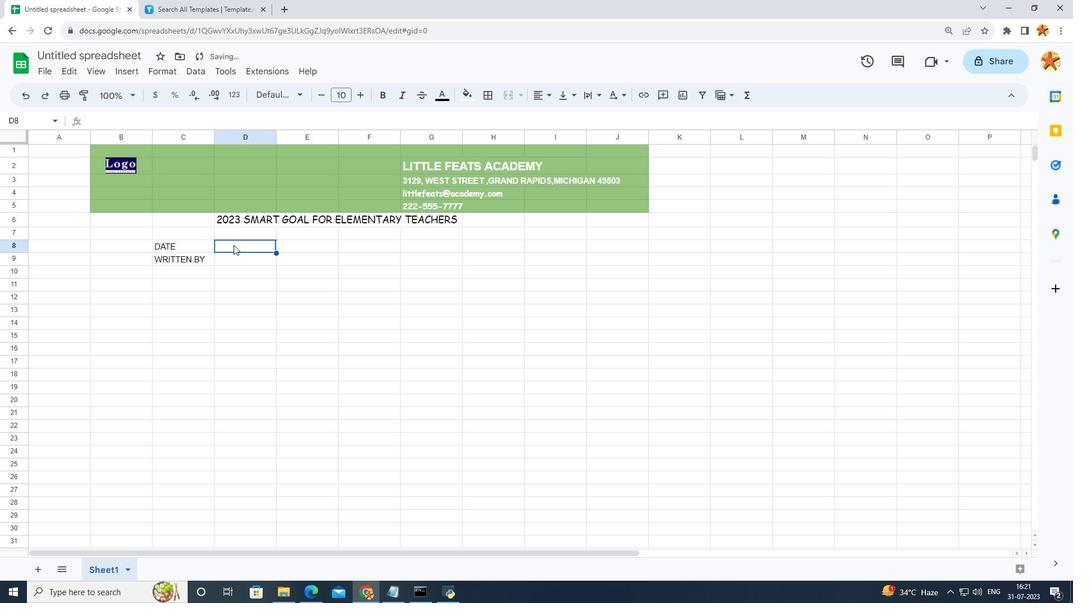 
Action: Key pressed 15-APR-2023<Key.enter>M<Key.caps_lock>s.<Key.space><Key.caps_lock>B<Key.caps_lock>elle<Key.space><Key.caps_lock>W<Key.caps_lock>azowzki<Key.space>,<Key.space><Key.caps_lock>PH<Key.backspace><Key.caps_lock>h<Key.caps_lock>D<Key.caps_lock>
Screenshot: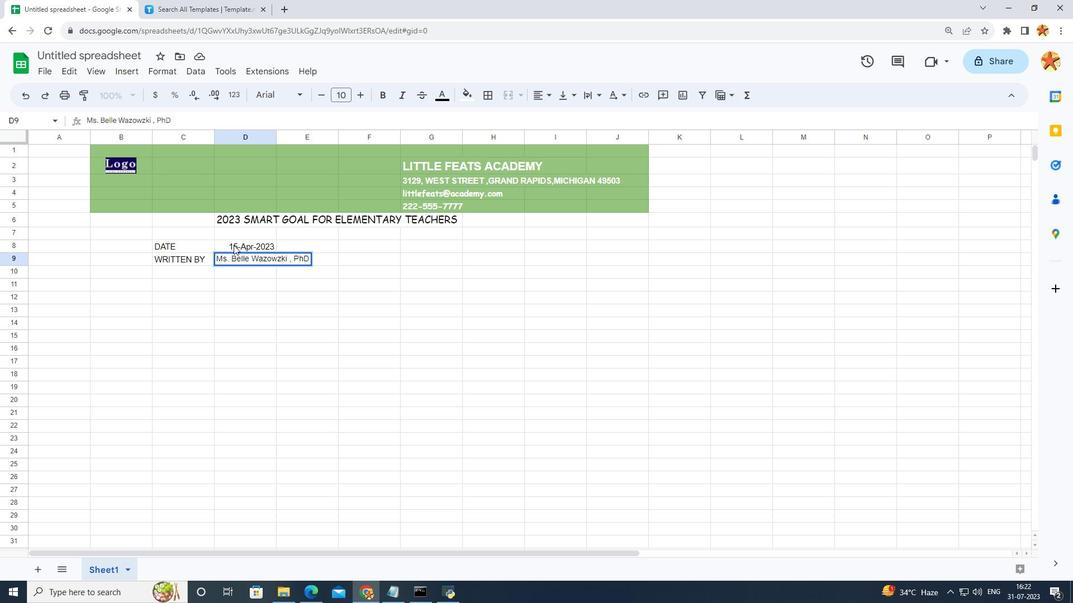 
Action: Mouse moved to (340, 376)
Screenshot: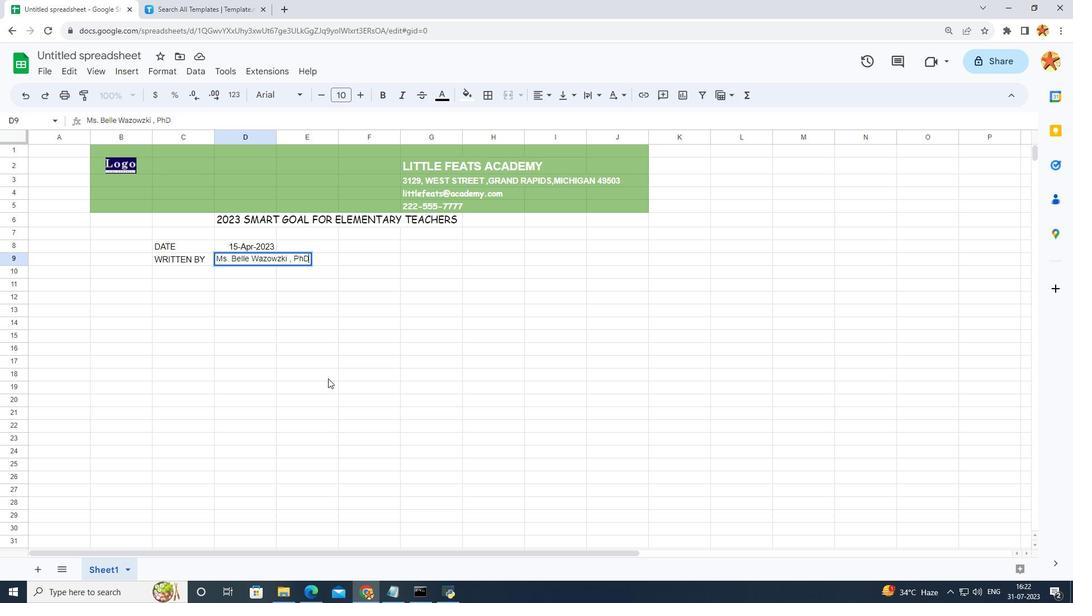 
Action: Mouse pressed left at (340, 376)
Screenshot: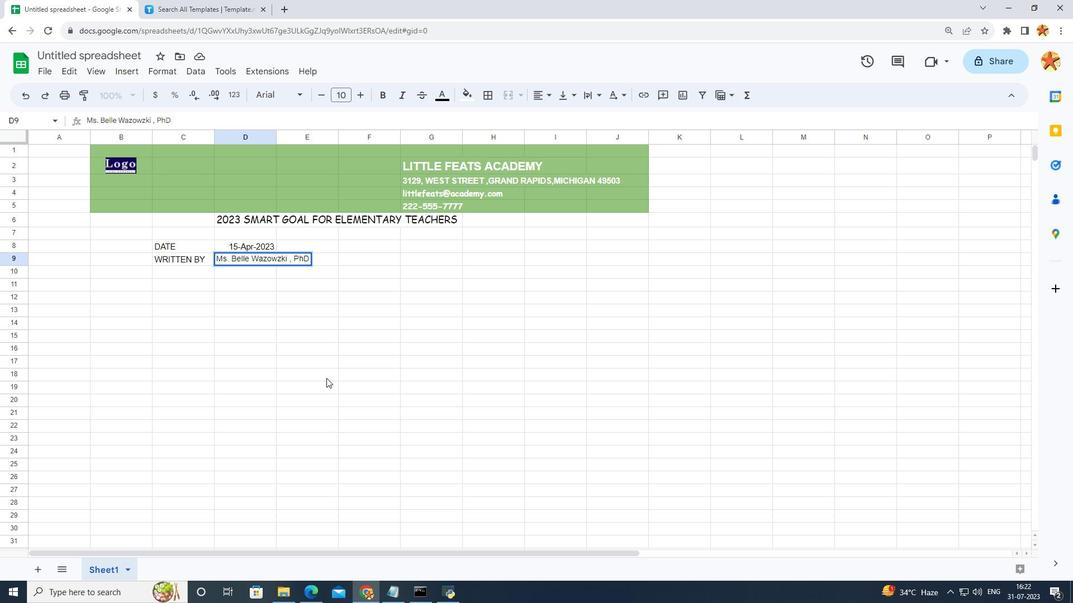
Action: Mouse moved to (221, 252)
Screenshot: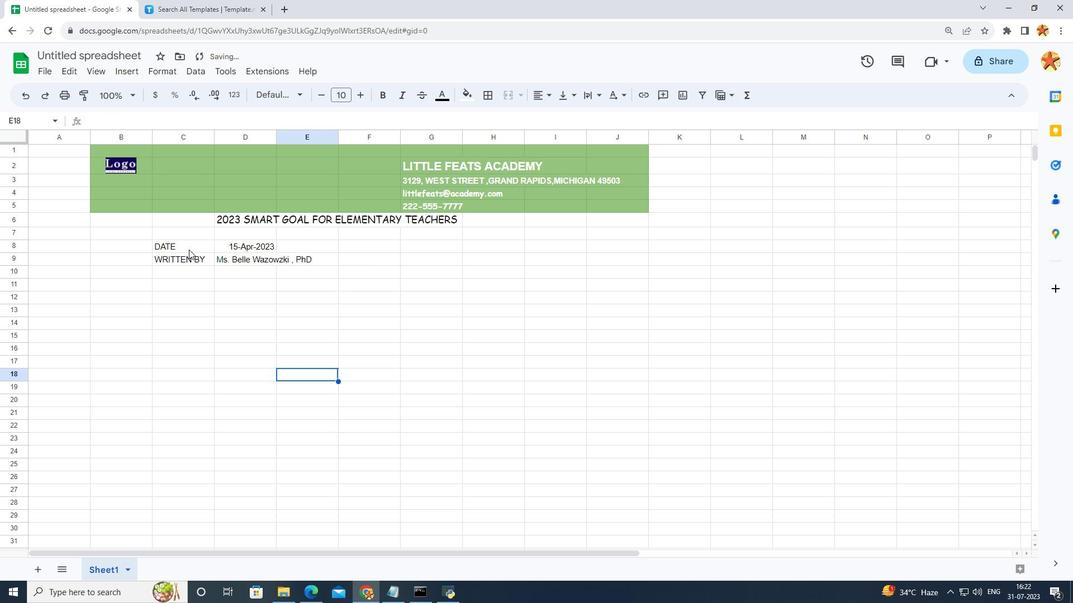 
Action: Mouse pressed left at (221, 252)
Screenshot: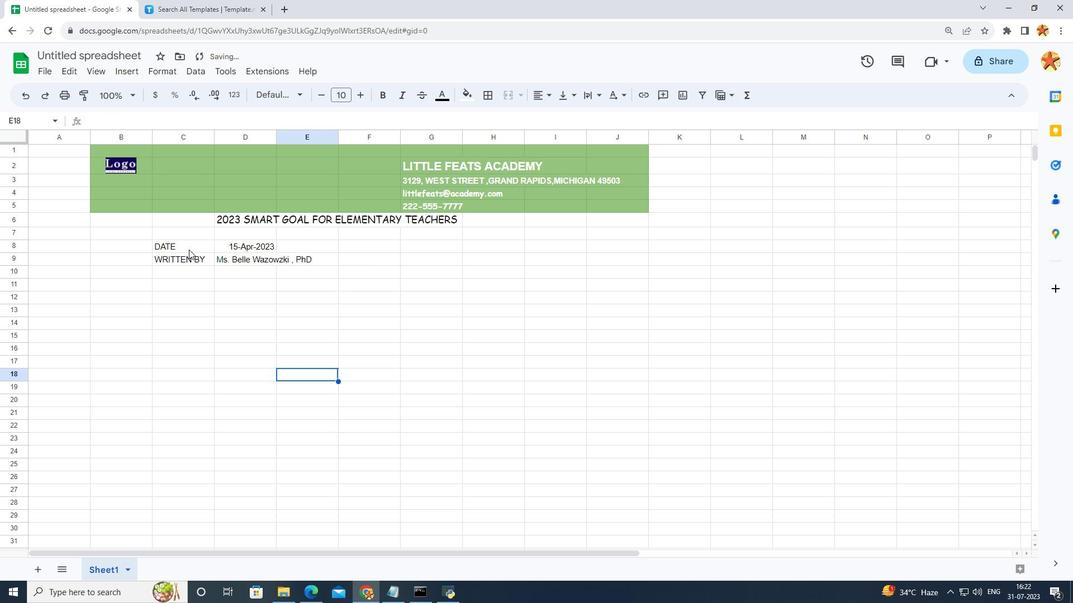 
Action: Mouse moved to (315, 95)
Screenshot: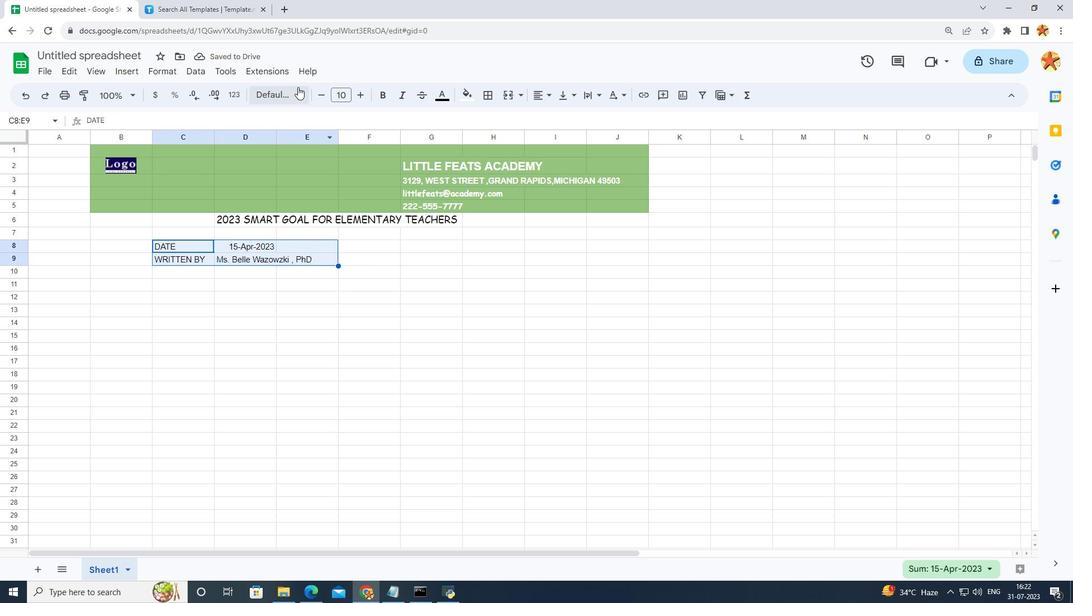 
Action: Mouse pressed left at (315, 95)
Screenshot: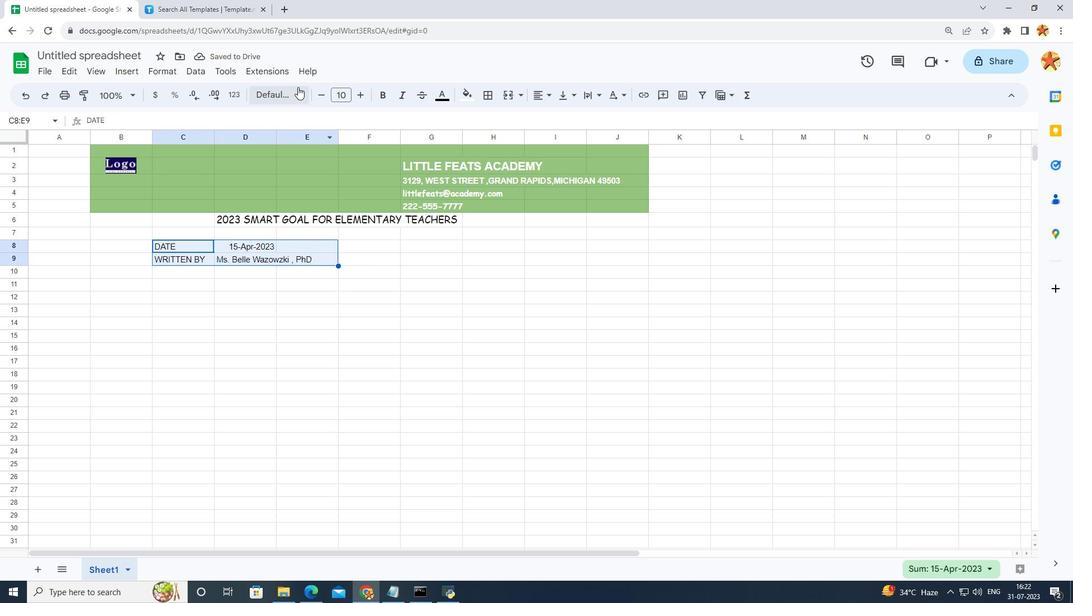 
Action: Mouse moved to (310, 216)
Screenshot: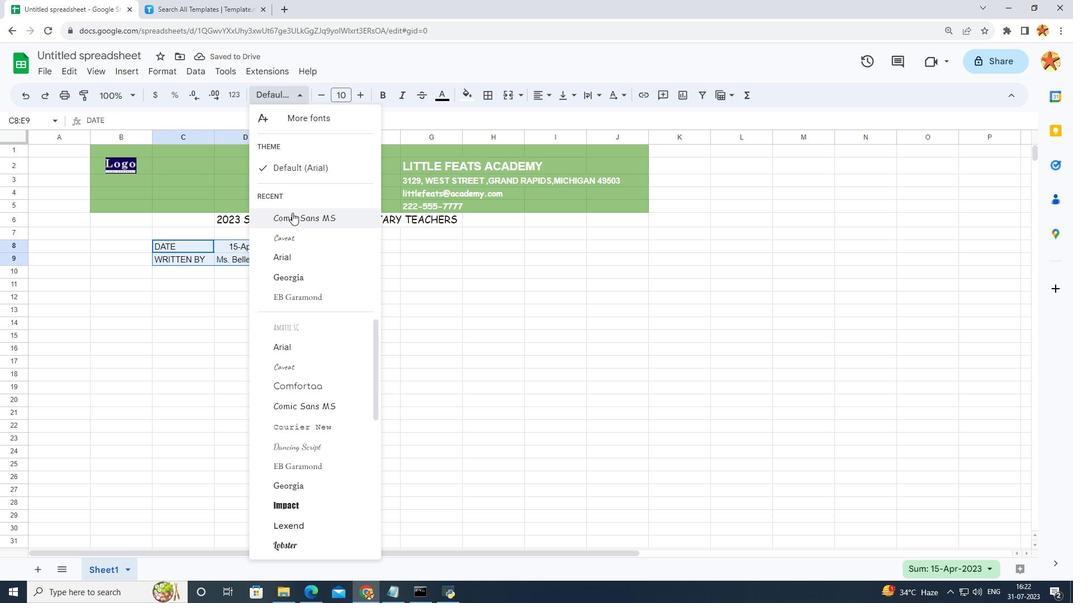 
Action: Mouse pressed left at (310, 216)
Screenshot: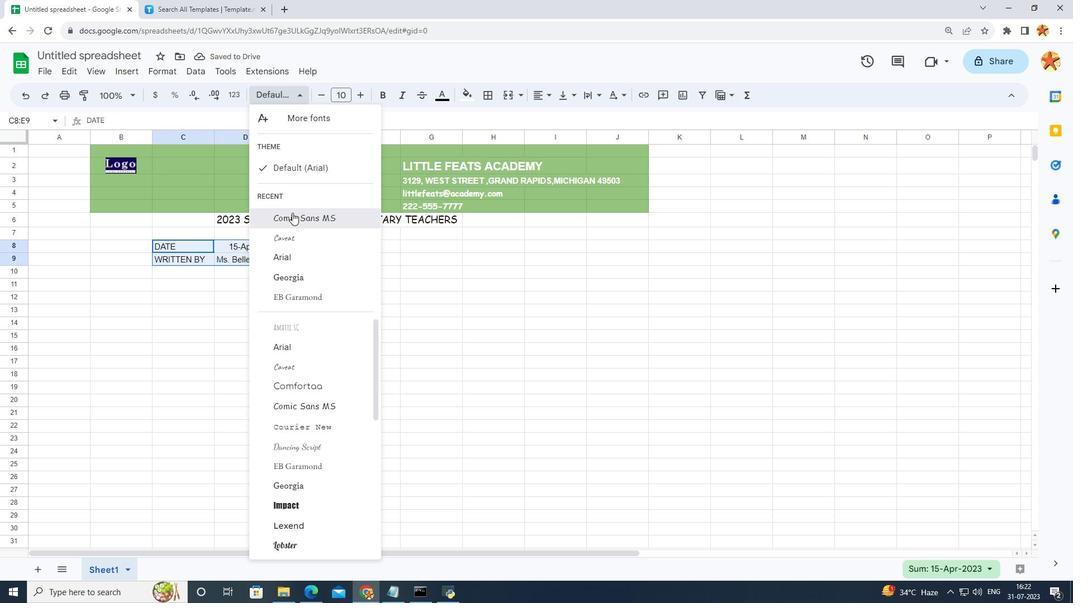 
Action: Mouse moved to (374, 257)
Screenshot: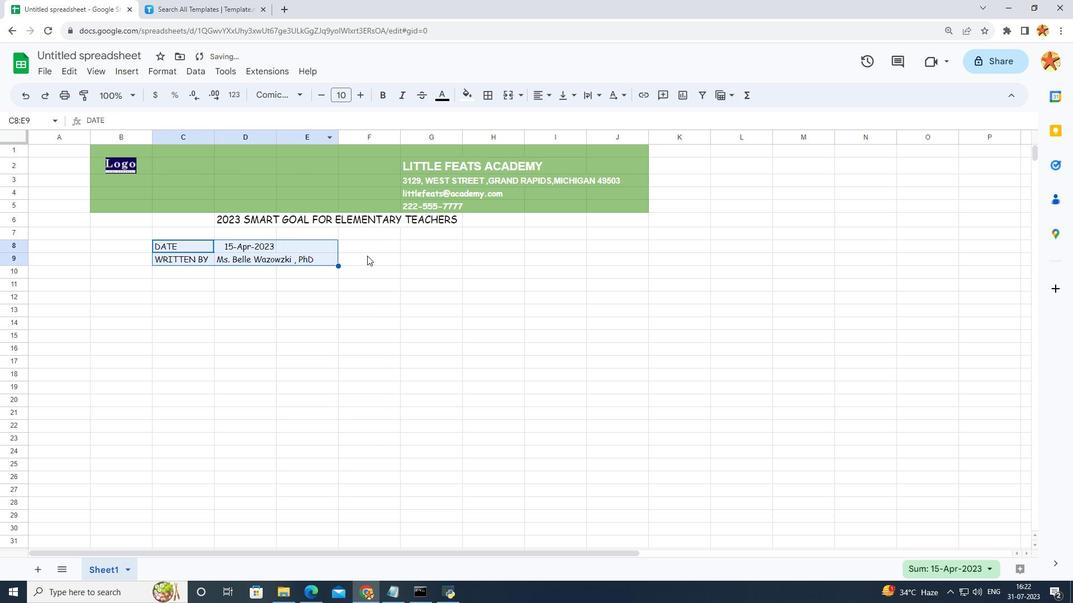 
Action: Mouse pressed left at (374, 257)
Screenshot: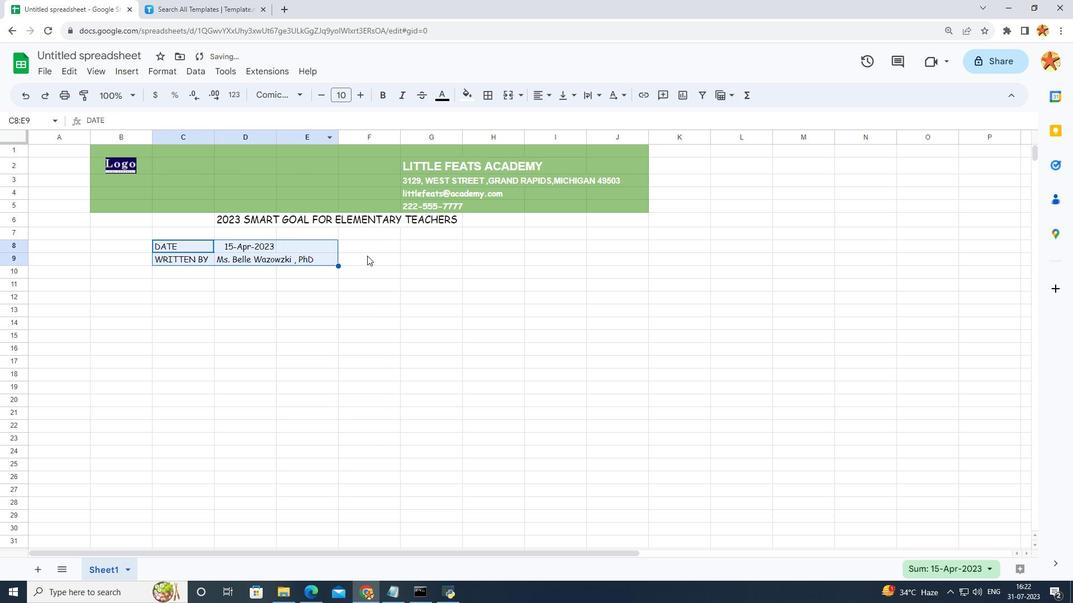 
Action: Mouse moved to (215, 244)
Screenshot: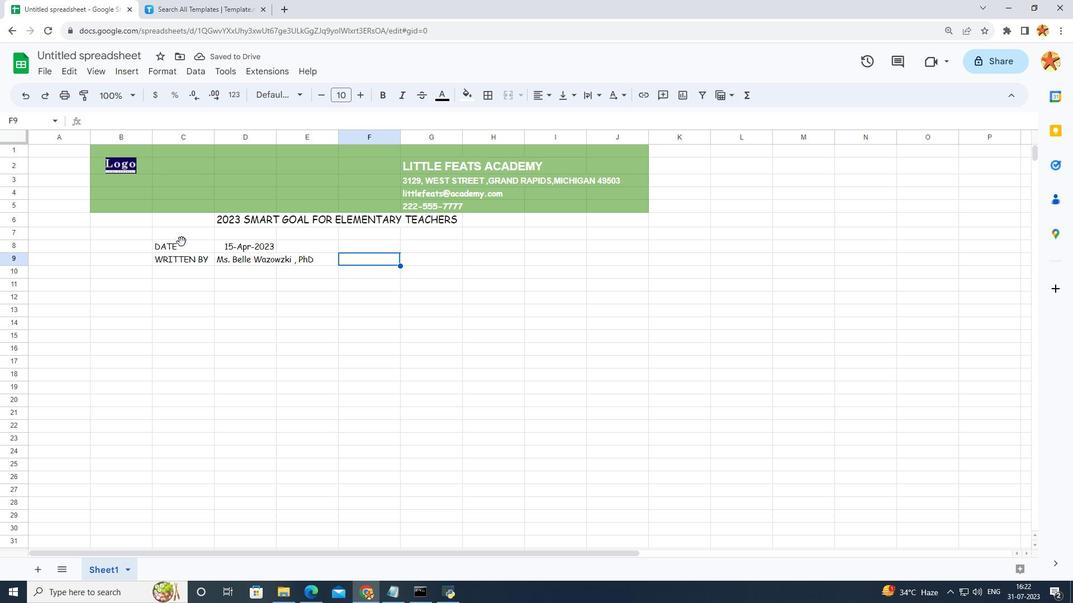 
Action: Mouse pressed left at (215, 244)
Screenshot: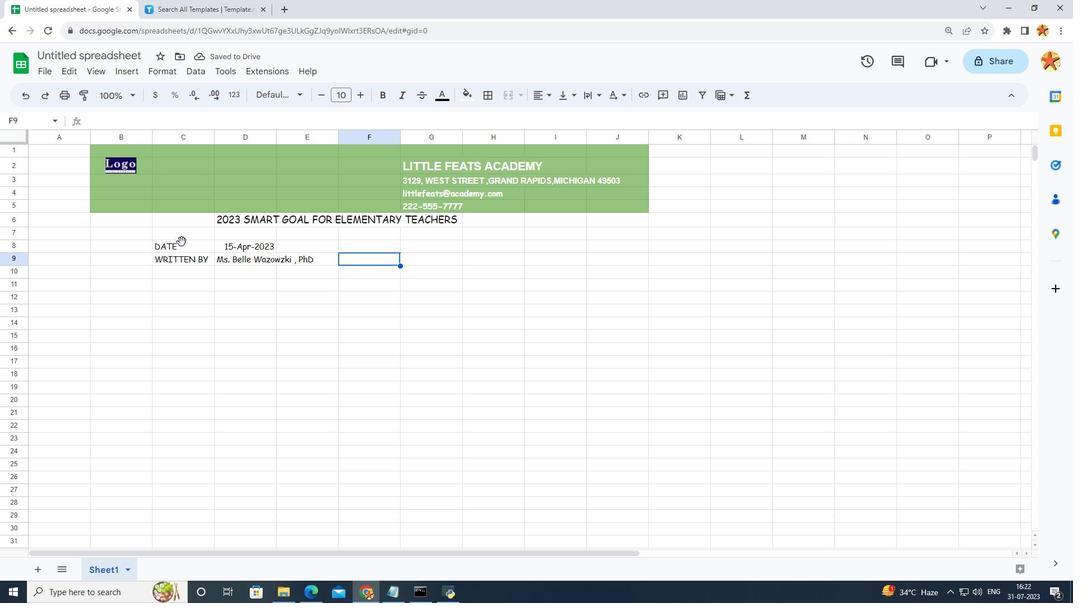 
Action: Mouse moved to (484, 103)
Screenshot: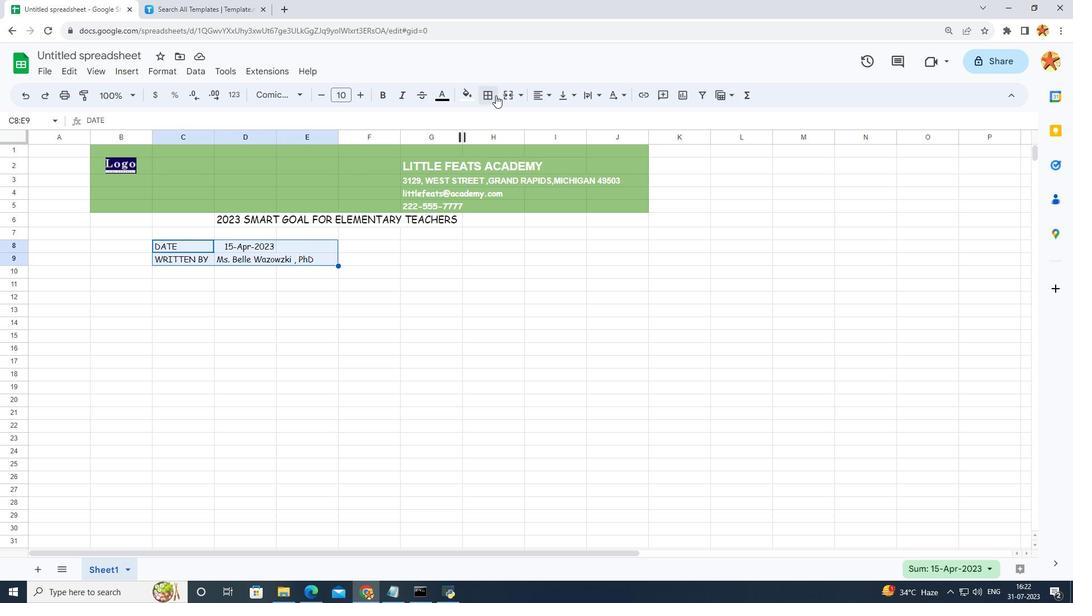 
Action: Mouse pressed left at (484, 103)
Screenshot: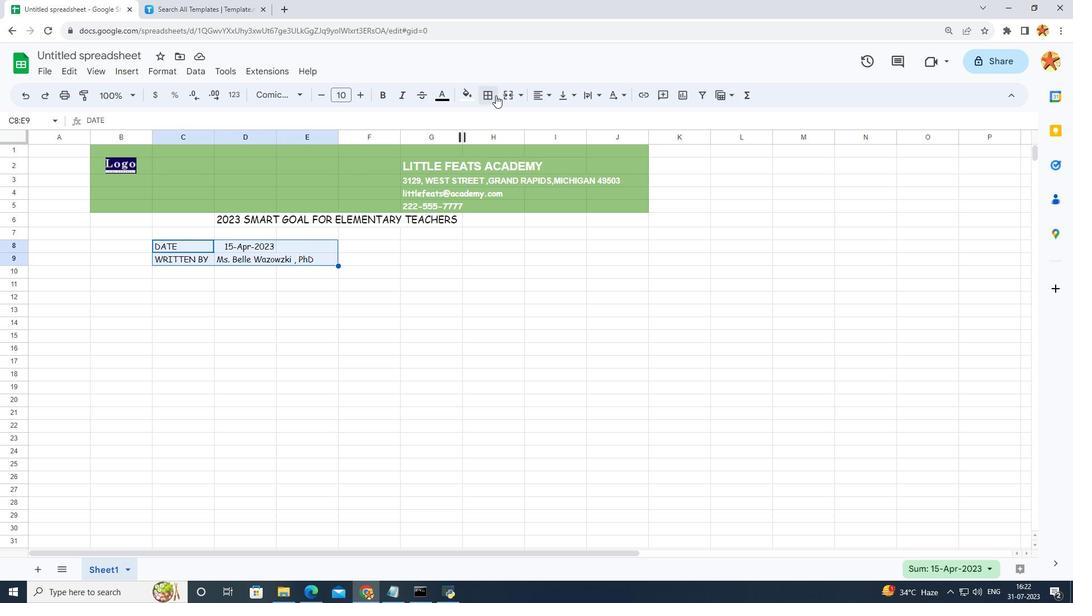 
Action: Mouse moved to (486, 125)
Screenshot: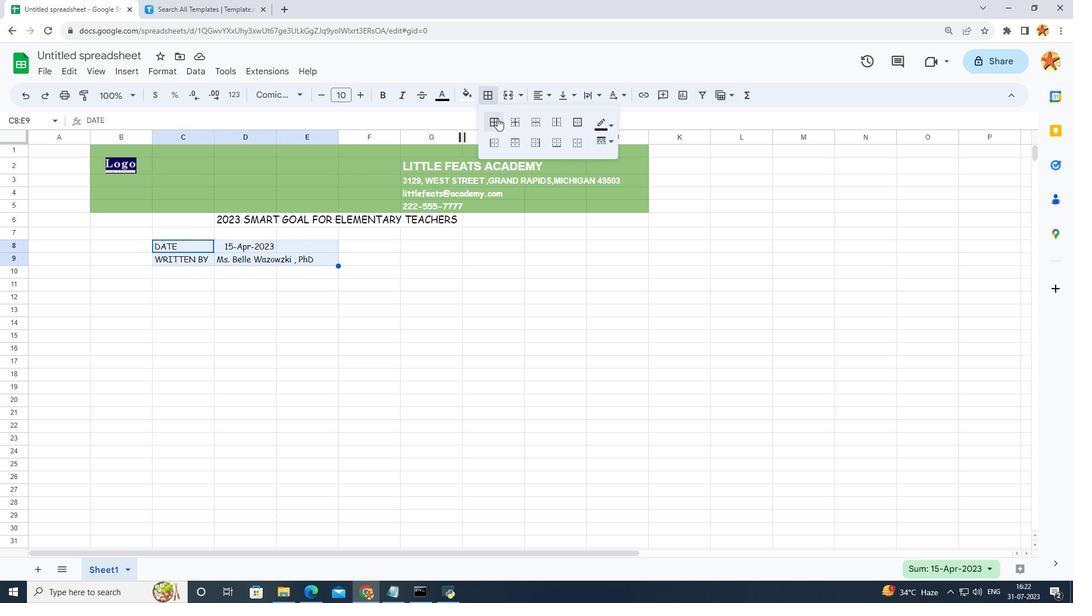 
Action: Mouse pressed left at (486, 125)
Screenshot: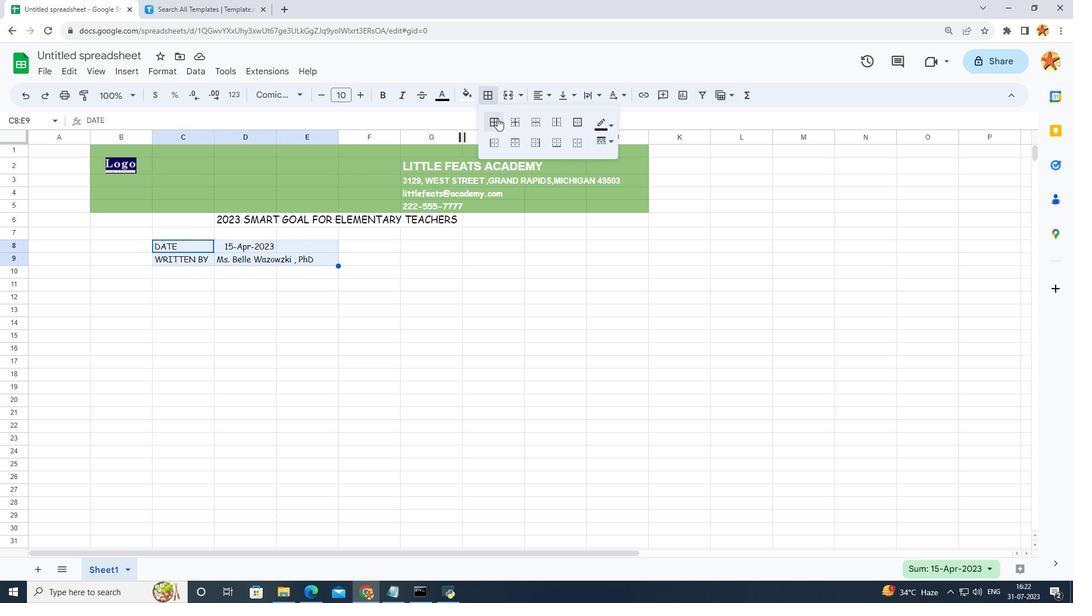 
Action: Mouse moved to (367, 273)
Screenshot: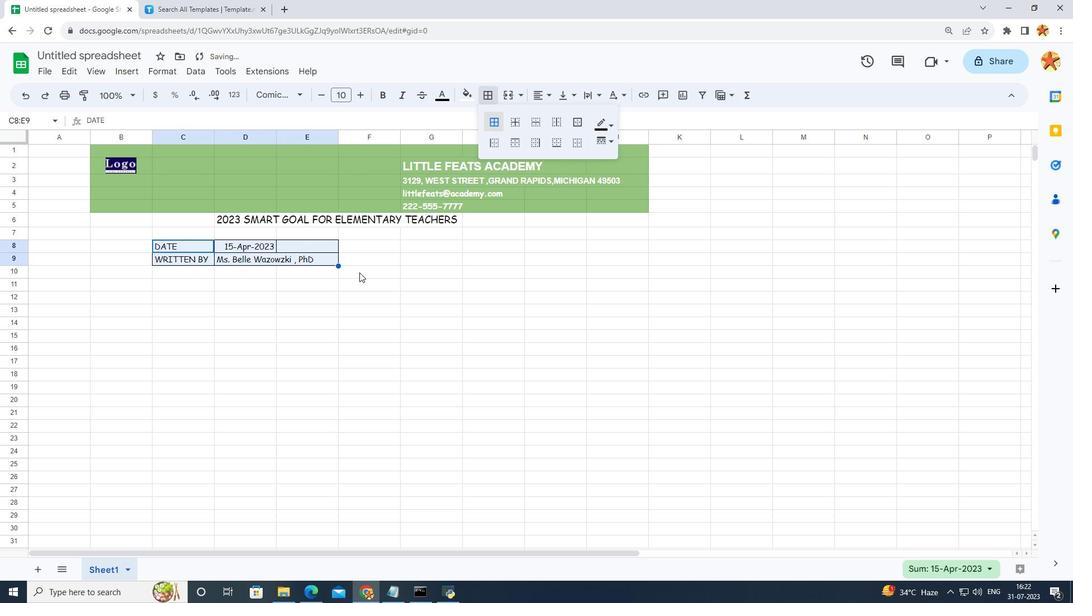 
Action: Mouse pressed left at (367, 273)
Screenshot: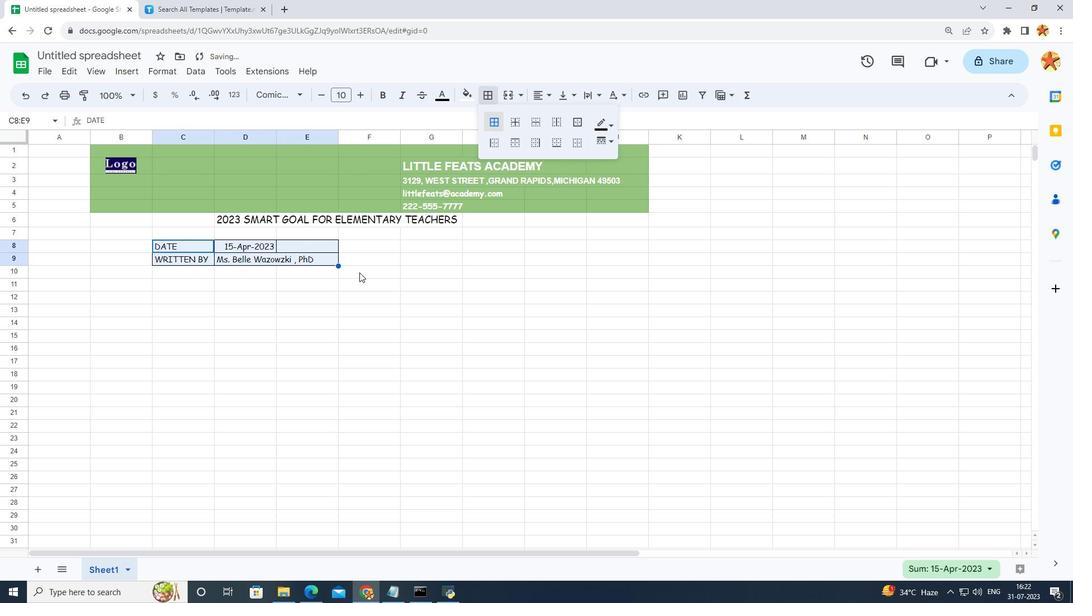 
Action: Mouse moved to (434, 256)
Screenshot: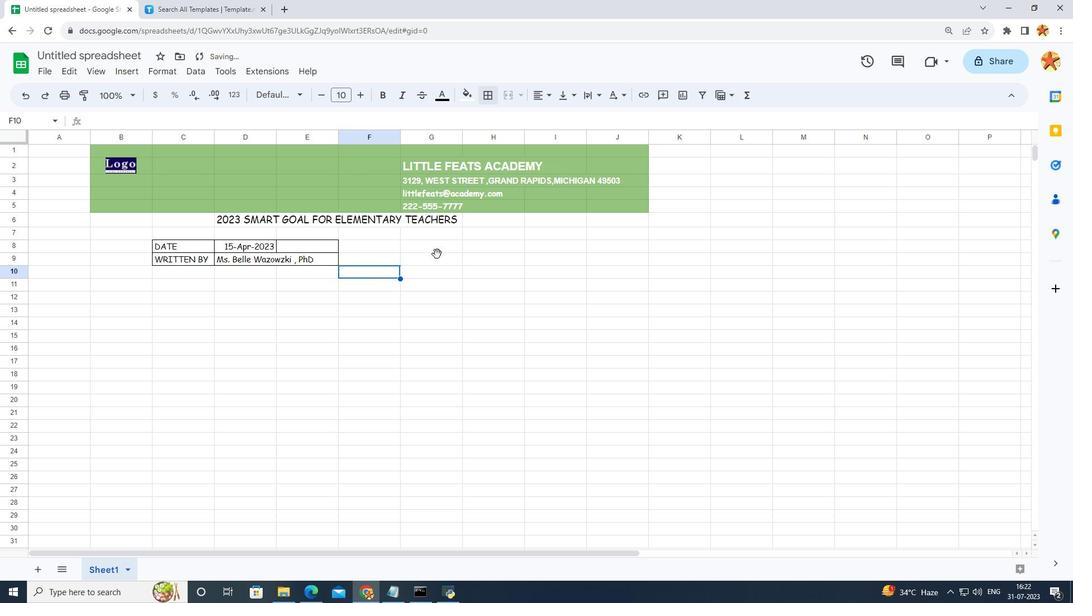 
Action: Mouse pressed left at (434, 256)
Screenshot: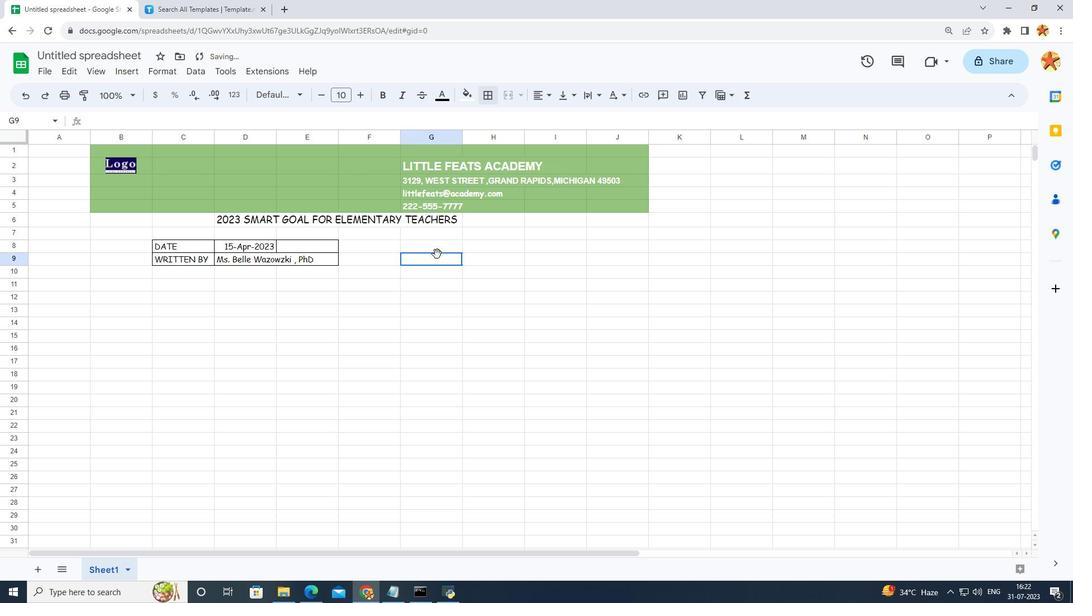 
Action: Mouse moved to (423, 248)
Screenshot: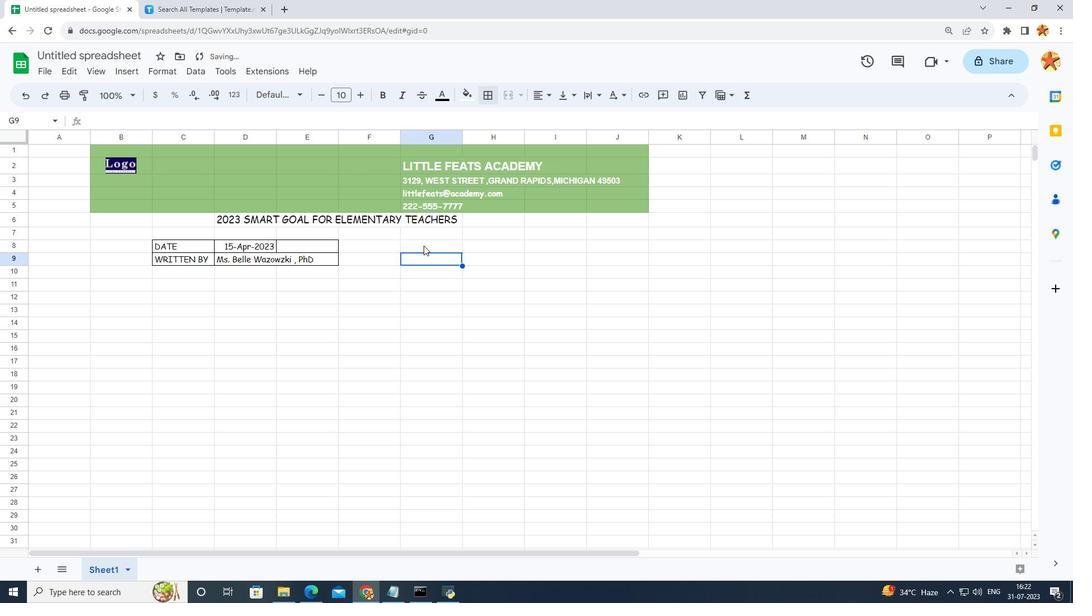 
Action: Mouse pressed left at (423, 248)
Screenshot: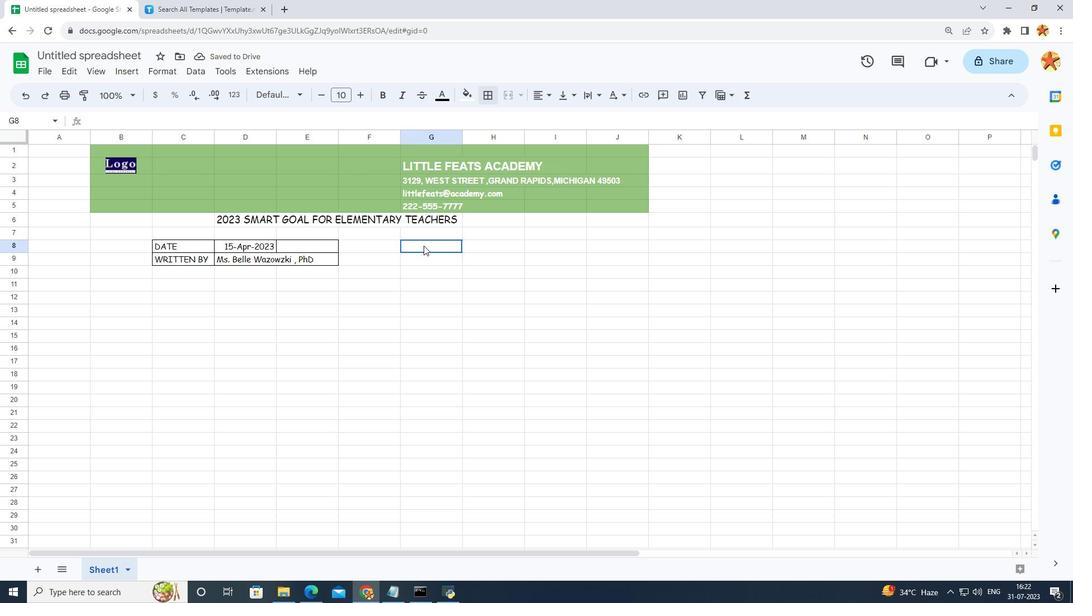 
Action: Mouse moved to (462, 252)
Screenshot: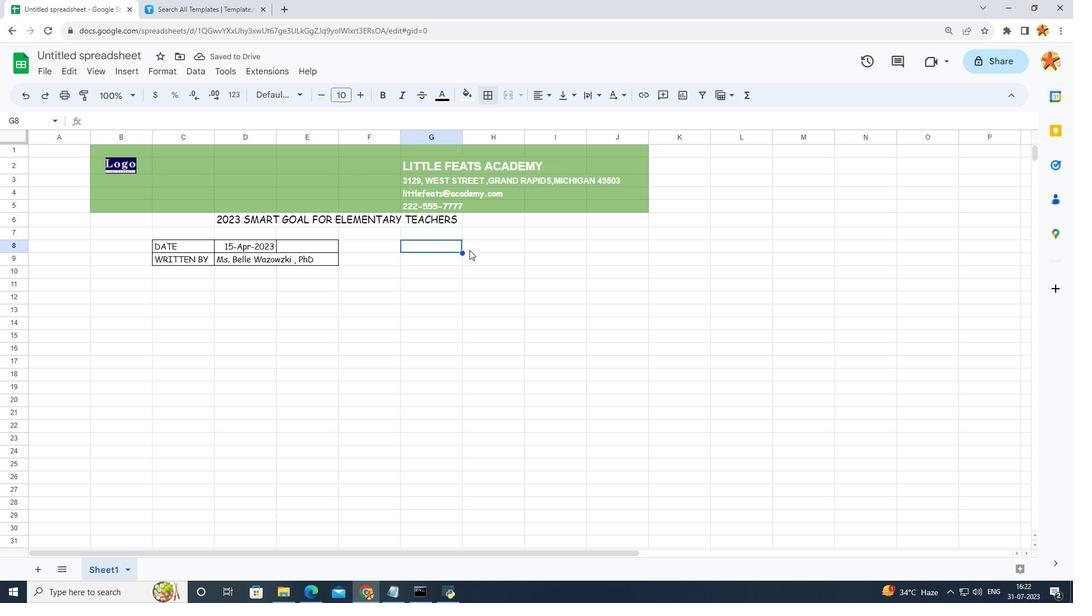 
Action: Mouse pressed left at (462, 252)
Screenshot: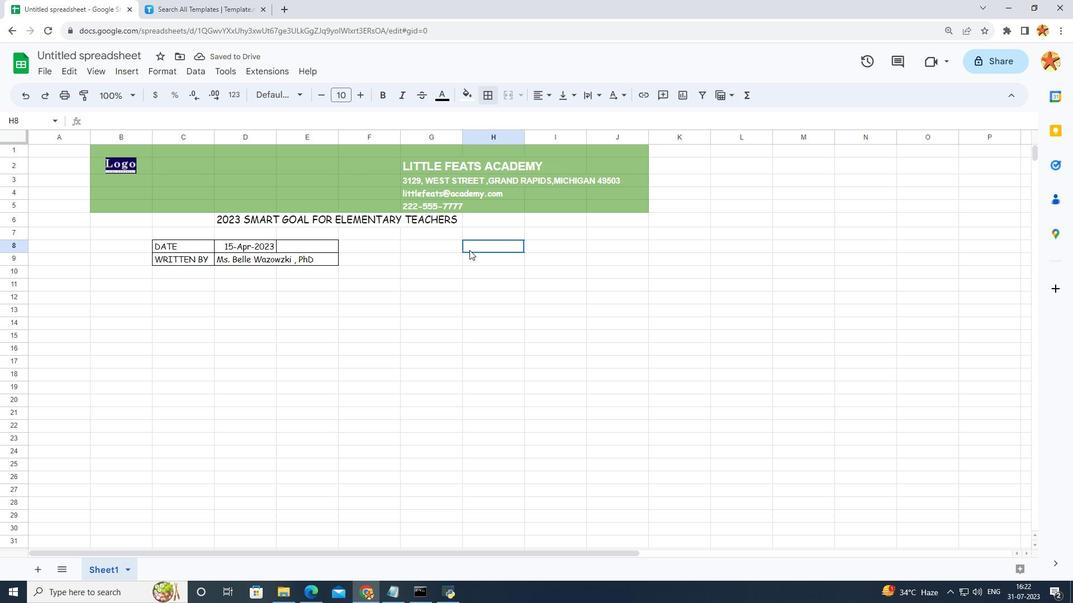 
Action: Mouse moved to (472, 263)
Screenshot: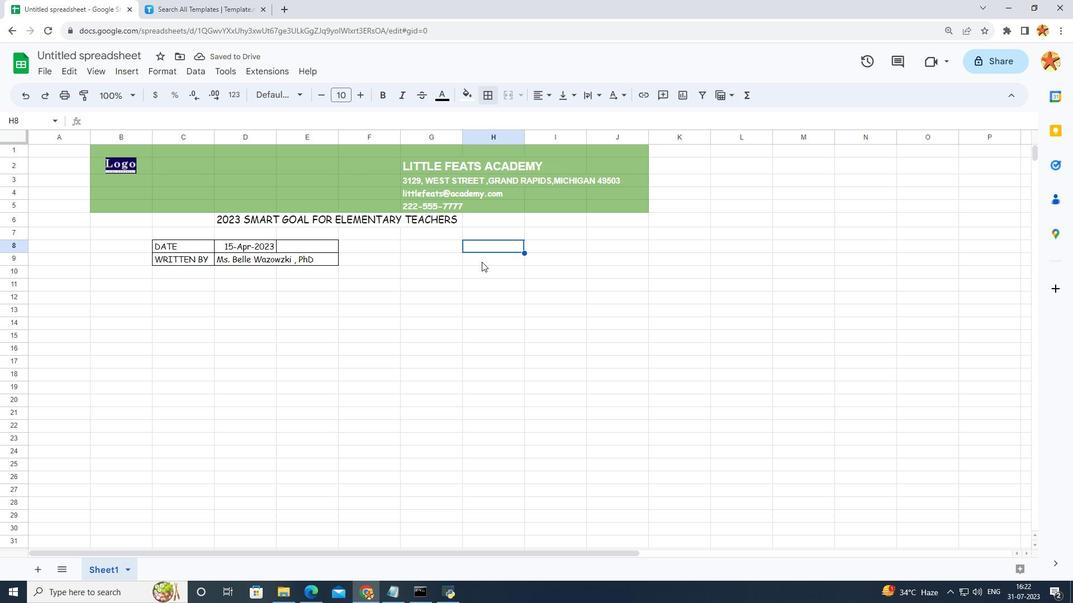 
Action: Mouse pressed left at (472, 263)
Screenshot: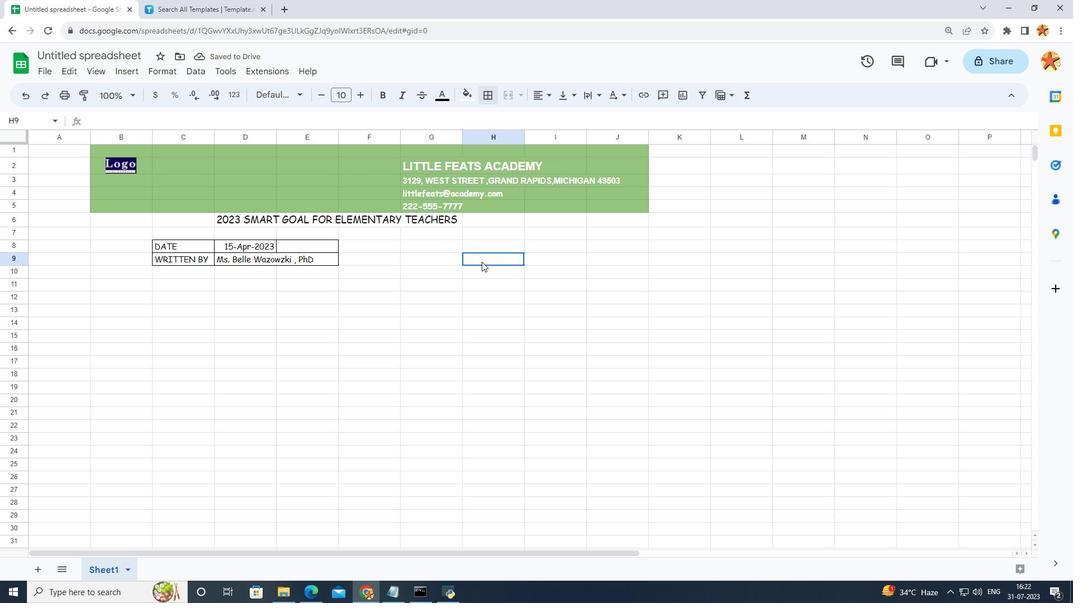 
Action: Mouse pressed left at (472, 263)
Screenshot: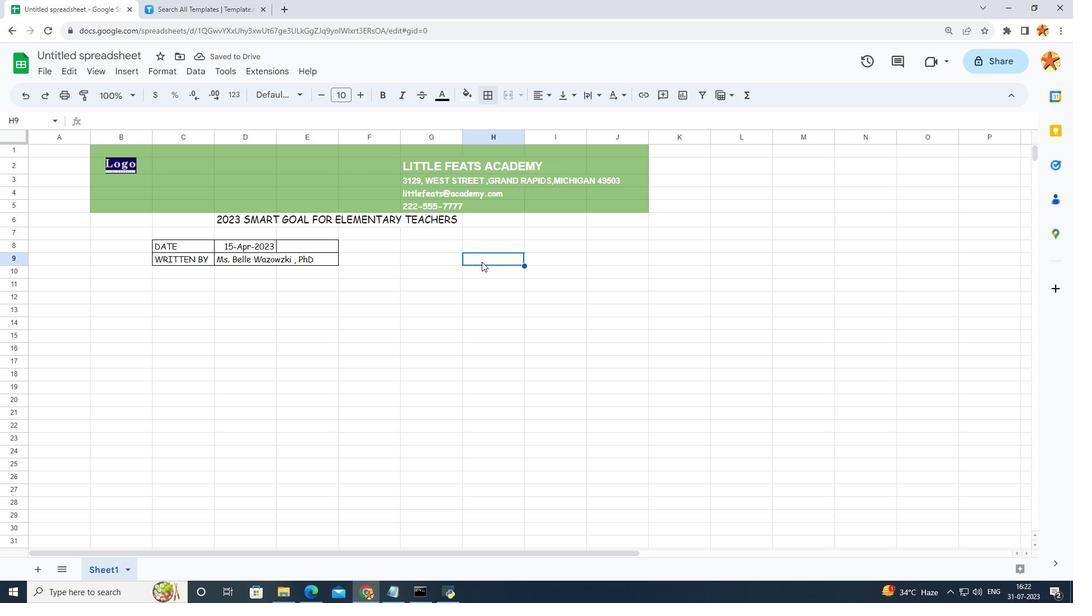 
Action: Mouse moved to (499, 250)
Screenshot: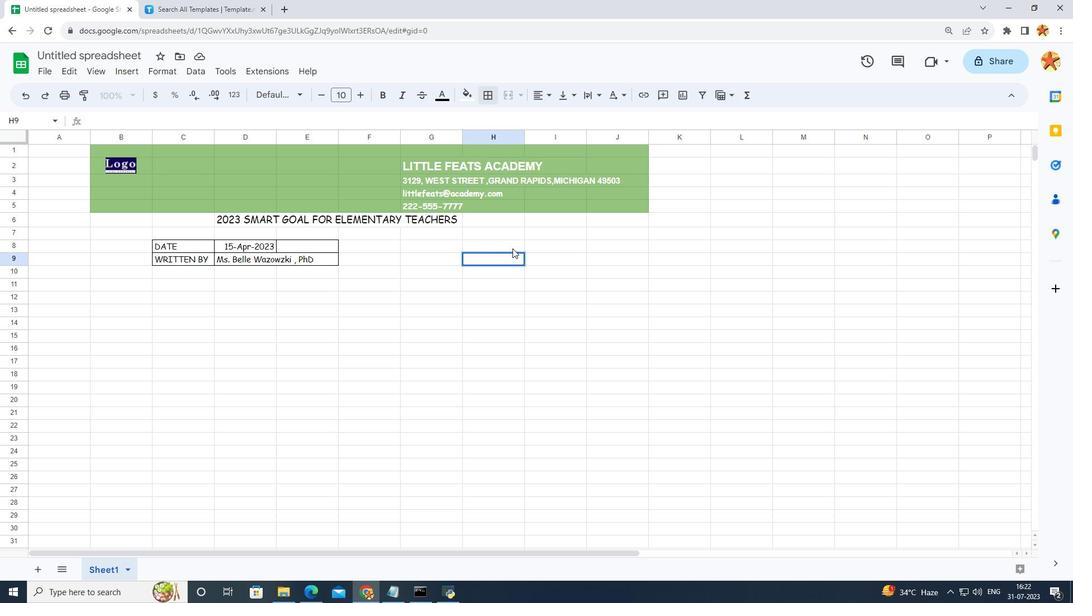 
Action: Key pressed <Key.caps_lock>GOAL<Key.enter>I<Key.caps_lock>ncre
Screenshot: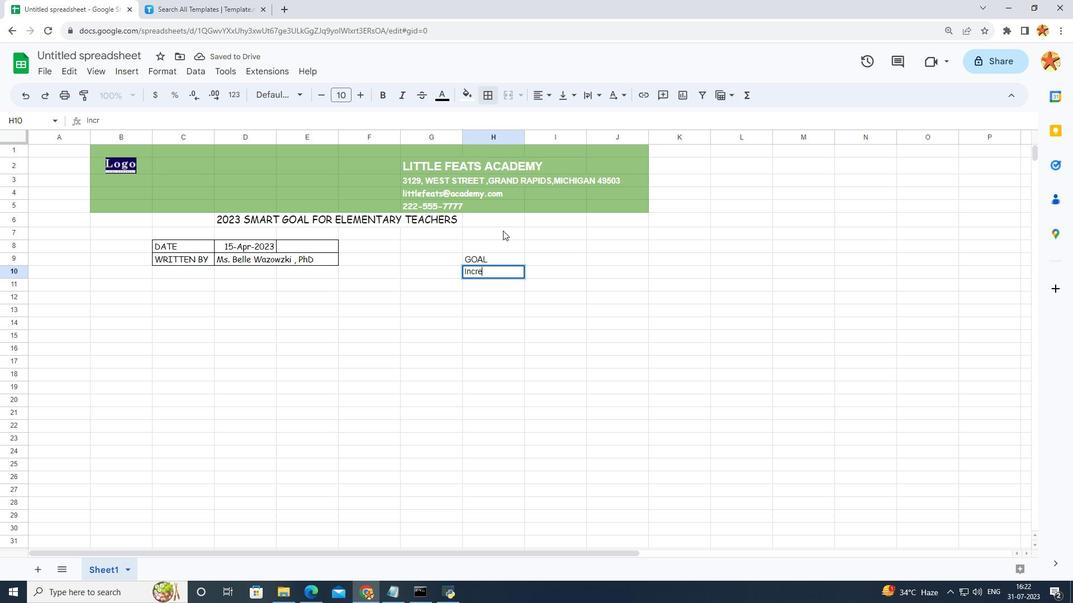 
Action: Mouse moved to (490, 233)
Screenshot: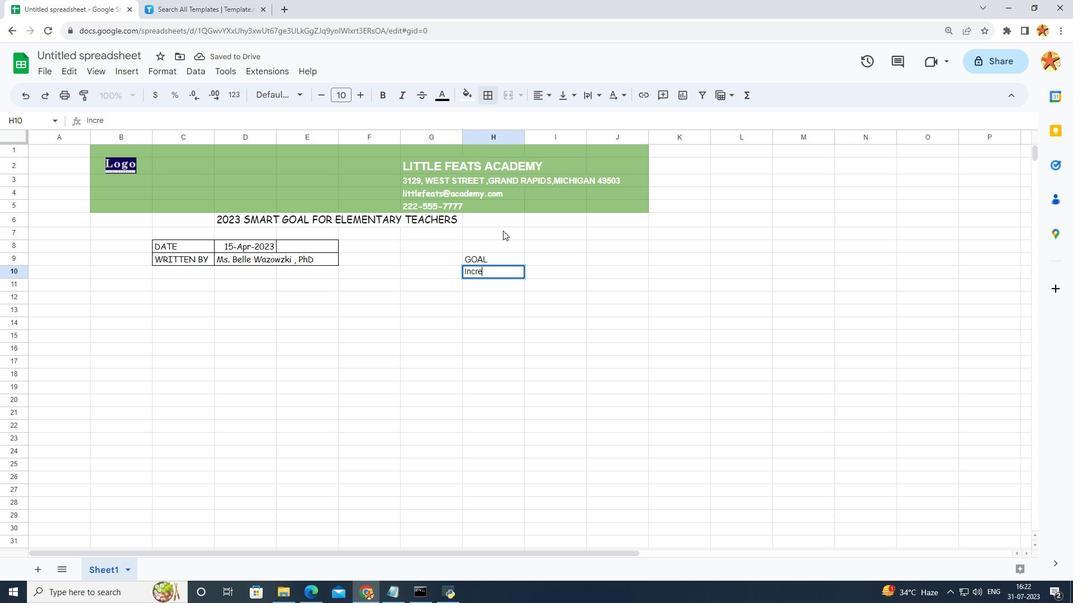 
Action: Key pressed as
